 Task: Buy 3 Armature from Ignition Parts section under best seller category for shipping address: Jesus Garcia, 4205 Skips Lane, Phoenix, Arizona 85012, Cell Number 9285042162. Pay from credit card ending with 2005, CVV 3321
Action: Mouse moved to (21, 75)
Screenshot: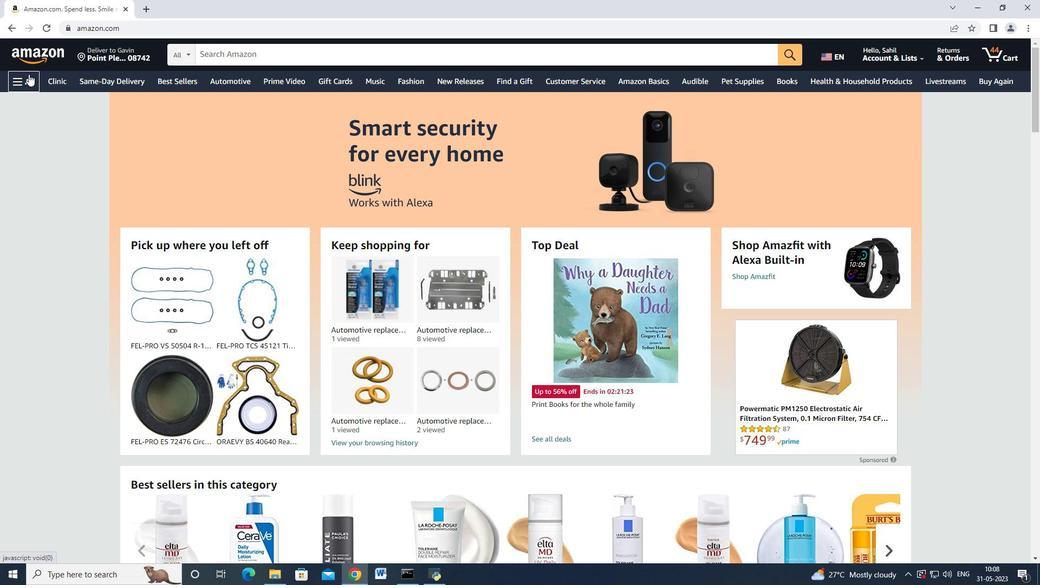 
Action: Mouse pressed left at (21, 75)
Screenshot: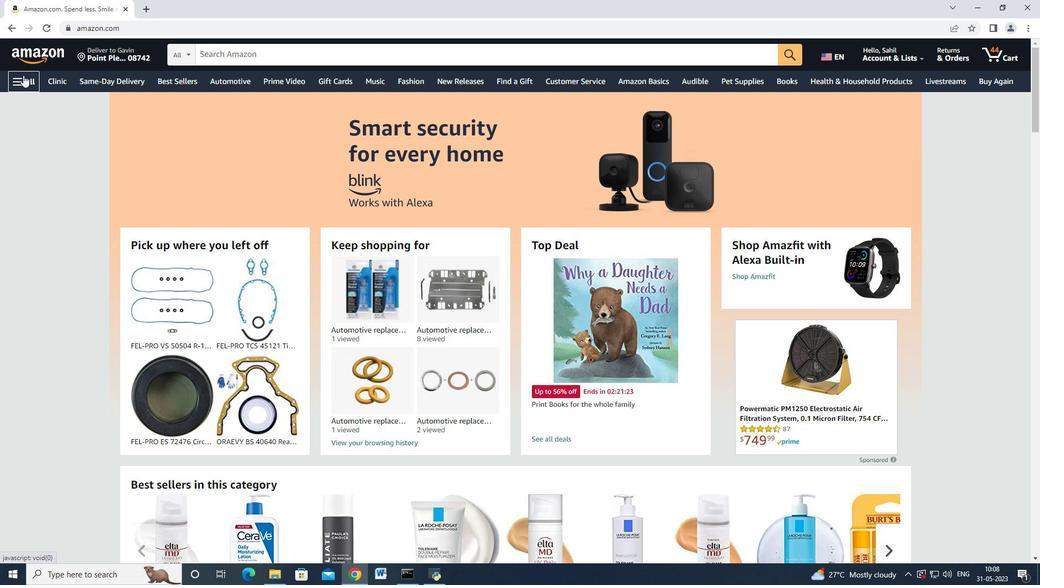 
Action: Mouse moved to (92, 167)
Screenshot: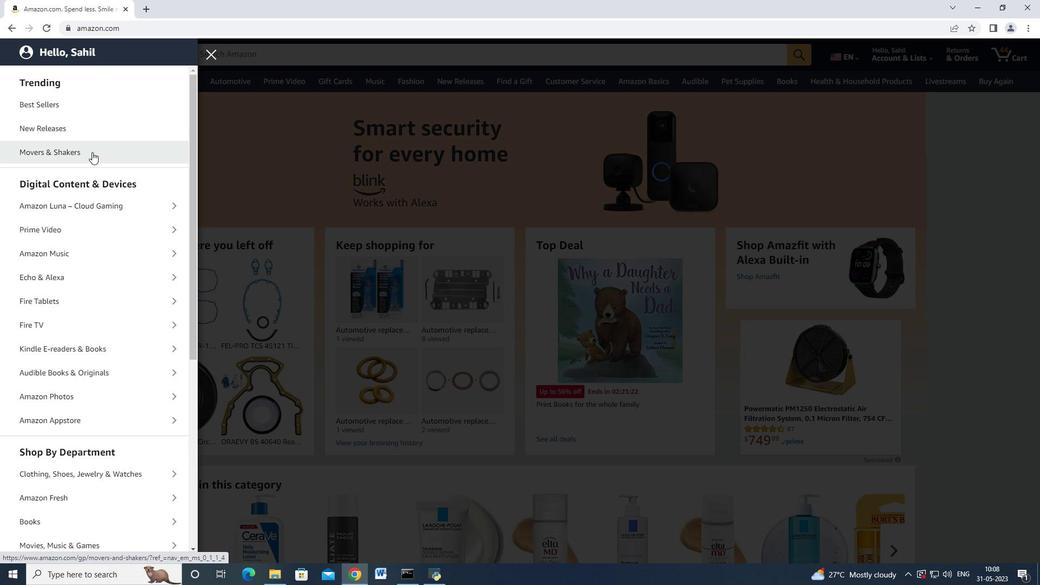 
Action: Mouse scrolled (92, 166) with delta (0, 0)
Screenshot: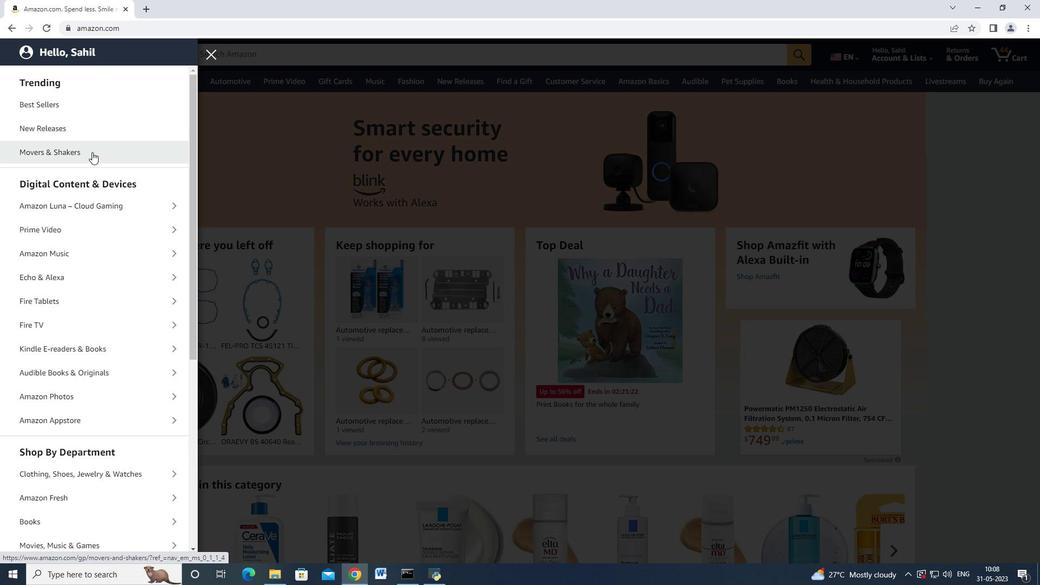 
Action: Mouse moved to (92, 167)
Screenshot: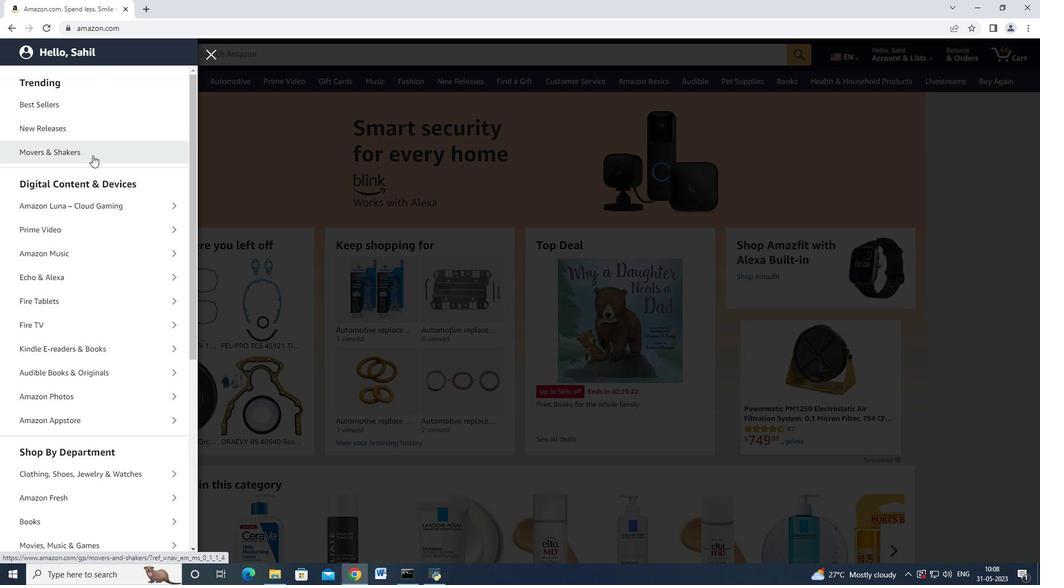 
Action: Mouse scrolled (92, 166) with delta (0, 0)
Screenshot: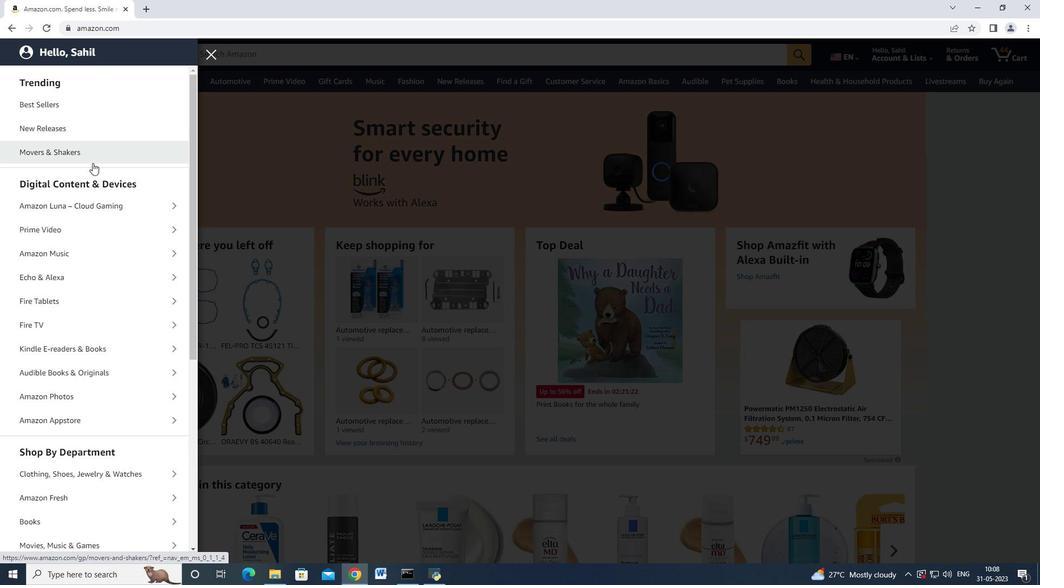 
Action: Mouse moved to (92, 168)
Screenshot: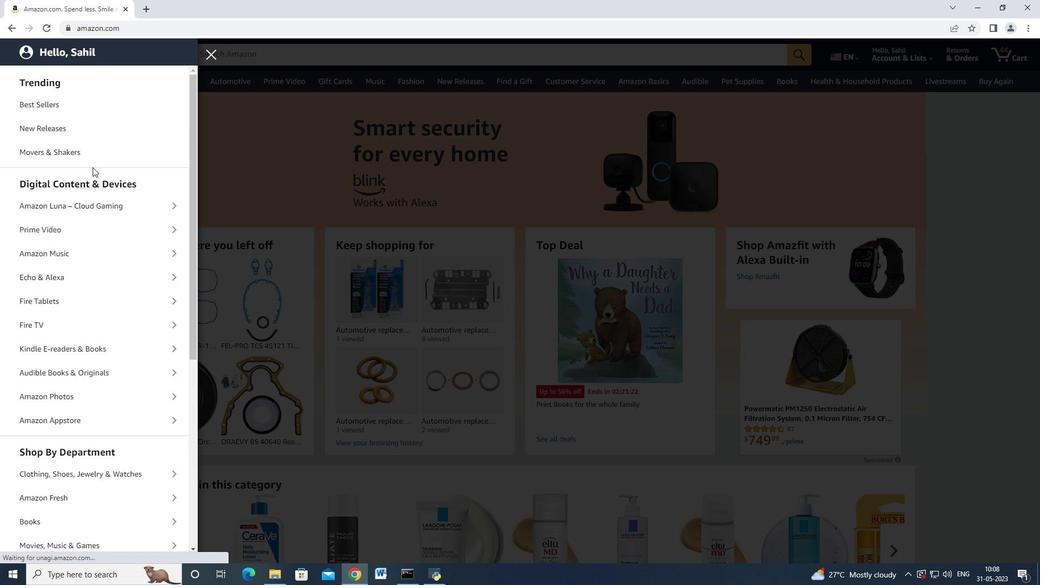 
Action: Mouse scrolled (92, 167) with delta (0, 0)
Screenshot: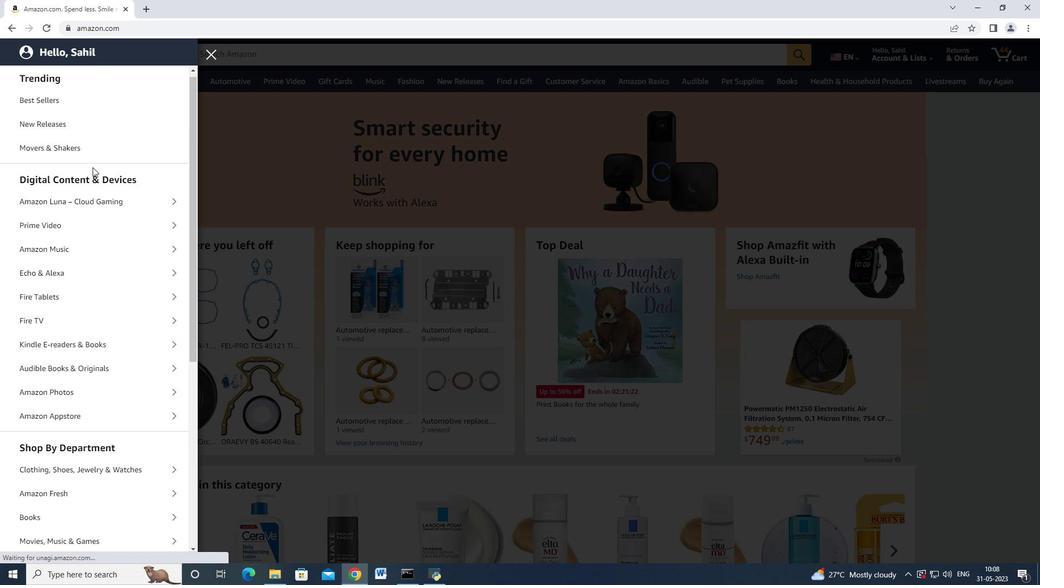 
Action: Mouse moved to (92, 168)
Screenshot: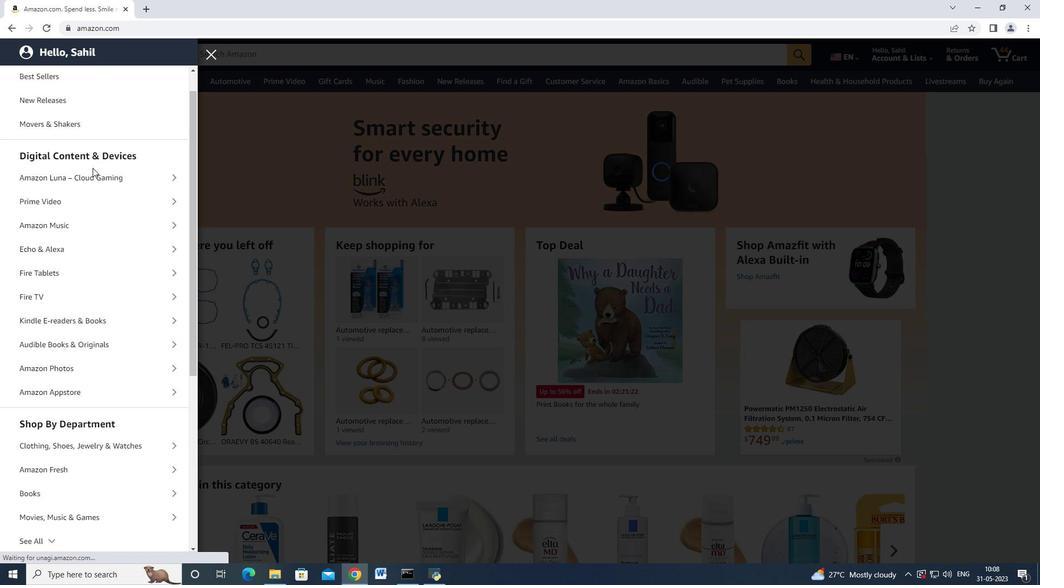 
Action: Mouse scrolled (92, 167) with delta (0, 0)
Screenshot: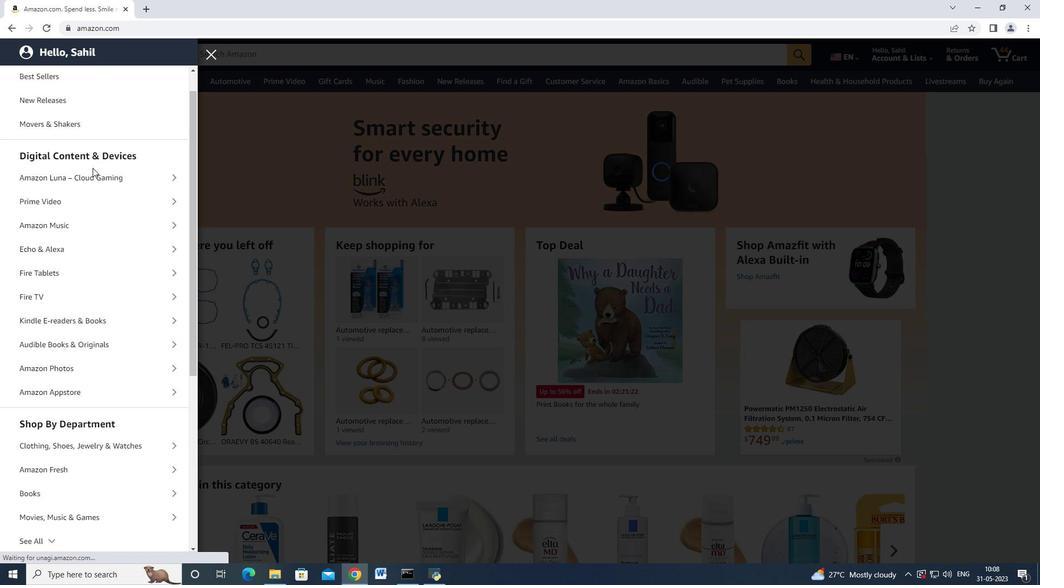 
Action: Mouse moved to (53, 345)
Screenshot: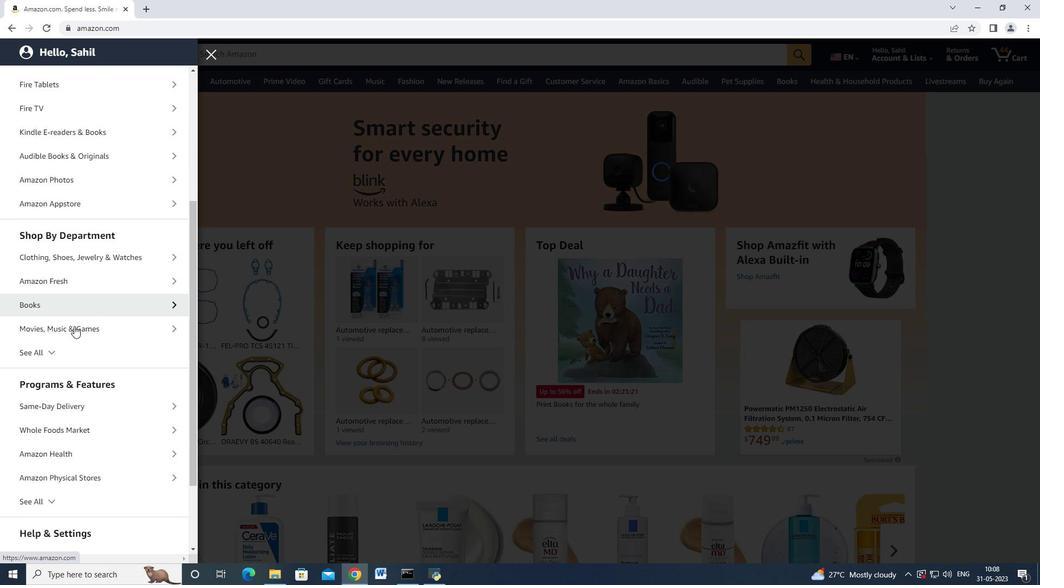 
Action: Mouse pressed left at (53, 345)
Screenshot: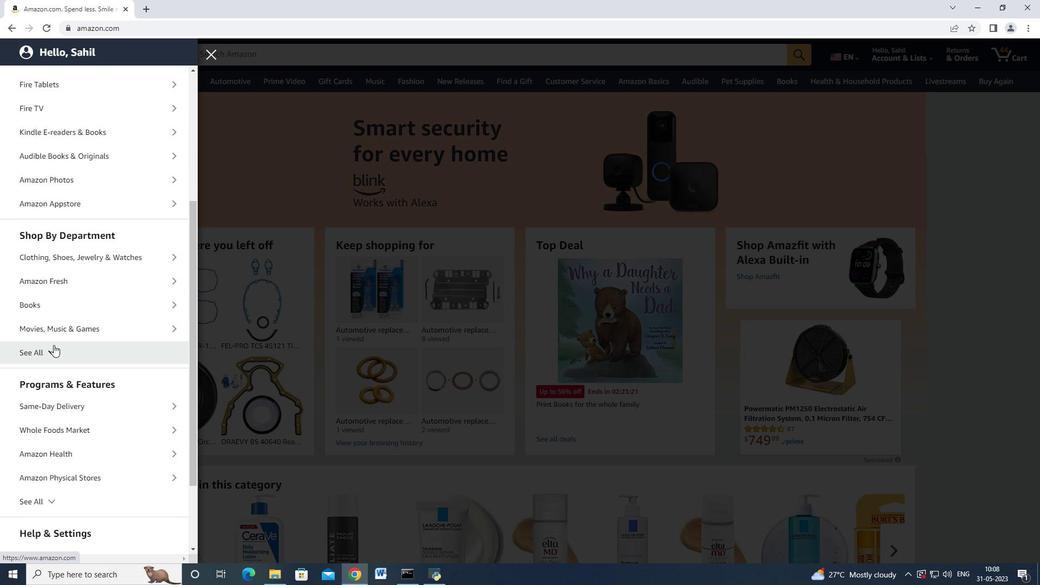 
Action: Mouse moved to (76, 293)
Screenshot: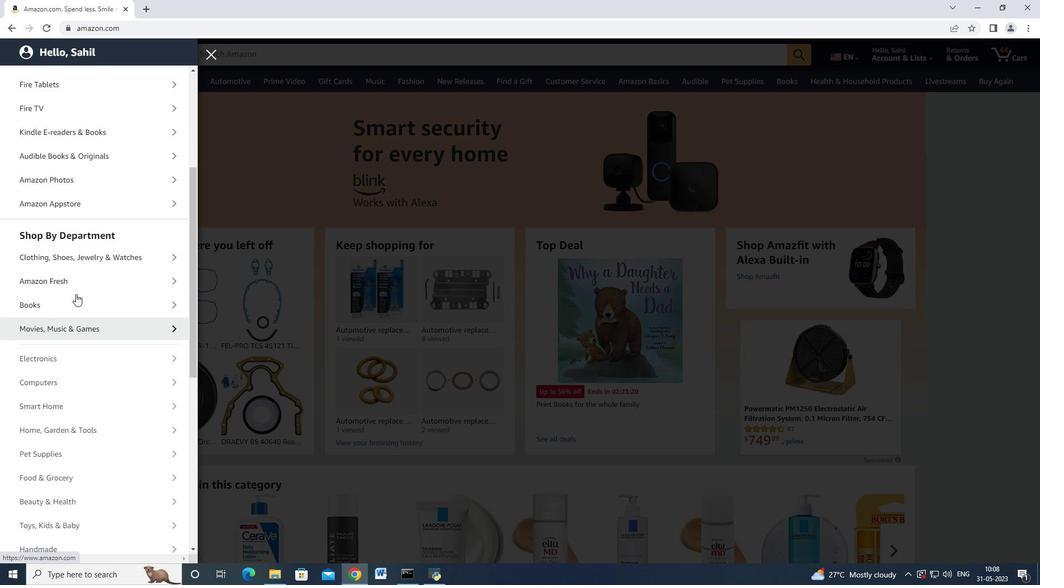 
Action: Mouse scrolled (76, 292) with delta (0, 0)
Screenshot: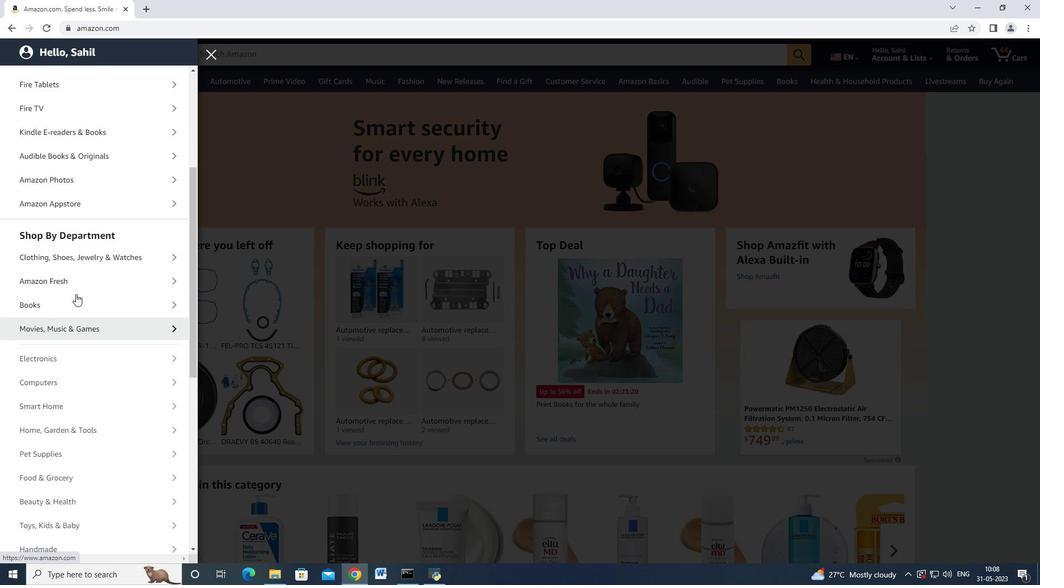 
Action: Mouse moved to (76, 294)
Screenshot: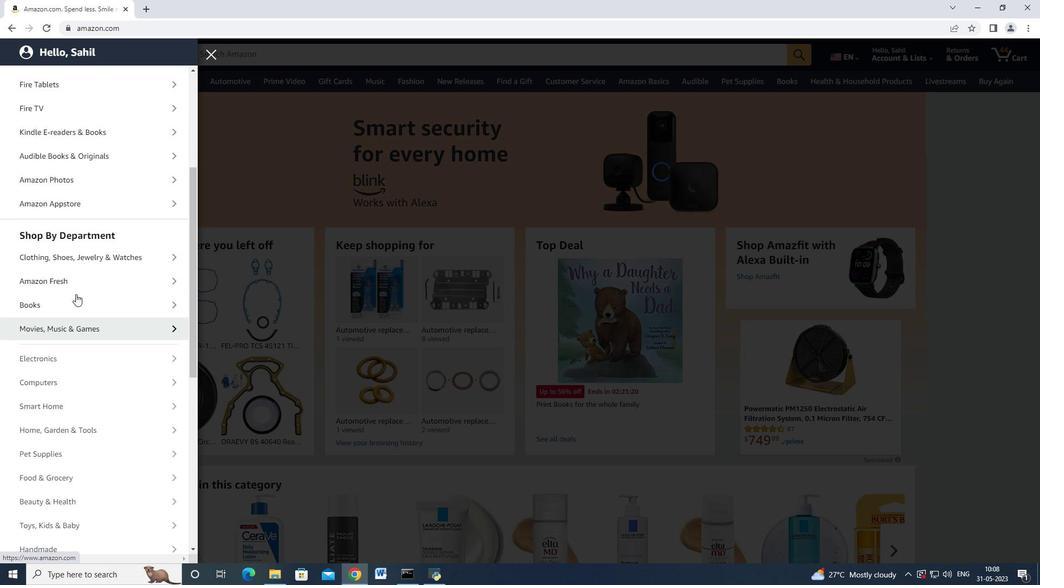 
Action: Mouse scrolled (76, 293) with delta (0, 0)
Screenshot: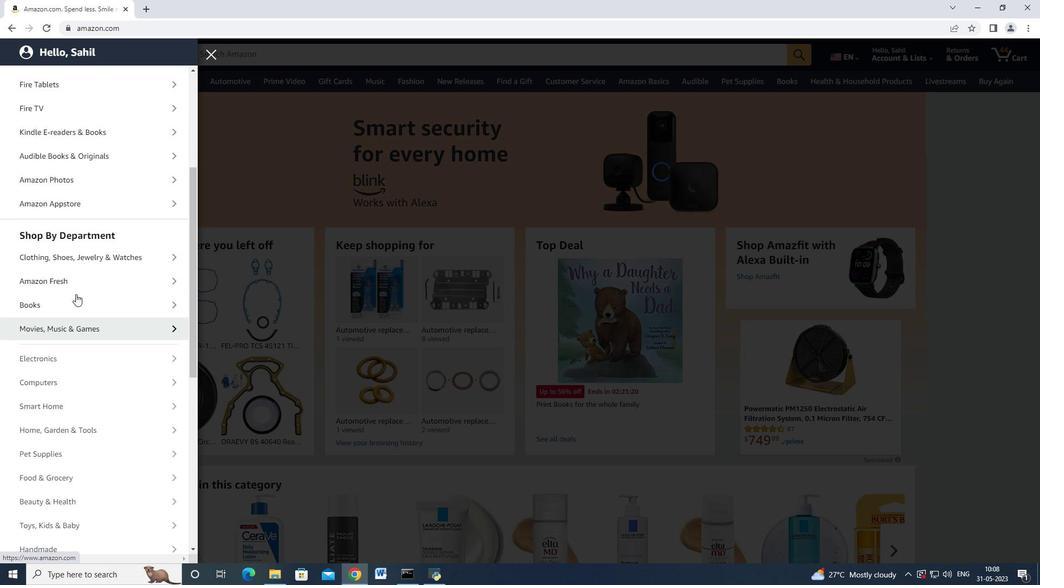 
Action: Mouse moved to (76, 294)
Screenshot: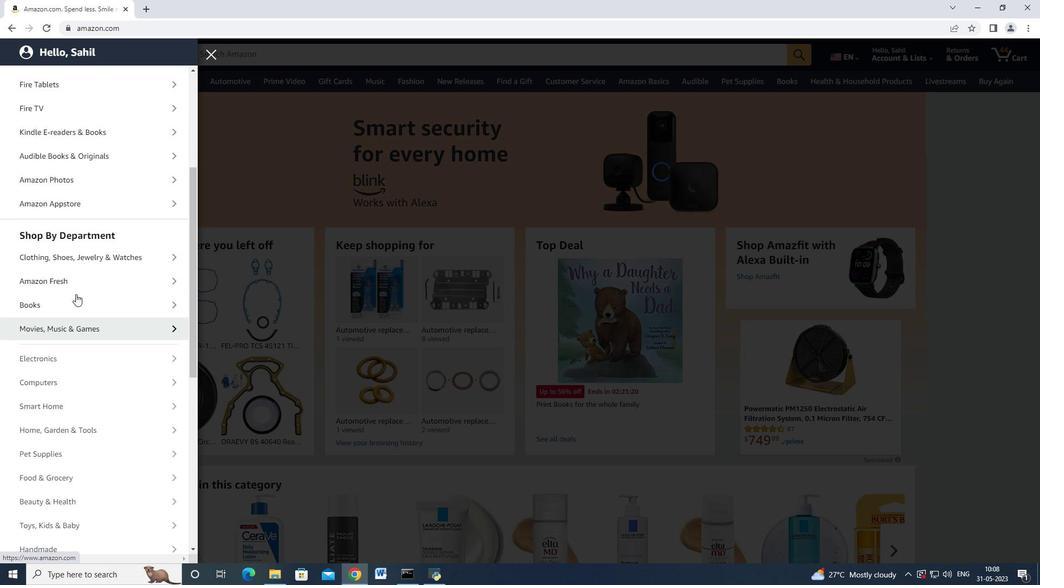 
Action: Mouse scrolled (76, 293) with delta (0, 0)
Screenshot: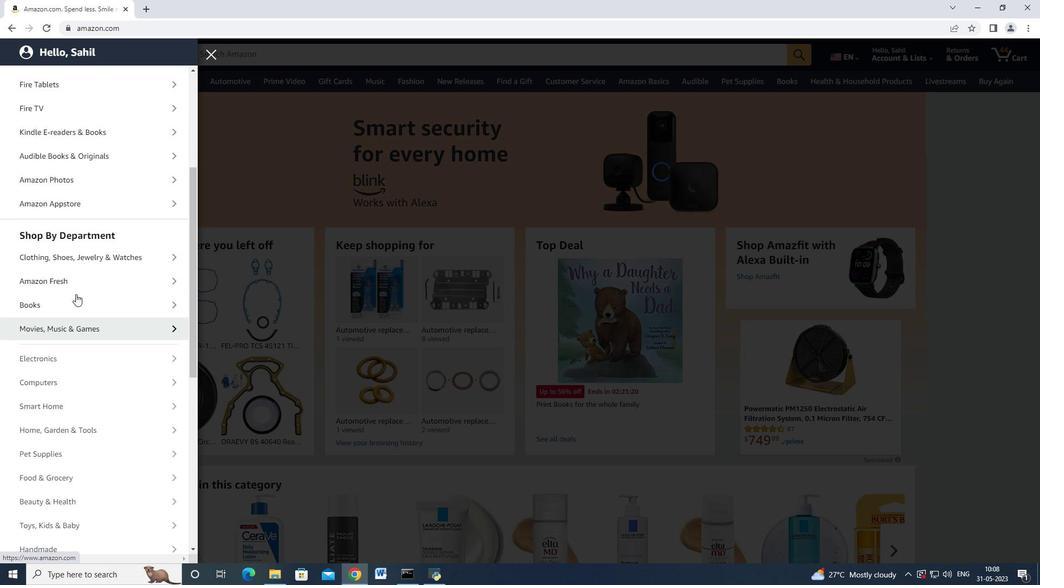 
Action: Mouse moved to (76, 294)
Screenshot: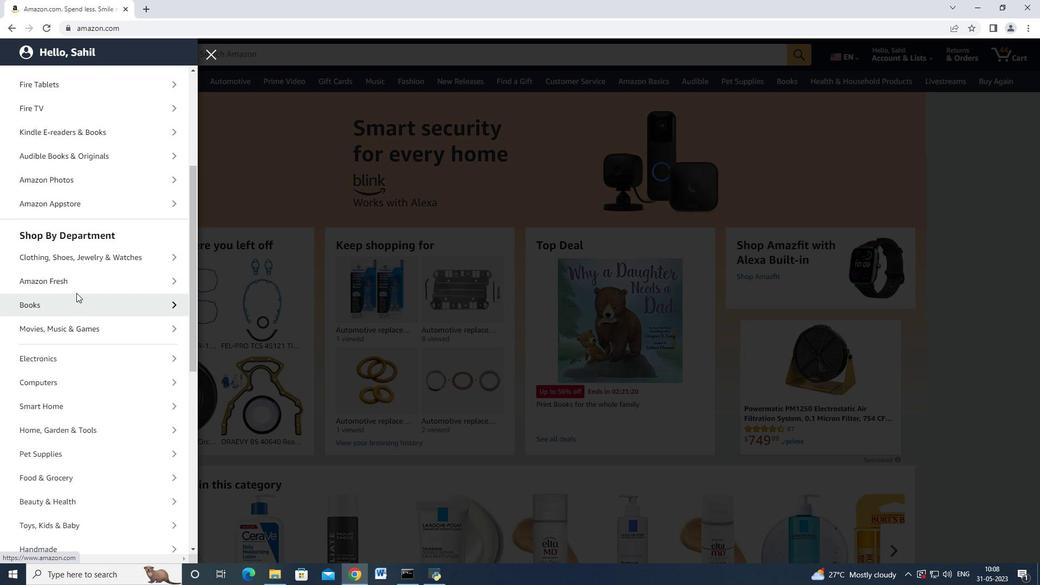 
Action: Mouse scrolled (76, 293) with delta (0, 0)
Screenshot: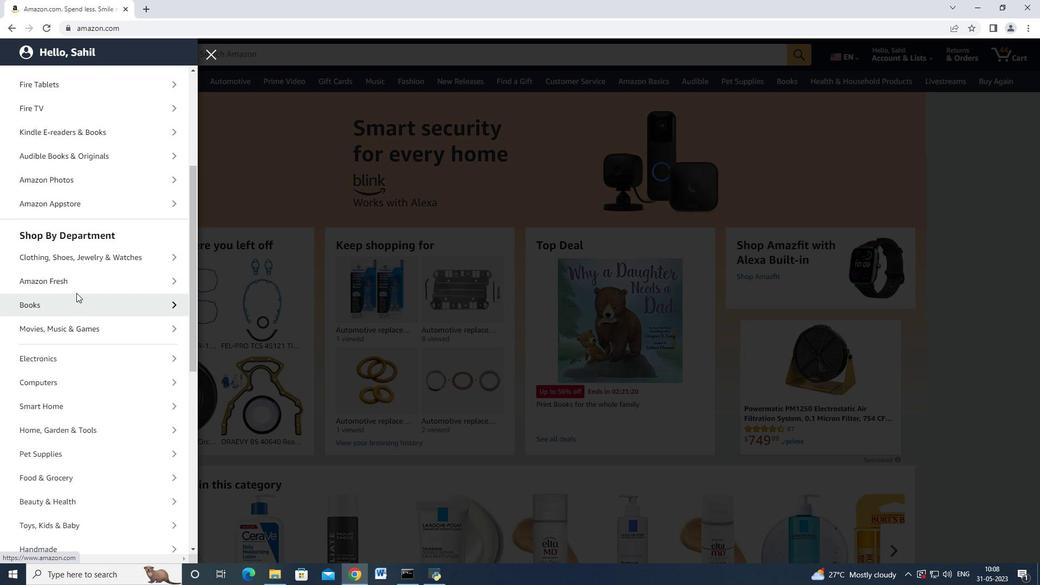 
Action: Mouse moved to (76, 294)
Screenshot: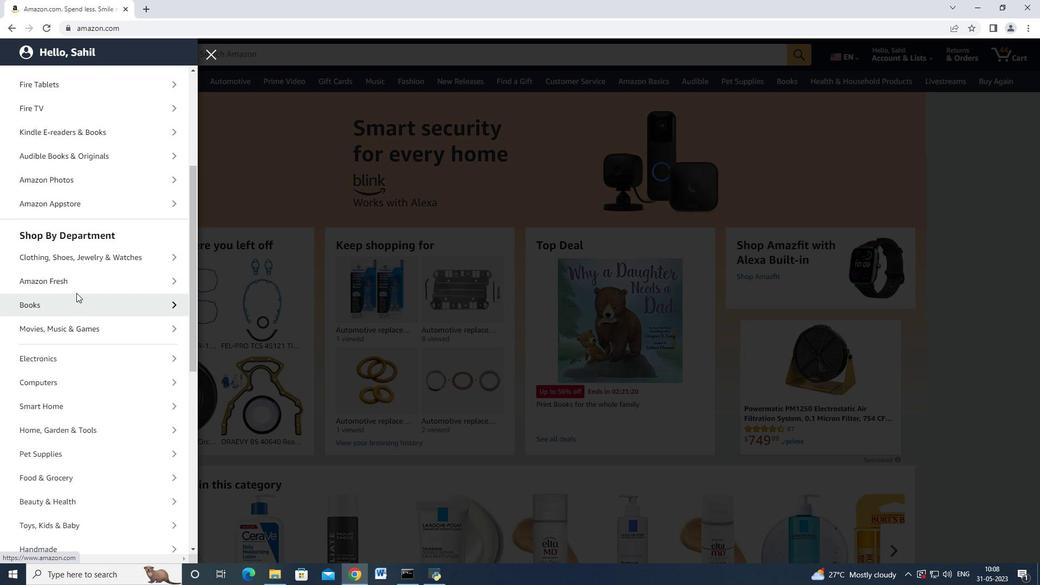 
Action: Mouse scrolled (76, 294) with delta (0, 0)
Screenshot: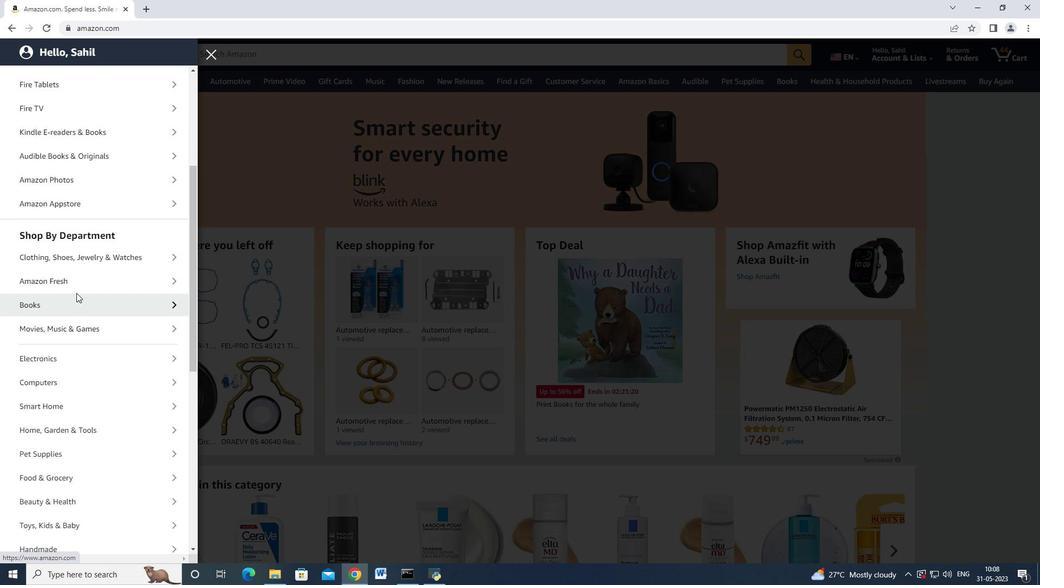 
Action: Mouse scrolled (76, 294) with delta (0, 0)
Screenshot: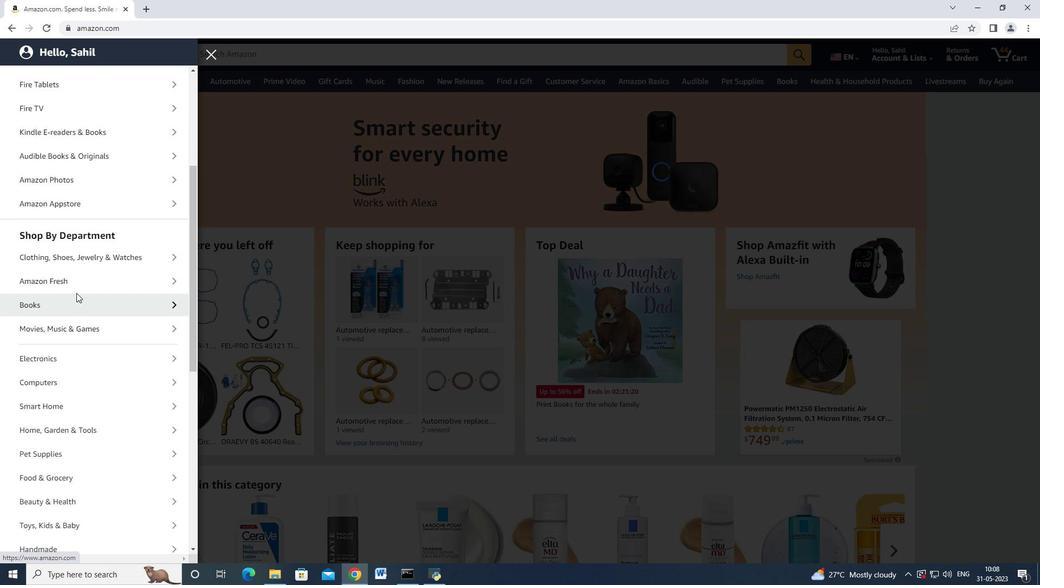 
Action: Mouse moved to (76, 294)
Screenshot: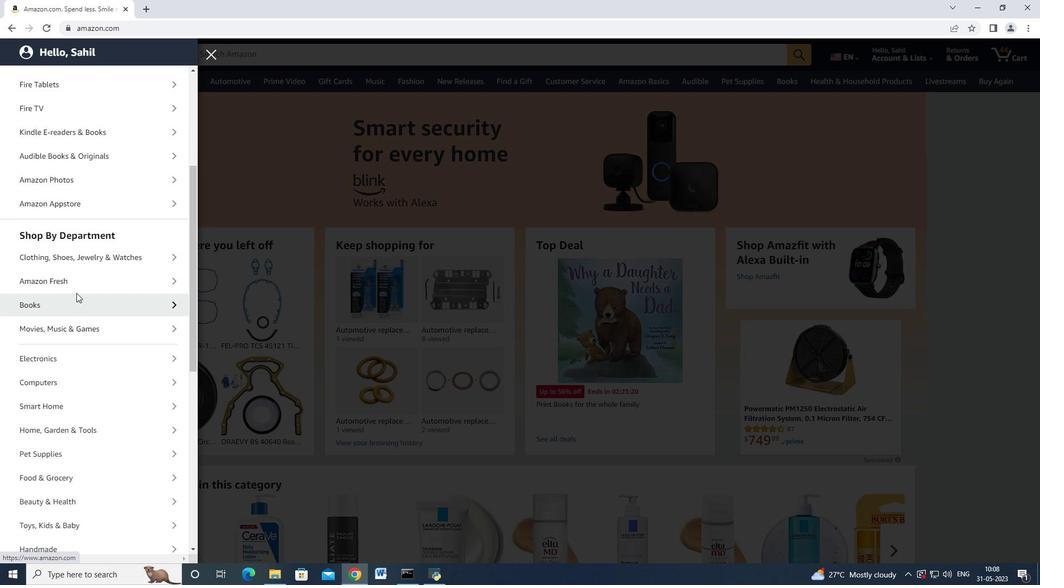 
Action: Mouse scrolled (76, 294) with delta (0, 0)
Screenshot: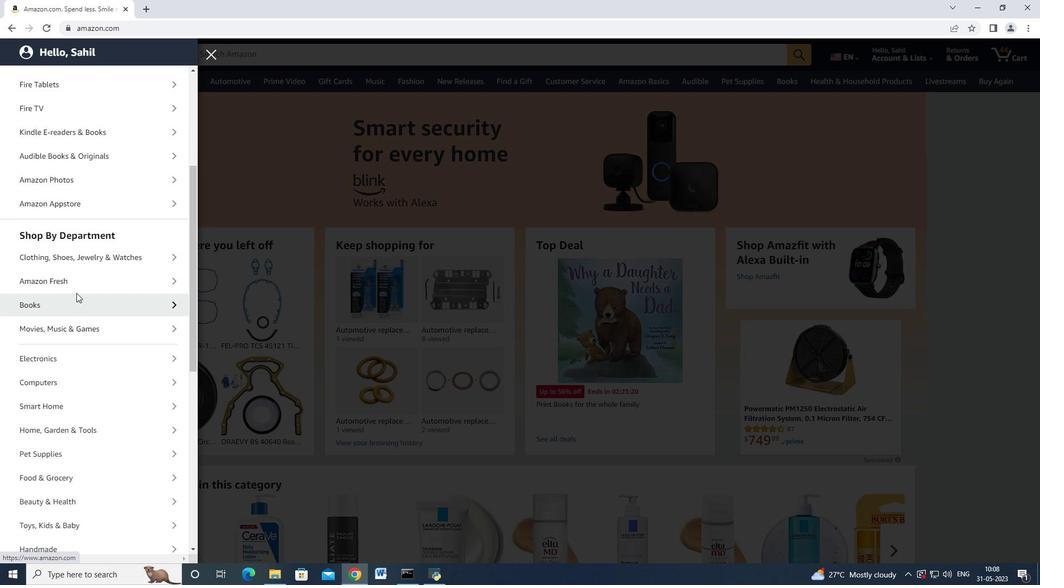 
Action: Mouse moved to (77, 233)
Screenshot: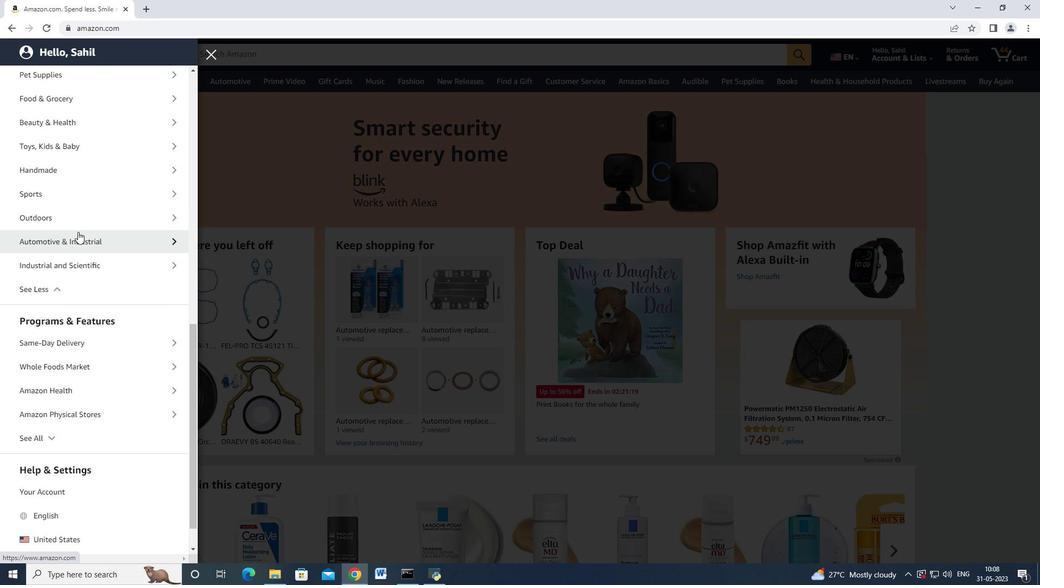 
Action: Mouse pressed left at (77, 233)
Screenshot: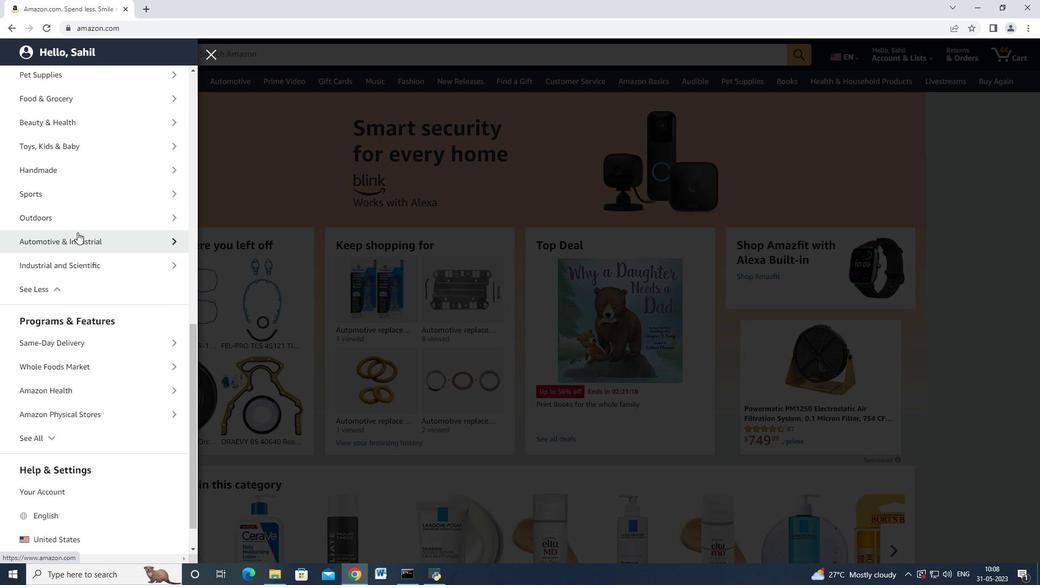 
Action: Mouse moved to (82, 128)
Screenshot: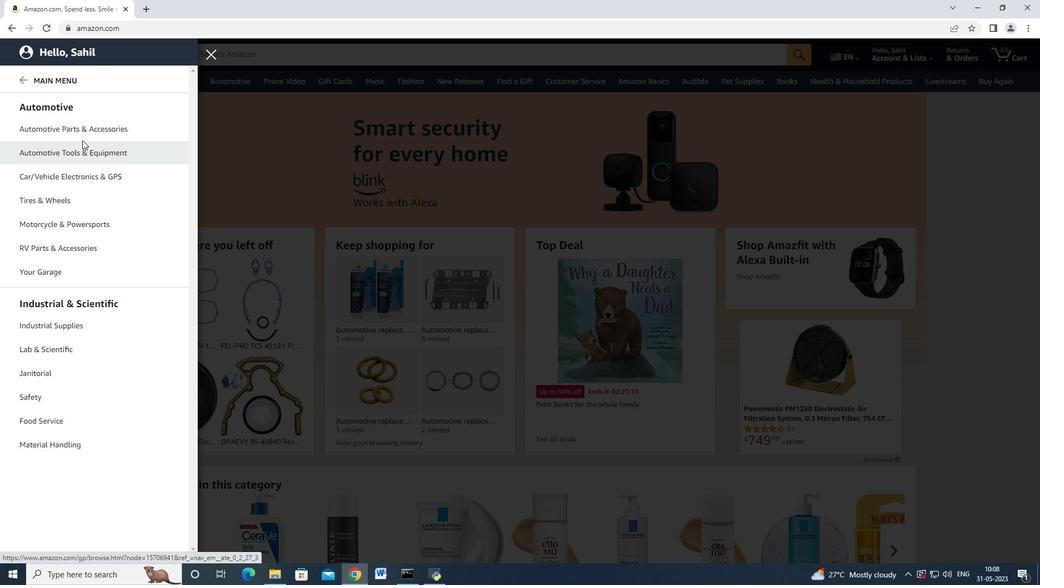 
Action: Mouse pressed left at (82, 128)
Screenshot: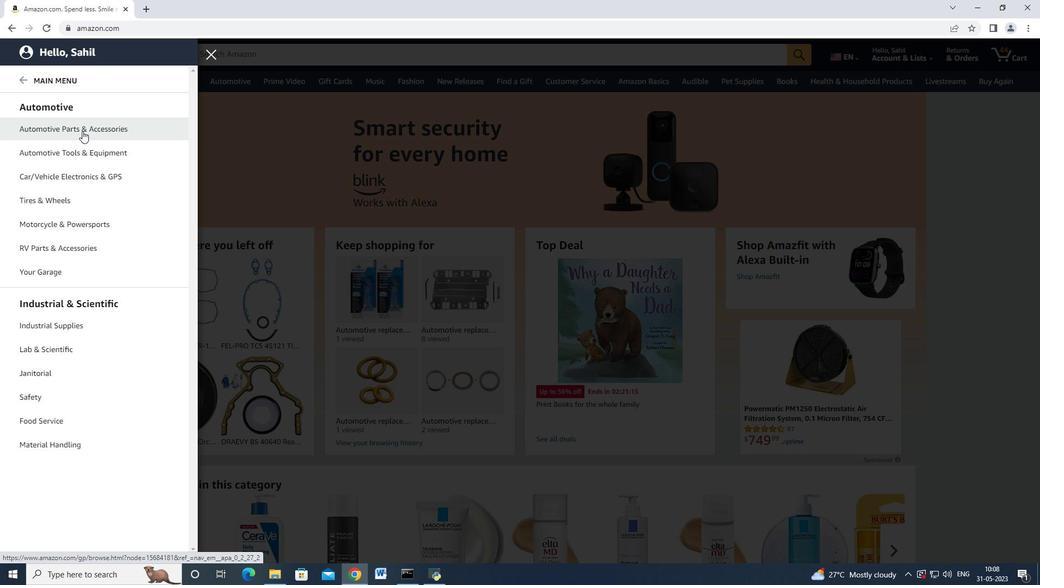 
Action: Mouse moved to (190, 95)
Screenshot: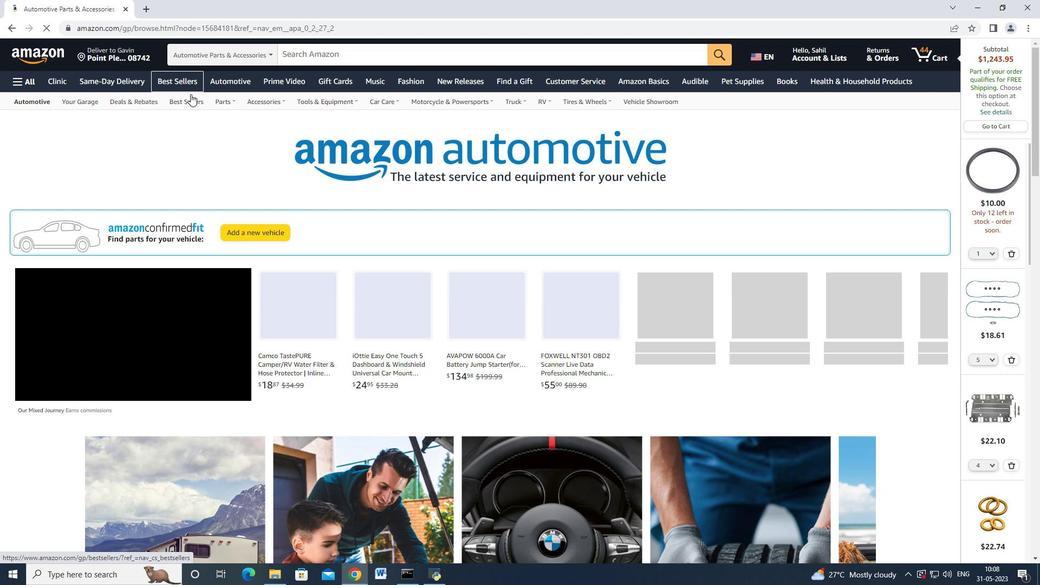 
Action: Mouse pressed left at (190, 95)
Screenshot: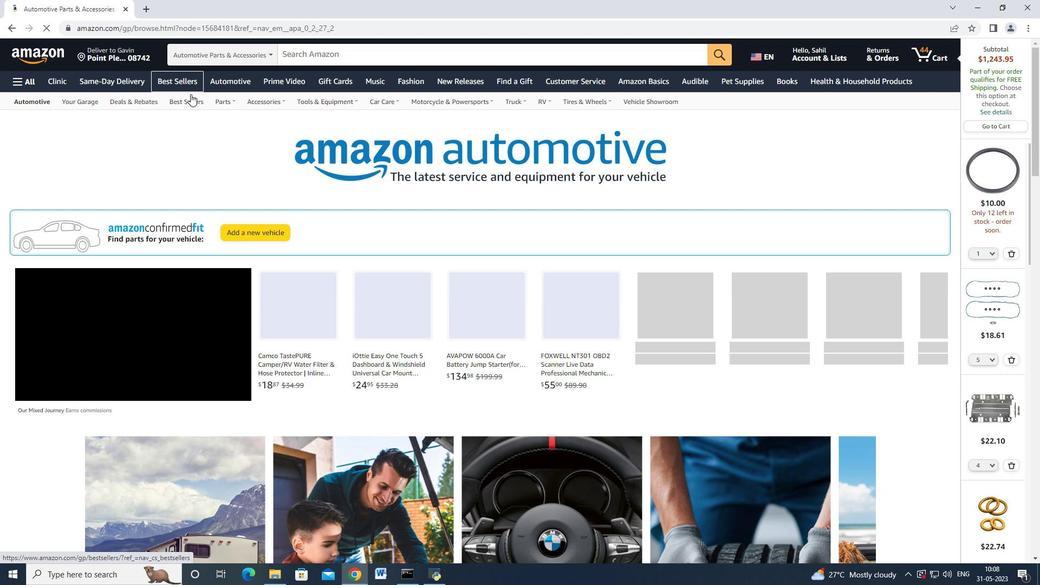 
Action: Mouse moved to (68, 224)
Screenshot: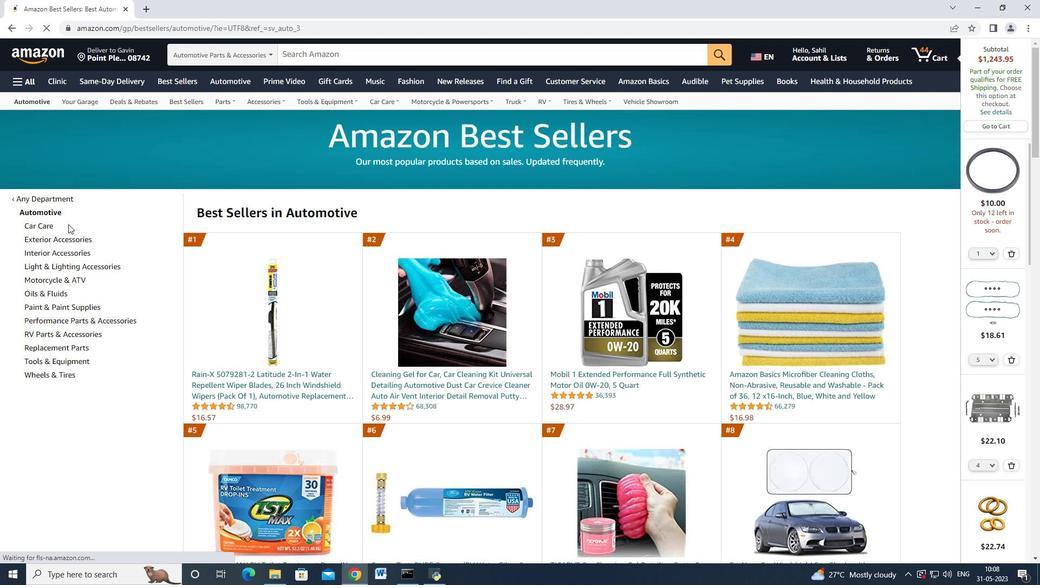 
Action: Mouse scrolled (68, 223) with delta (0, 0)
Screenshot: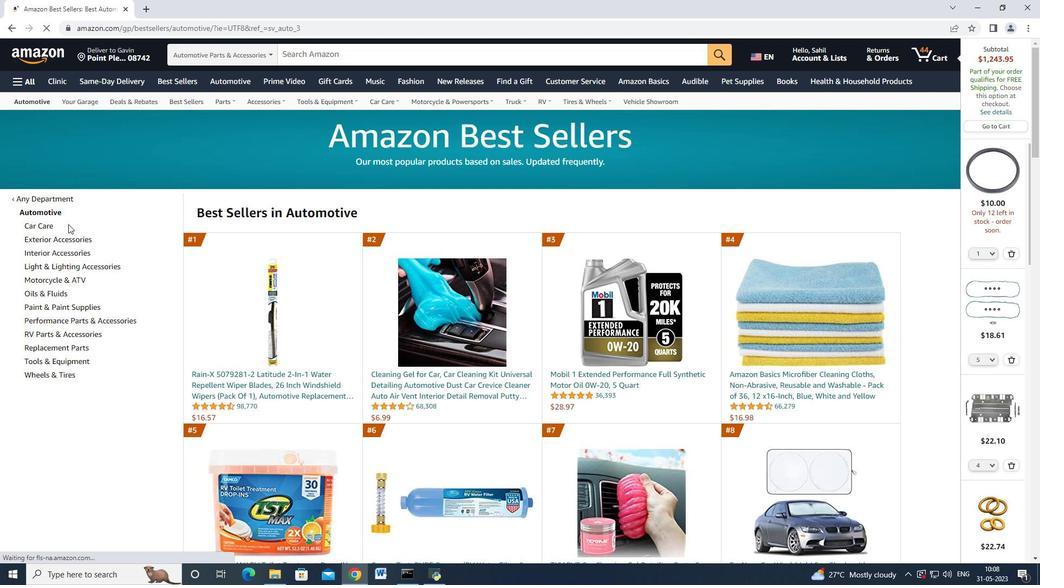 
Action: Mouse moved to (67, 294)
Screenshot: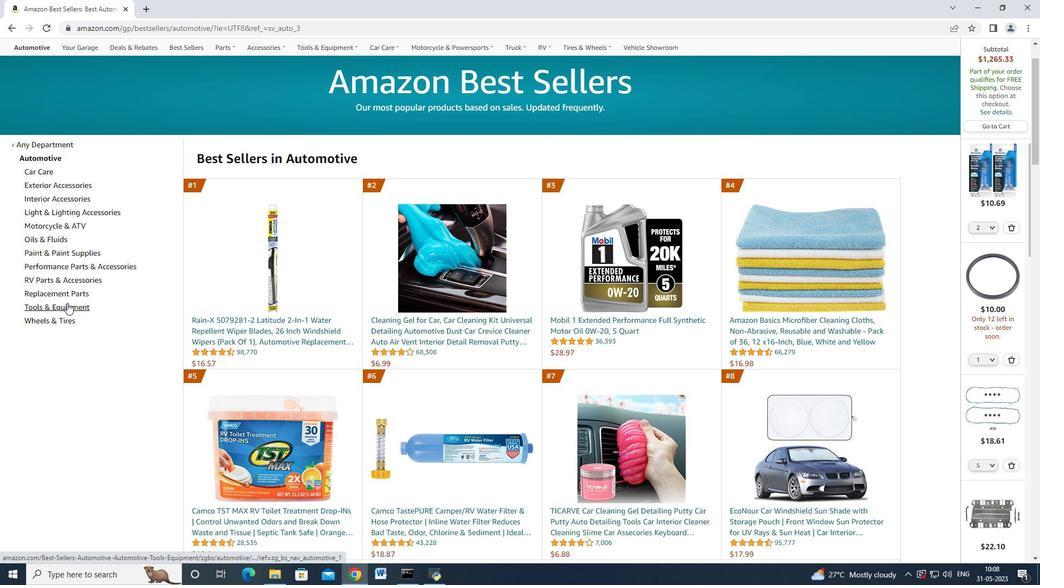 
Action: Mouse pressed left at (67, 294)
Screenshot: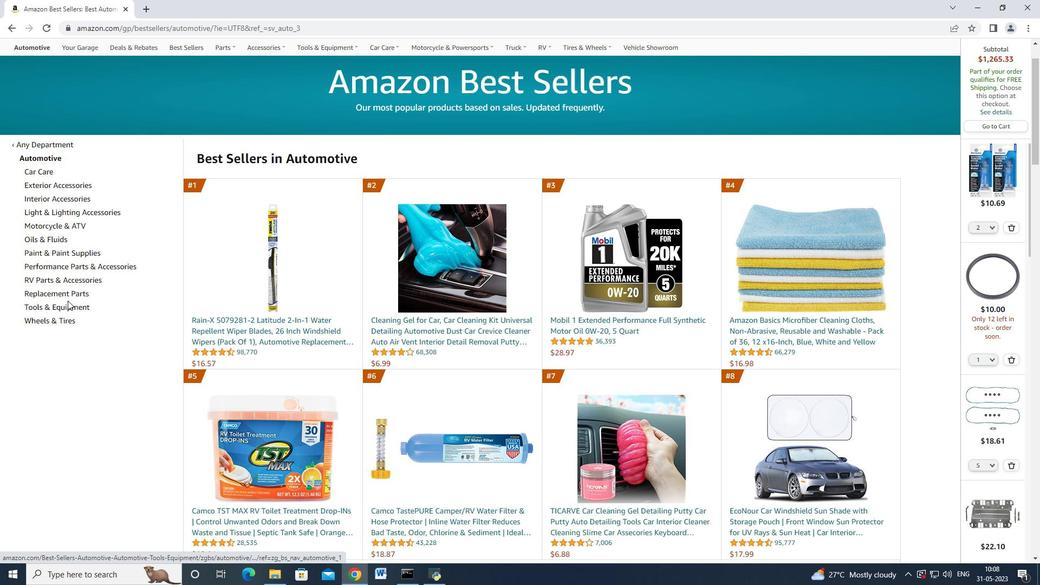 
Action: Mouse moved to (81, 291)
Screenshot: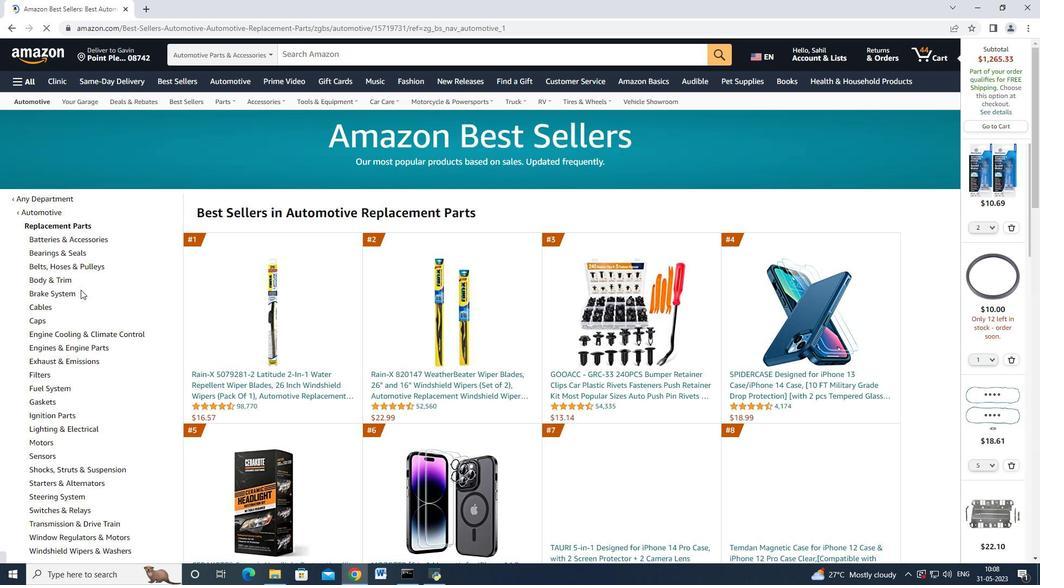 
Action: Mouse scrolled (81, 290) with delta (0, 0)
Screenshot: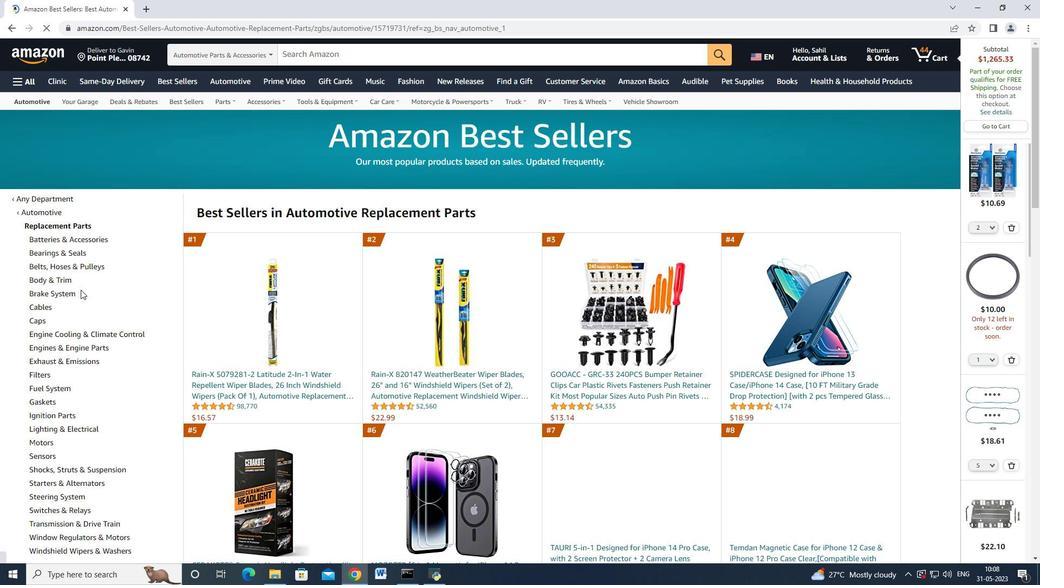 
Action: Mouse moved to (81, 291)
Screenshot: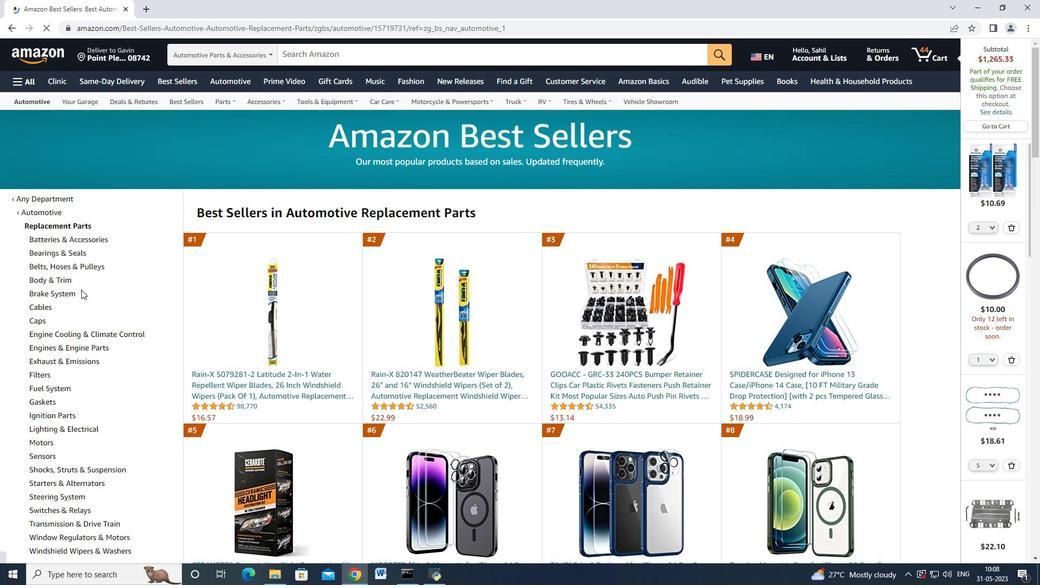 
Action: Mouse scrolled (81, 291) with delta (0, 0)
Screenshot: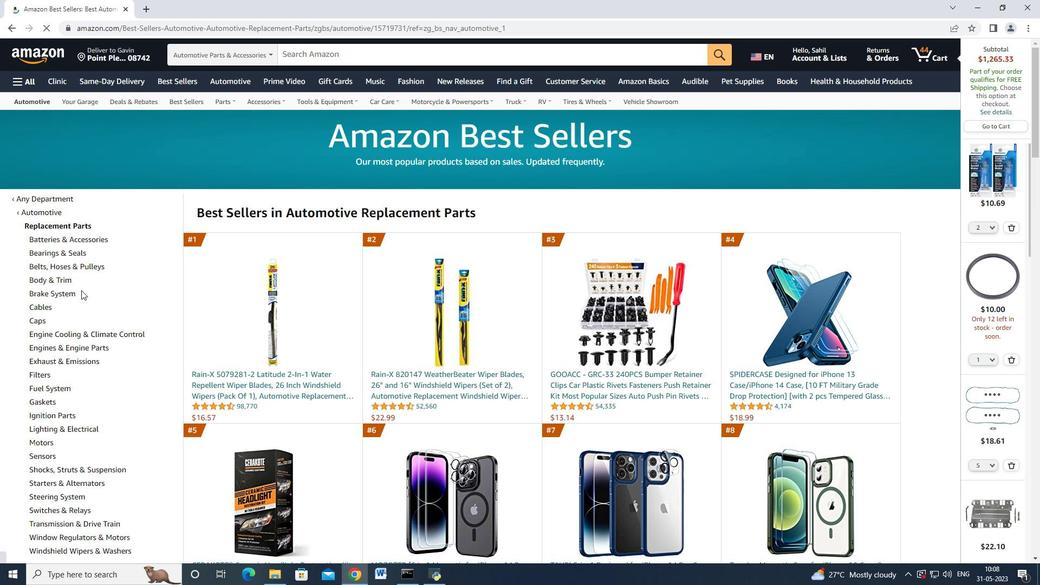 
Action: Mouse moved to (81, 292)
Screenshot: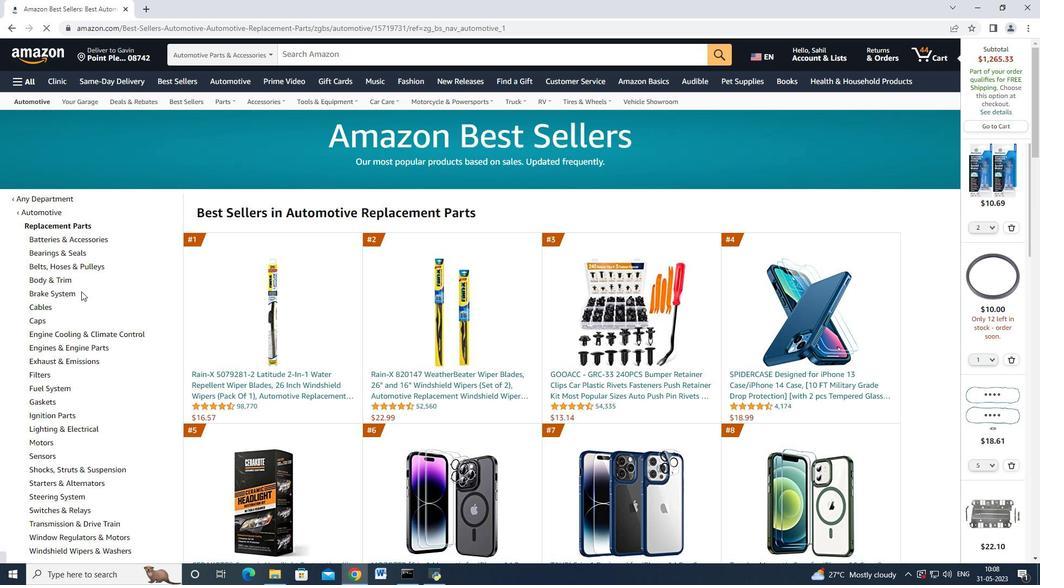 
Action: Mouse scrolled (81, 291) with delta (0, 0)
Screenshot: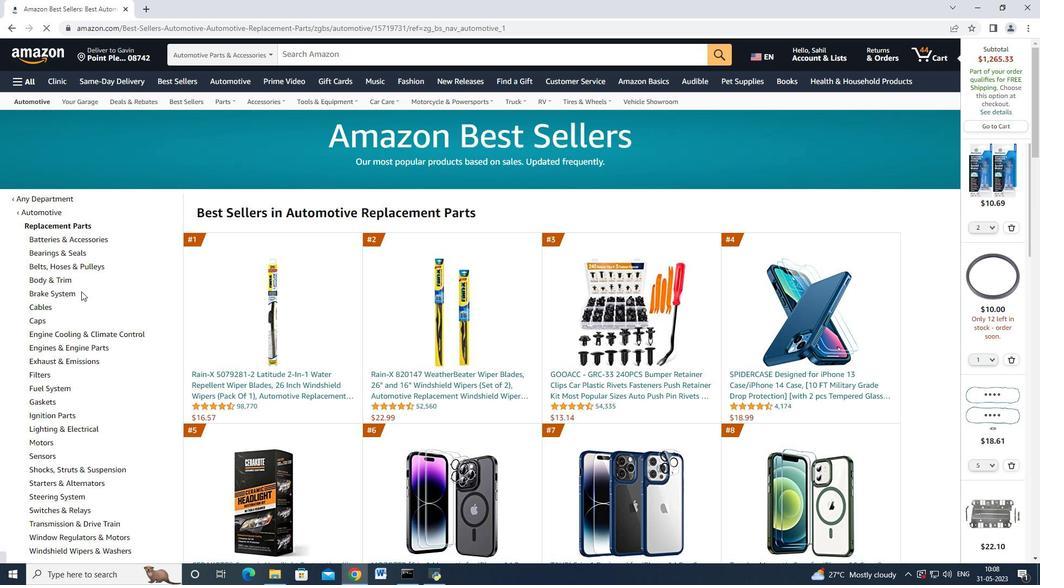 
Action: Mouse moved to (56, 254)
Screenshot: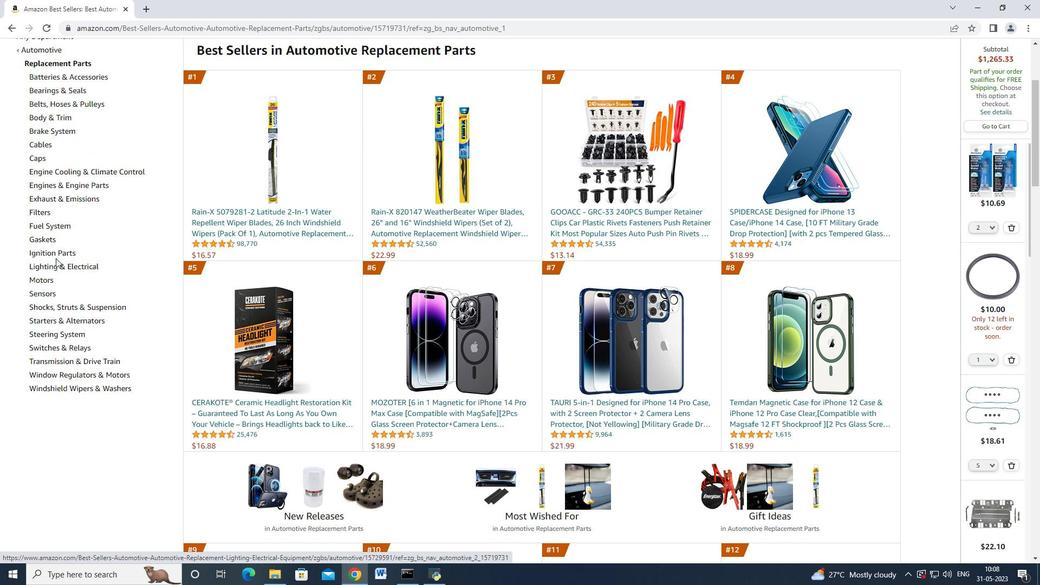 
Action: Mouse pressed left at (56, 254)
Screenshot: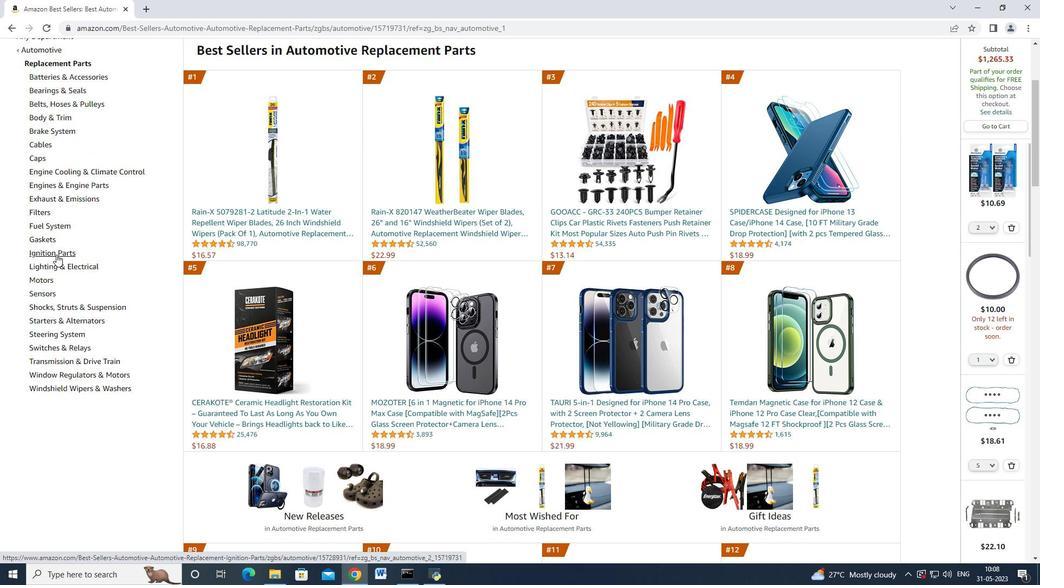 
Action: Mouse moved to (49, 249)
Screenshot: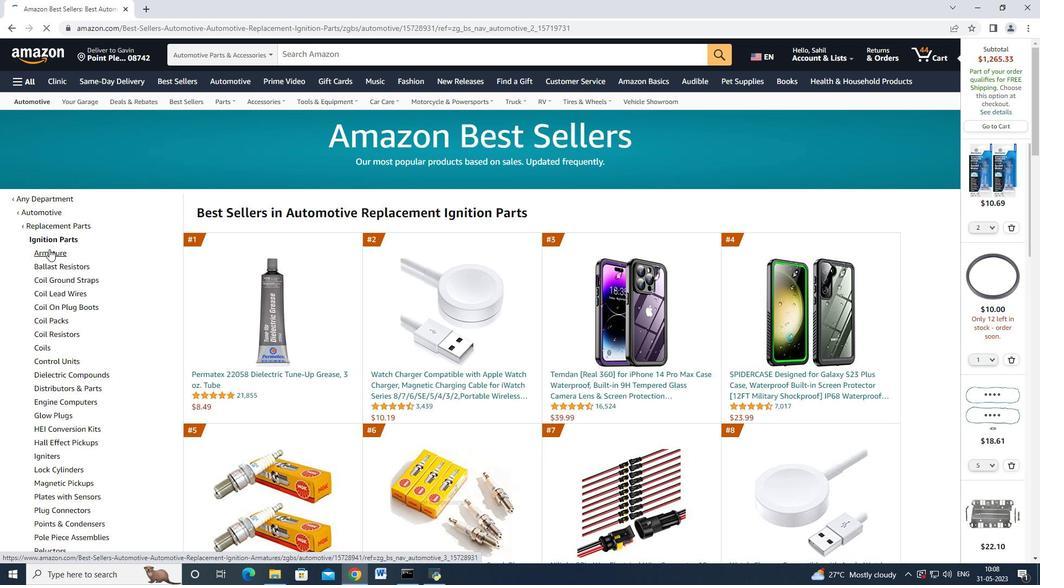 
Action: Mouse pressed left at (49, 249)
Screenshot: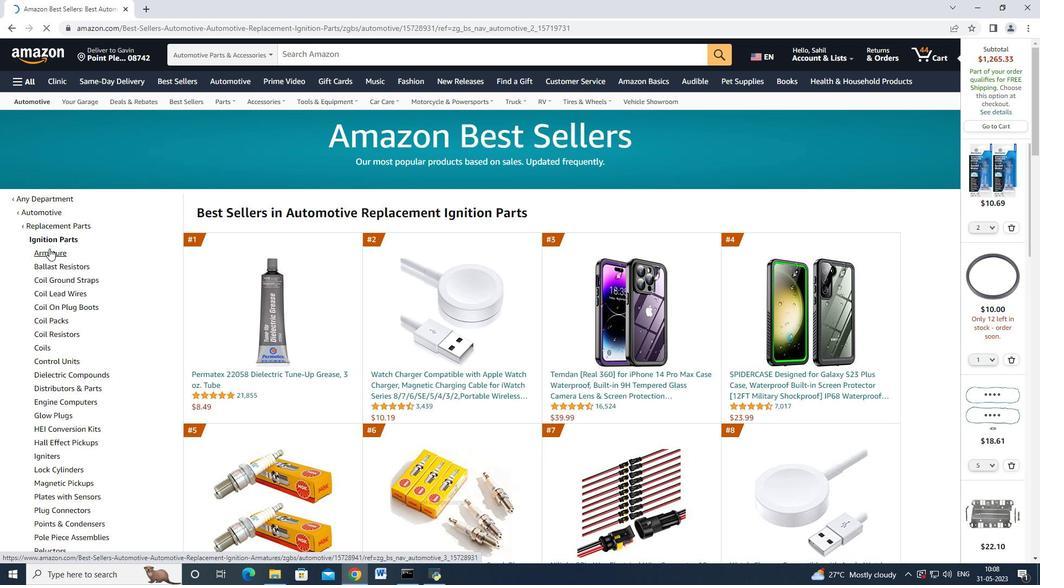 
Action: Mouse moved to (273, 329)
Screenshot: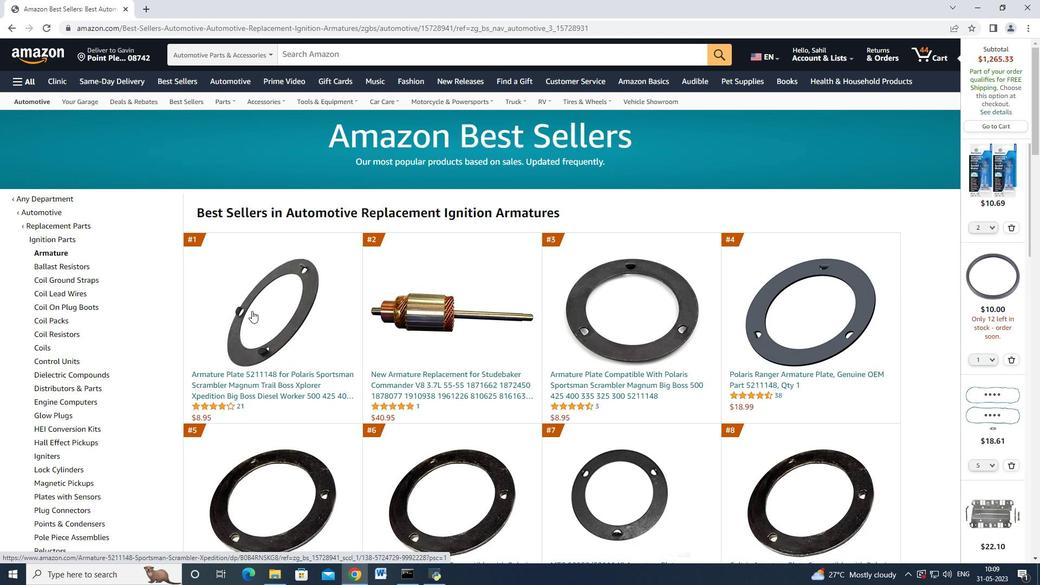 
Action: Mouse scrolled (273, 328) with delta (0, 0)
Screenshot: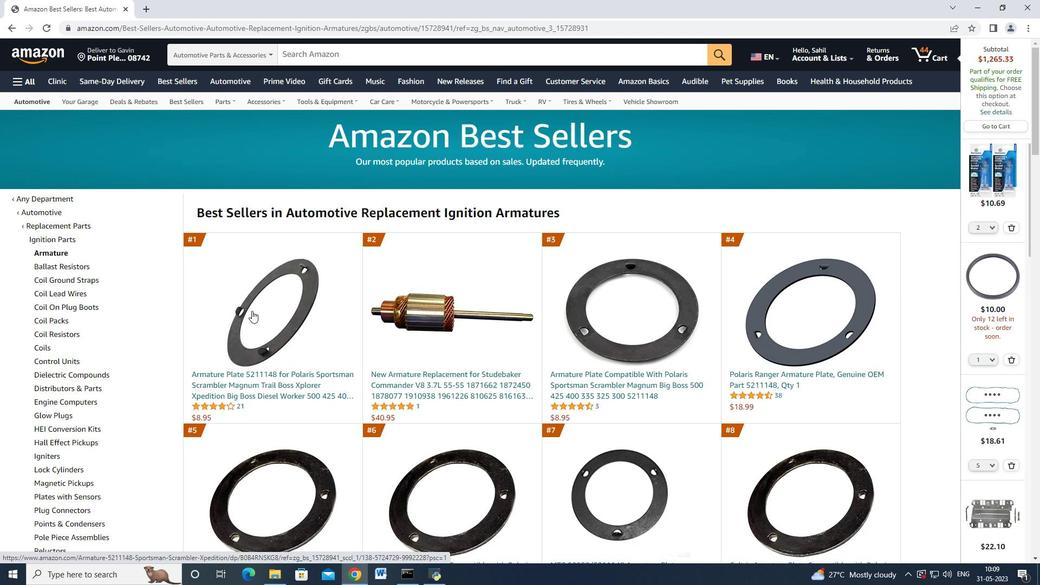 
Action: Mouse scrolled (273, 328) with delta (0, 0)
Screenshot: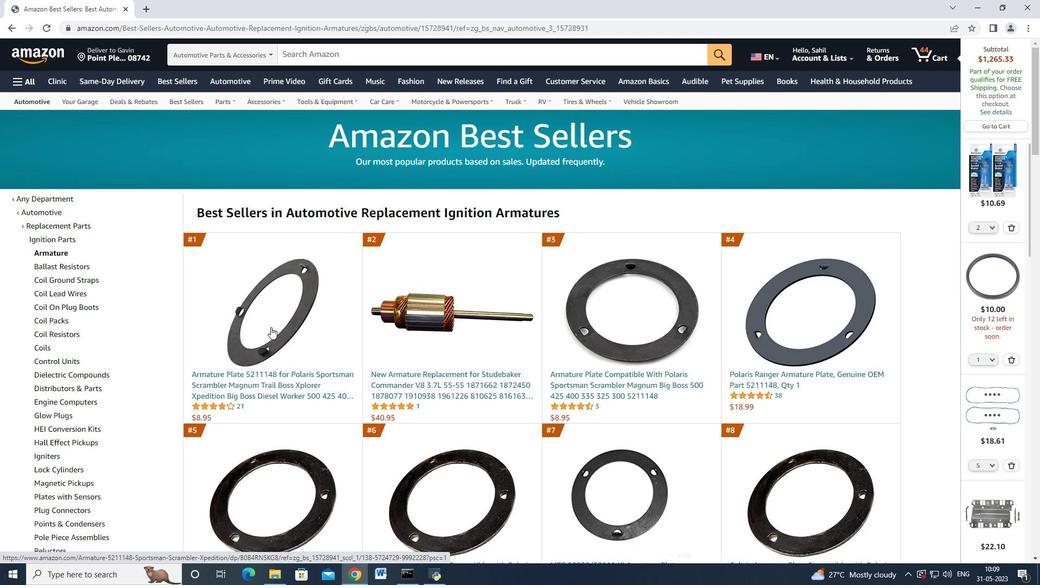 
Action: Mouse moved to (284, 272)
Screenshot: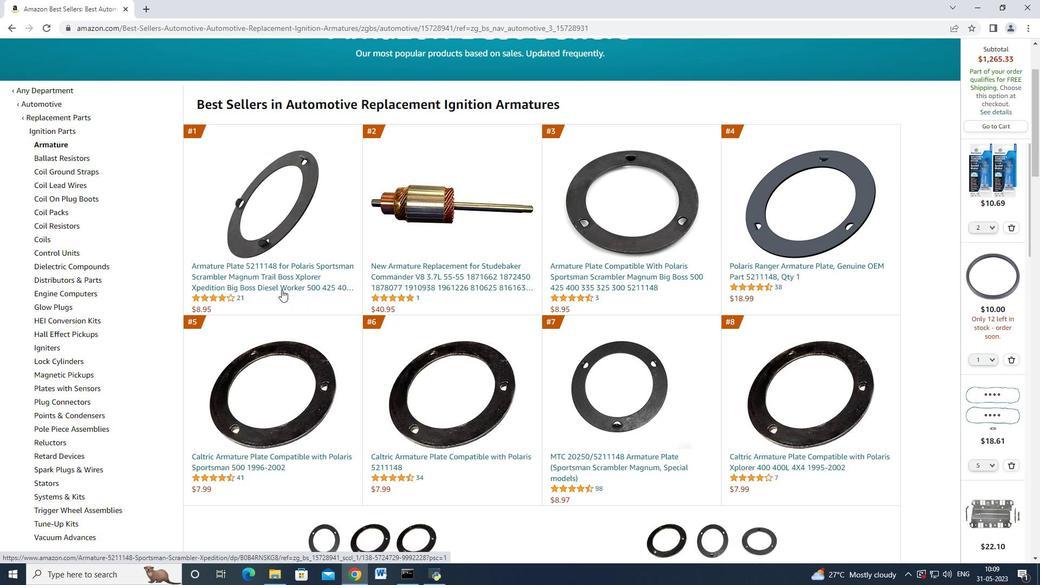
Action: Mouse pressed left at (284, 272)
Screenshot: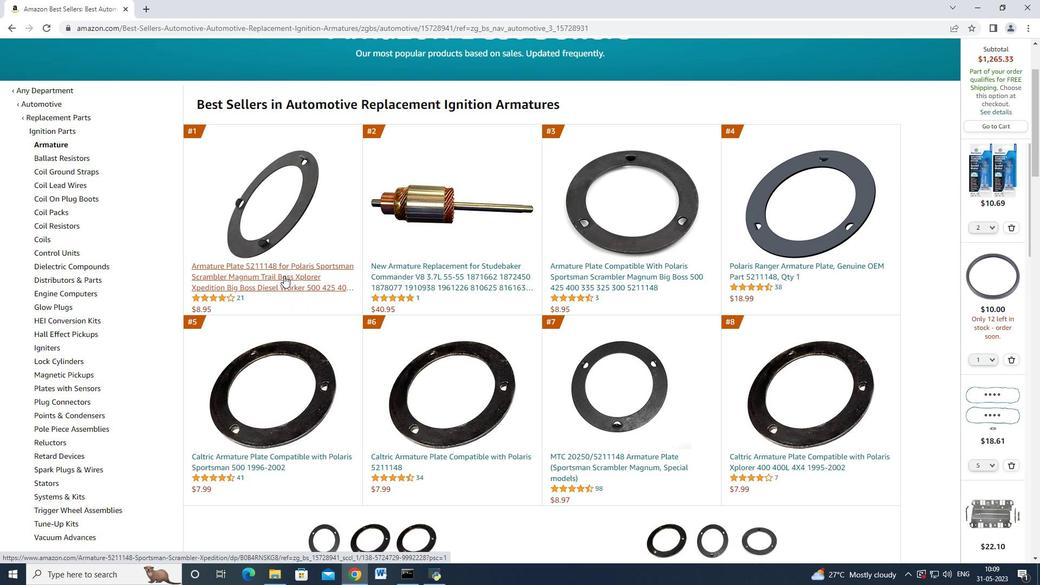
Action: Mouse moved to (807, 341)
Screenshot: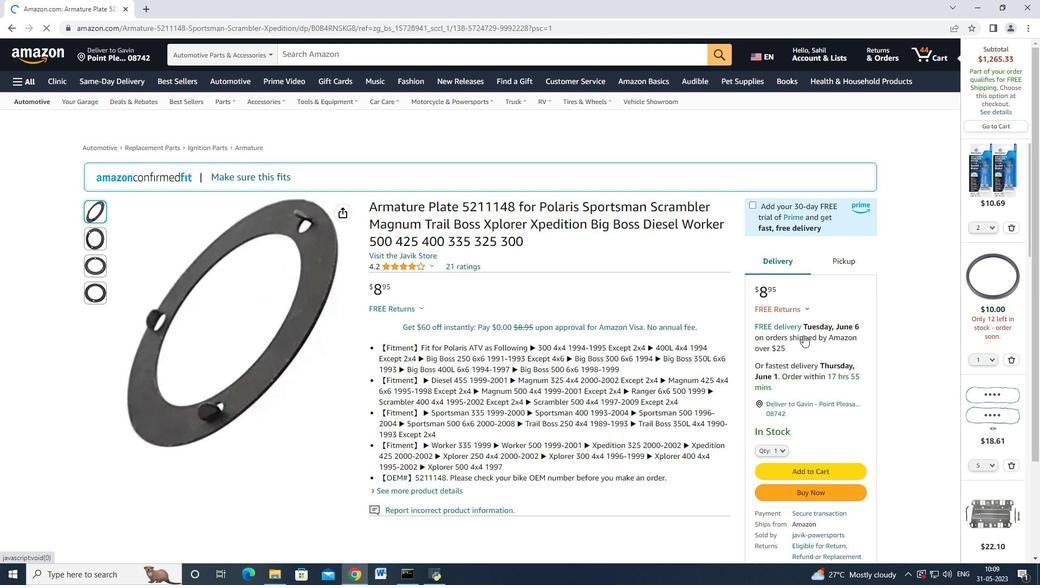 
Action: Mouse scrolled (807, 341) with delta (0, 0)
Screenshot: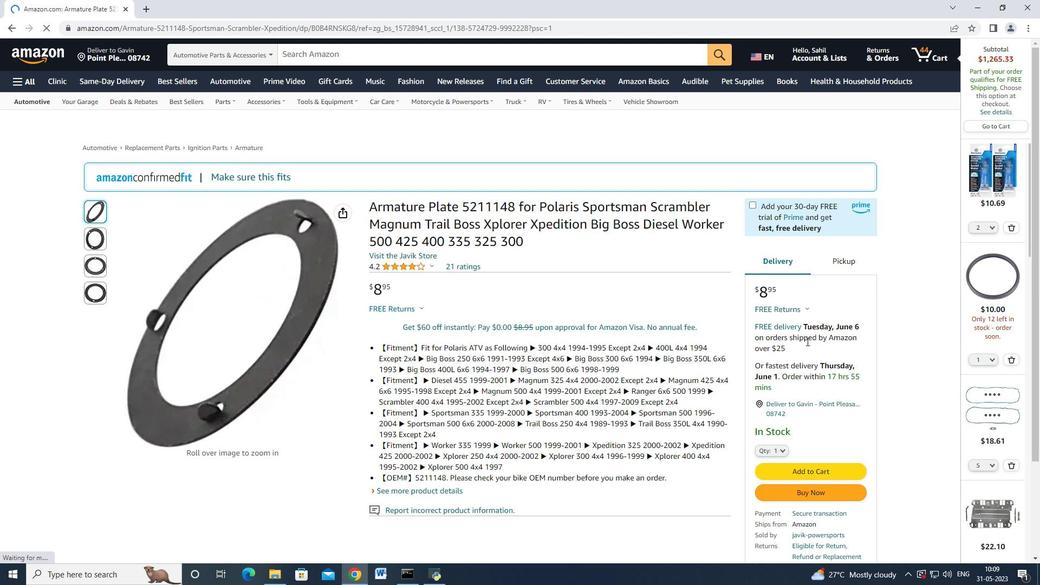 
Action: Mouse scrolled (807, 341) with delta (0, 0)
Screenshot: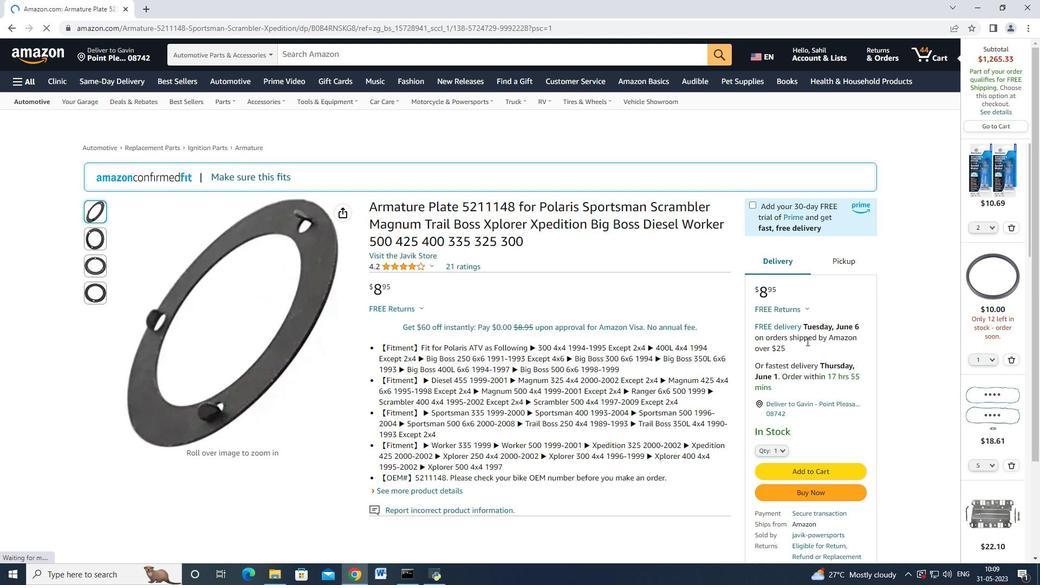 
Action: Mouse moved to (779, 338)
Screenshot: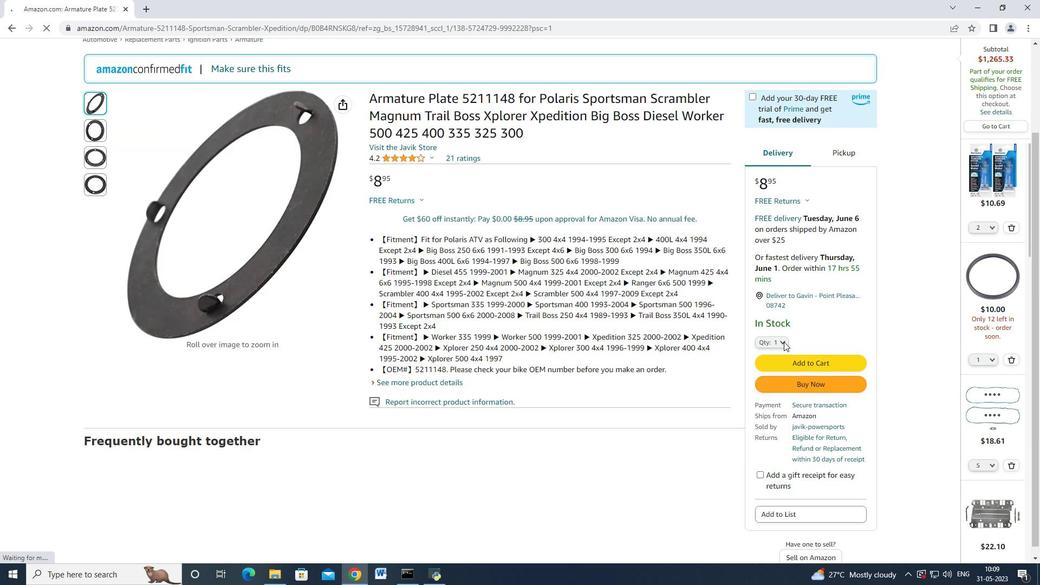 
Action: Mouse pressed left at (779, 338)
Screenshot: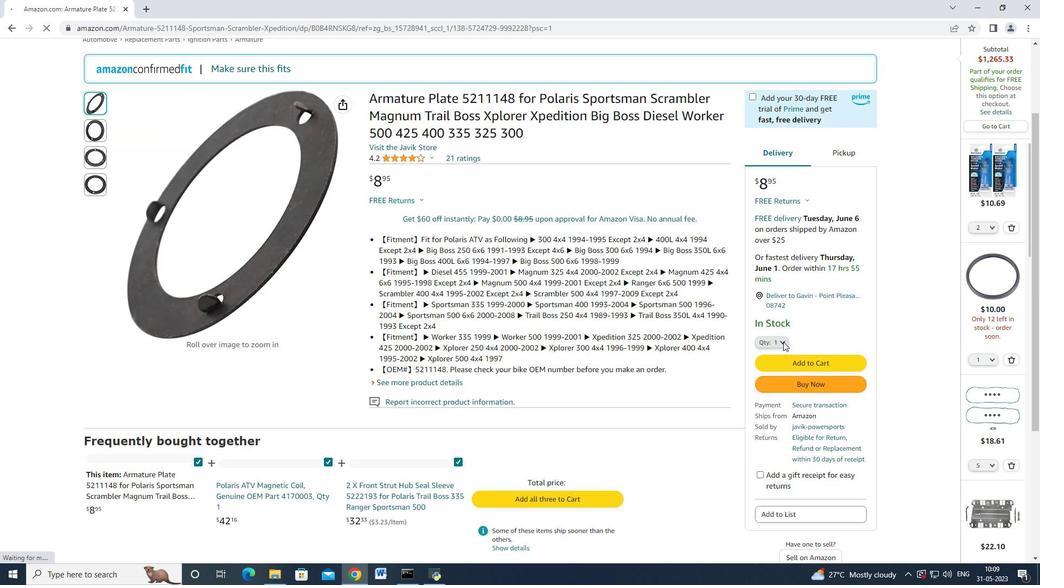 
Action: Mouse moved to (781, 90)
Screenshot: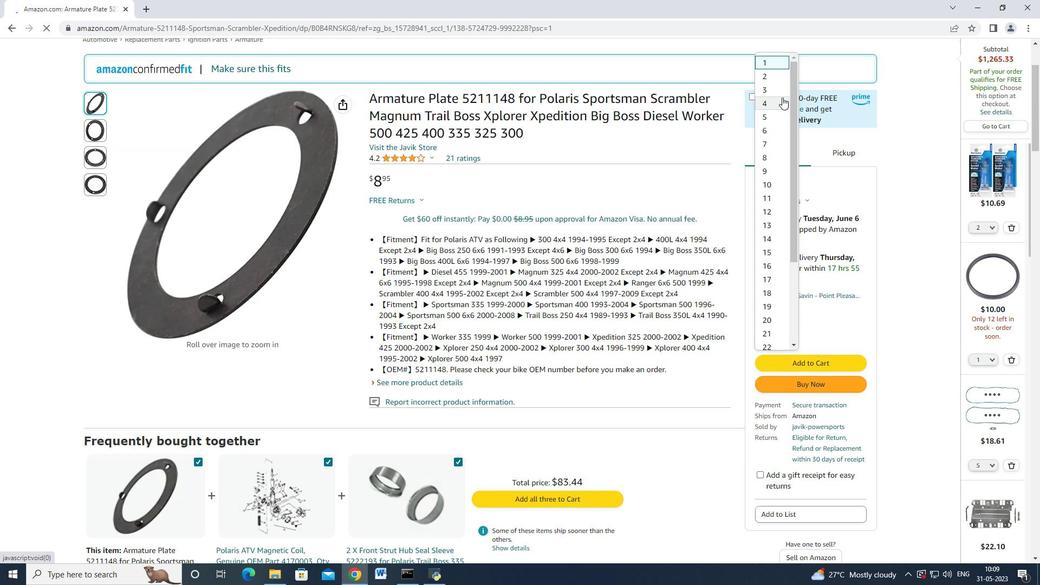 
Action: Mouse pressed left at (781, 90)
Screenshot: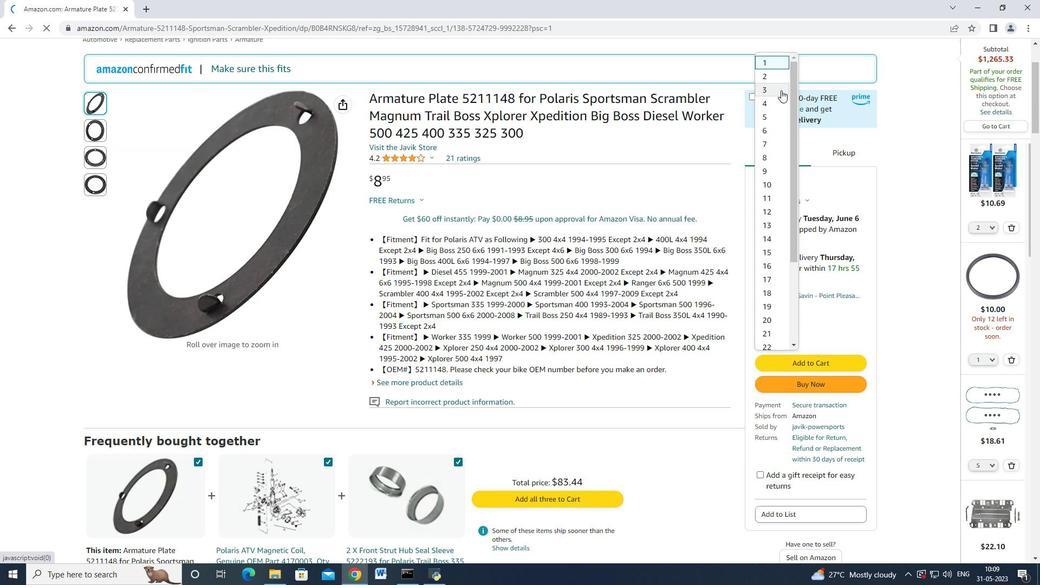 
Action: Mouse moved to (812, 359)
Screenshot: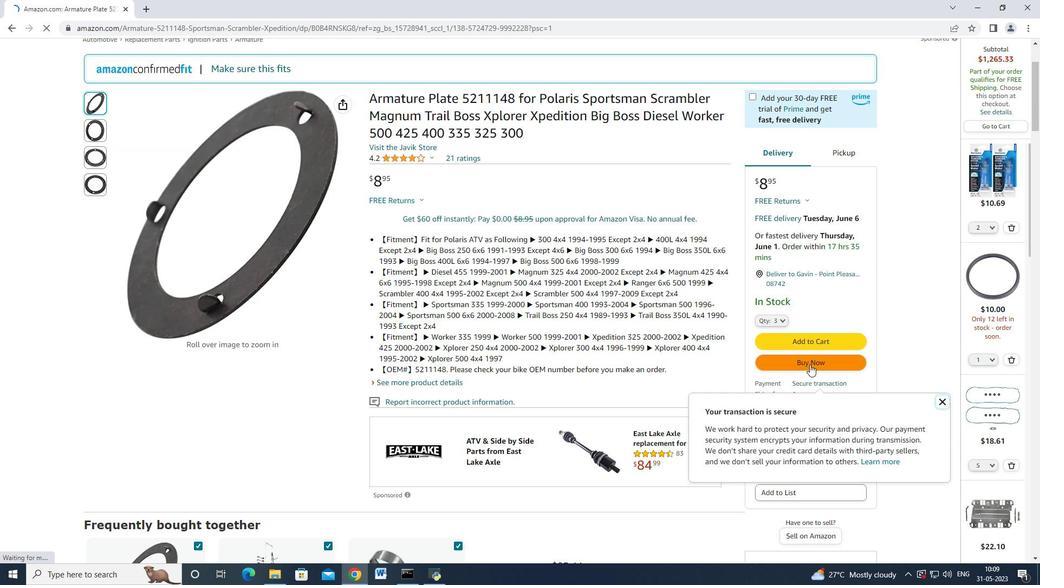 
Action: Mouse pressed left at (812, 359)
Screenshot: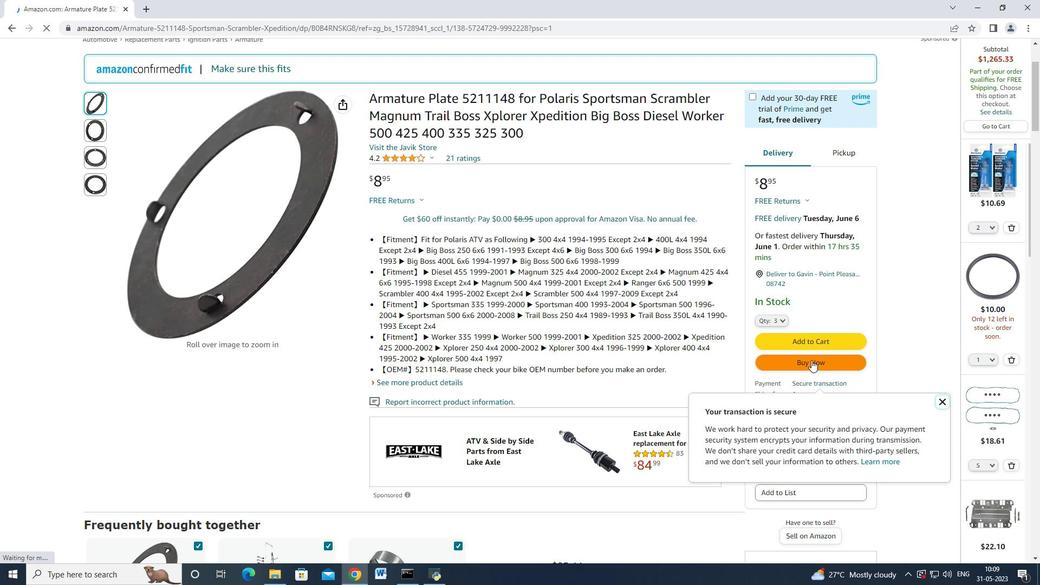 
Action: Mouse moved to (614, 91)
Screenshot: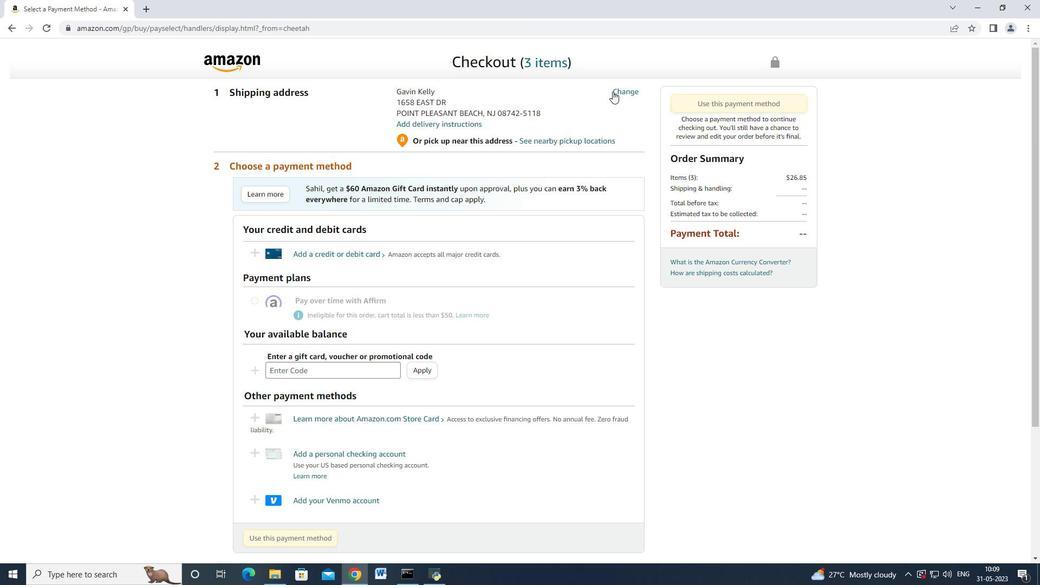 
Action: Mouse pressed left at (614, 91)
Screenshot: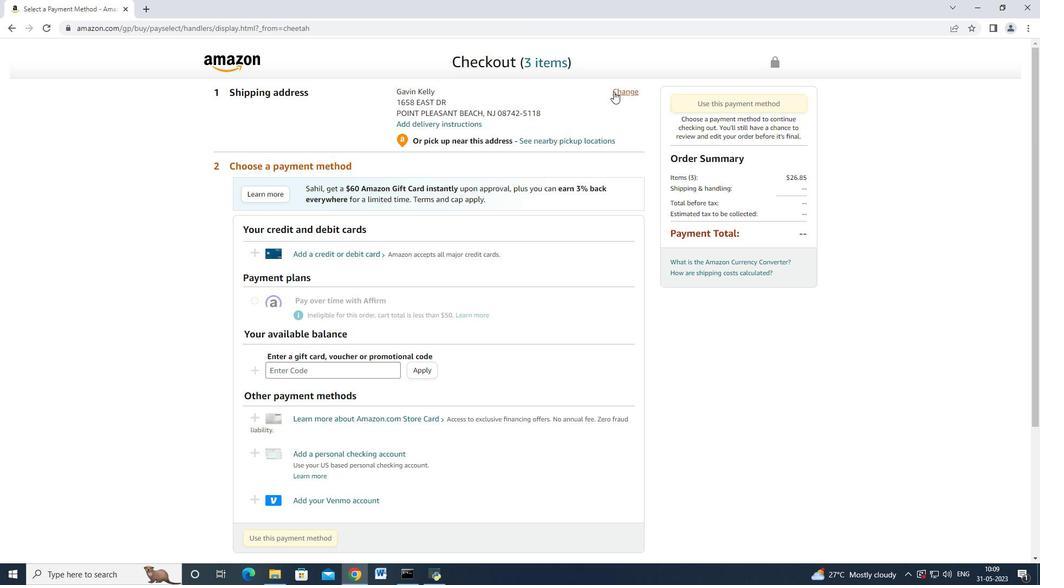 
Action: Mouse moved to (398, 203)
Screenshot: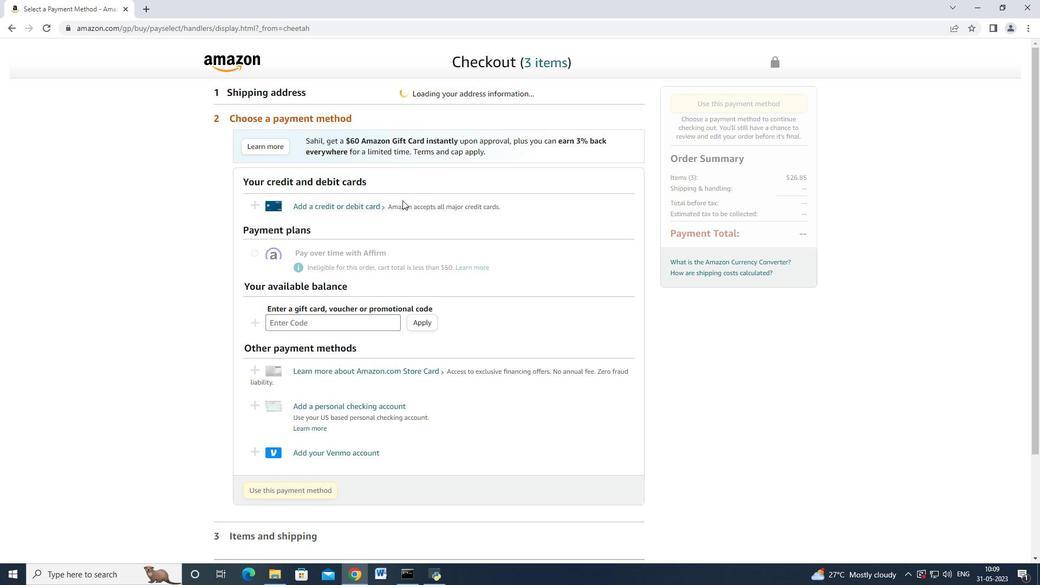 
Action: Mouse scrolled (398, 203) with delta (0, 0)
Screenshot: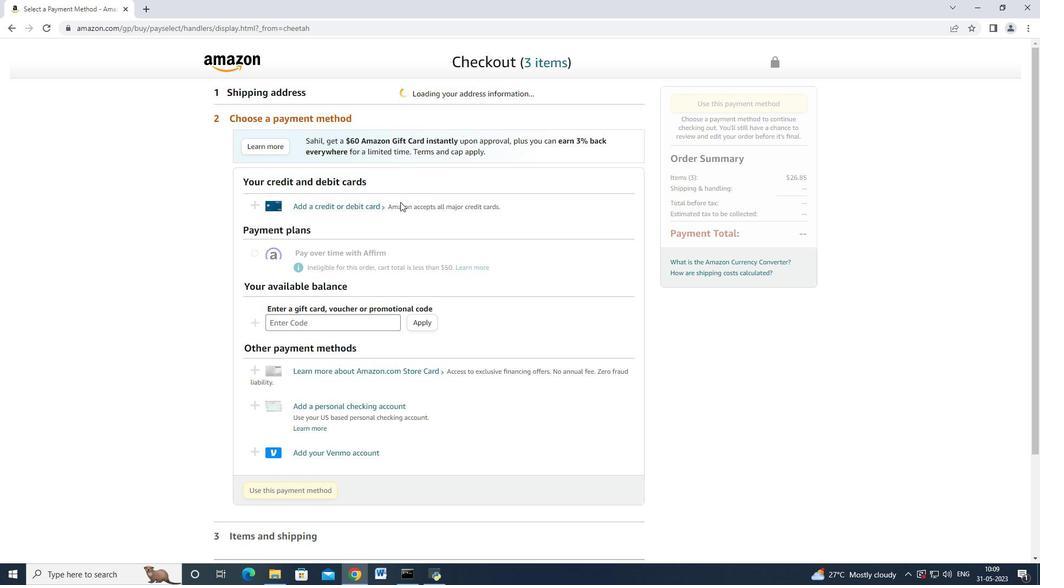 
Action: Mouse scrolled (398, 203) with delta (0, 0)
Screenshot: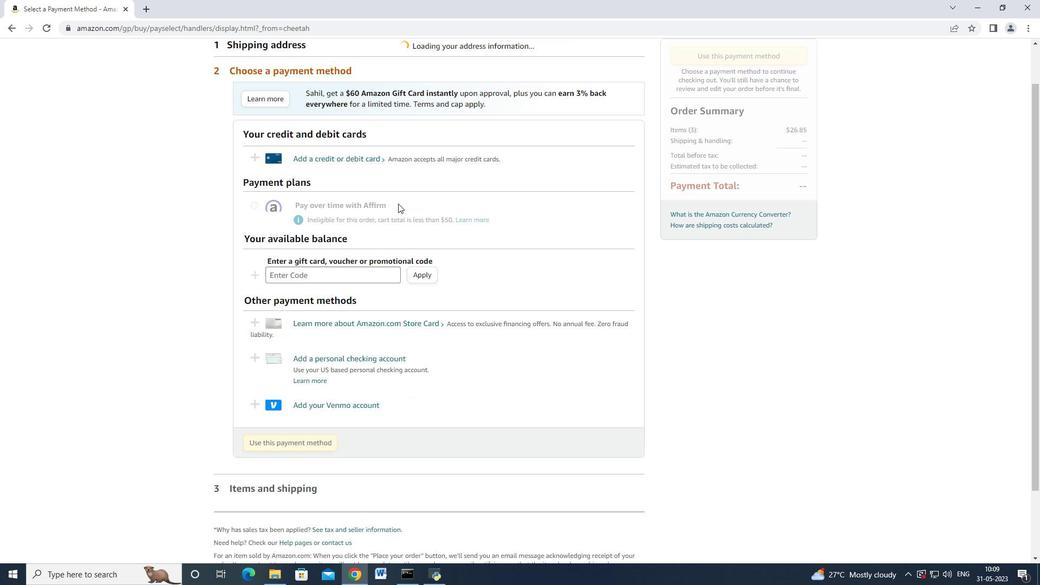 
Action: Mouse scrolled (398, 203) with delta (0, 0)
Screenshot: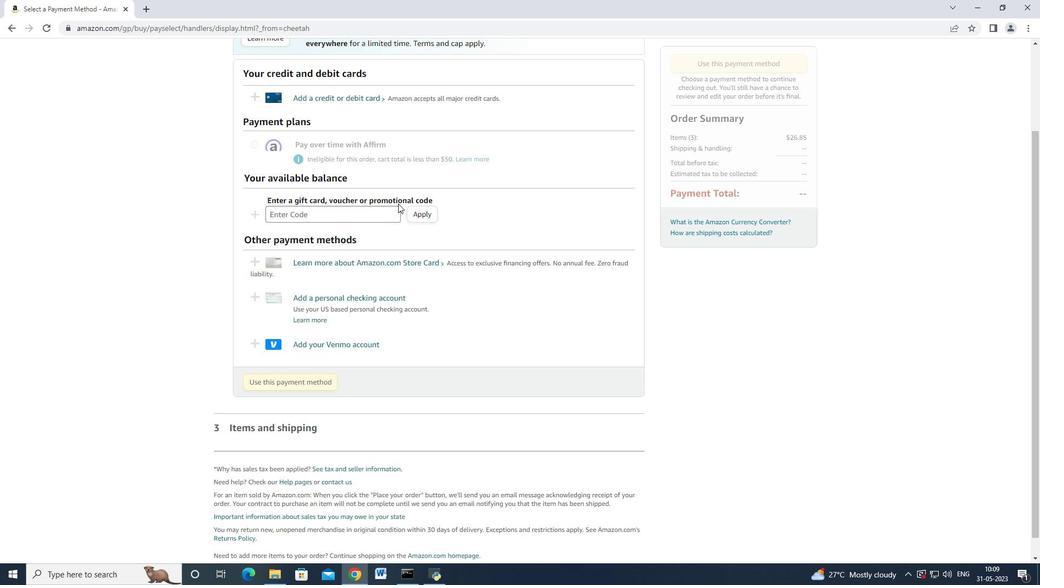 
Action: Mouse scrolled (398, 203) with delta (0, 0)
Screenshot: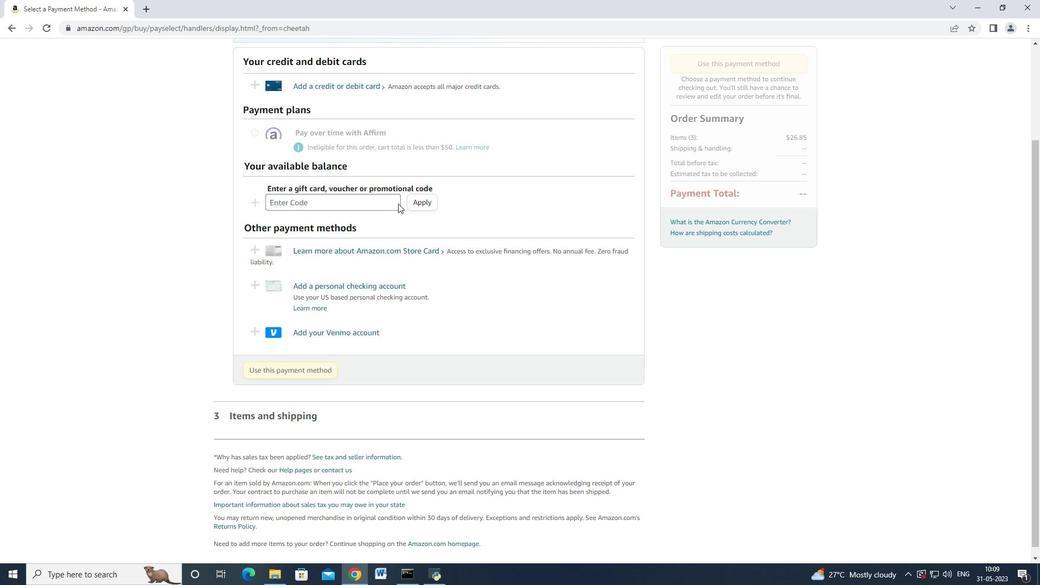 
Action: Mouse scrolled (398, 203) with delta (0, 0)
Screenshot: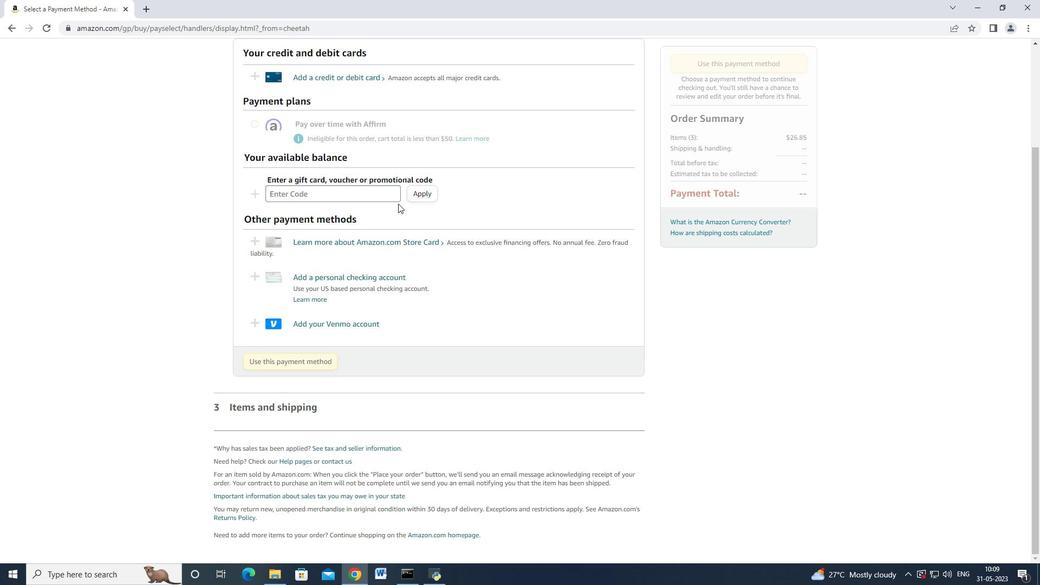 
Action: Mouse scrolled (398, 204) with delta (0, 0)
Screenshot: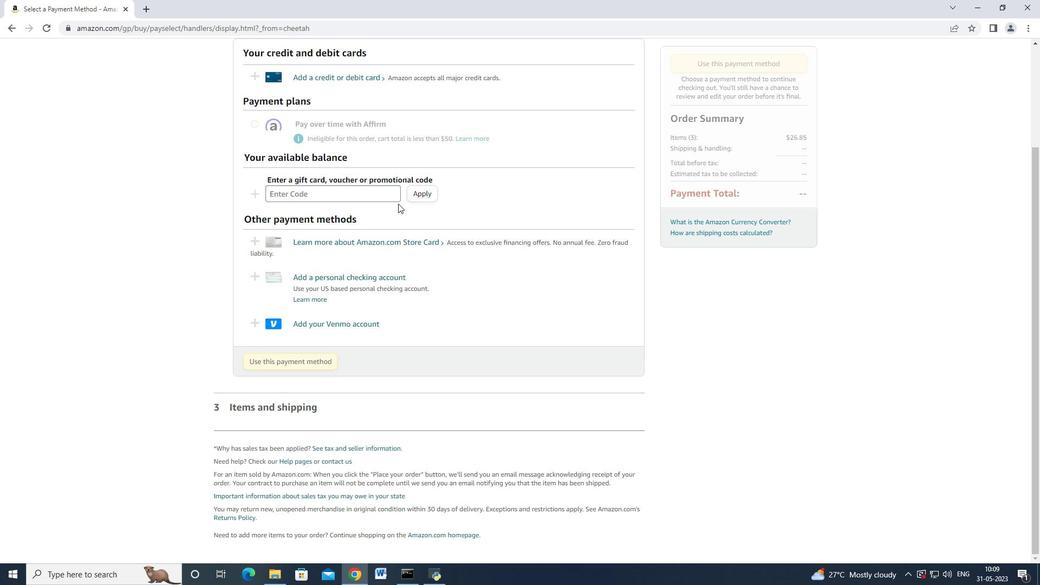 
Action: Mouse scrolled (398, 204) with delta (0, 0)
Screenshot: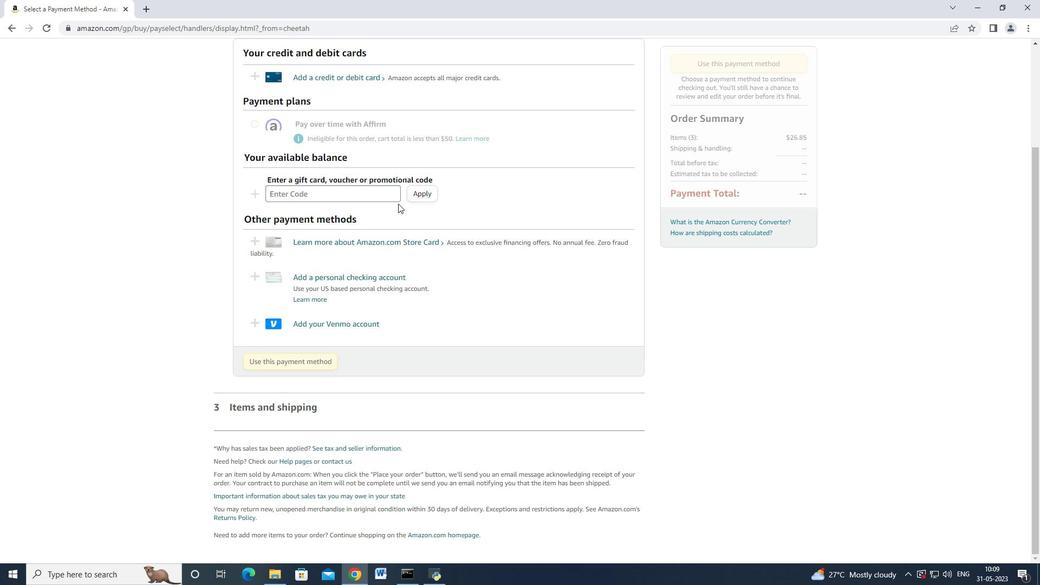 
Action: Mouse scrolled (398, 204) with delta (0, 0)
Screenshot: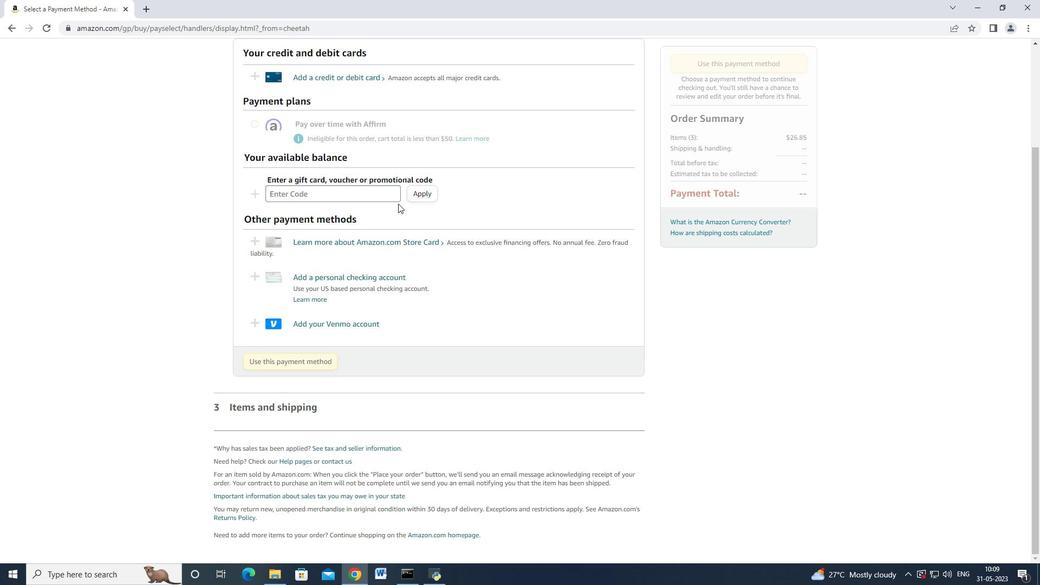 
Action: Mouse scrolled (398, 204) with delta (0, 0)
Screenshot: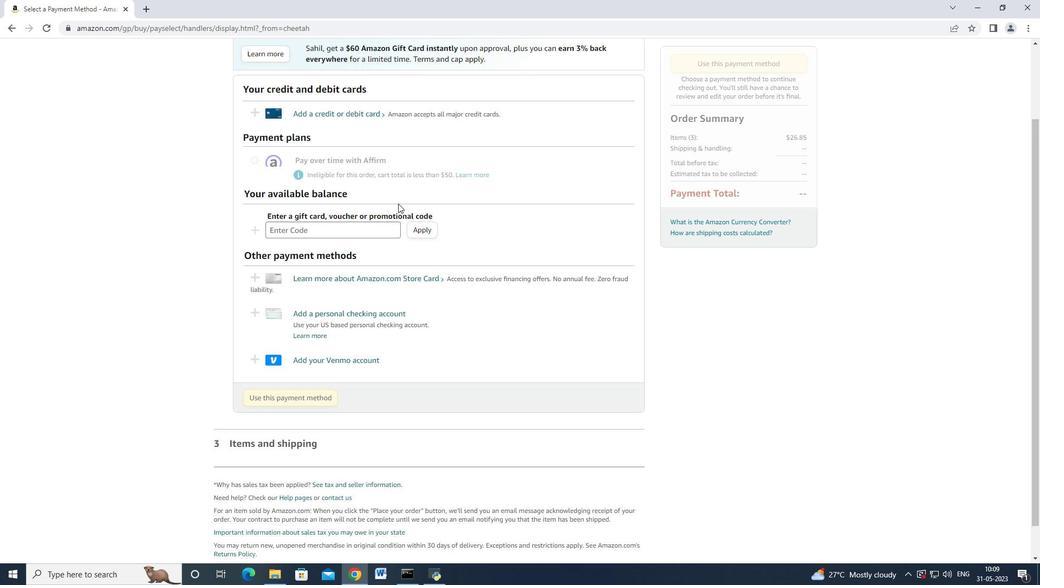 
Action: Mouse scrolled (398, 204) with delta (0, 0)
Screenshot: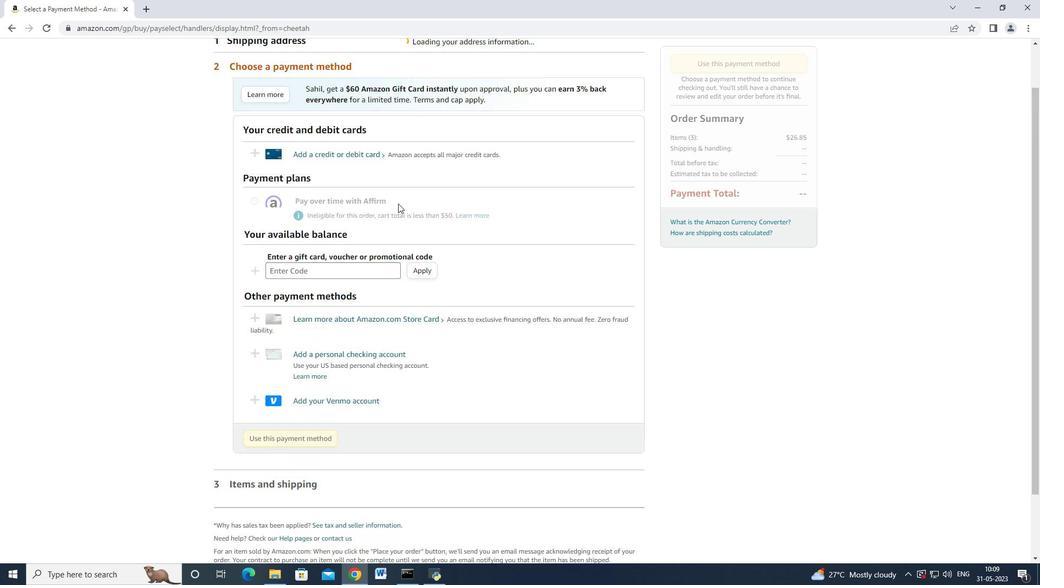 
Action: Mouse moved to (425, 175)
Screenshot: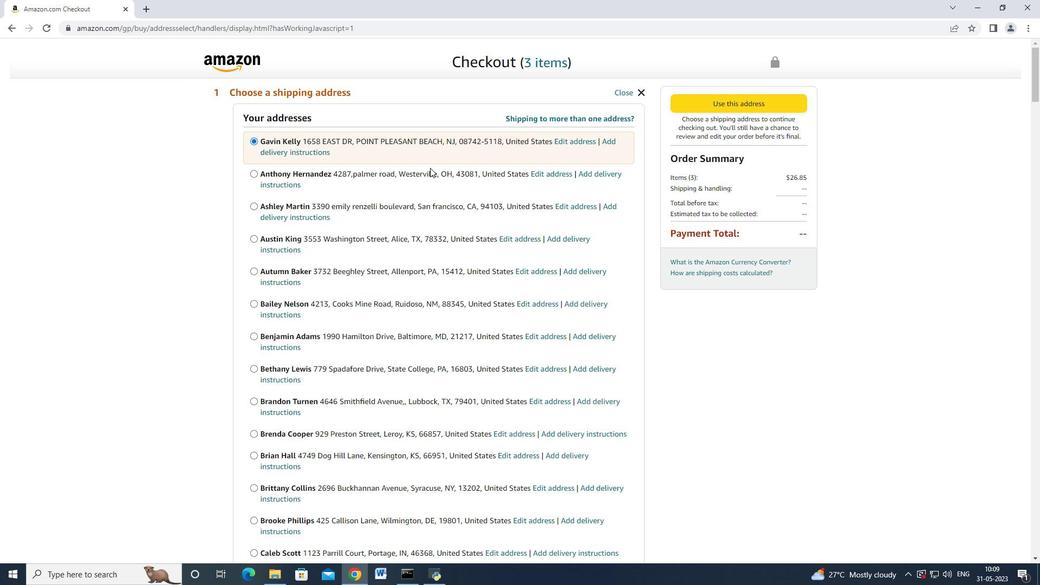 
Action: Mouse scrolled (425, 175) with delta (0, 0)
Screenshot: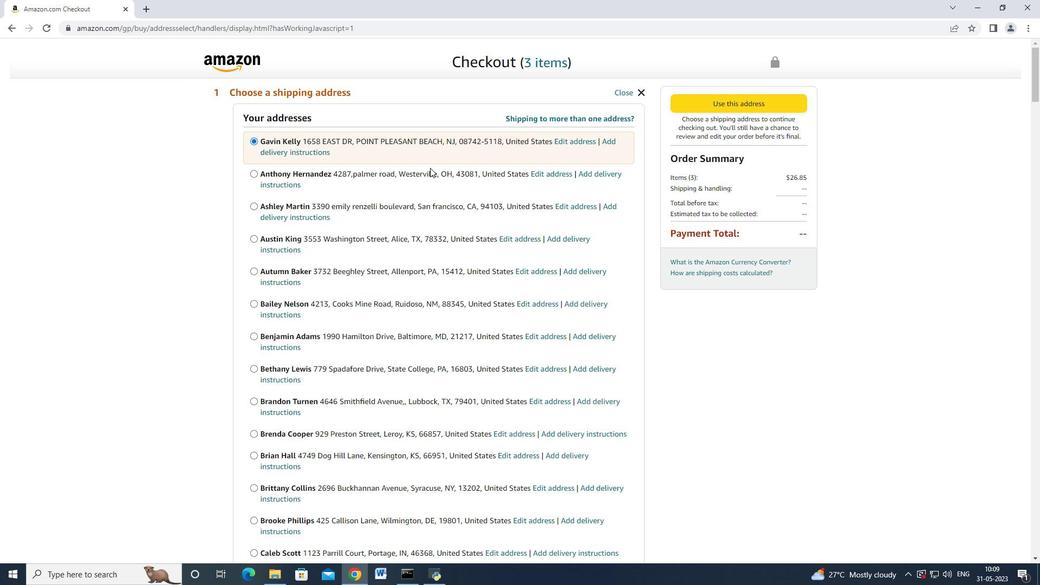 
Action: Mouse moved to (422, 178)
Screenshot: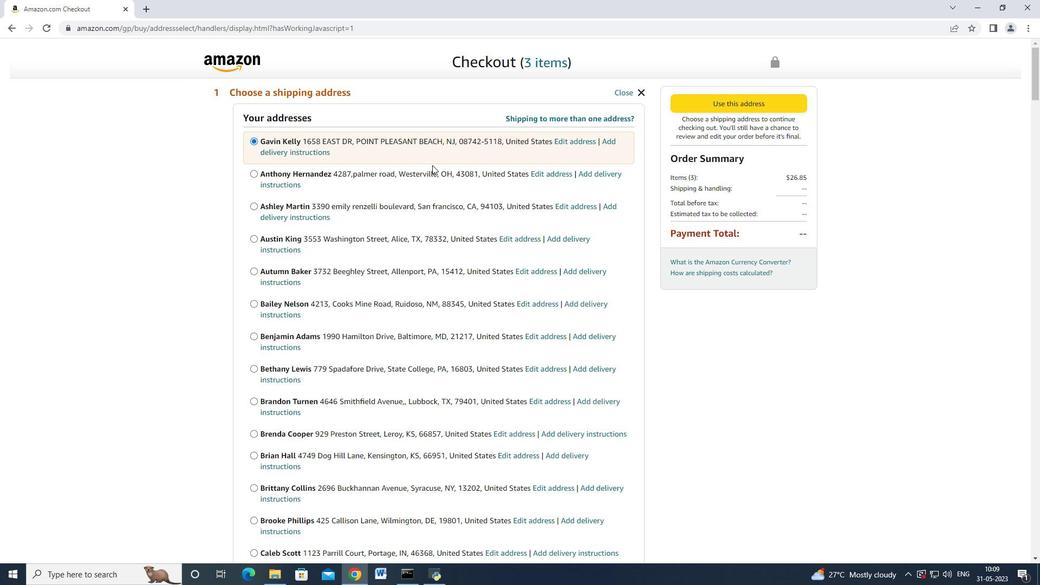 
Action: Mouse scrolled (422, 177) with delta (0, 0)
Screenshot: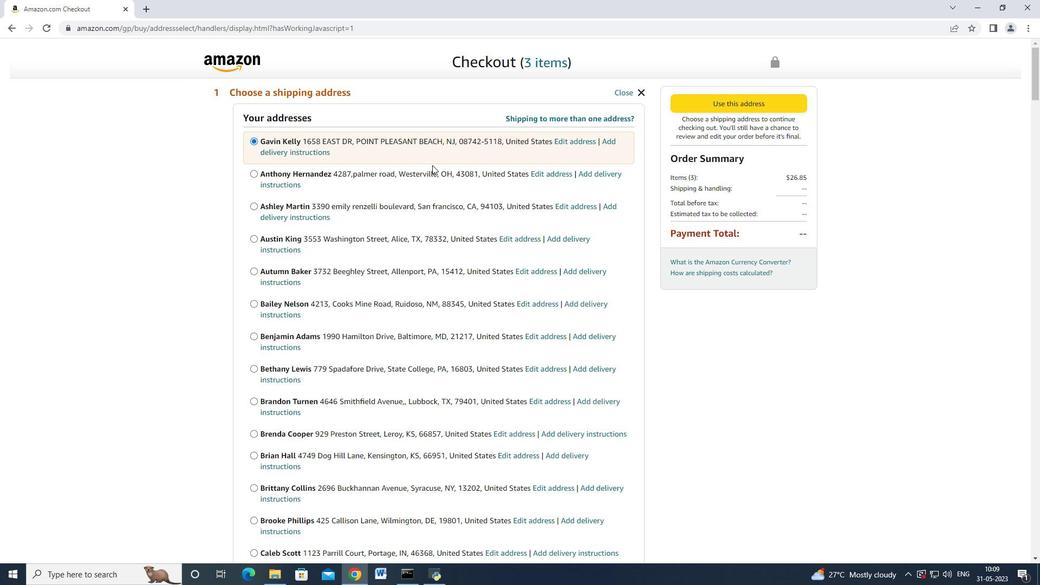 
Action: Mouse moved to (422, 179)
Screenshot: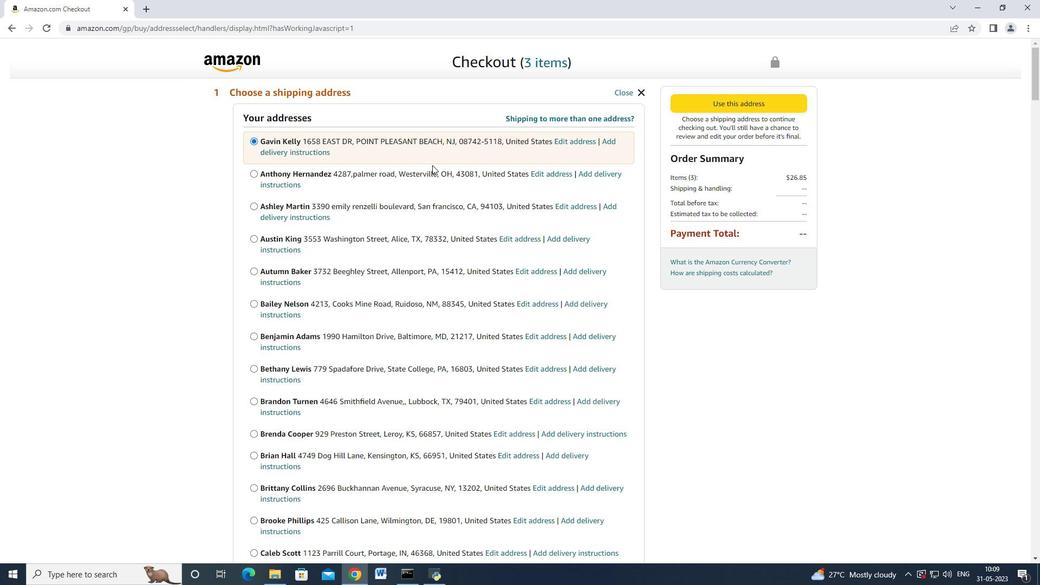 
Action: Mouse scrolled (422, 178) with delta (0, 0)
Screenshot: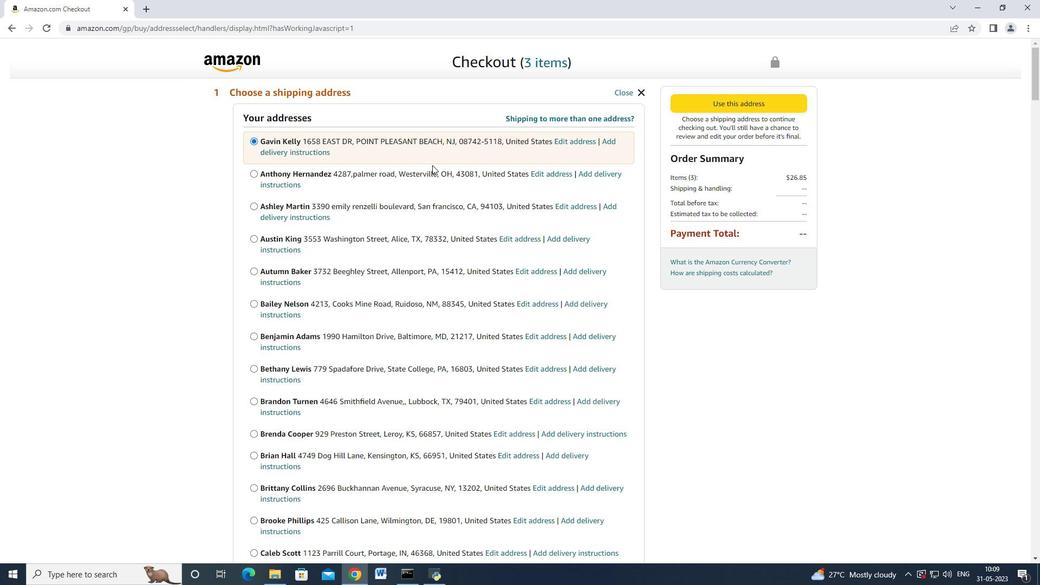 
Action: Mouse moved to (419, 182)
Screenshot: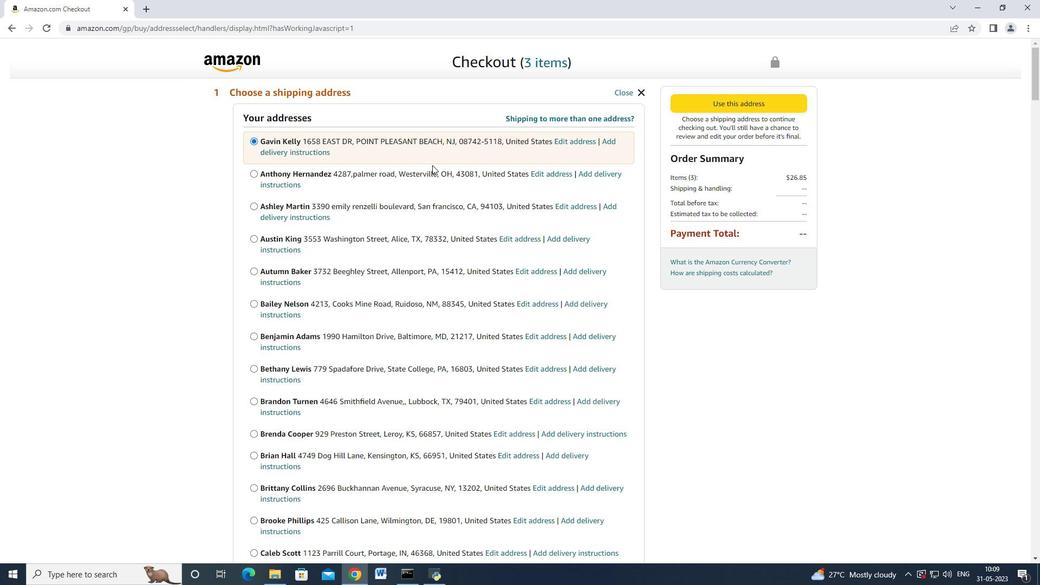 
Action: Mouse scrolled (419, 181) with delta (0, 0)
Screenshot: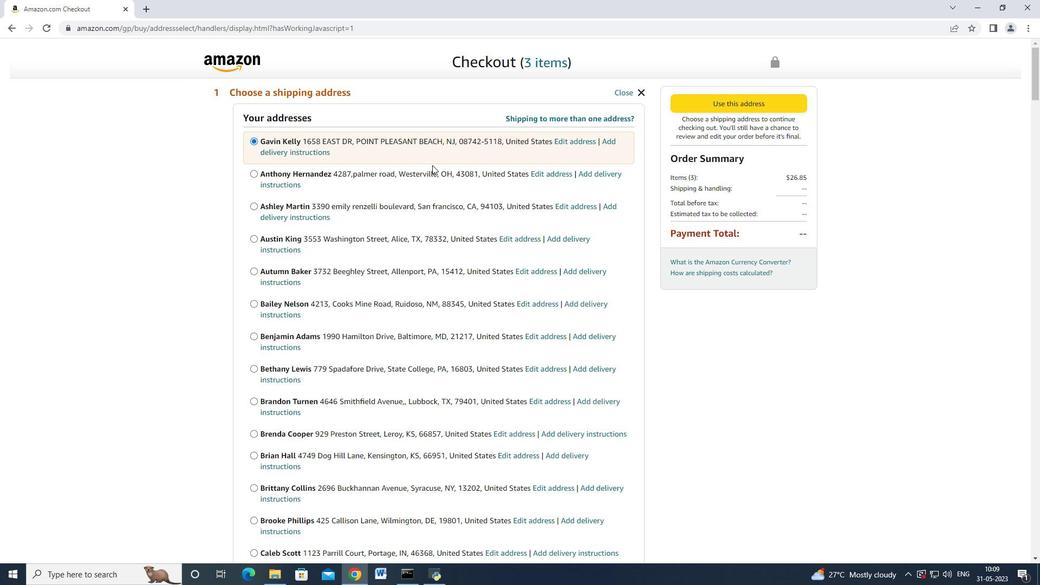 
Action: Mouse moved to (418, 183)
Screenshot: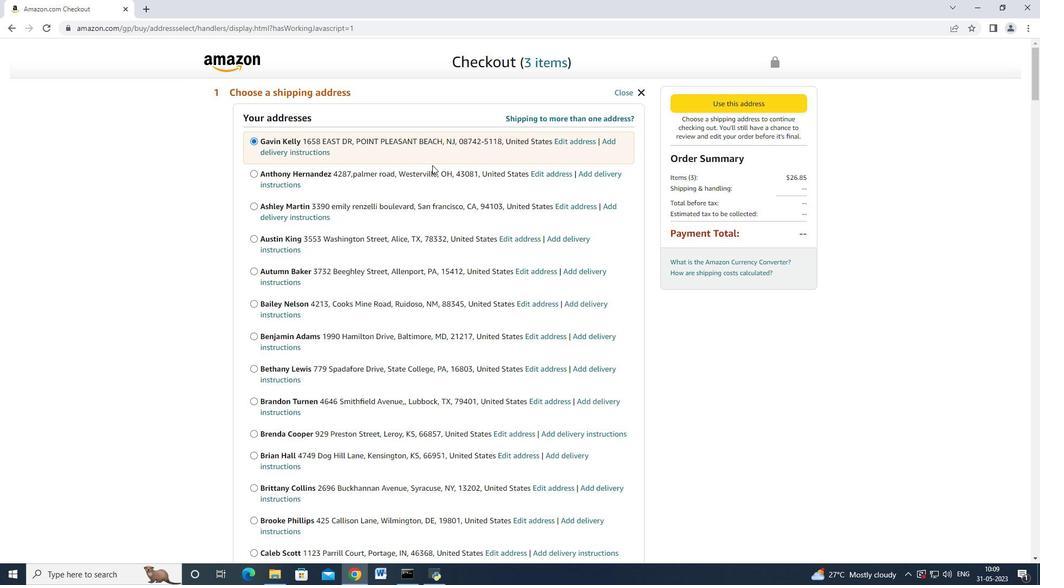 
Action: Mouse scrolled (418, 182) with delta (0, 0)
Screenshot: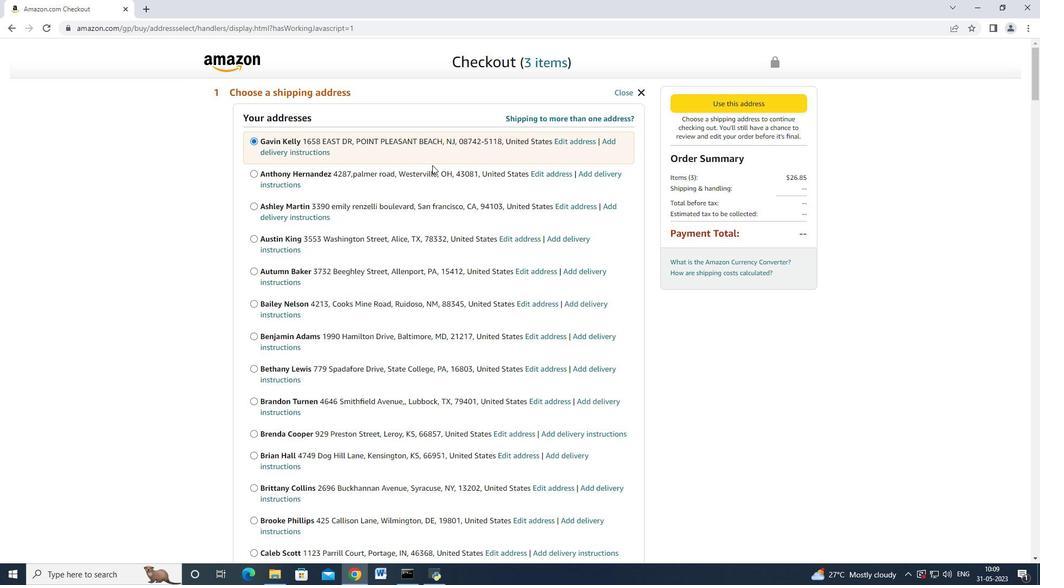 
Action: Mouse moved to (397, 207)
Screenshot: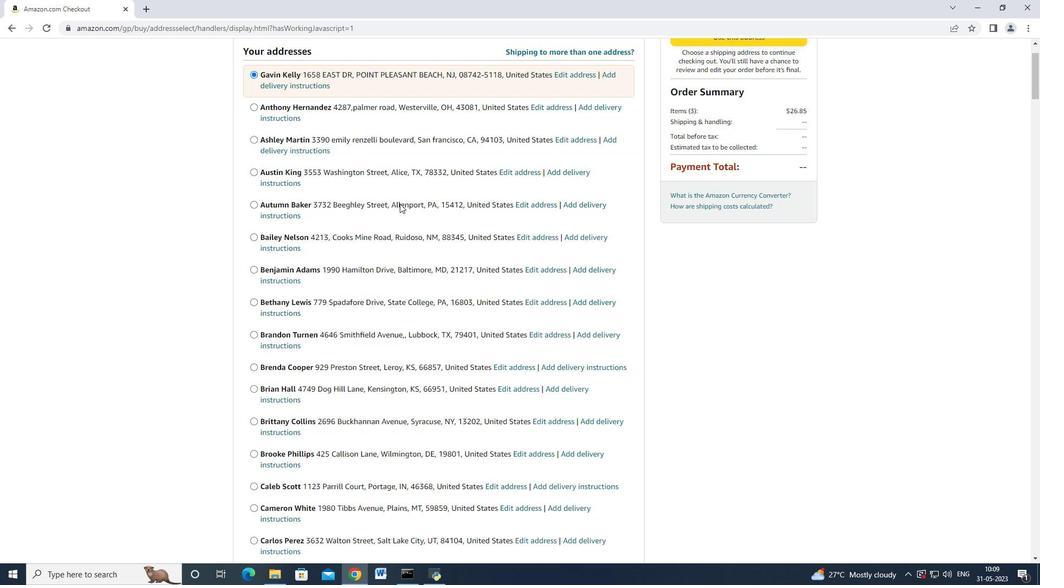 
Action: Mouse scrolled (397, 207) with delta (0, 0)
Screenshot: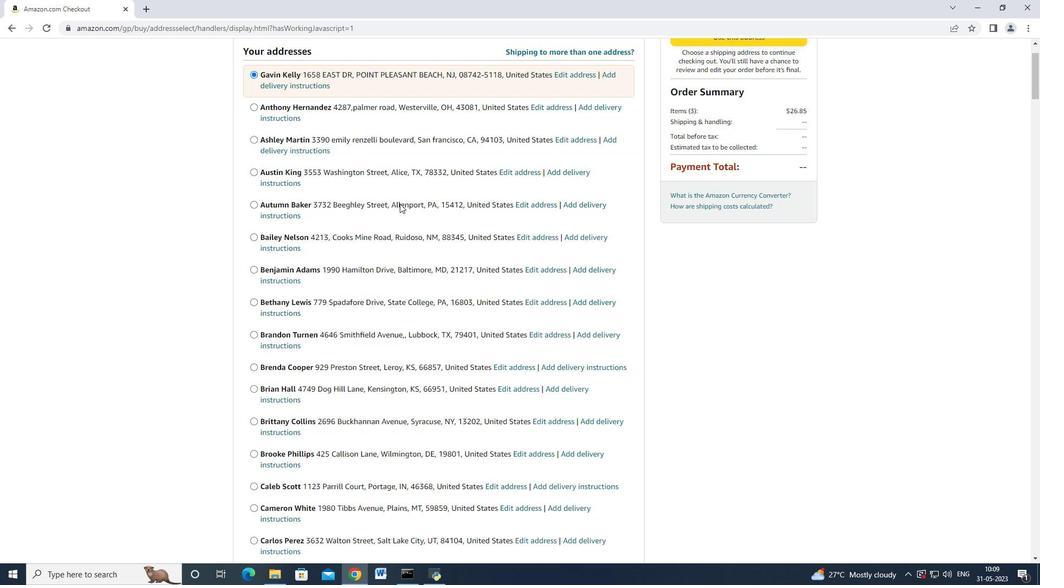 
Action: Mouse scrolled (397, 207) with delta (0, 0)
Screenshot: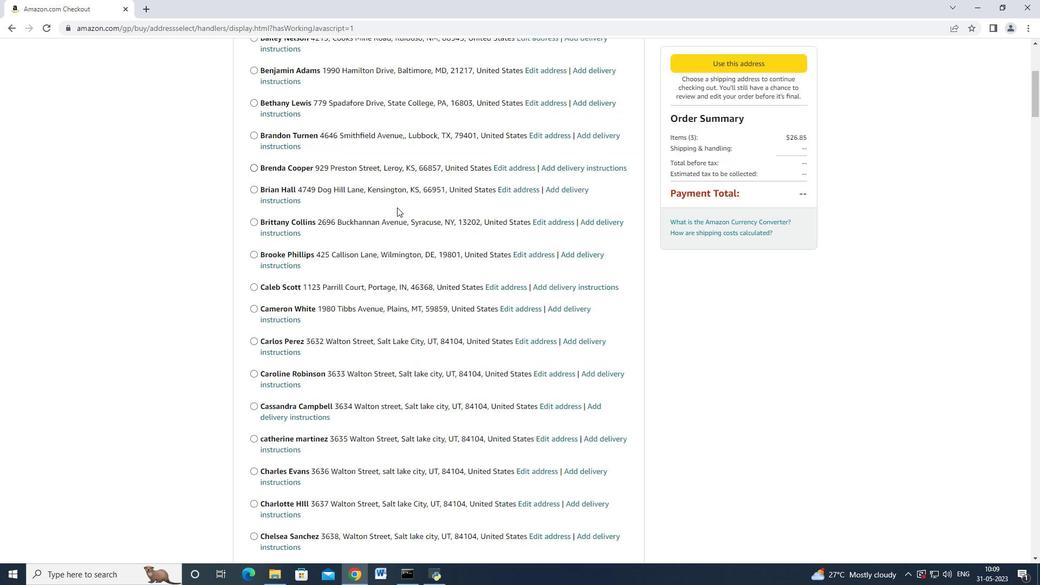 
Action: Mouse scrolled (397, 207) with delta (0, 0)
Screenshot: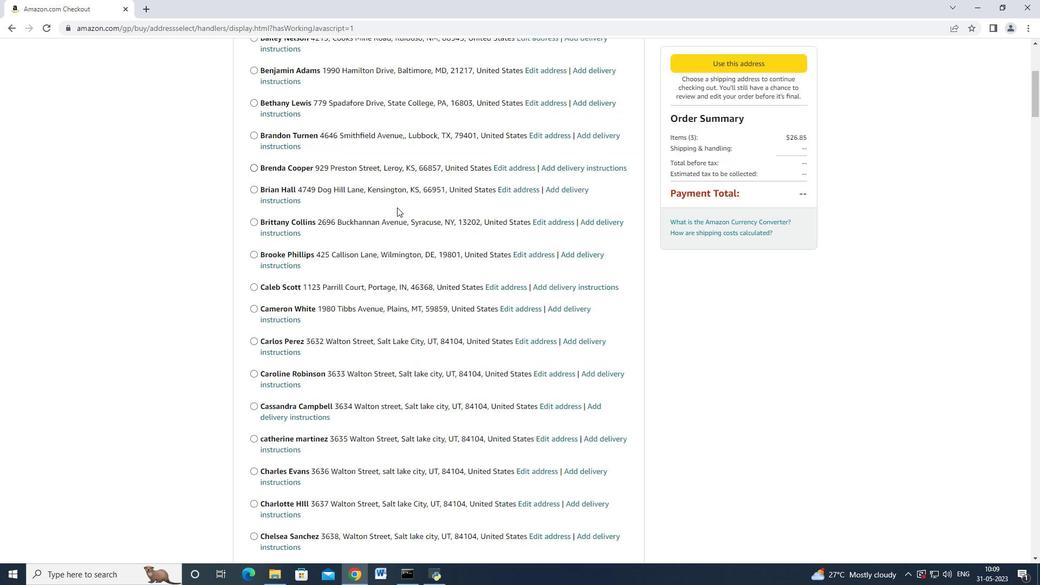 
Action: Mouse scrolled (397, 207) with delta (0, 0)
Screenshot: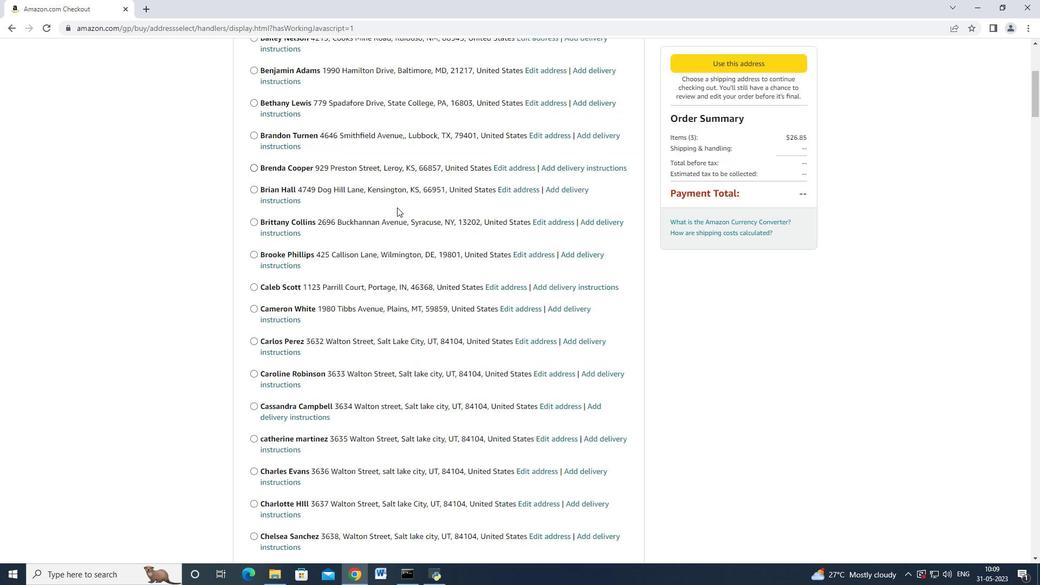 
Action: Mouse scrolled (397, 207) with delta (0, 0)
Screenshot: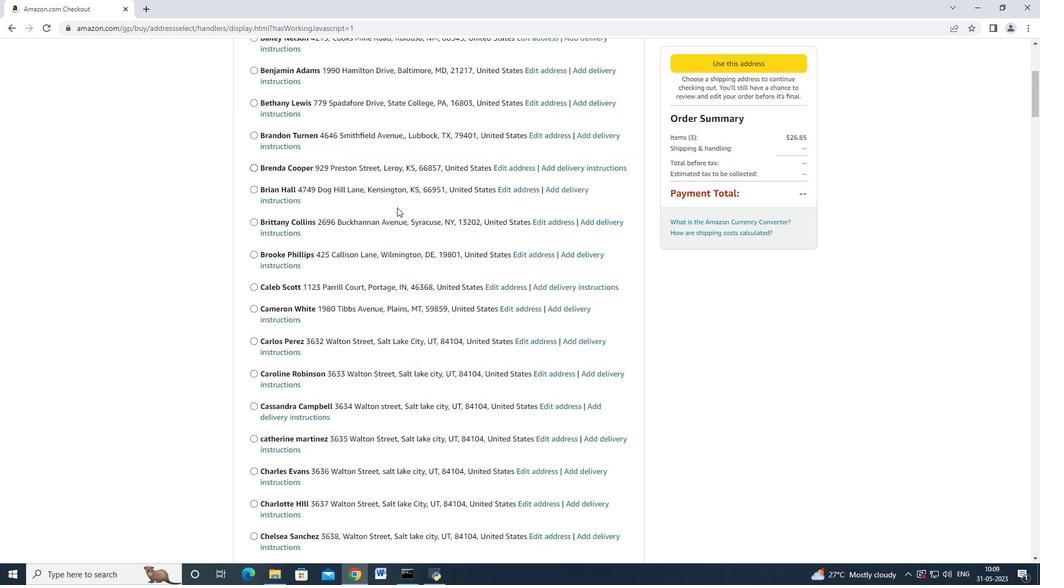 
Action: Mouse scrolled (397, 207) with delta (0, 0)
Screenshot: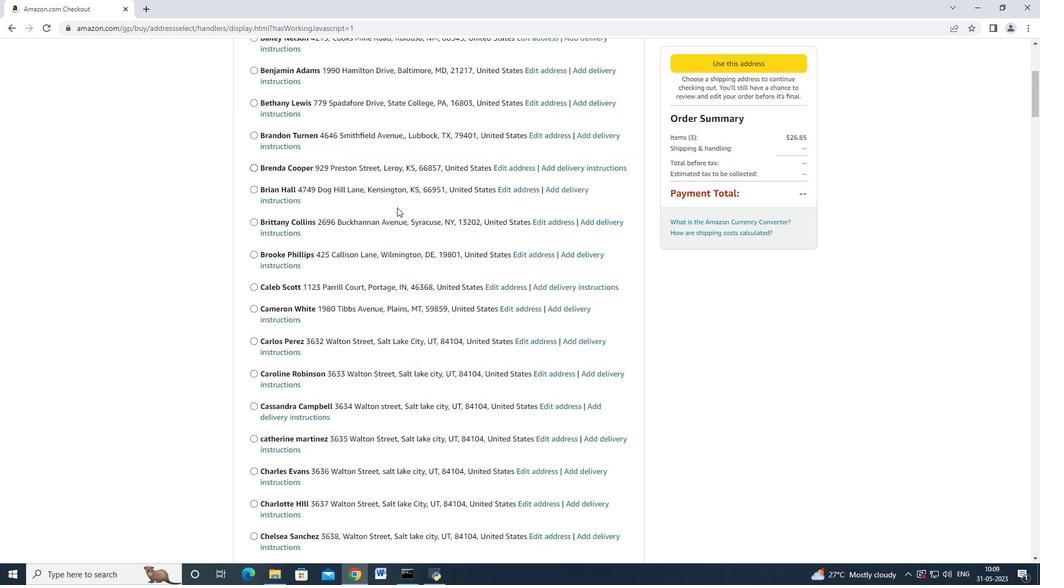 
Action: Mouse scrolled (397, 207) with delta (0, 0)
Screenshot: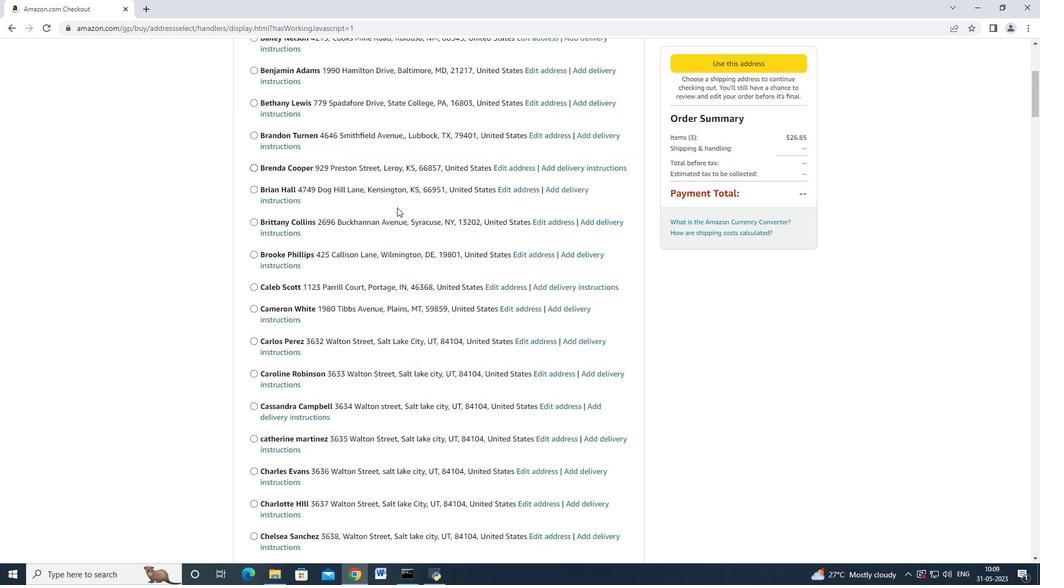 
Action: Mouse moved to (396, 207)
Screenshot: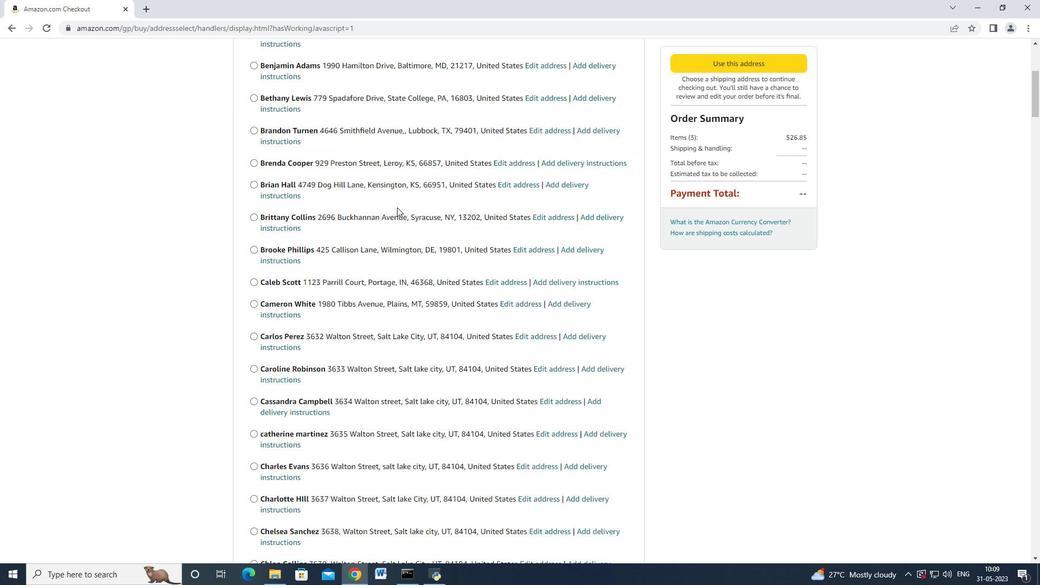 
Action: Mouse scrolled (396, 207) with delta (0, 0)
Screenshot: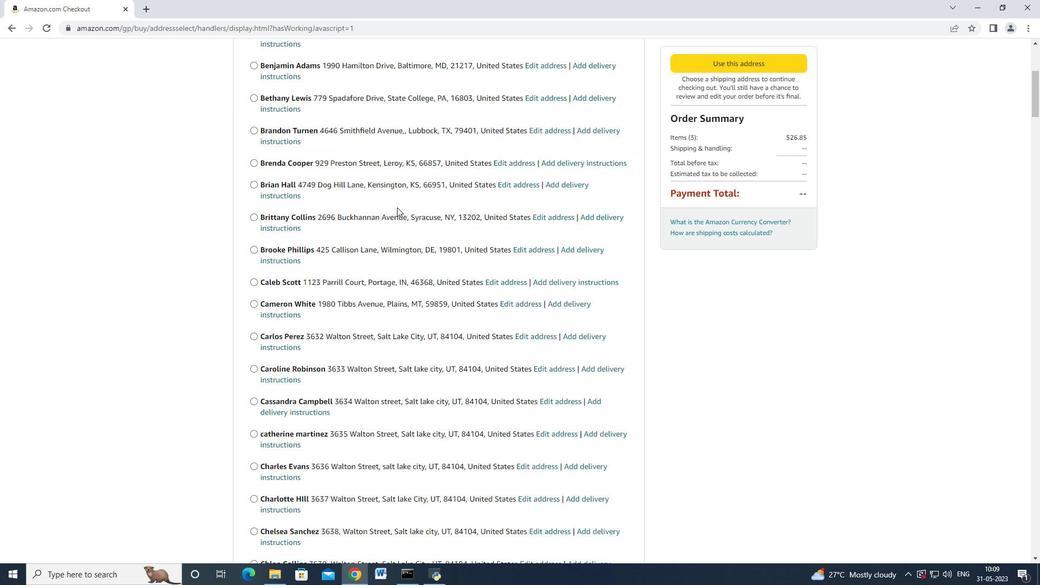 
Action: Mouse moved to (396, 207)
Screenshot: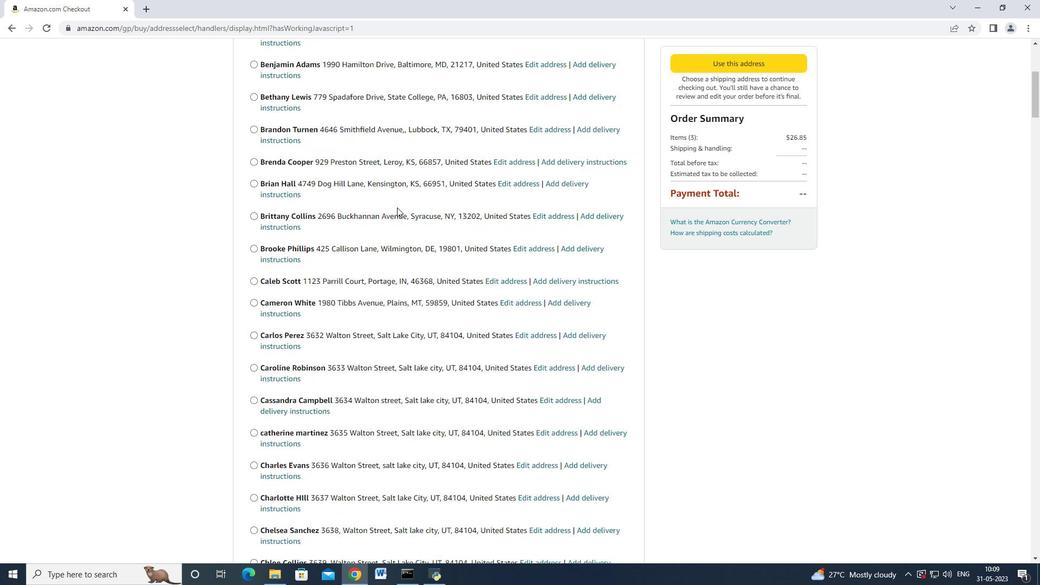
Action: Mouse scrolled (396, 206) with delta (0, 0)
Screenshot: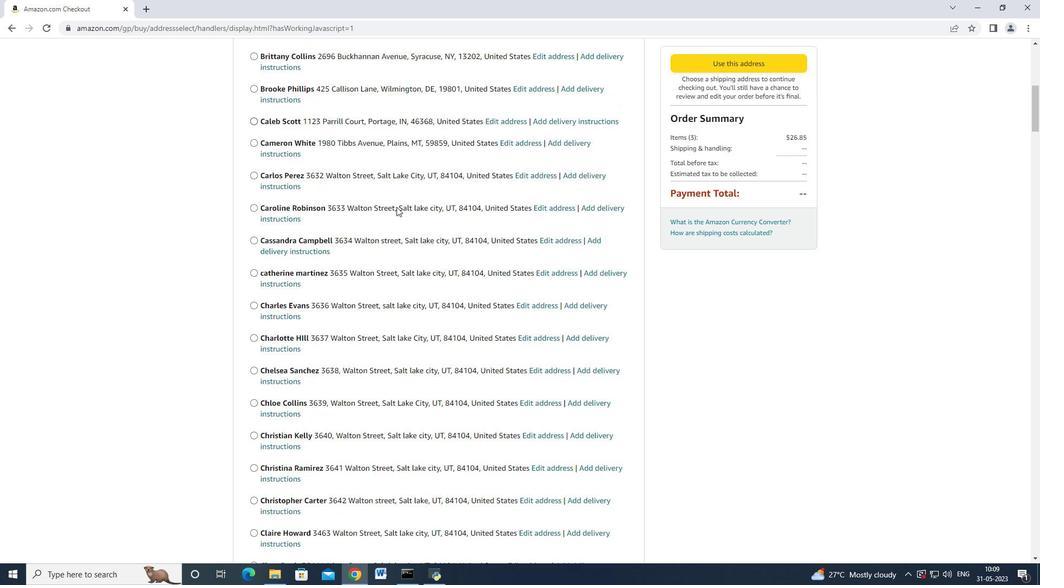 
Action: Mouse moved to (395, 207)
Screenshot: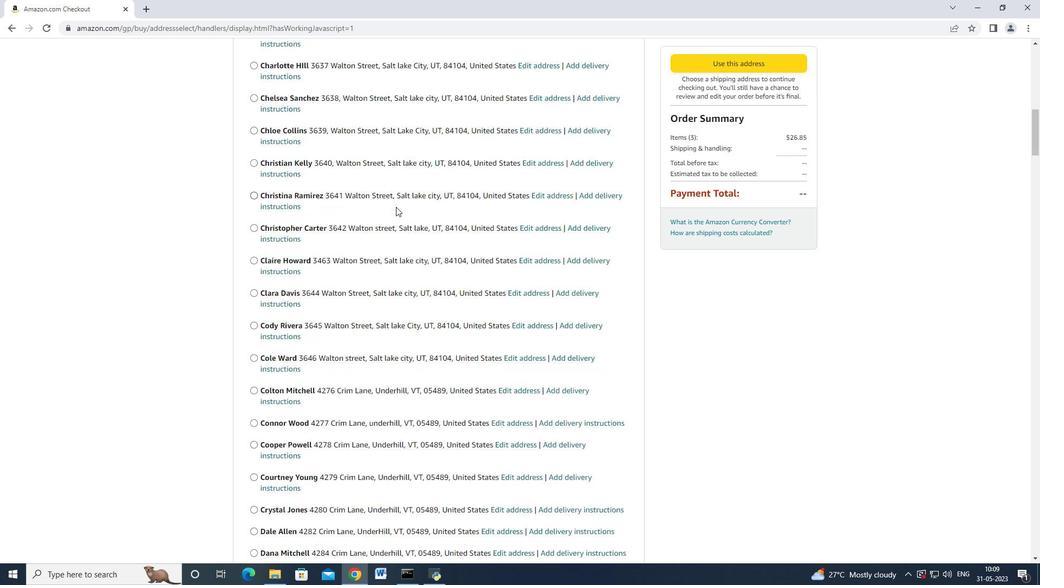 
Action: Mouse scrolled (395, 206) with delta (0, 0)
Screenshot: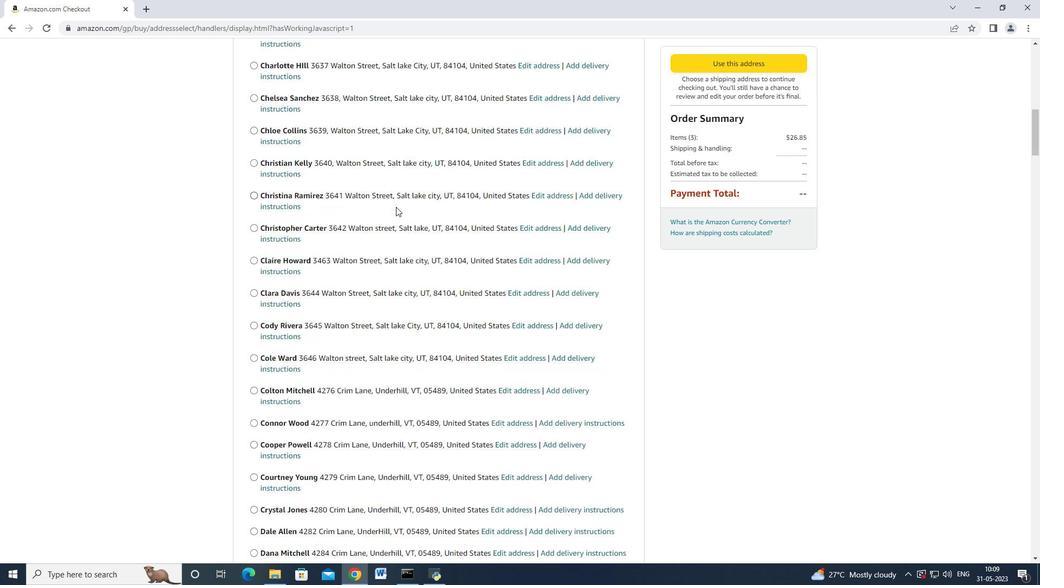 
Action: Mouse moved to (395, 207)
Screenshot: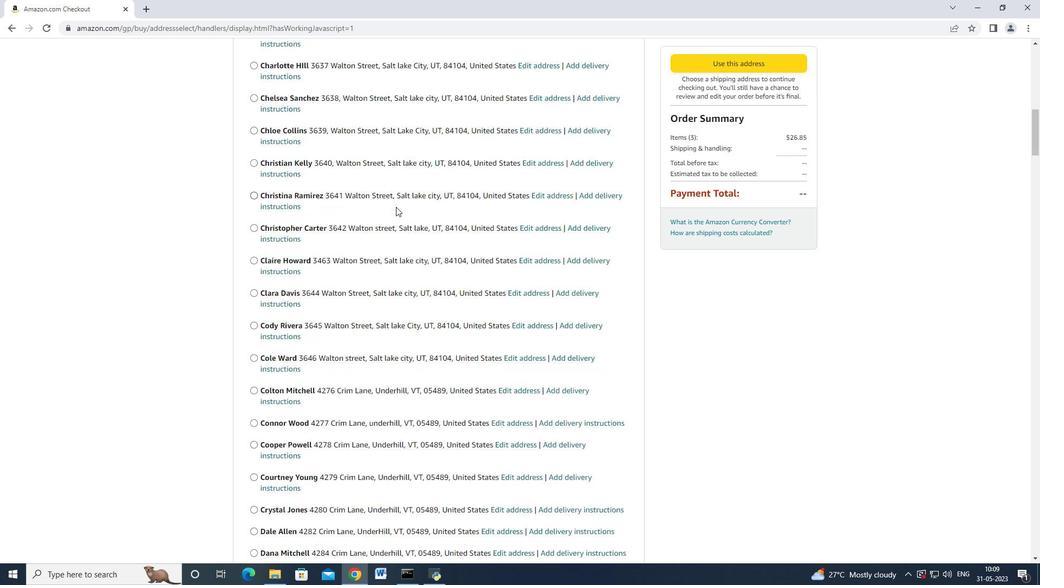 
Action: Mouse scrolled (395, 206) with delta (0, 0)
Screenshot: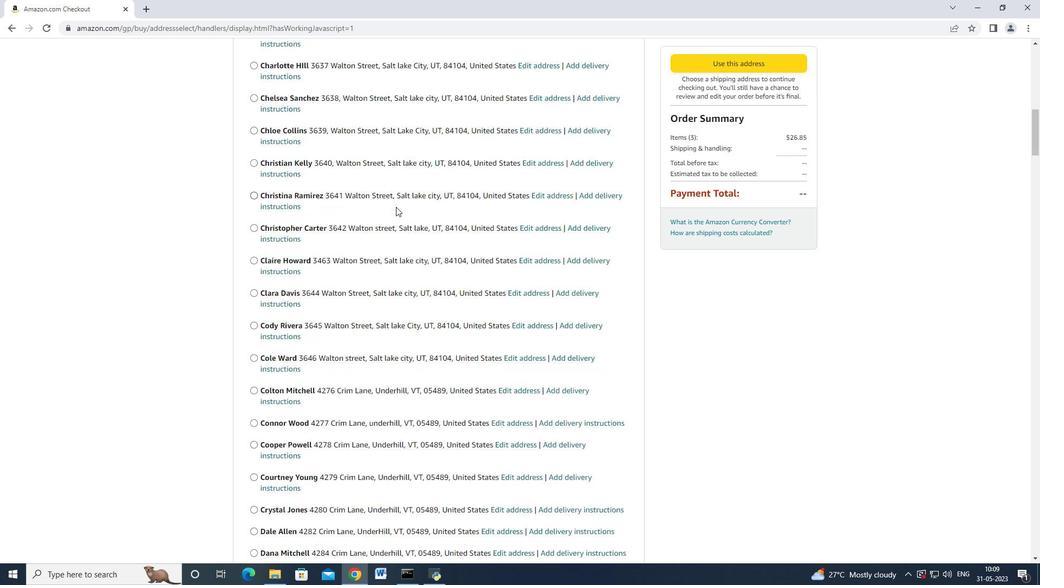 
Action: Mouse moved to (395, 207)
Screenshot: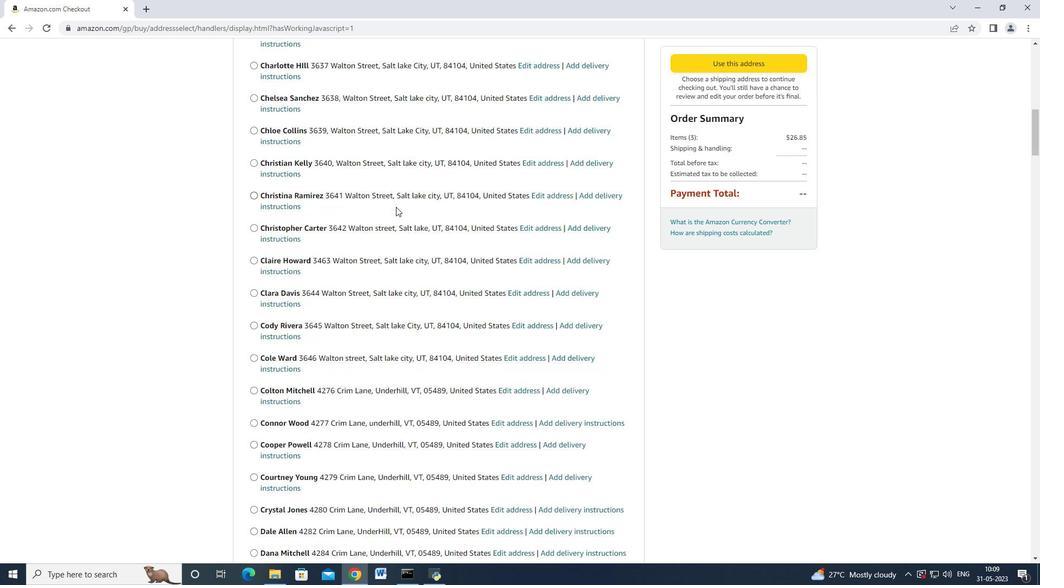 
Action: Mouse scrolled (395, 207) with delta (0, 0)
Screenshot: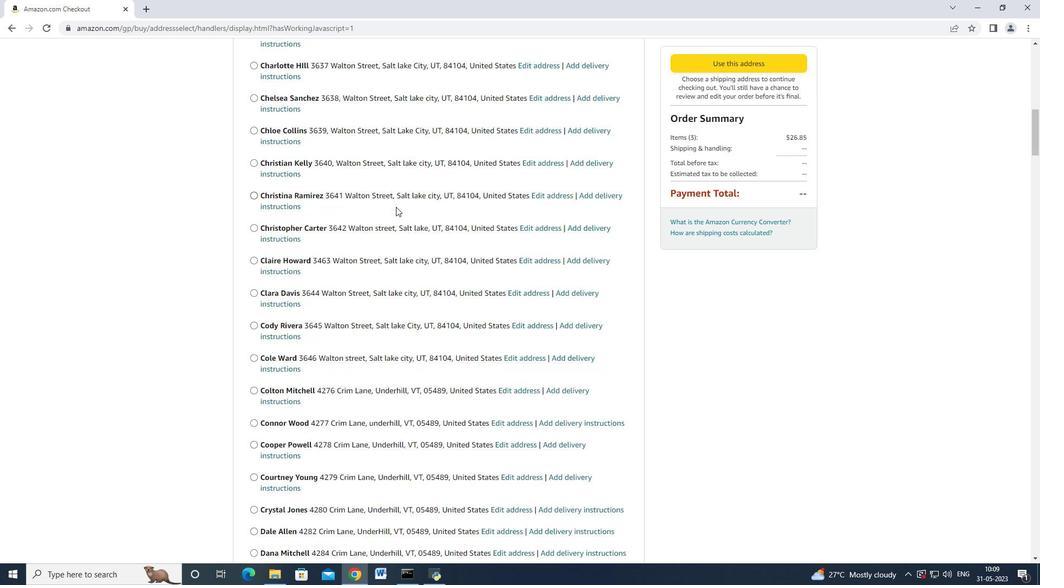 
Action: Mouse scrolled (395, 207) with delta (0, 0)
Screenshot: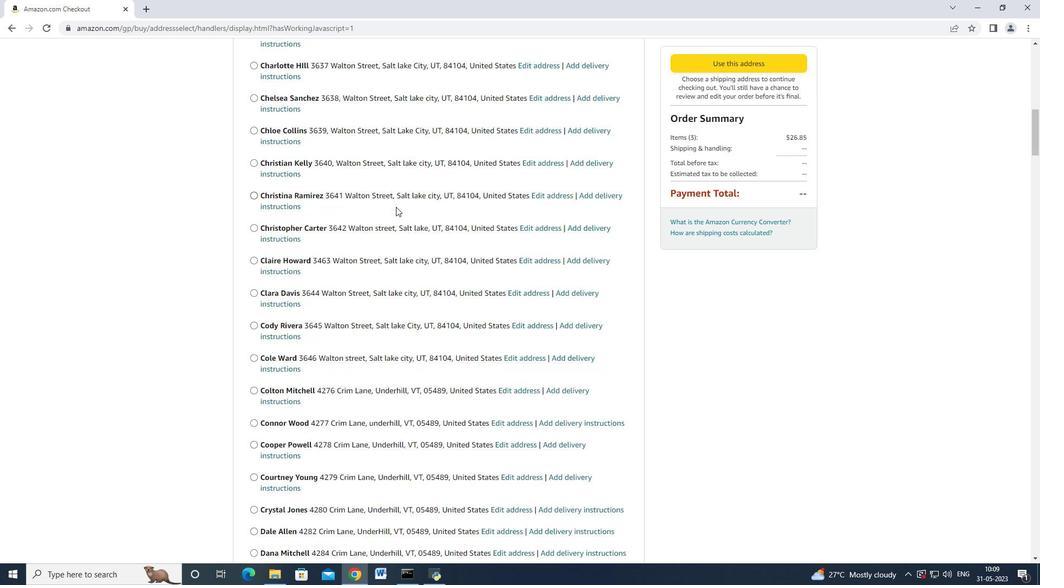 
Action: Mouse scrolled (395, 207) with delta (0, 0)
Screenshot: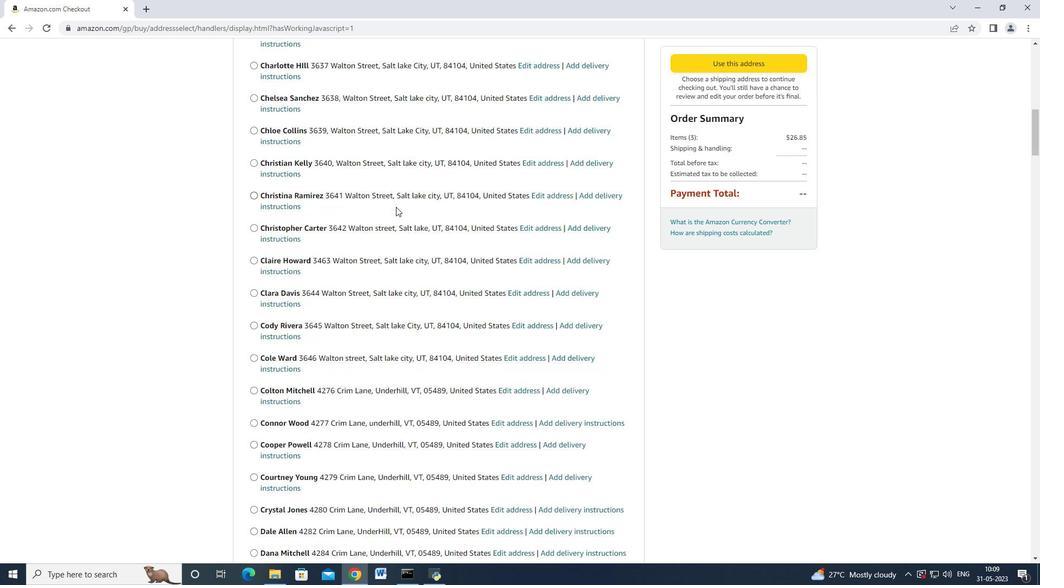 
Action: Mouse scrolled (395, 207) with delta (0, 0)
Screenshot: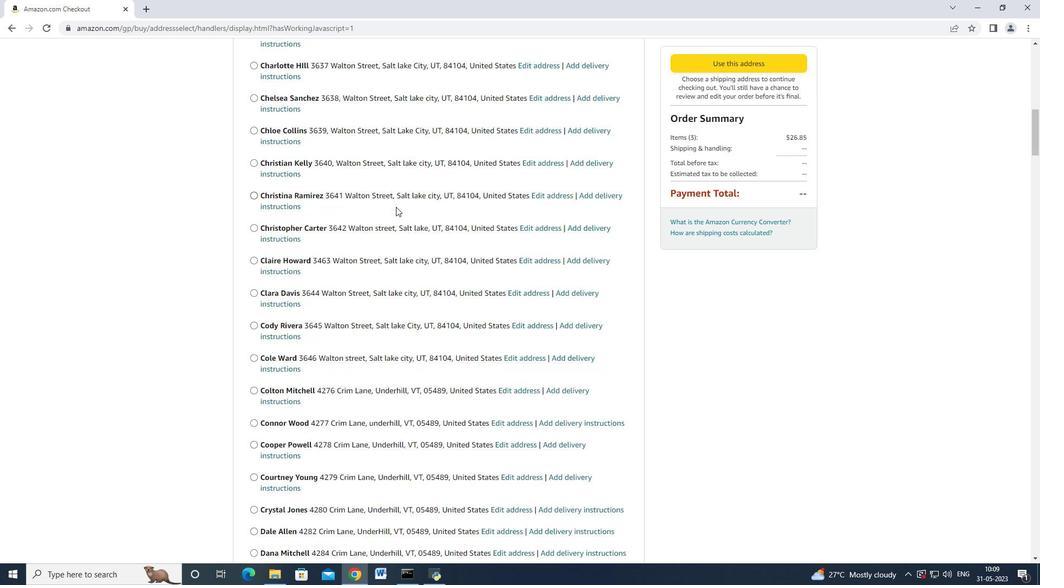 
Action: Mouse scrolled (395, 207) with delta (0, 0)
Screenshot: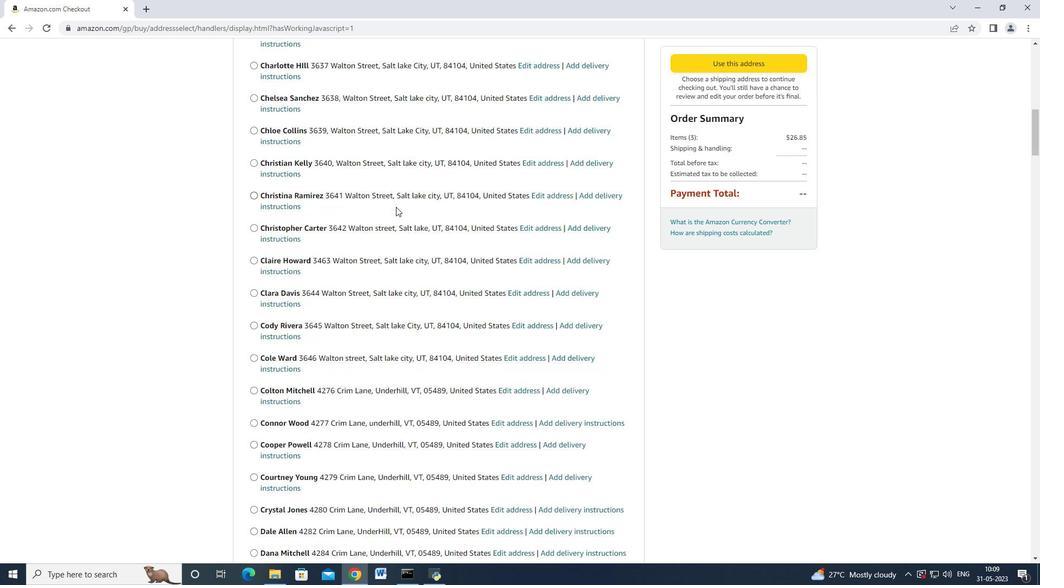 
Action: Mouse moved to (395, 207)
Screenshot: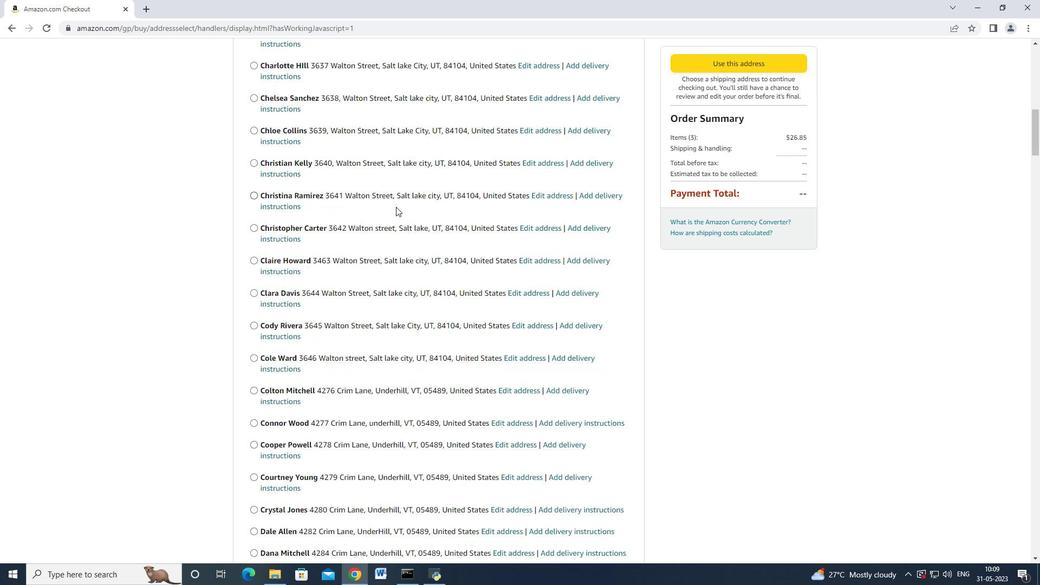 
Action: Mouse scrolled (395, 207) with delta (0, 0)
Screenshot: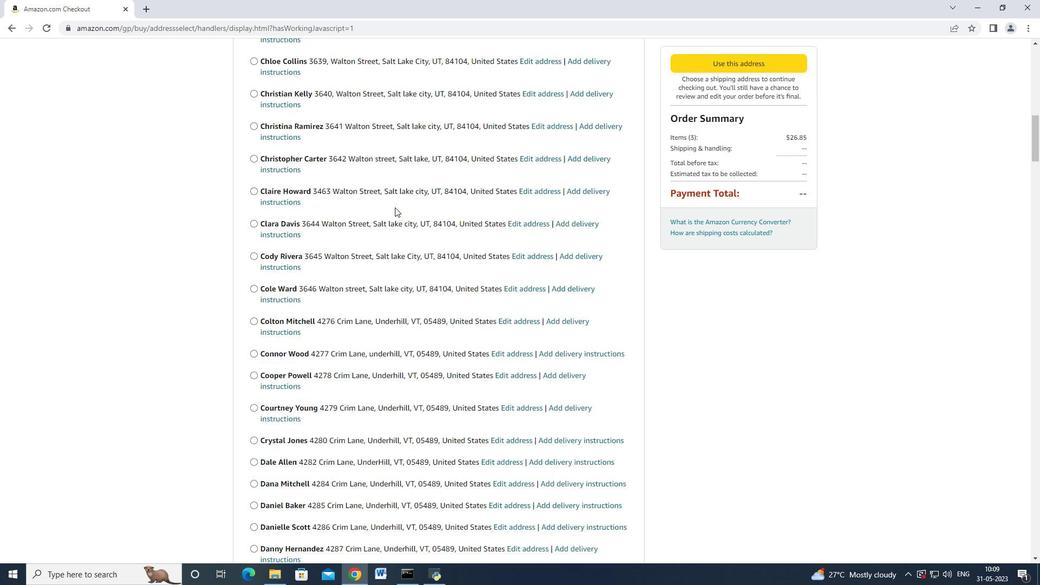 
Action: Mouse moved to (395, 208)
Screenshot: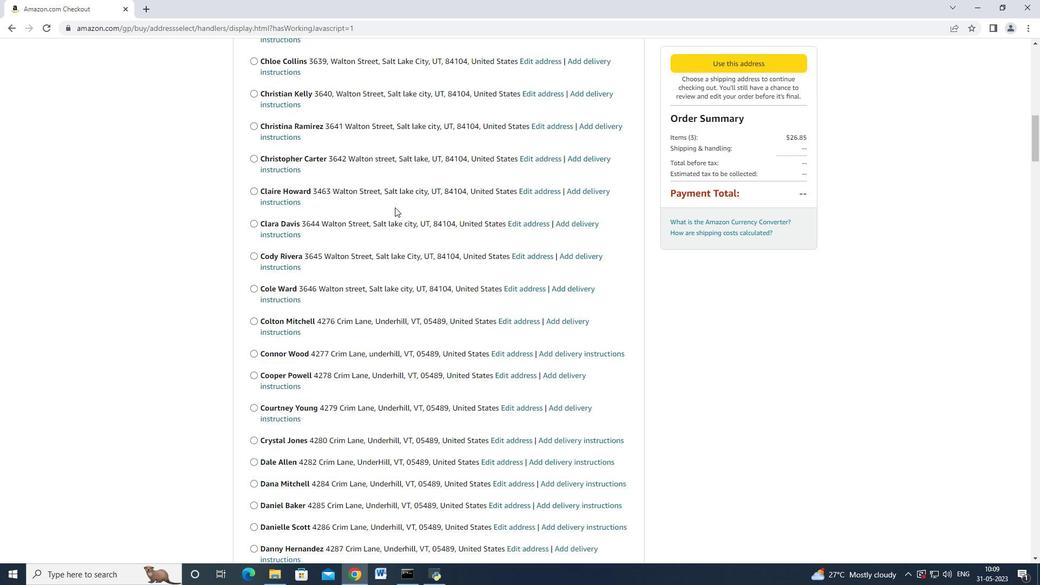 
Action: Mouse scrolled (395, 207) with delta (0, 0)
Screenshot: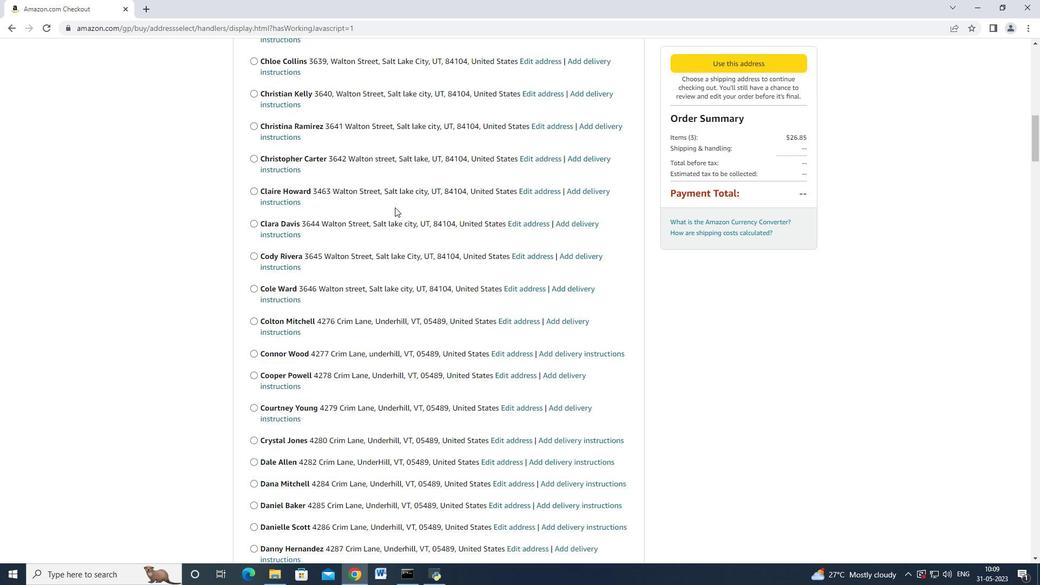 
Action: Mouse moved to (395, 208)
Screenshot: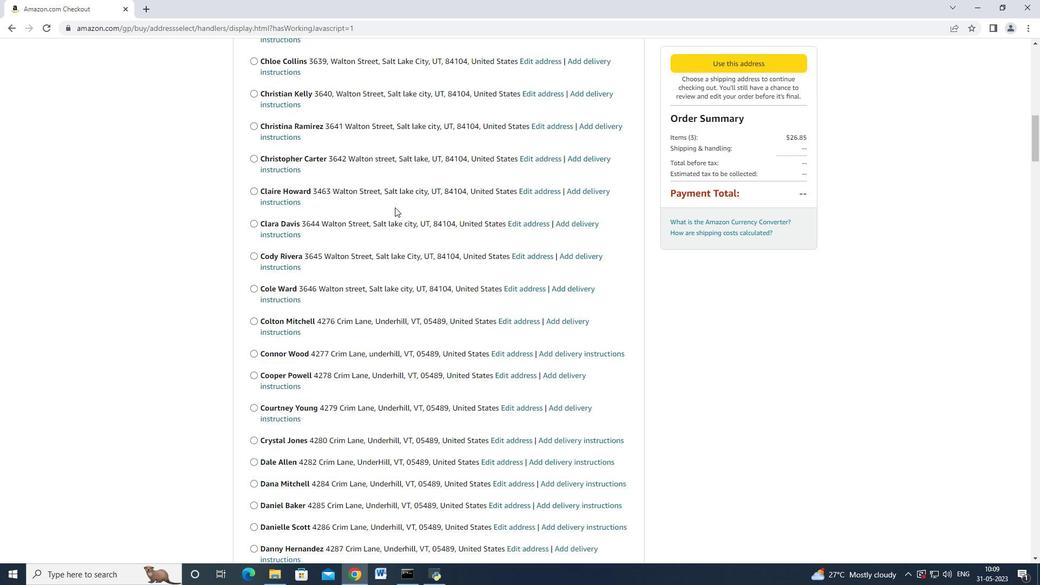 
Action: Mouse scrolled (395, 207) with delta (0, 0)
Screenshot: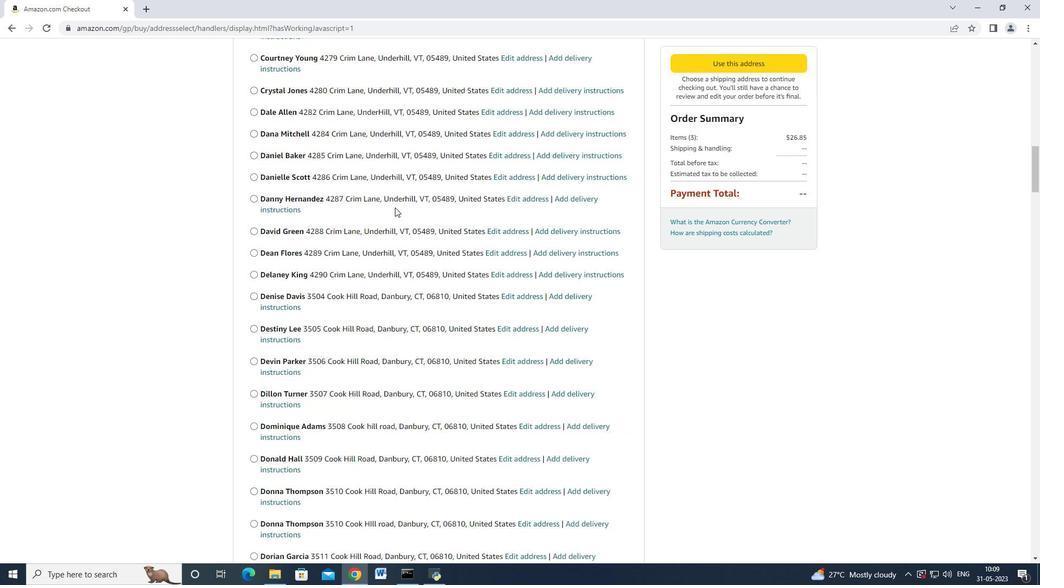 
Action: Mouse moved to (395, 208)
Screenshot: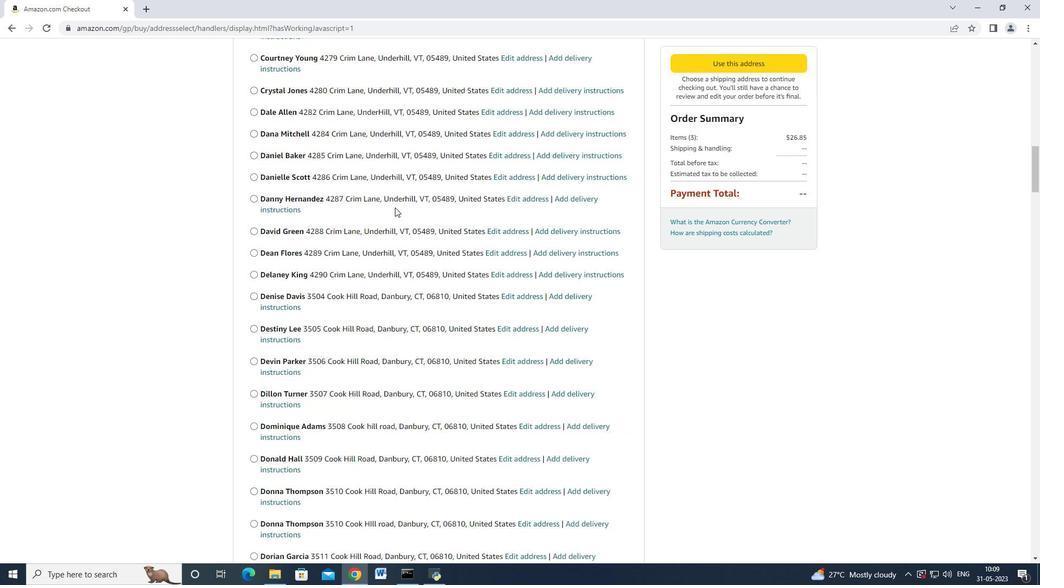 
Action: Mouse scrolled (395, 207) with delta (0, 0)
Screenshot: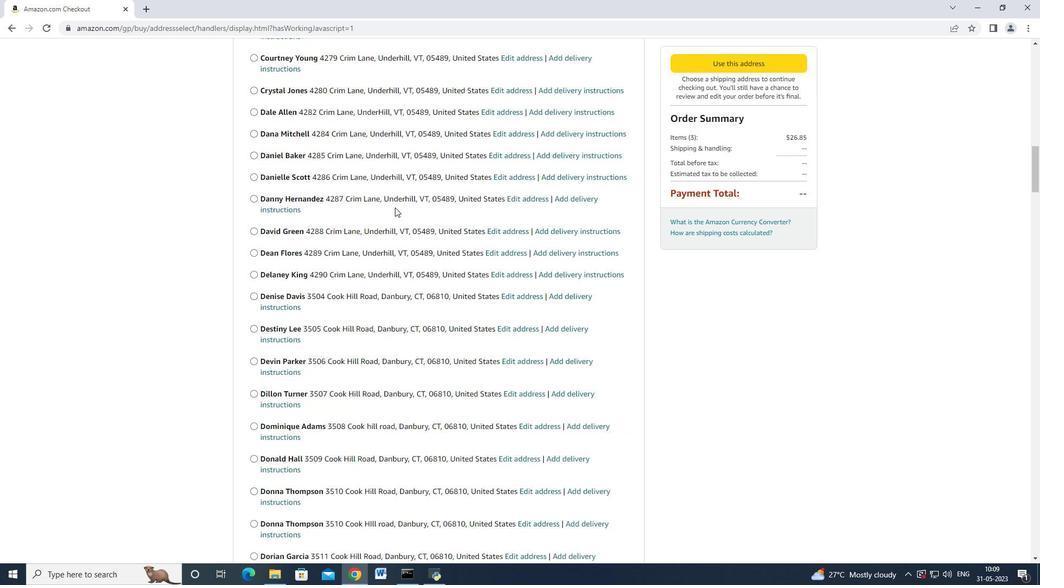 
Action: Mouse scrolled (395, 207) with delta (0, 0)
Screenshot: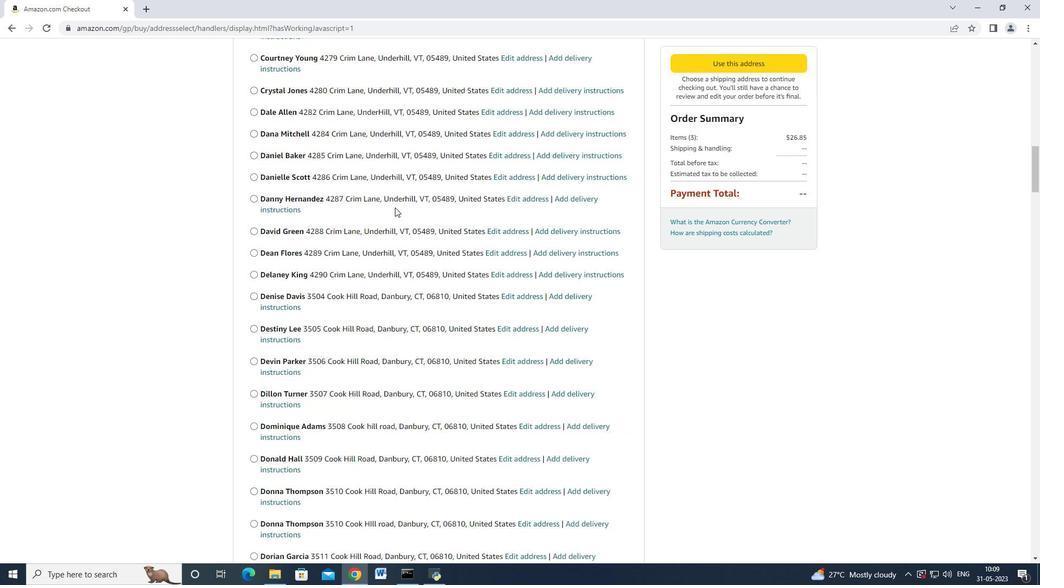 
Action: Mouse scrolled (395, 207) with delta (0, 0)
Screenshot: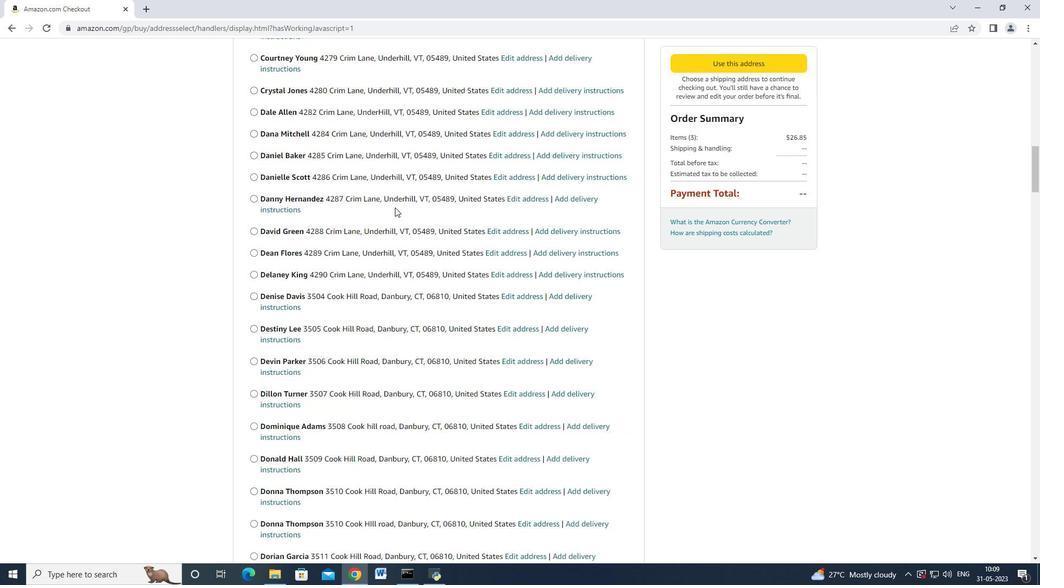 
Action: Mouse moved to (394, 208)
Screenshot: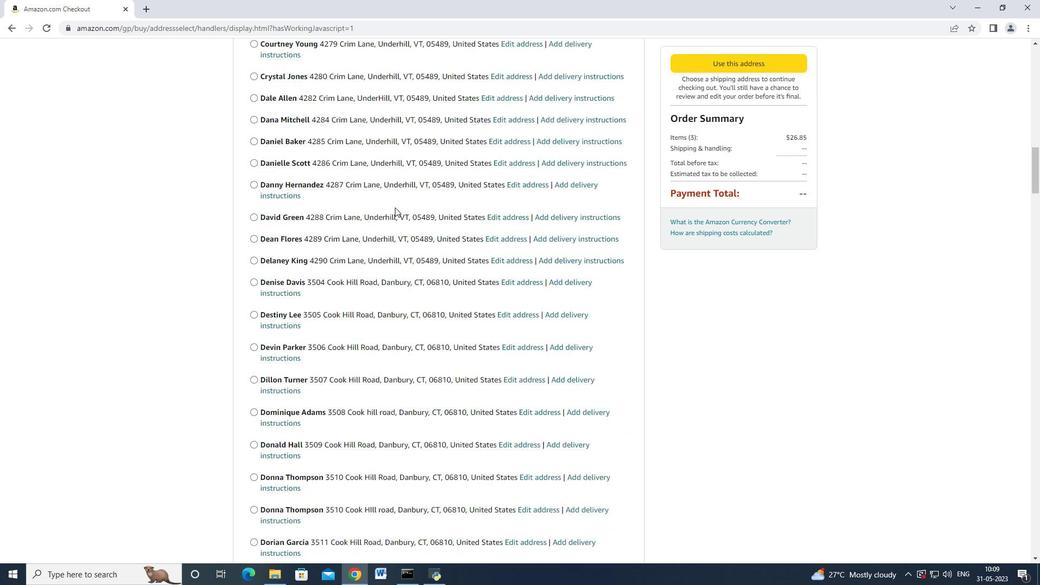 
Action: Mouse scrolled (395, 207) with delta (0, 0)
Screenshot: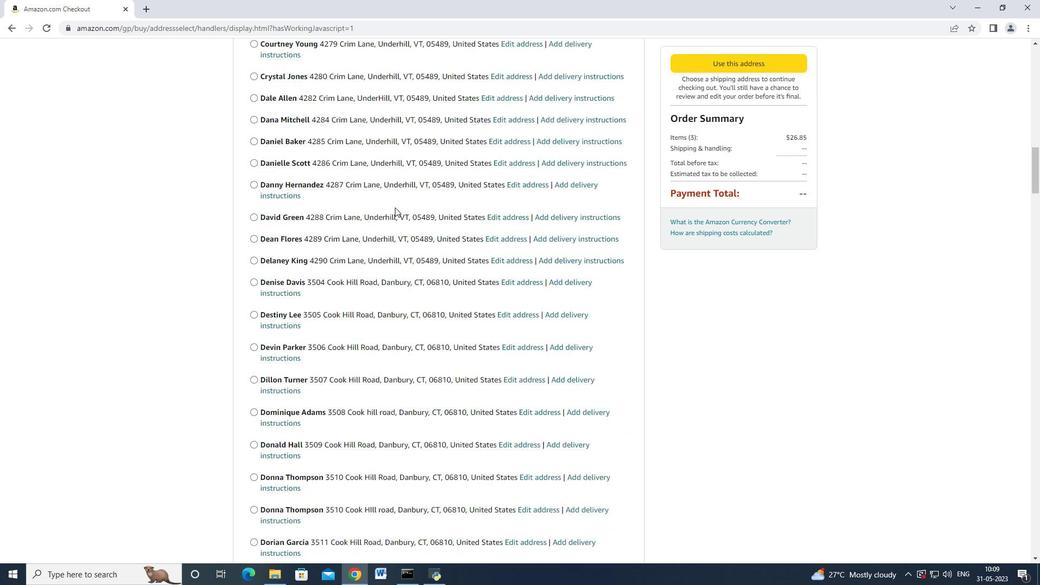 
Action: Mouse scrolled (394, 207) with delta (0, 0)
Screenshot: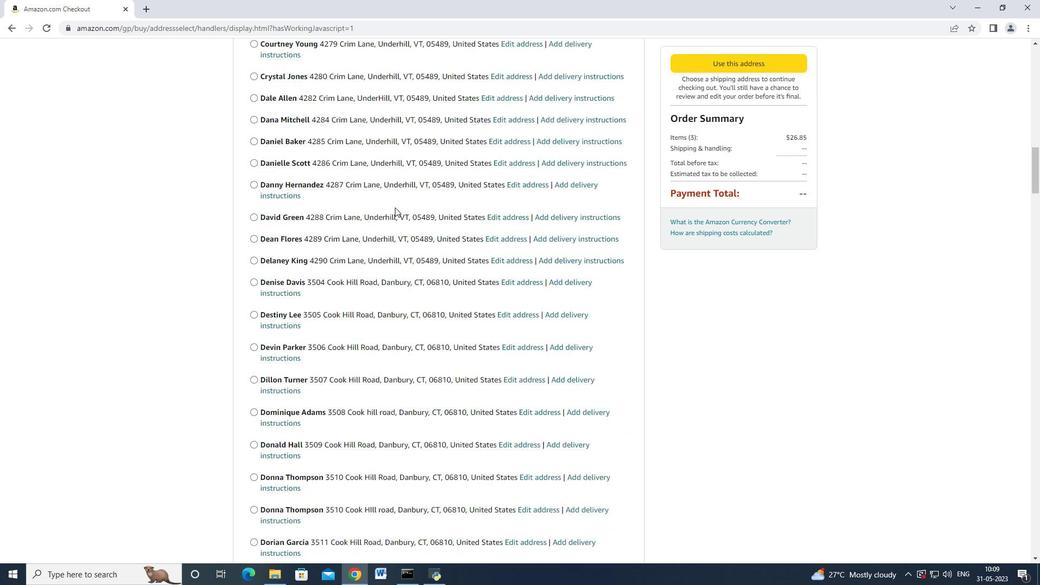 
Action: Mouse scrolled (394, 207) with delta (0, 0)
Screenshot: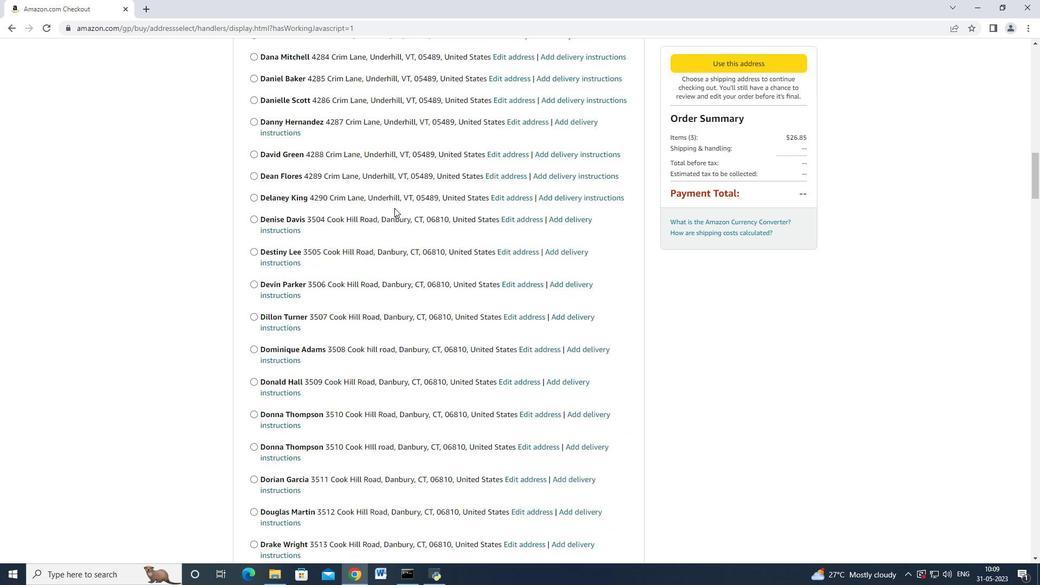 
Action: Mouse moved to (394, 208)
Screenshot: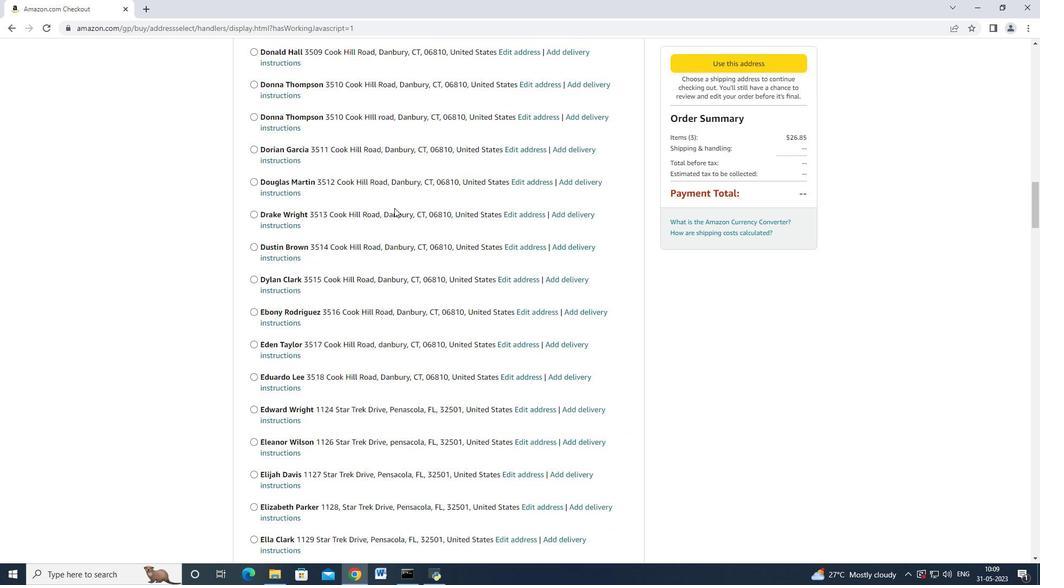 
Action: Mouse scrolled (394, 207) with delta (0, 0)
Screenshot: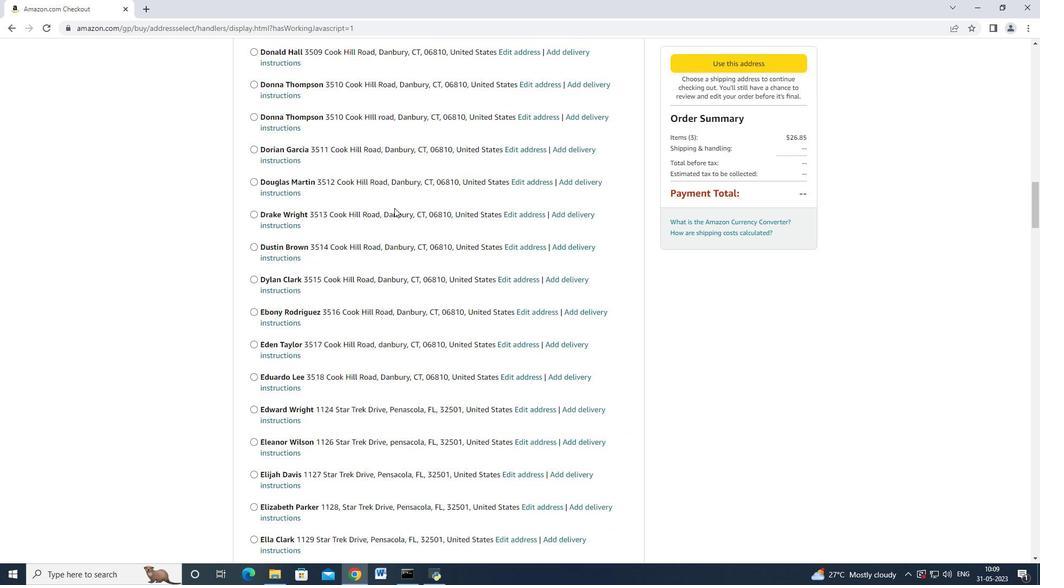
Action: Mouse moved to (394, 208)
Screenshot: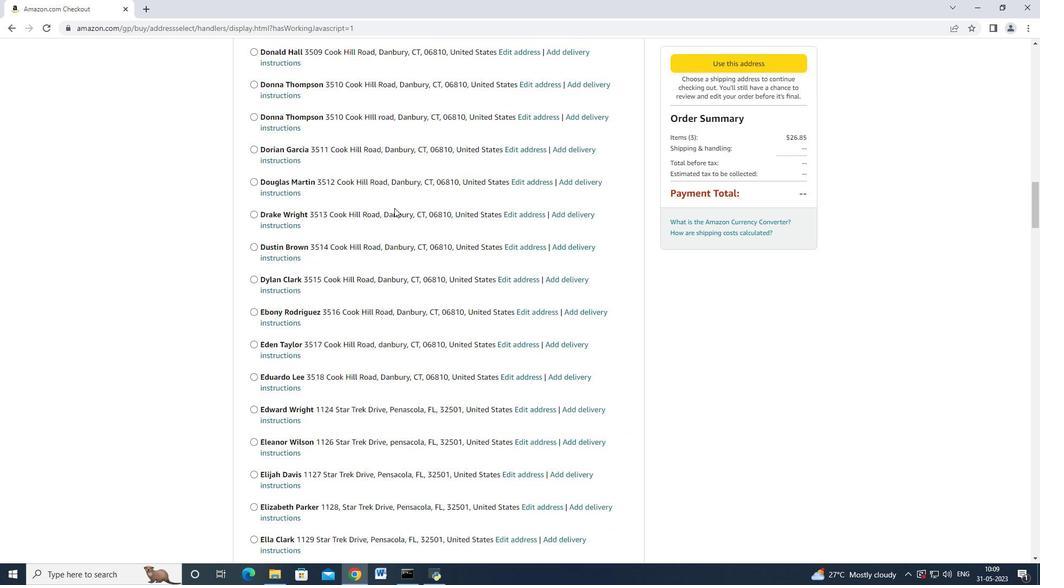 
Action: Mouse scrolled (394, 208) with delta (0, 0)
Screenshot: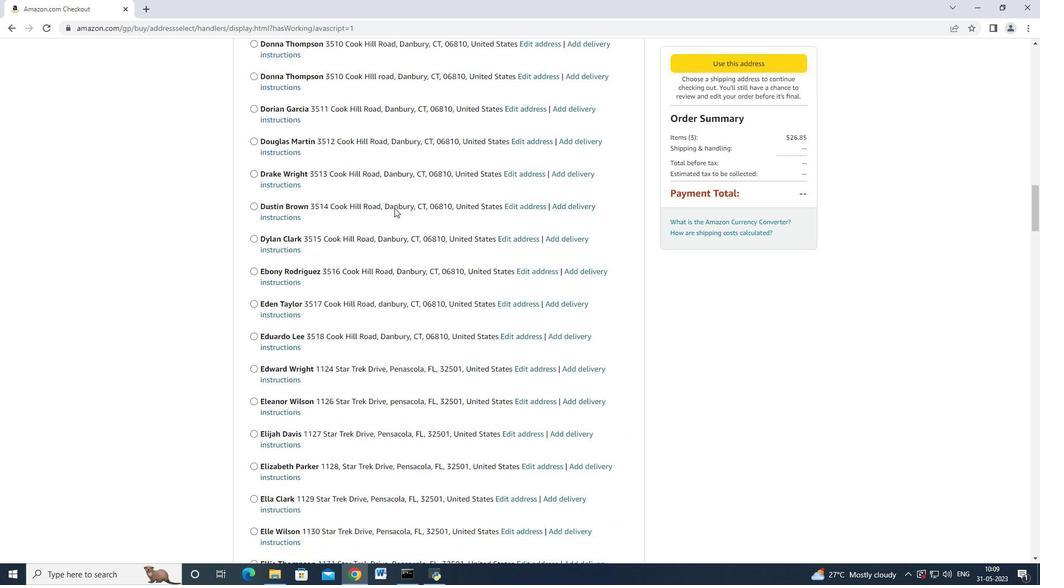 
Action: Mouse moved to (394, 208)
Screenshot: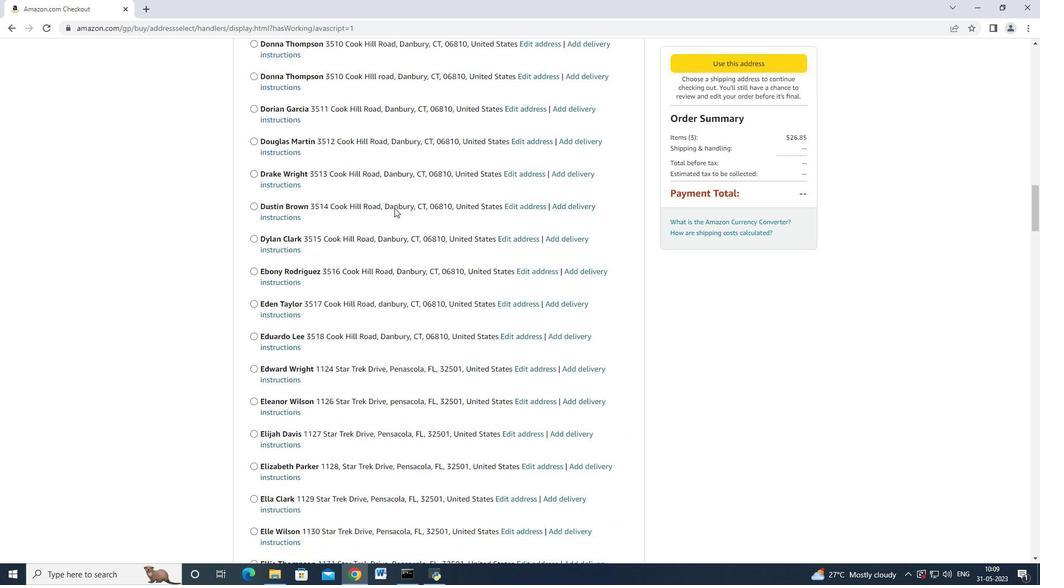 
Action: Mouse scrolled (394, 208) with delta (0, 0)
Screenshot: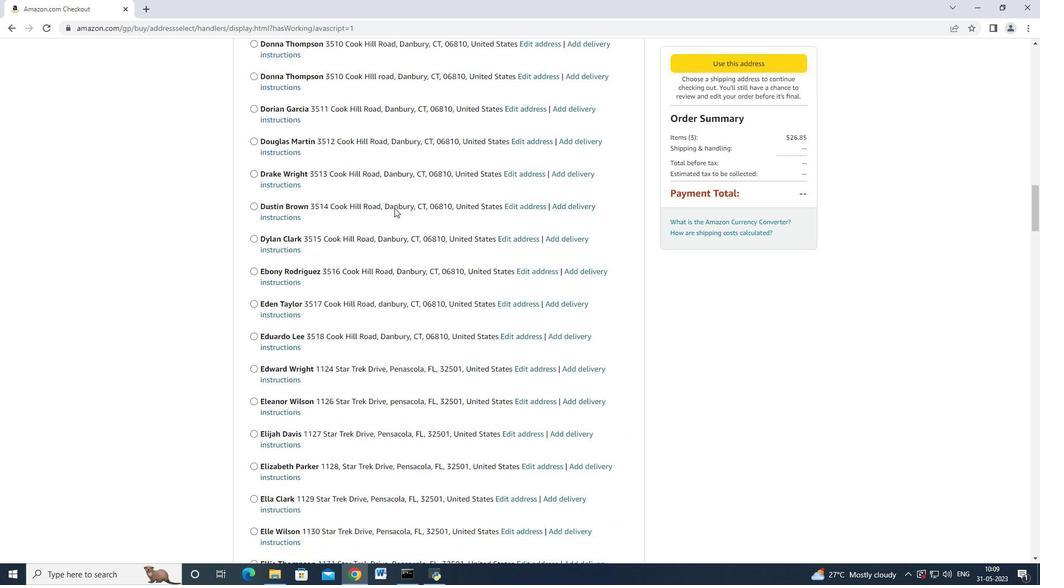 
Action: Mouse moved to (393, 208)
Screenshot: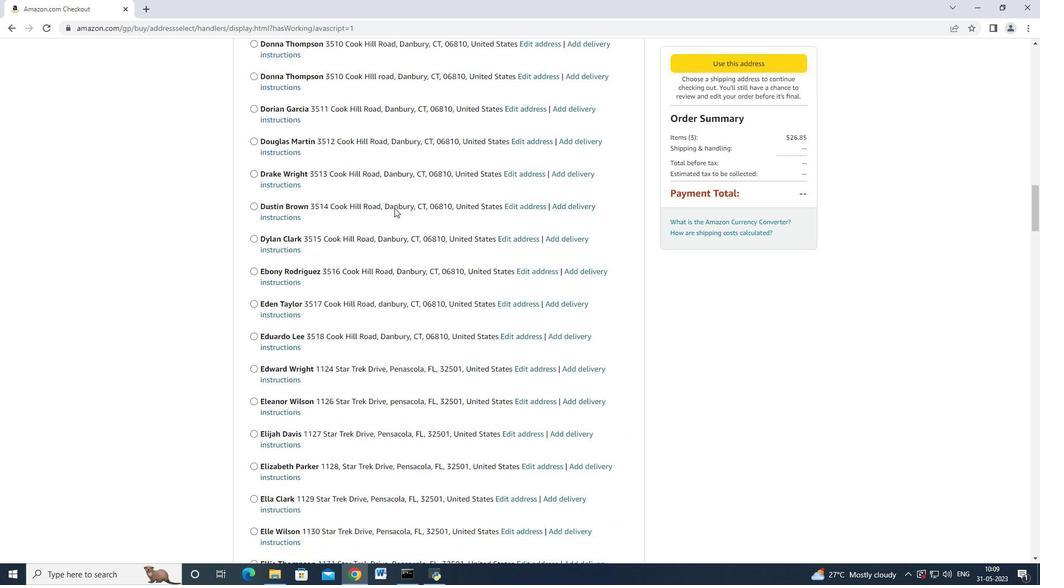 
Action: Mouse scrolled (394, 207) with delta (0, -1)
Screenshot: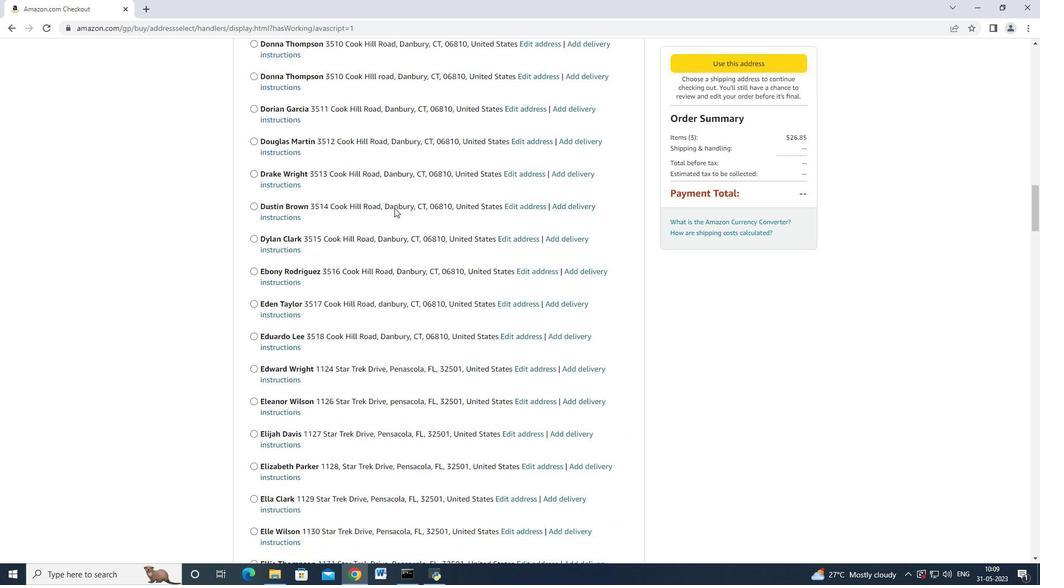 
Action: Mouse moved to (393, 208)
Screenshot: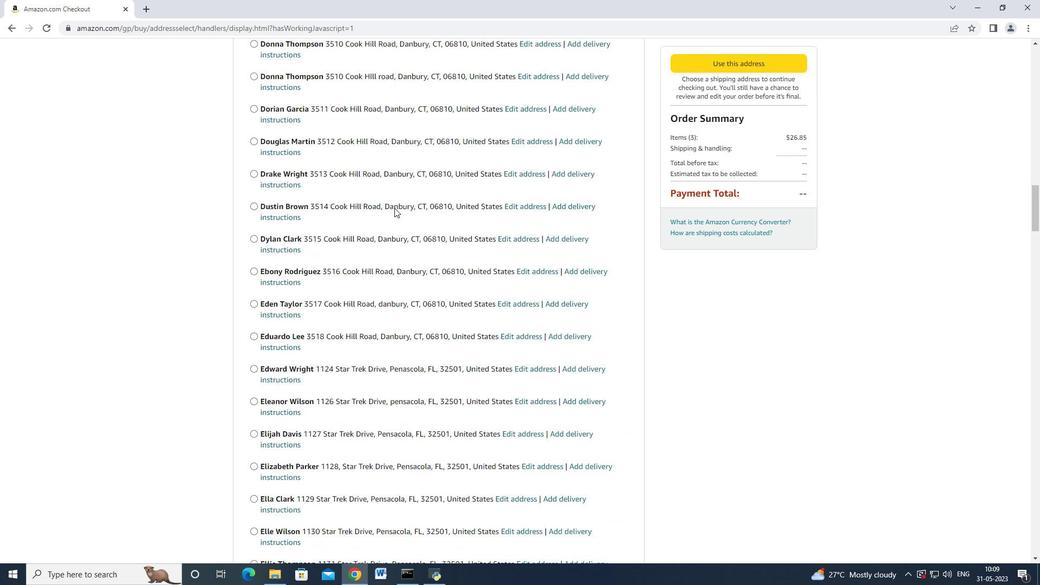 
Action: Mouse scrolled (394, 208) with delta (0, 0)
Screenshot: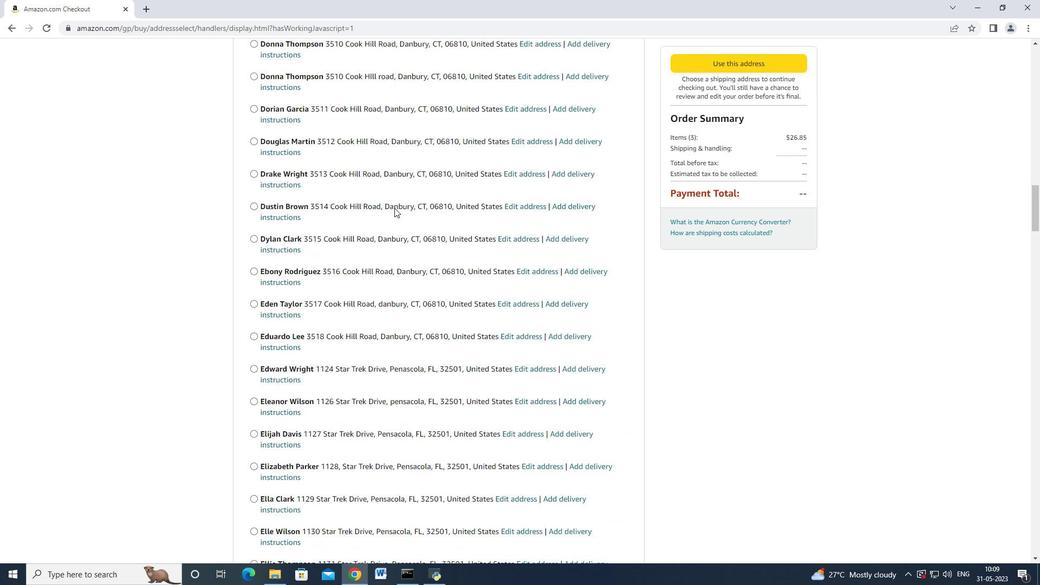 
Action: Mouse scrolled (393, 208) with delta (0, 0)
Screenshot: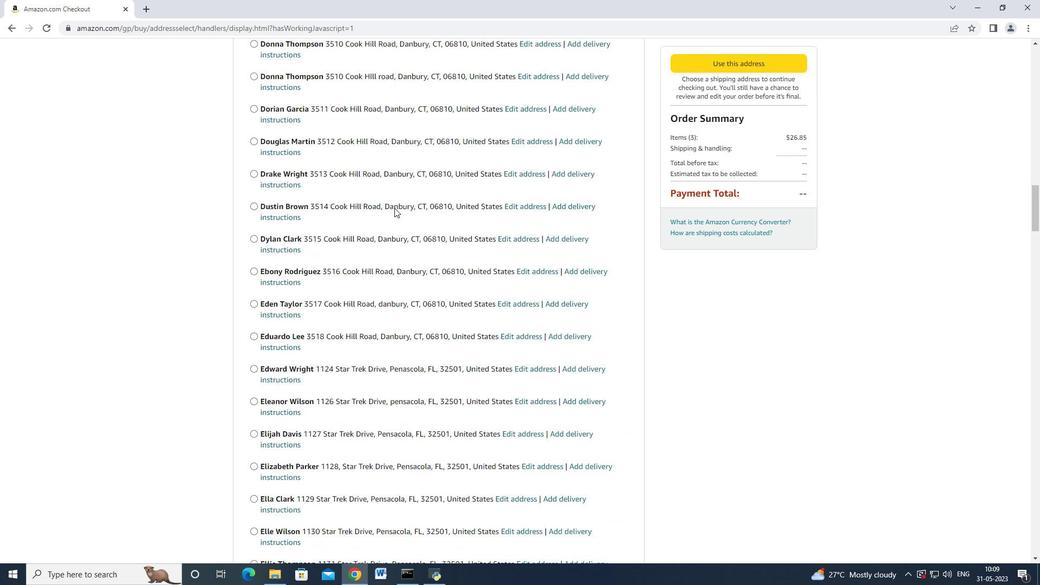 
Action: Mouse scrolled (393, 208) with delta (0, 0)
Screenshot: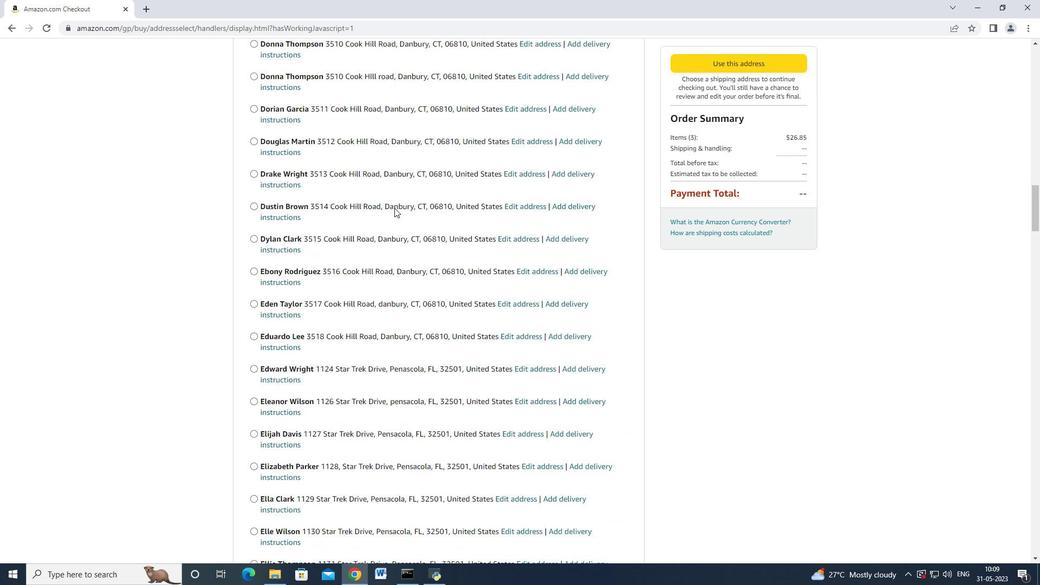 
Action: Mouse scrolled (393, 208) with delta (0, 0)
Screenshot: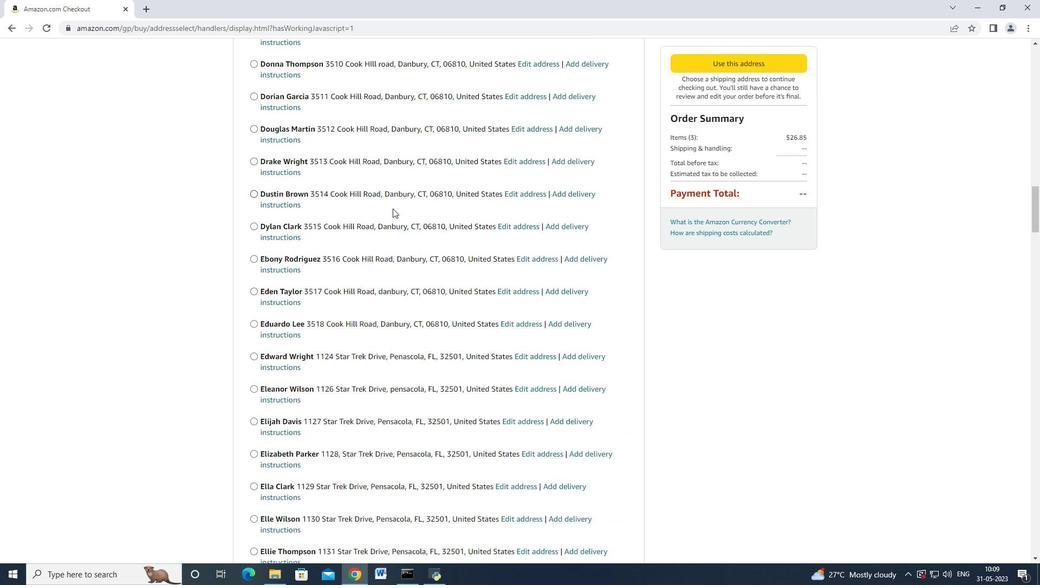 
Action: Mouse scrolled (393, 208) with delta (0, 0)
Screenshot: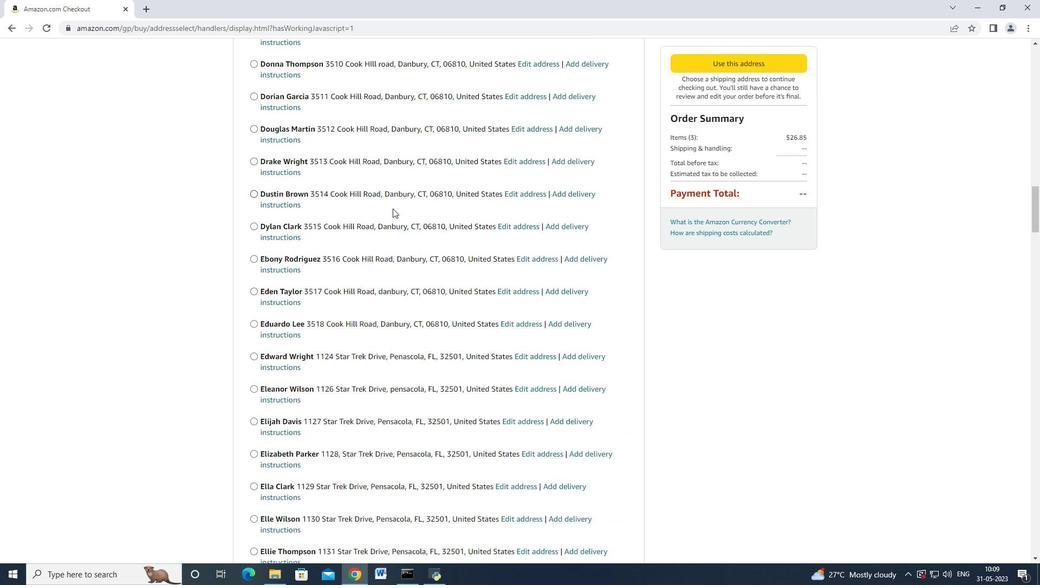 
Action: Mouse scrolled (393, 208) with delta (0, 0)
Screenshot: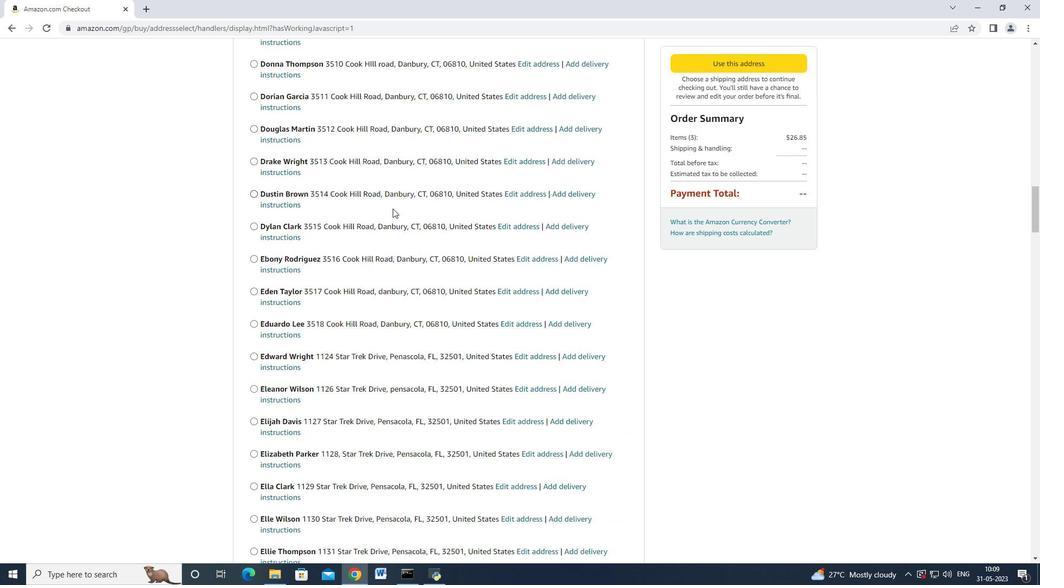 
Action: Mouse scrolled (393, 207) with delta (0, -1)
Screenshot: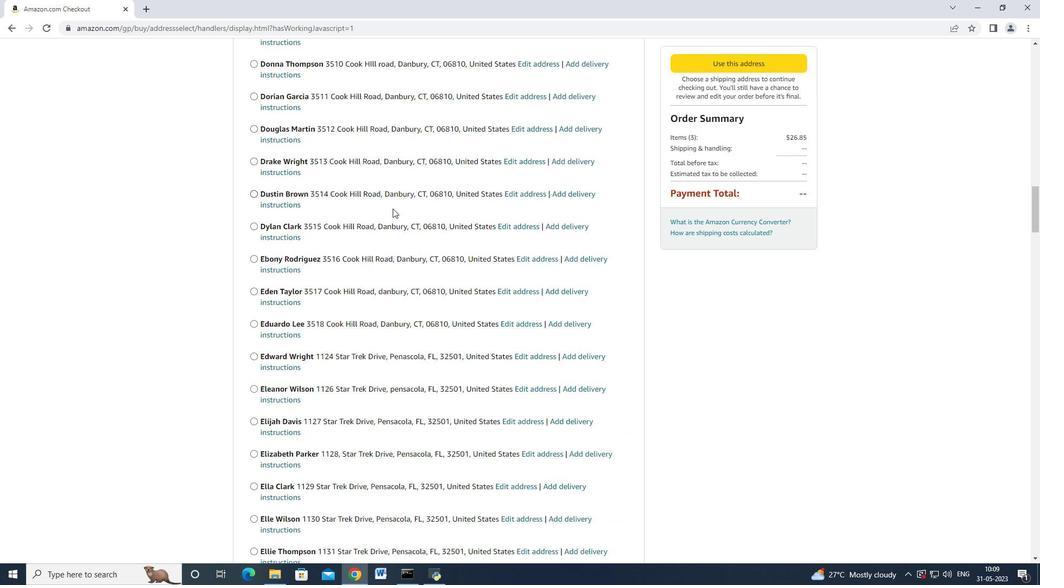 
Action: Mouse scrolled (393, 207) with delta (0, -1)
Screenshot: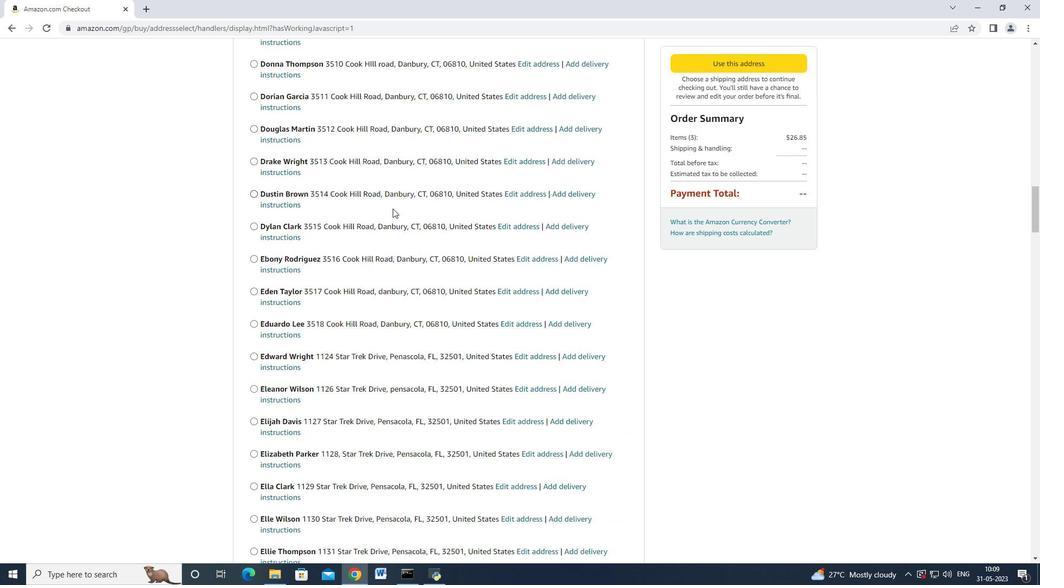 
Action: Mouse scrolled (393, 208) with delta (0, 0)
Screenshot: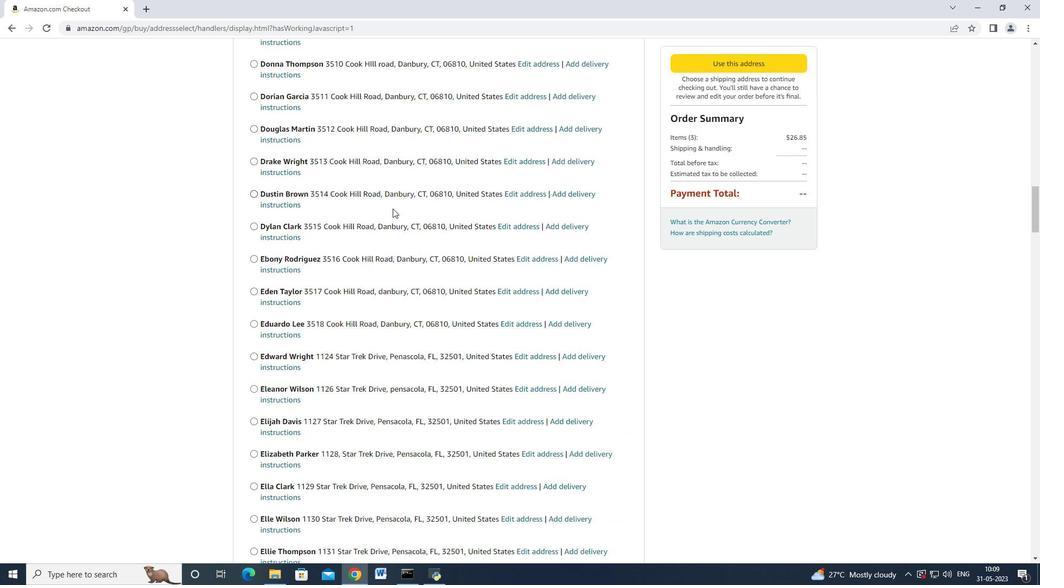 
Action: Mouse scrolled (393, 208) with delta (0, 0)
Screenshot: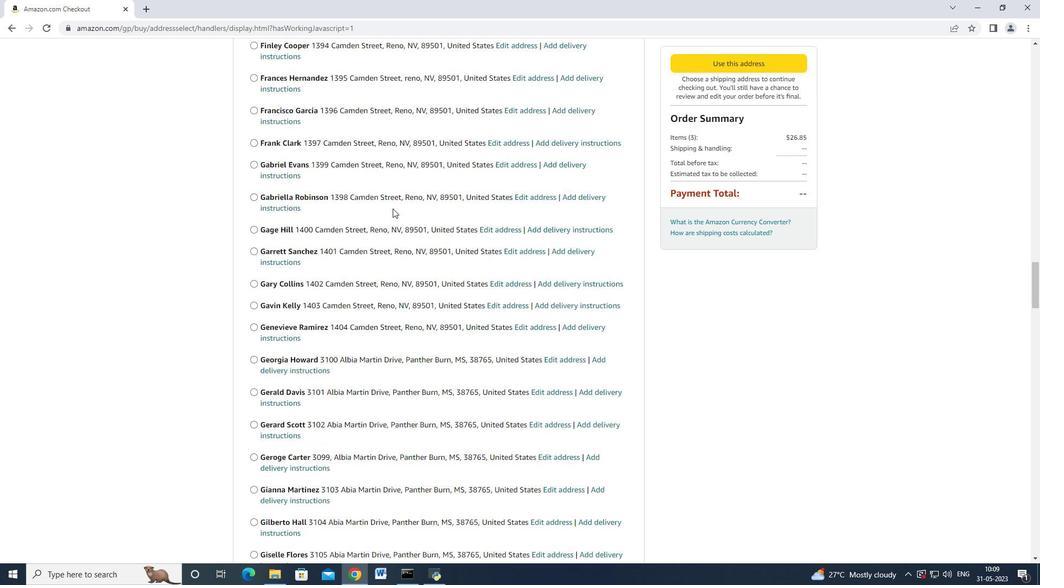 
Action: Mouse scrolled (393, 208) with delta (0, 0)
Screenshot: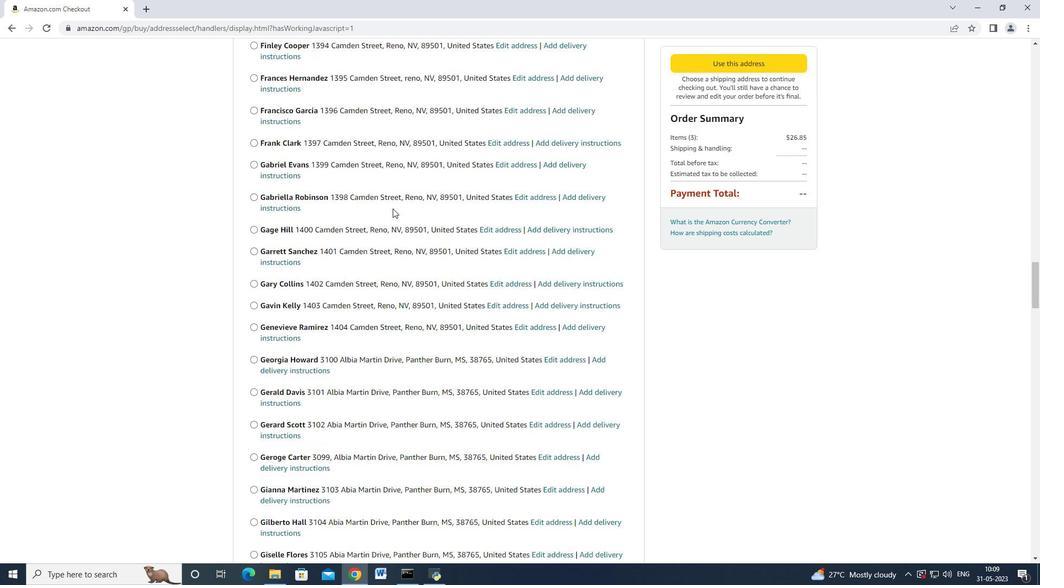 
Action: Mouse scrolled (393, 208) with delta (0, 0)
Screenshot: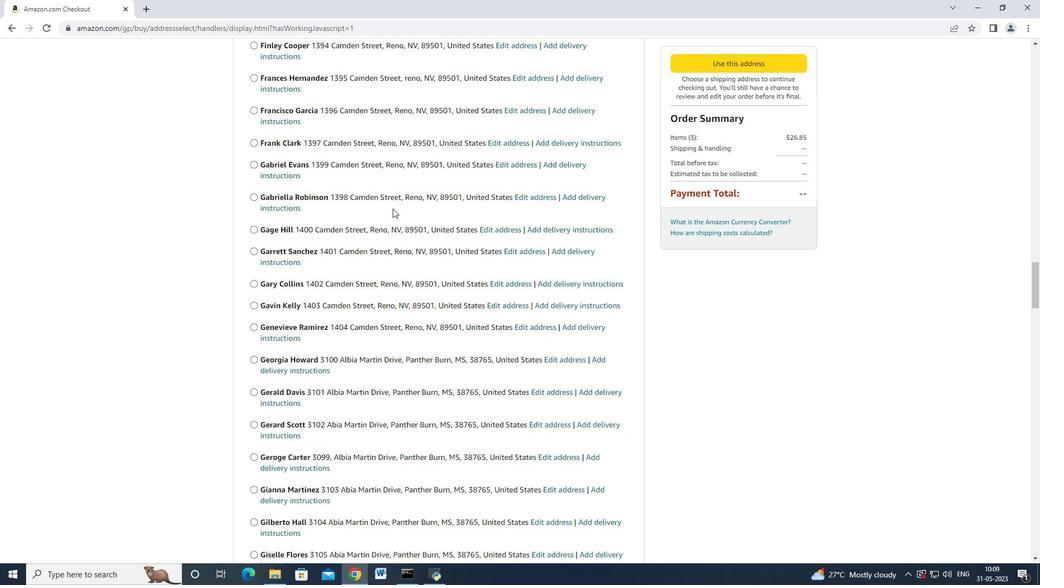 
Action: Mouse scrolled (393, 208) with delta (0, 0)
Screenshot: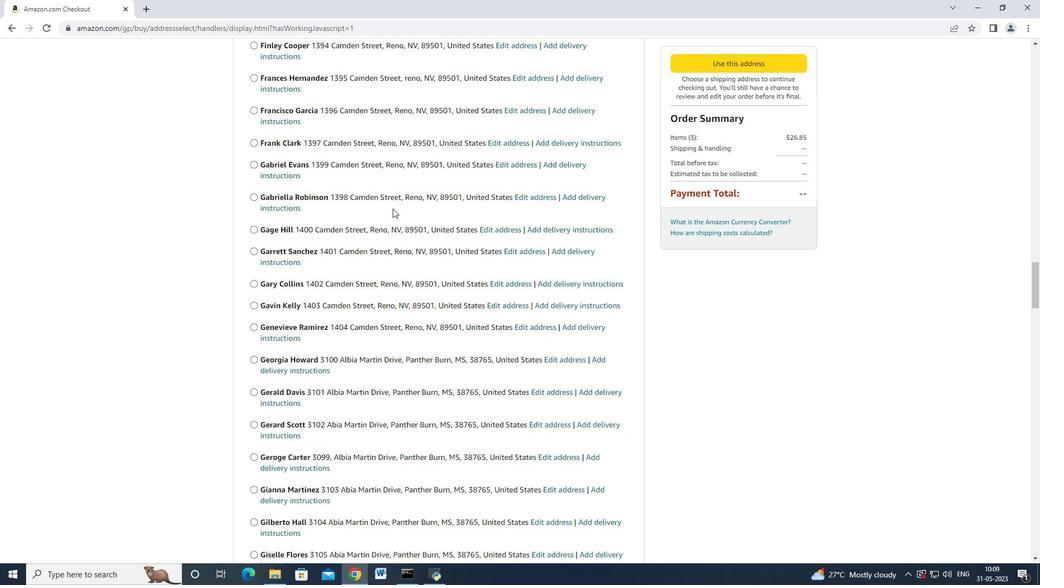 
Action: Mouse scrolled (393, 207) with delta (0, -1)
Screenshot: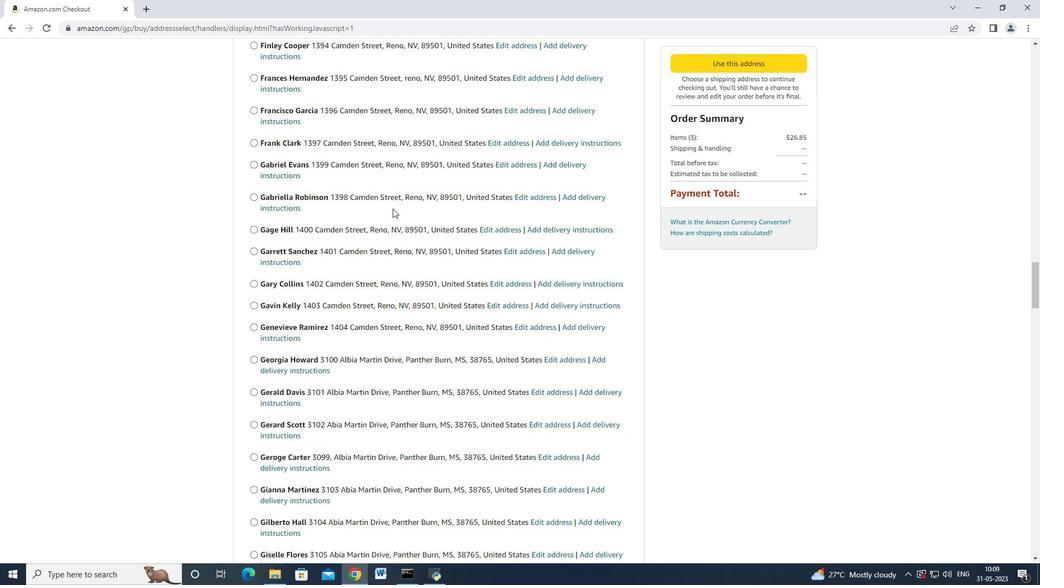
Action: Mouse scrolled (393, 208) with delta (0, 0)
Screenshot: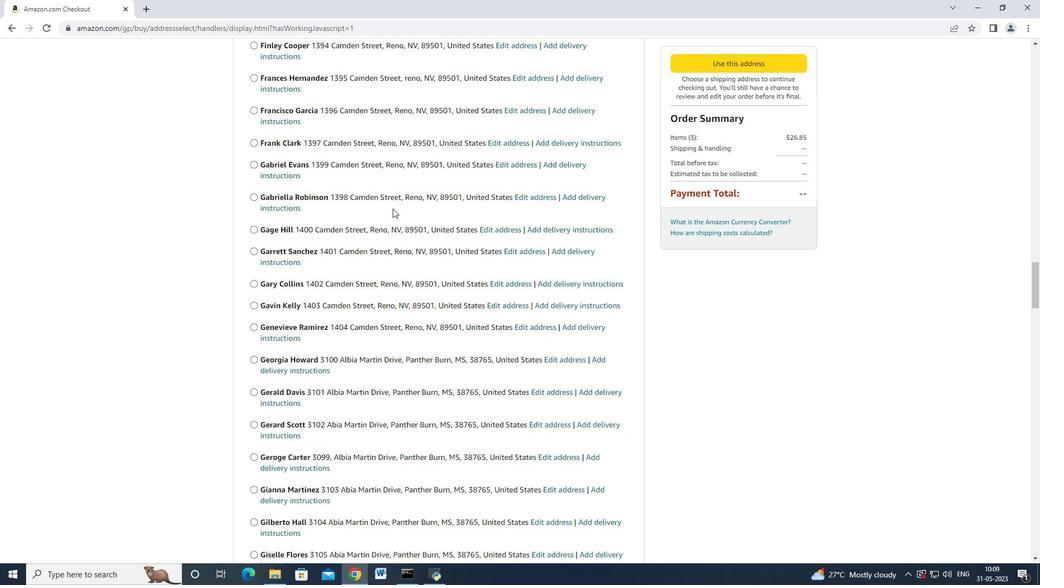 
Action: Mouse scrolled (393, 208) with delta (0, 0)
Screenshot: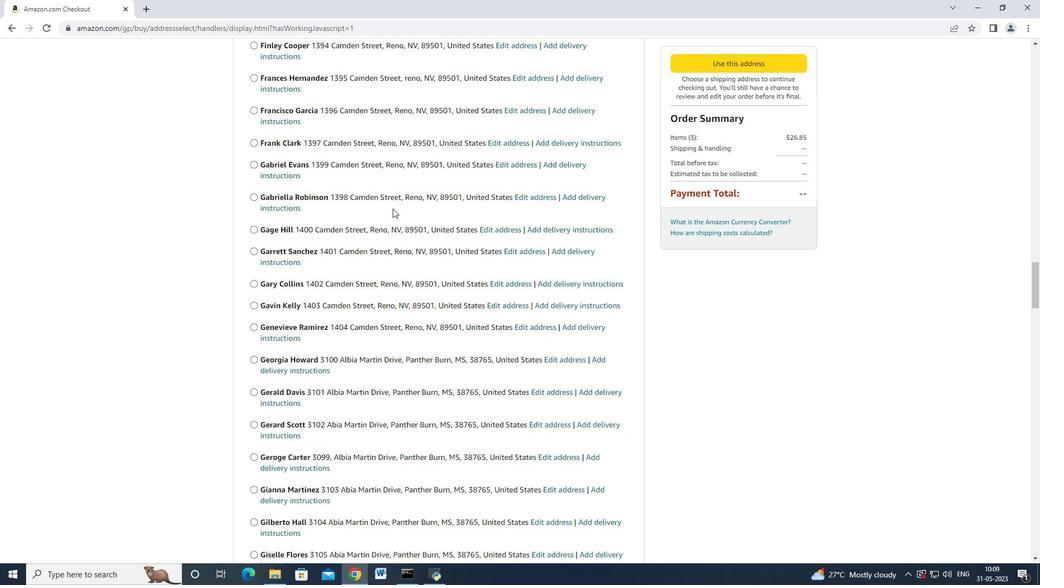 
Action: Mouse moved to (392, 208)
Screenshot: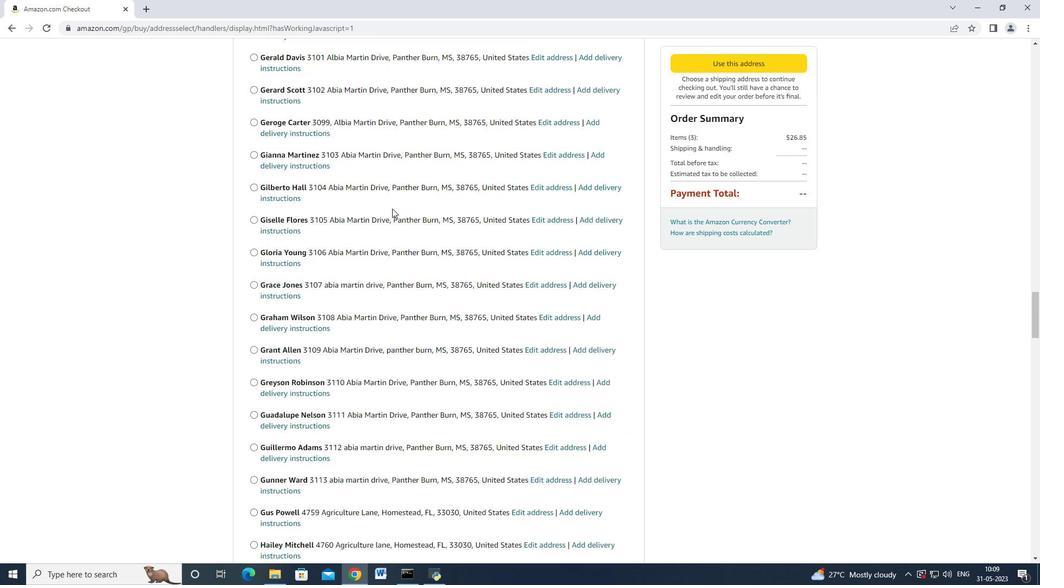 
Action: Mouse scrolled (392, 208) with delta (0, 0)
Screenshot: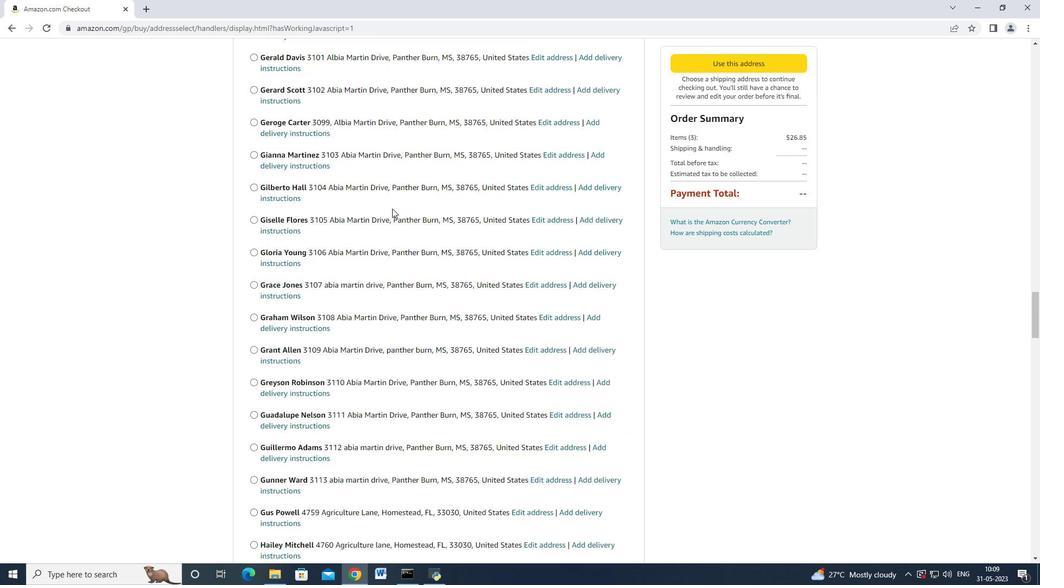 
Action: Mouse moved to (391, 210)
Screenshot: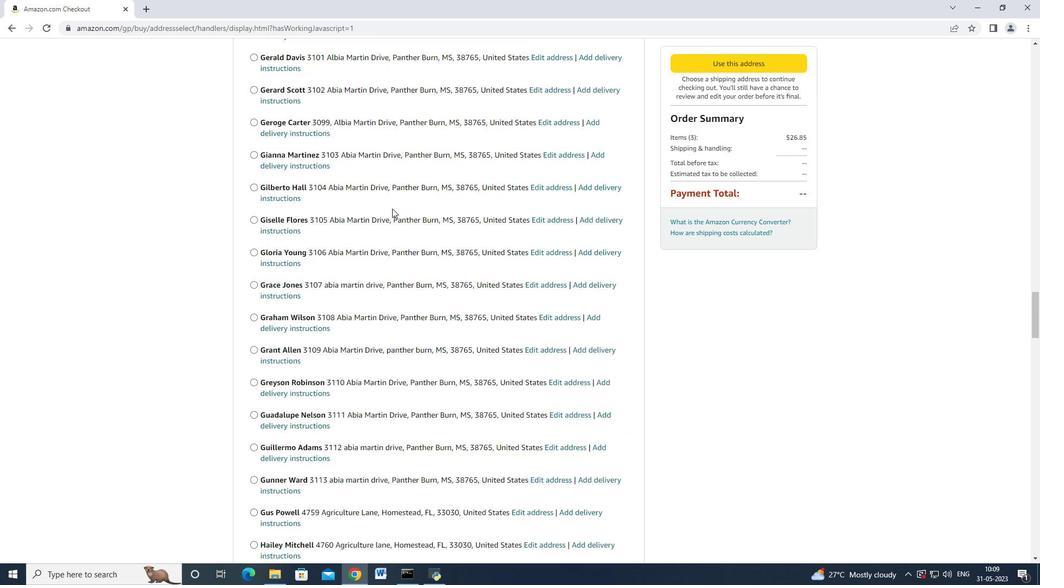 
Action: Mouse scrolled (391, 209) with delta (0, 0)
Screenshot: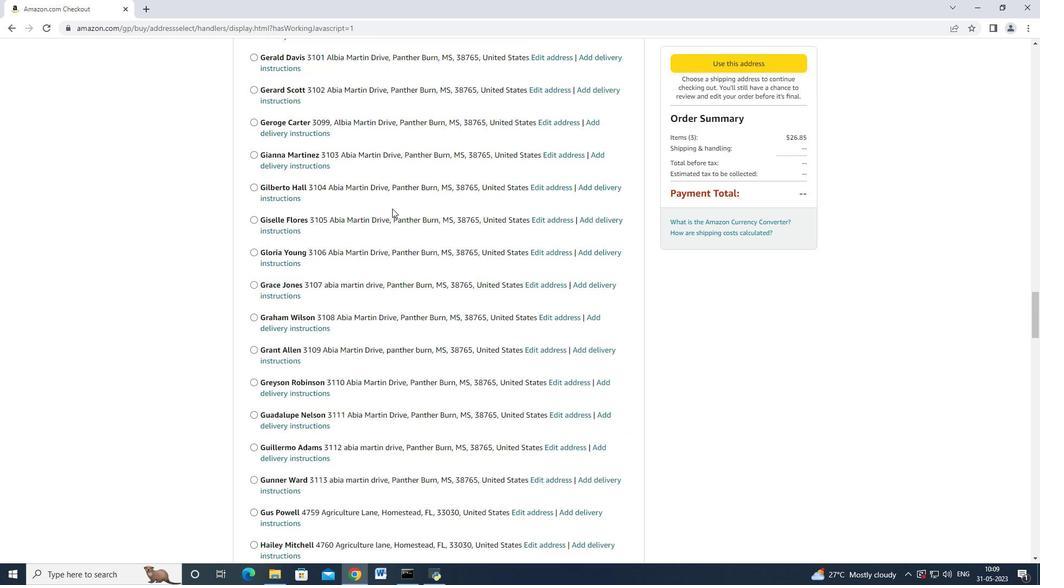 
Action: Mouse moved to (391, 210)
Screenshot: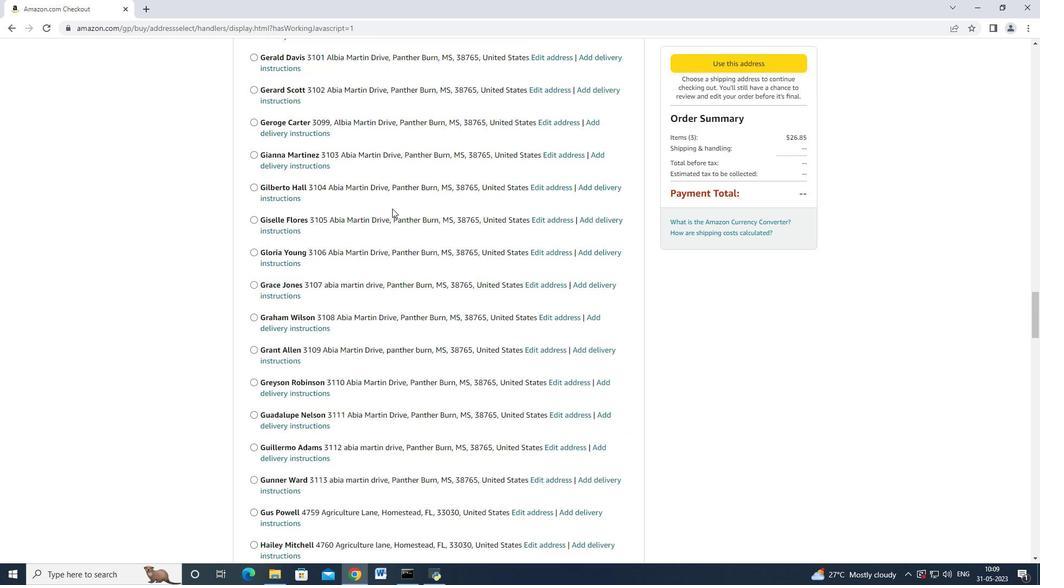 
Action: Mouse scrolled (391, 209) with delta (0, 0)
Screenshot: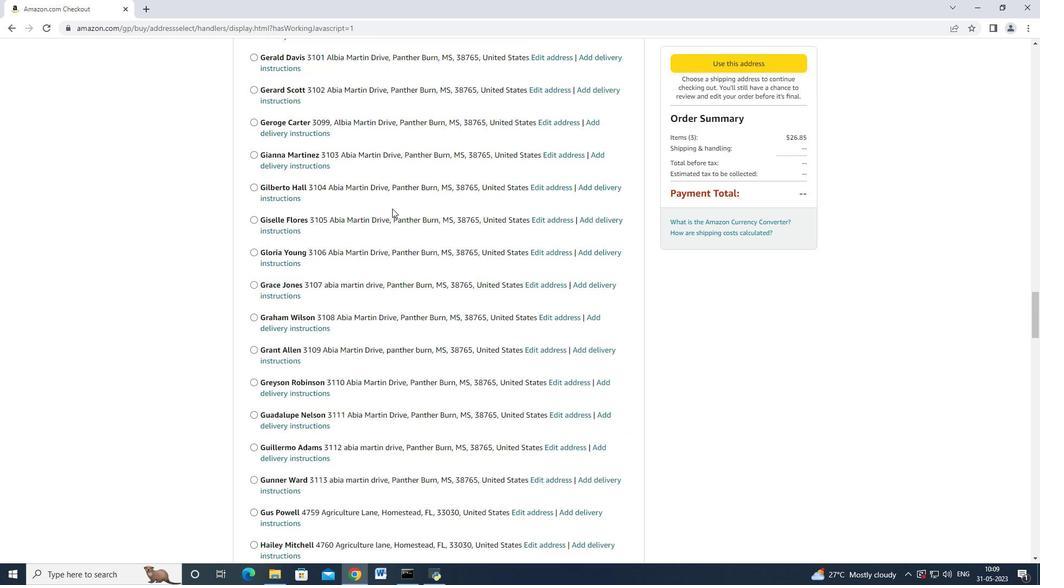 
Action: Mouse scrolled (391, 209) with delta (0, 0)
Screenshot: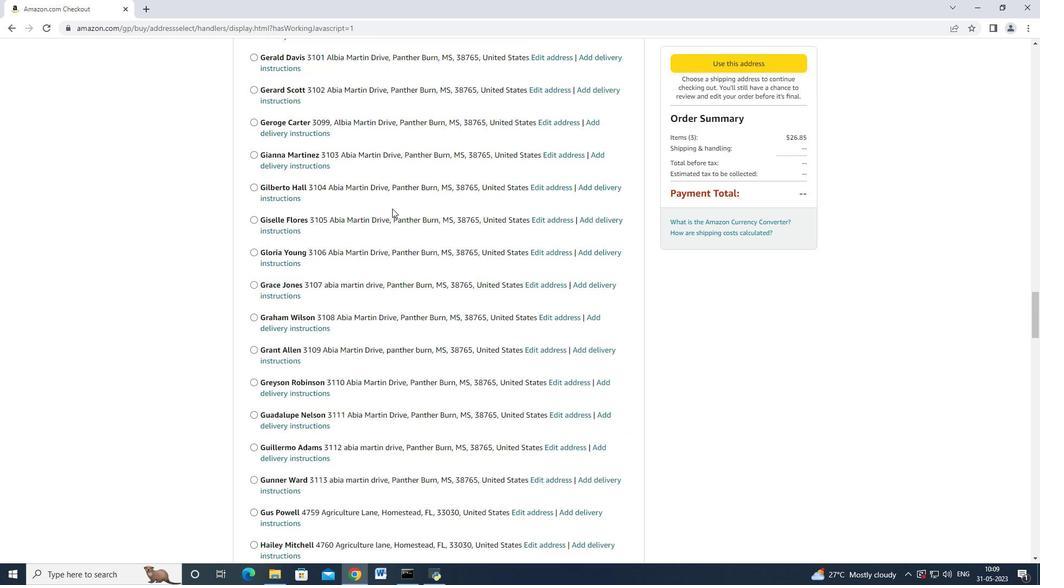 
Action: Mouse moved to (391, 210)
Screenshot: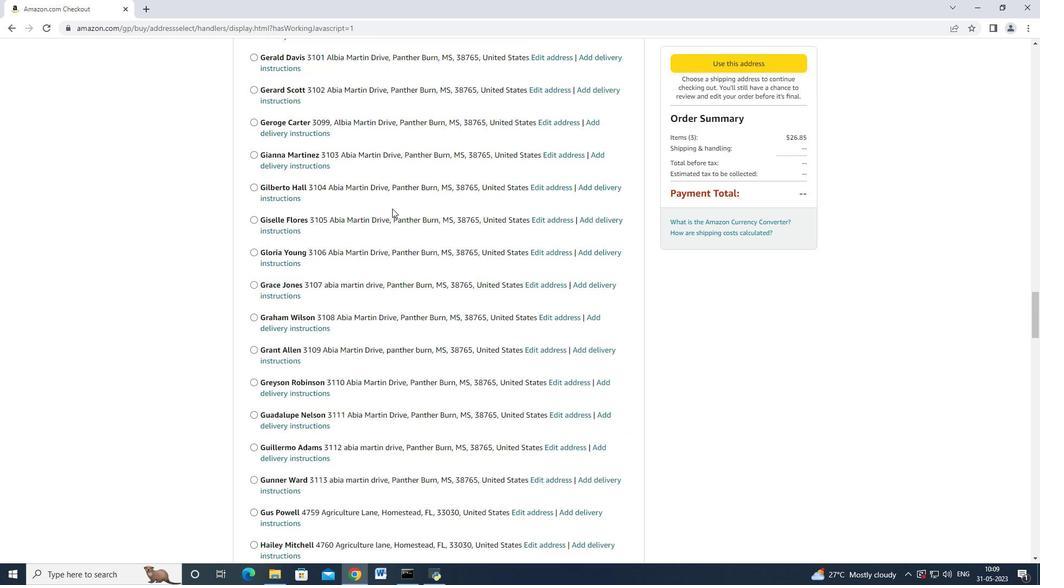 
Action: Mouse scrolled (391, 209) with delta (0, -1)
Screenshot: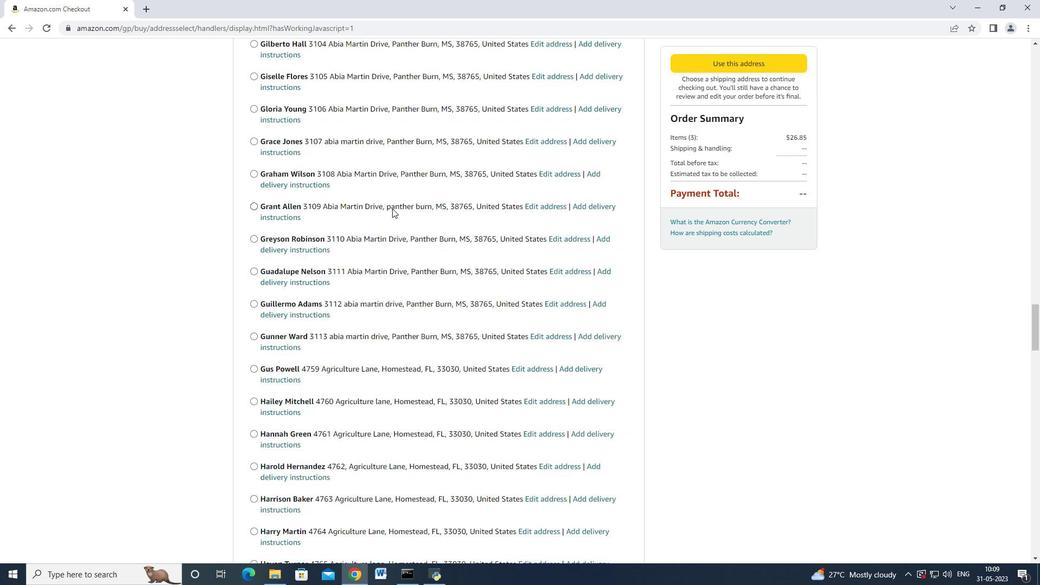 
Action: Mouse moved to (390, 210)
Screenshot: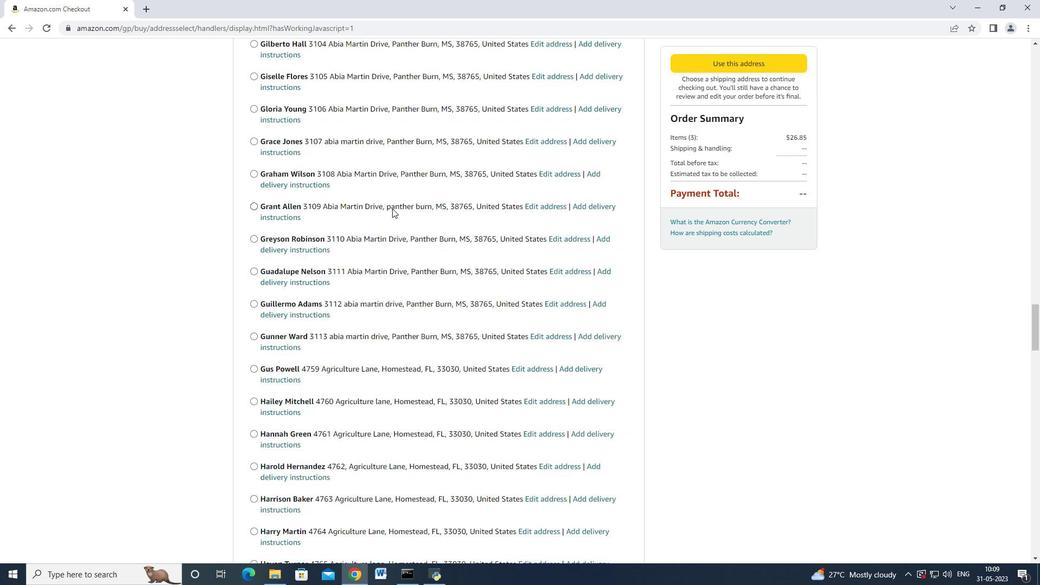 
Action: Mouse scrolled (391, 210) with delta (0, 0)
Screenshot: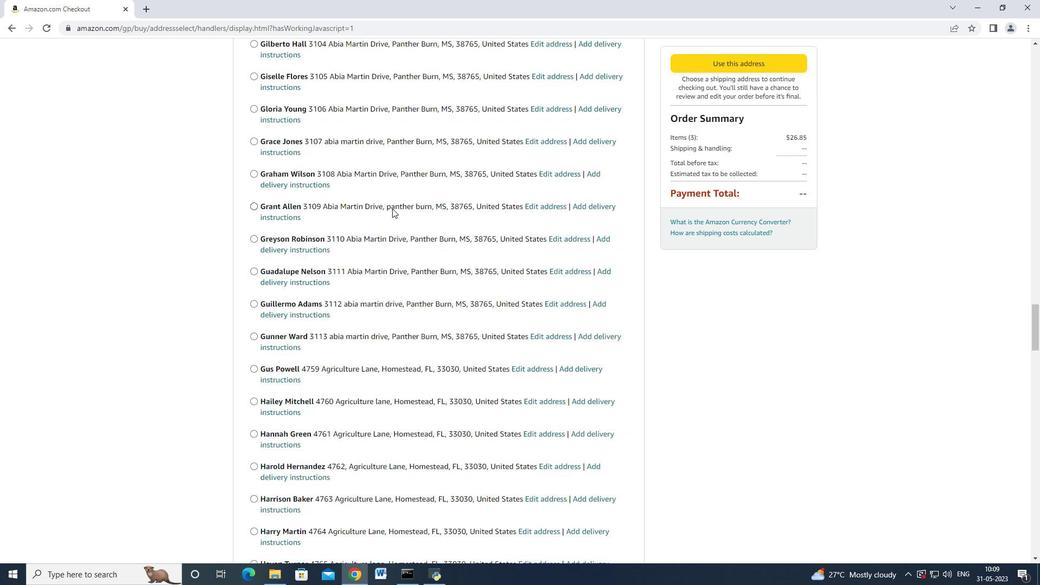 
Action: Mouse moved to (390, 210)
Screenshot: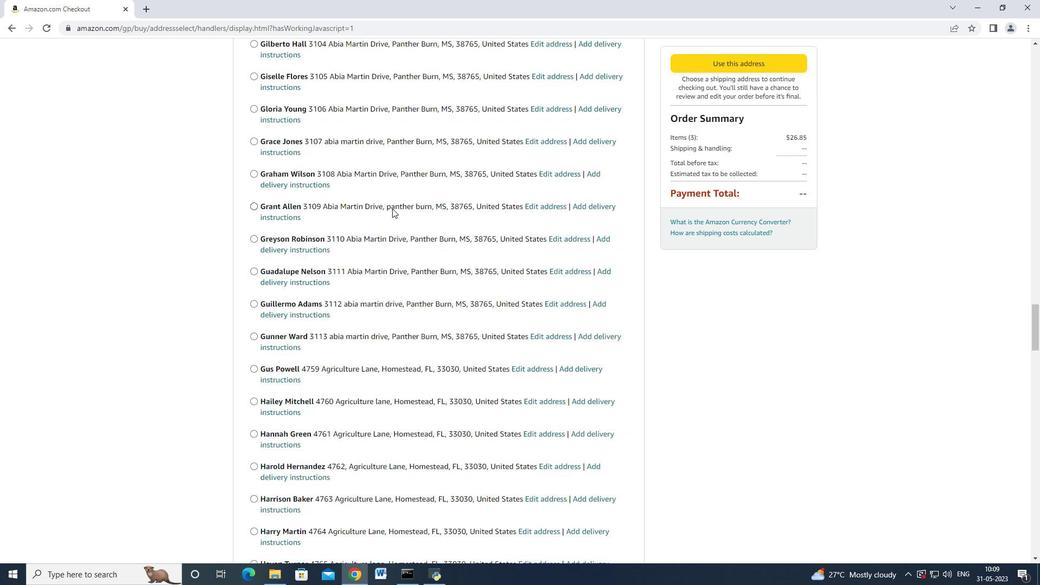 
Action: Mouse scrolled (390, 210) with delta (0, 0)
Screenshot: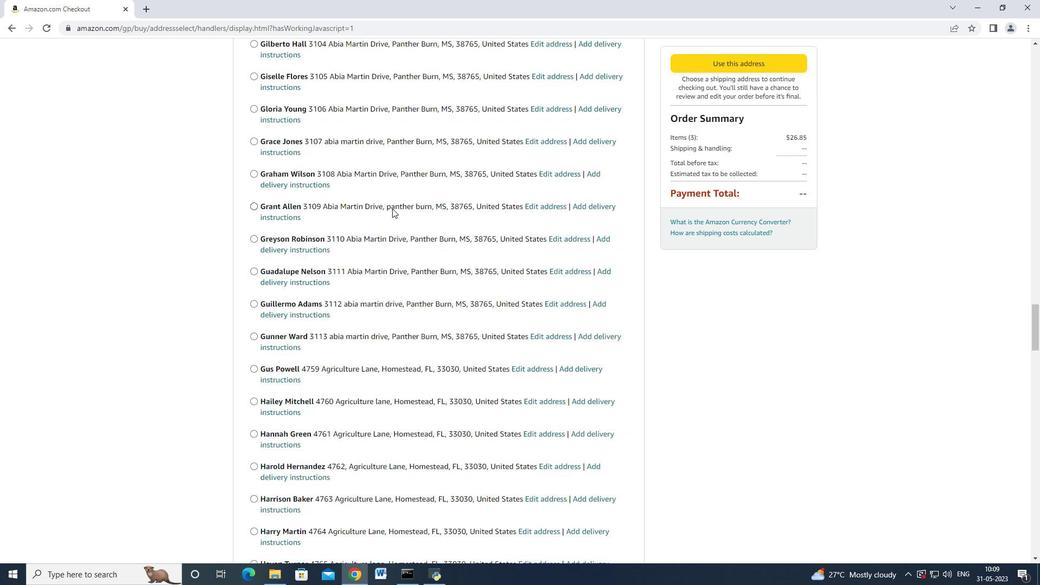 
Action: Mouse moved to (380, 210)
Screenshot: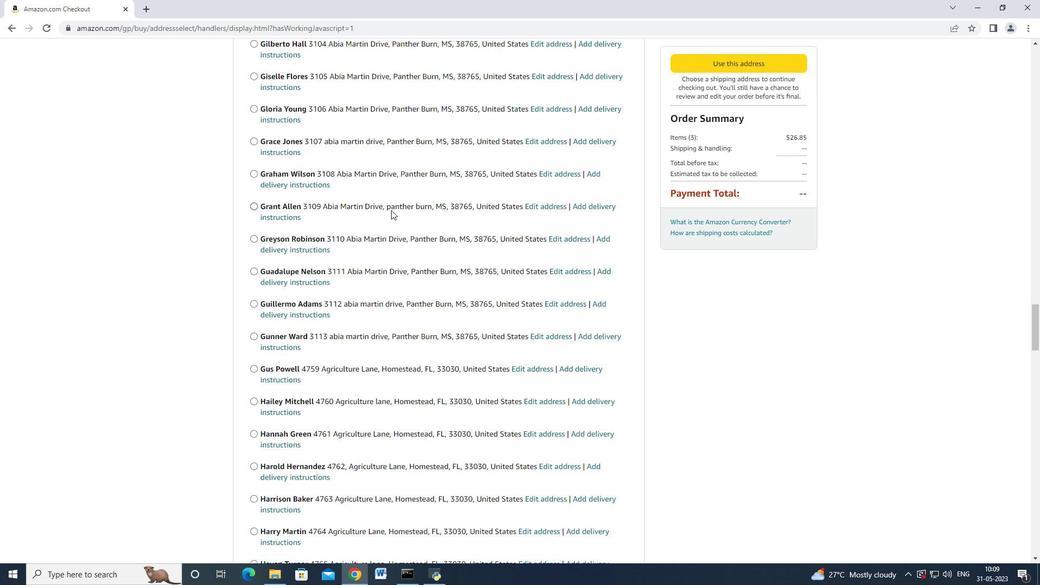 
Action: Mouse scrolled (380, 209) with delta (0, 0)
Screenshot: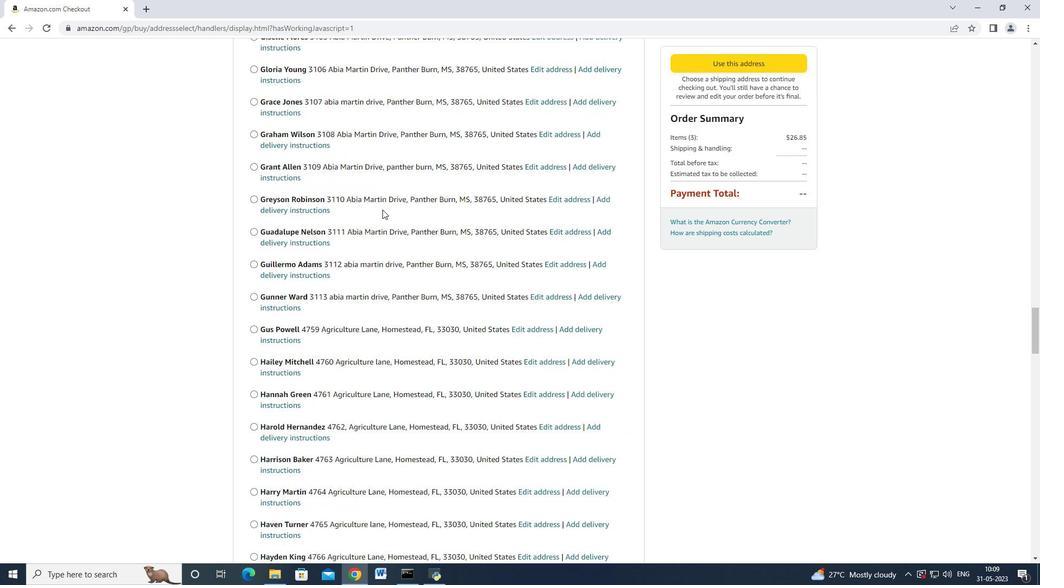 
Action: Mouse moved to (379, 210)
Screenshot: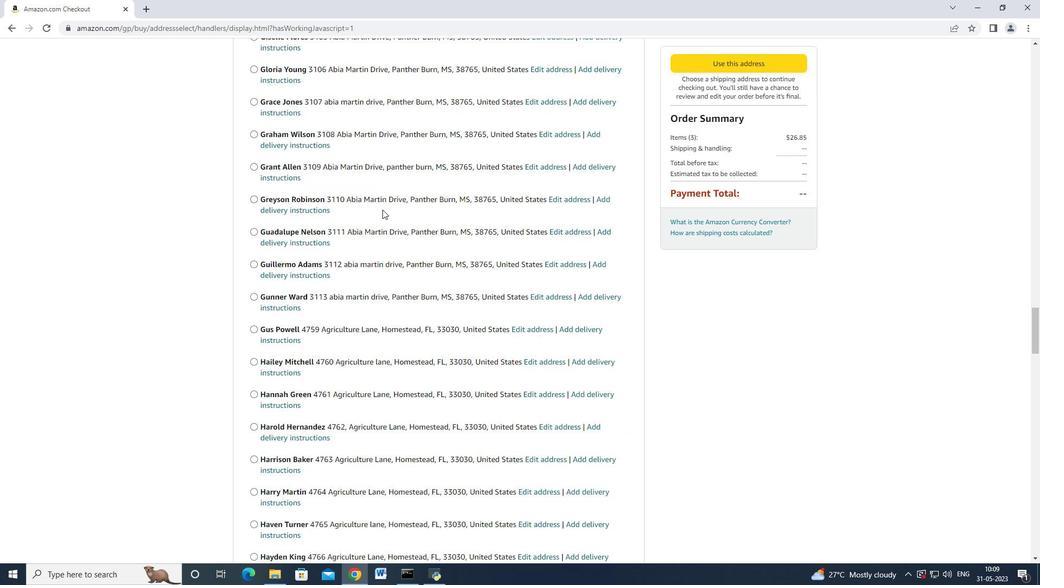 
Action: Mouse scrolled (379, 210) with delta (0, 0)
Screenshot: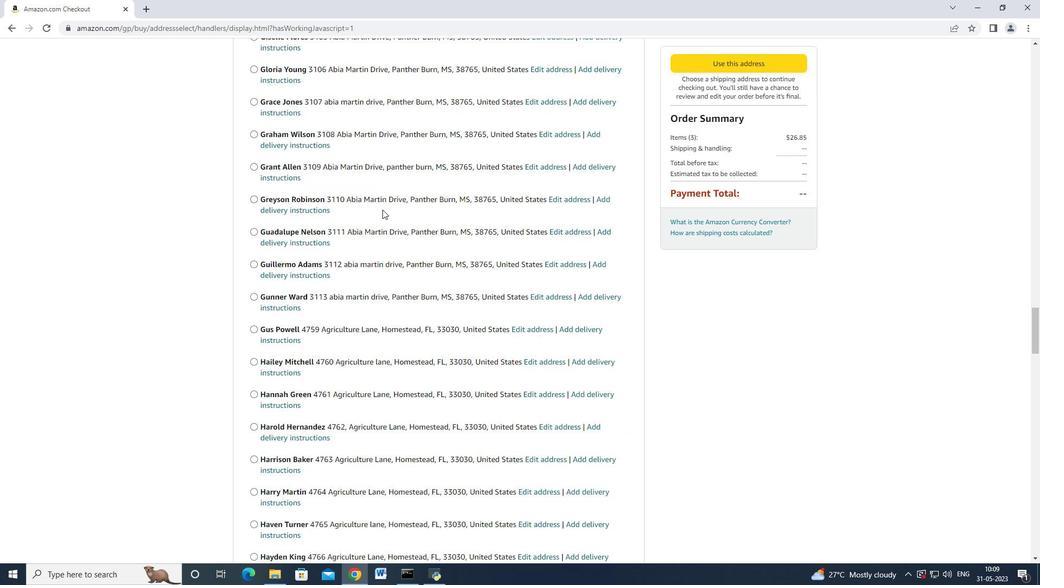 
Action: Mouse moved to (379, 210)
Screenshot: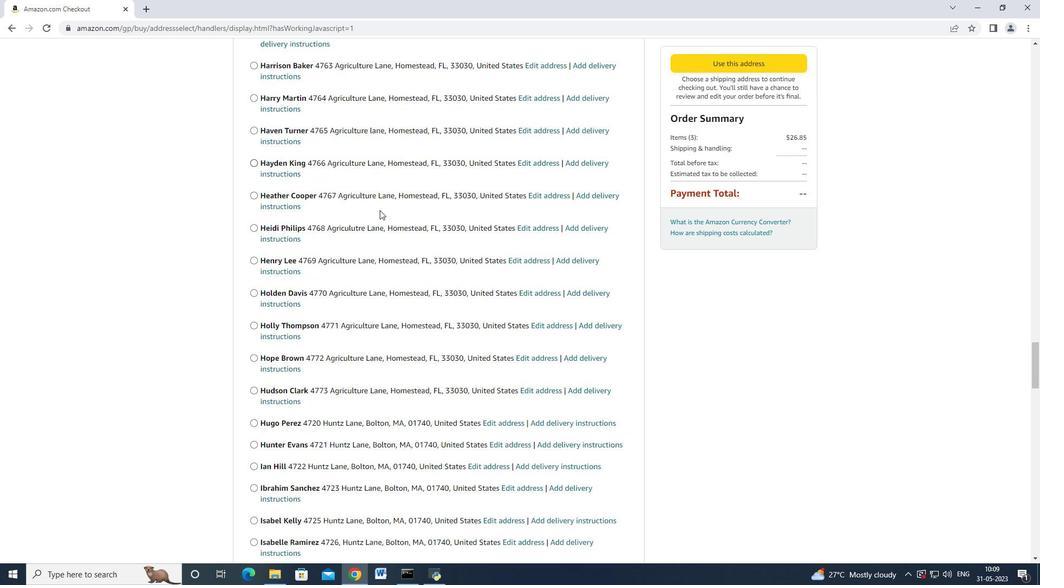 
Action: Mouse scrolled (379, 210) with delta (0, 0)
Screenshot: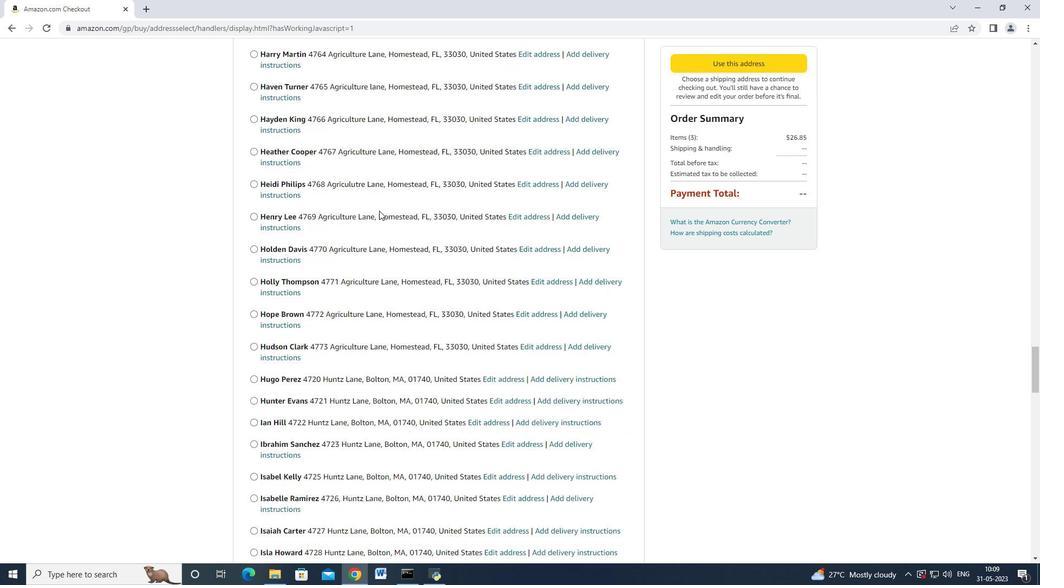 
Action: Mouse moved to (379, 209)
Screenshot: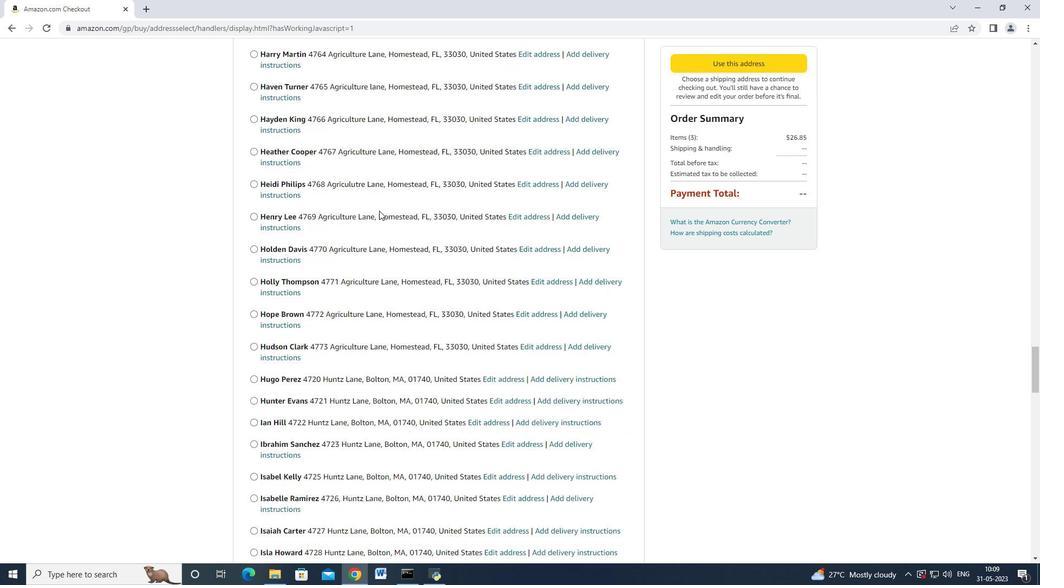 
Action: Mouse scrolled (379, 210) with delta (0, 0)
Screenshot: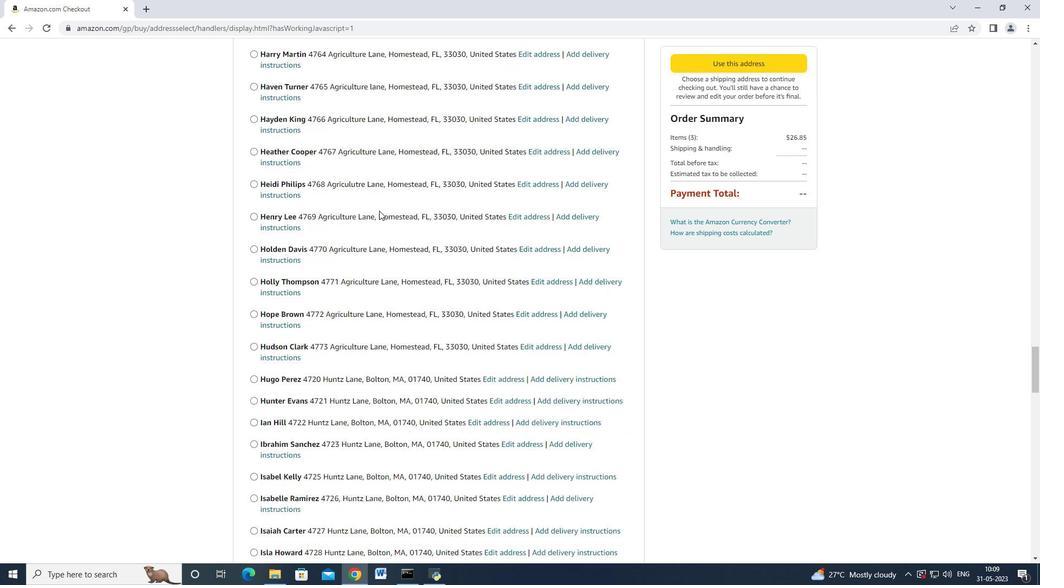 
Action: Mouse moved to (379, 209)
Screenshot: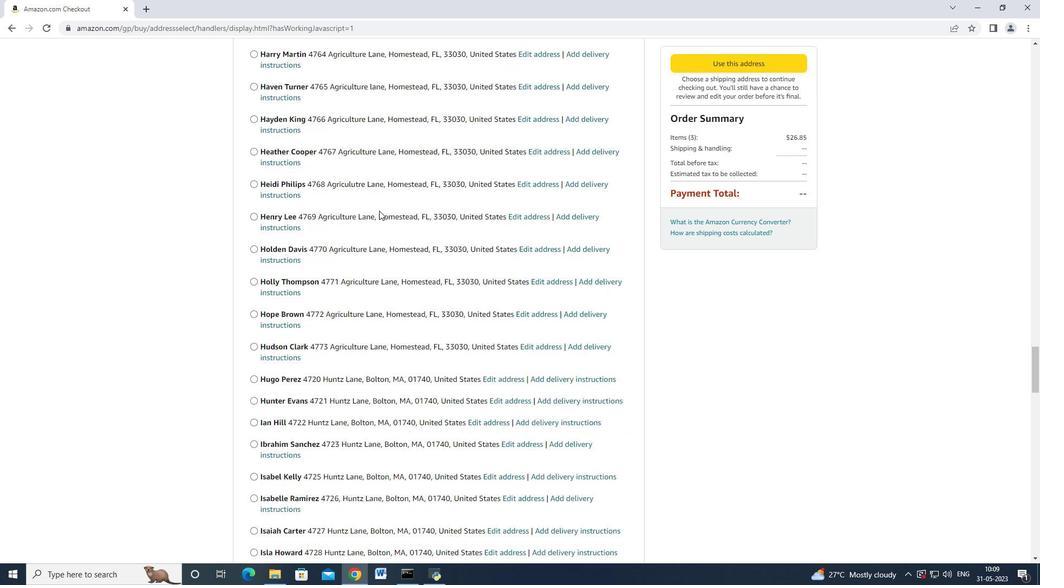 
Action: Mouse scrolled (379, 210) with delta (0, 0)
Screenshot: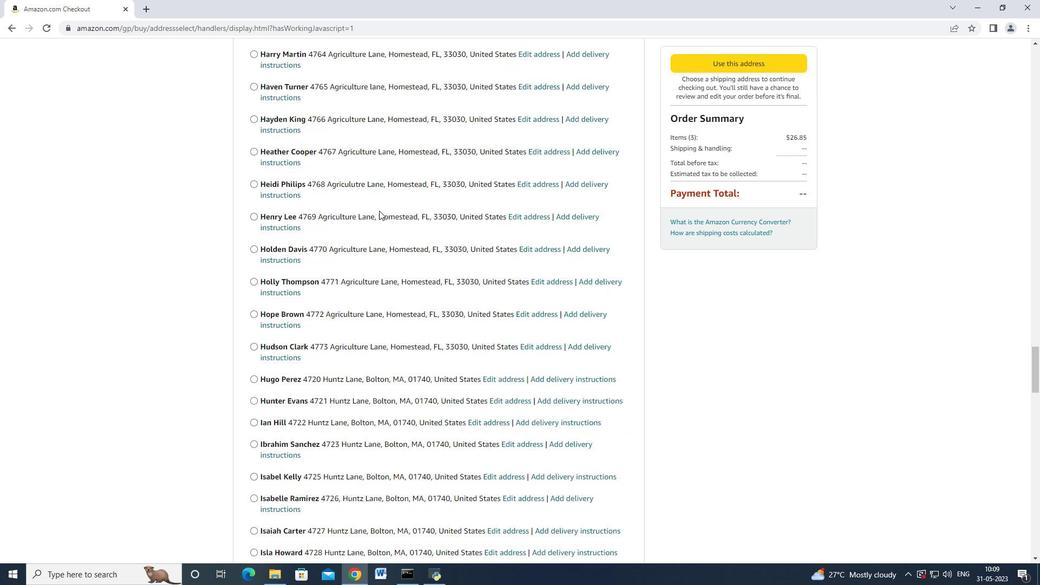 
Action: Mouse moved to (379, 210)
Screenshot: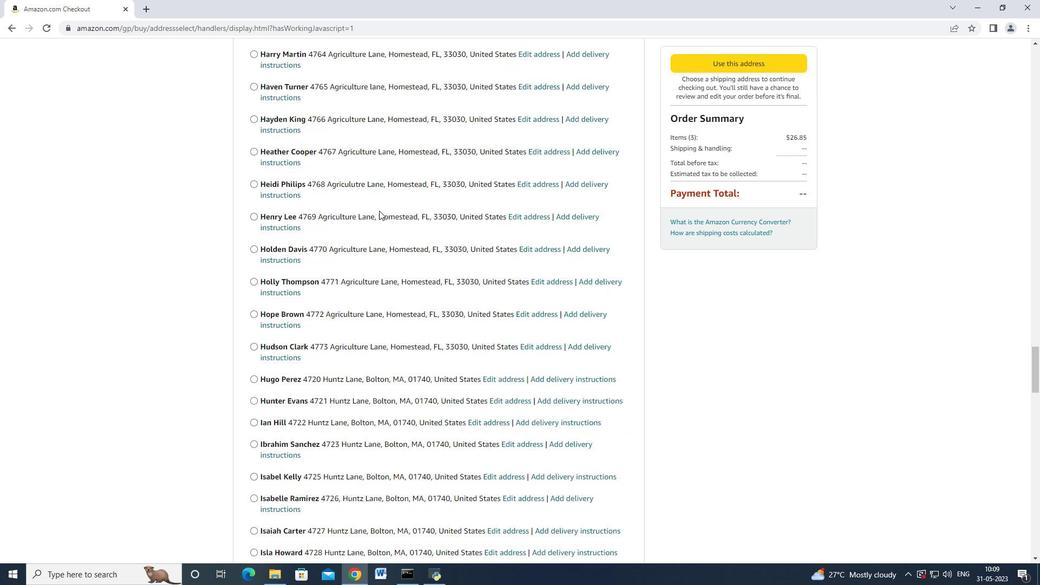 
Action: Mouse scrolled (379, 210) with delta (0, 0)
Screenshot: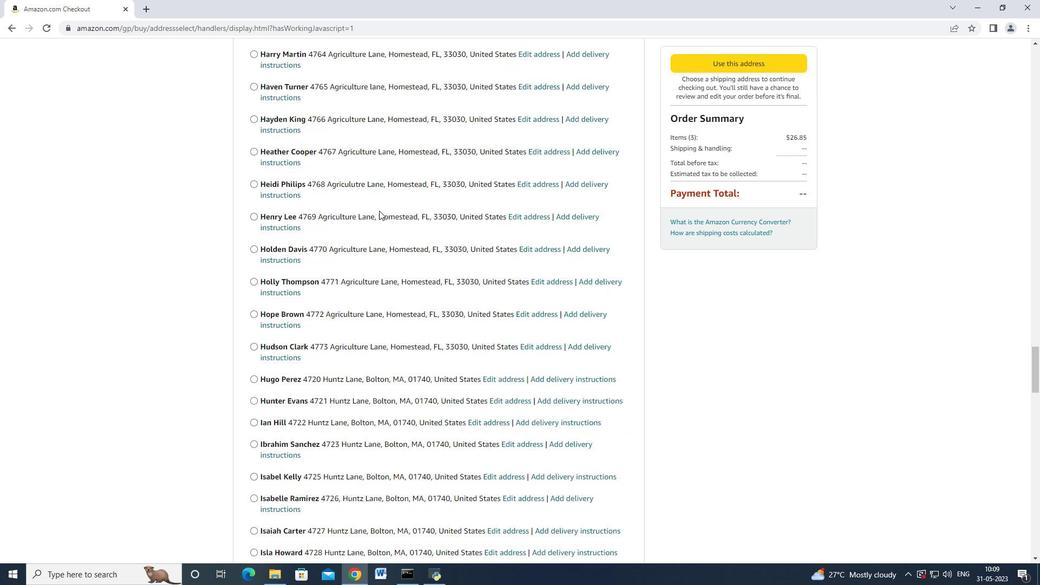 
Action: Mouse moved to (379, 210)
Screenshot: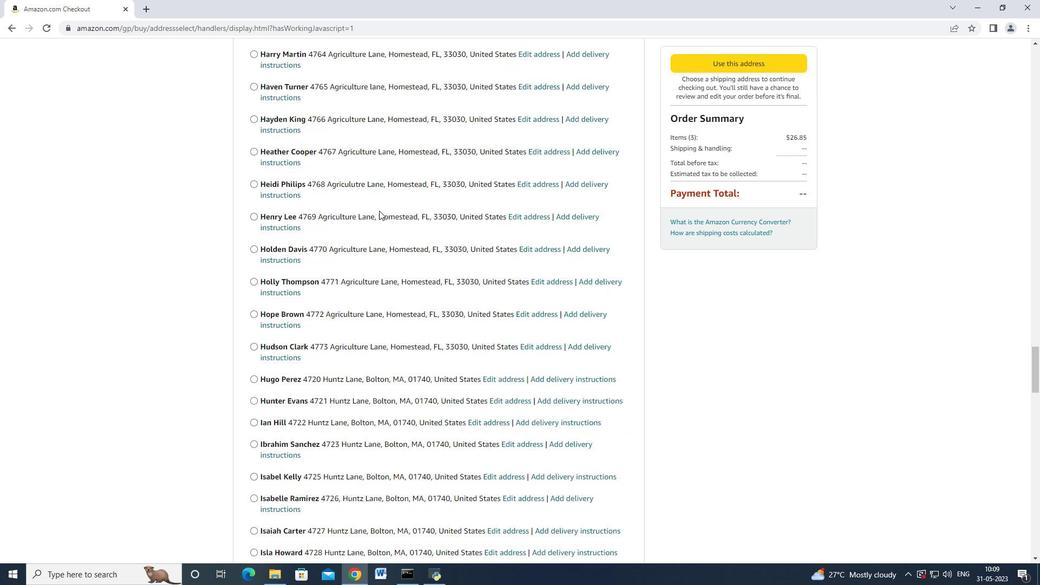 
Action: Mouse scrolled (379, 210) with delta (0, 0)
Screenshot: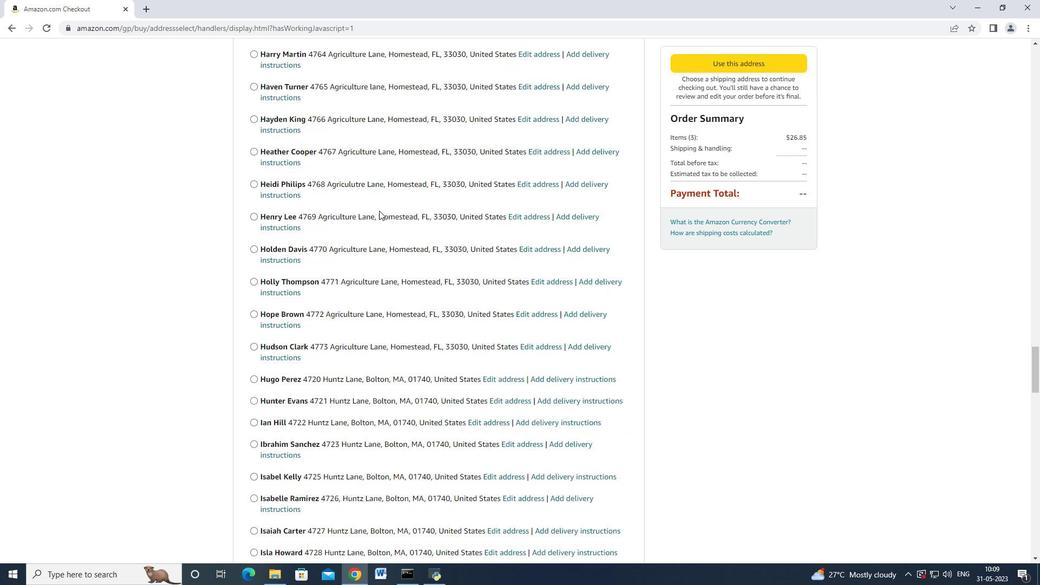 
Action: Mouse moved to (379, 210)
Screenshot: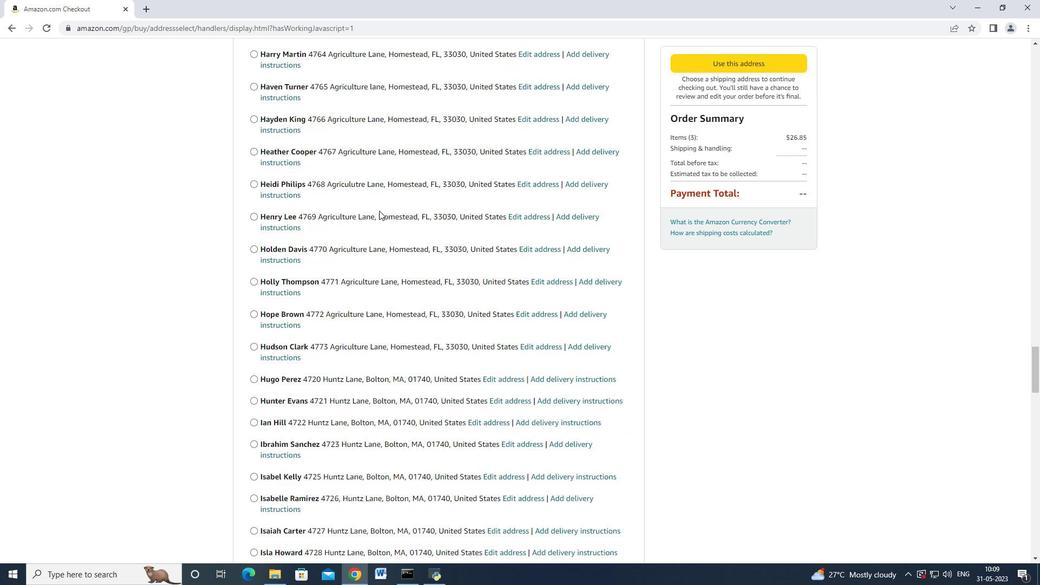 
Action: Mouse scrolled (379, 210) with delta (0, 0)
Screenshot: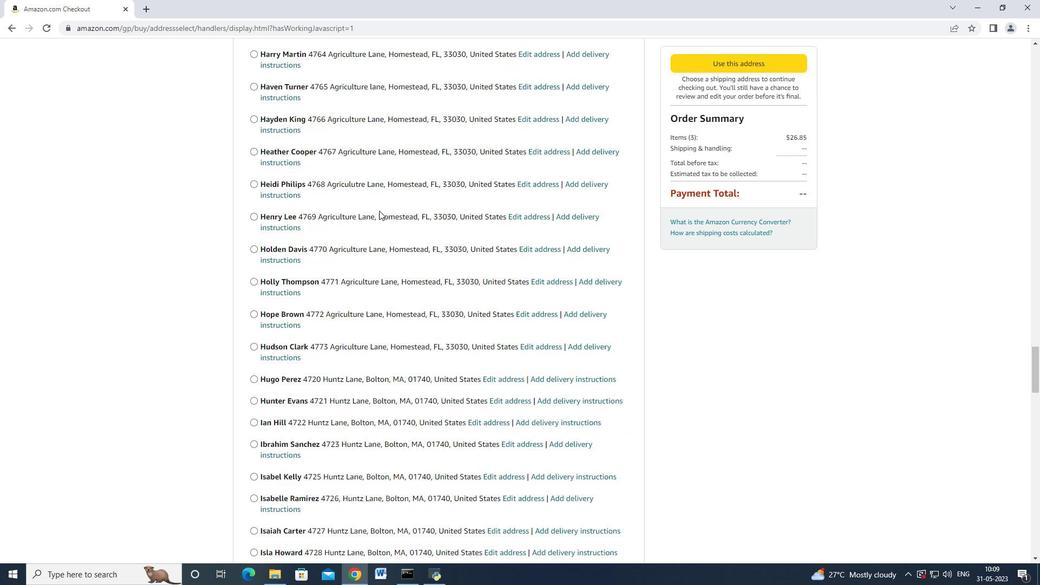 
Action: Mouse scrolled (379, 209) with delta (0, 0)
Screenshot: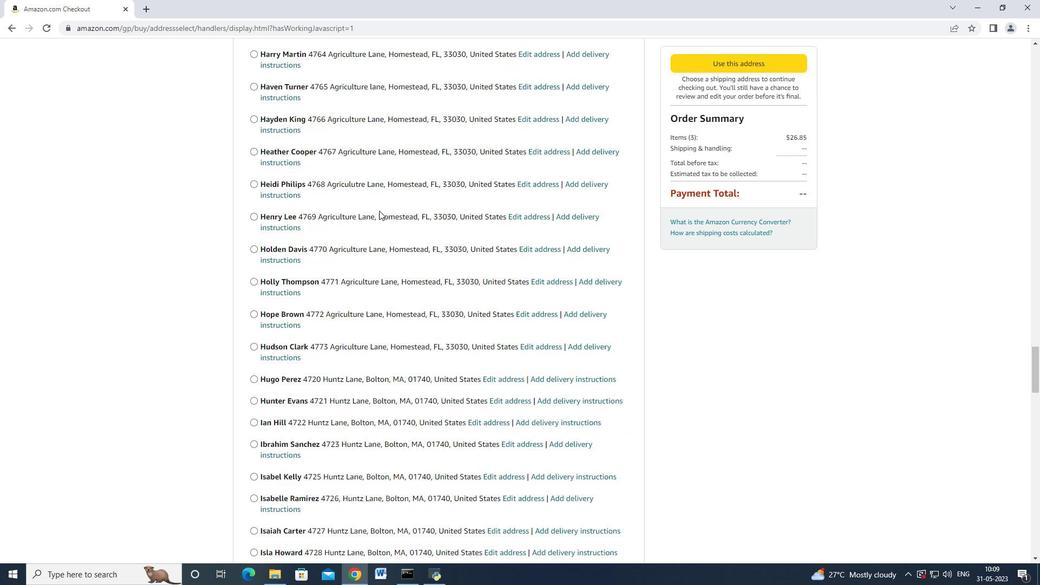 
Action: Mouse scrolled (379, 209) with delta (0, 0)
Screenshot: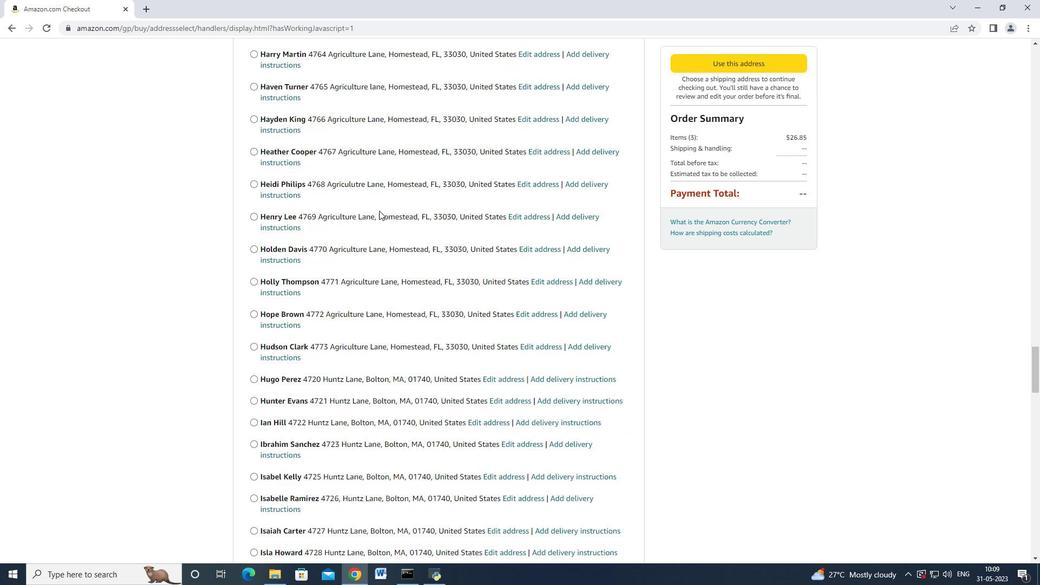 
Action: Mouse scrolled (379, 209) with delta (0, 0)
Screenshot: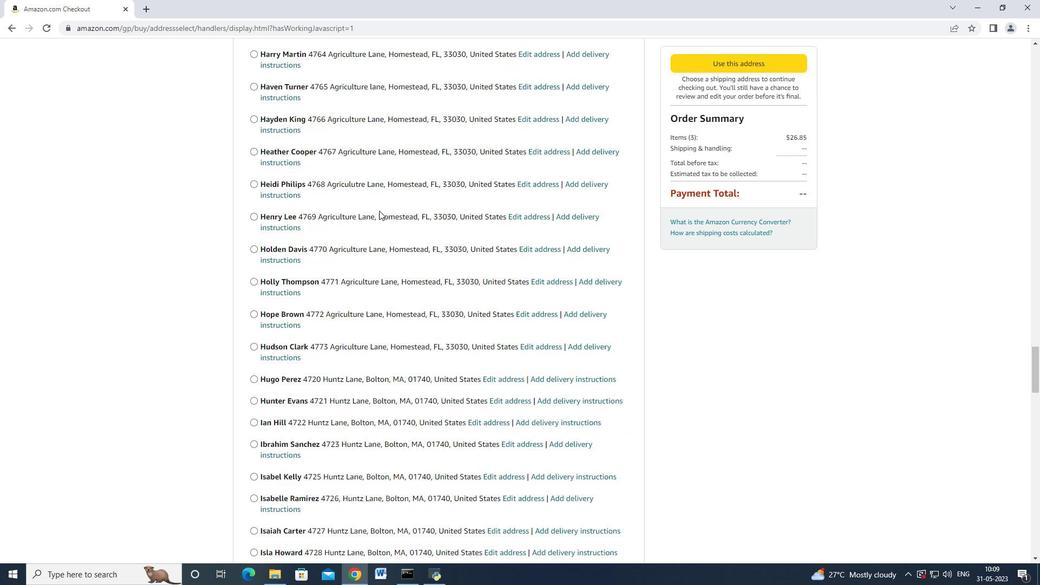 
Action: Mouse scrolled (379, 209) with delta (0, 0)
Screenshot: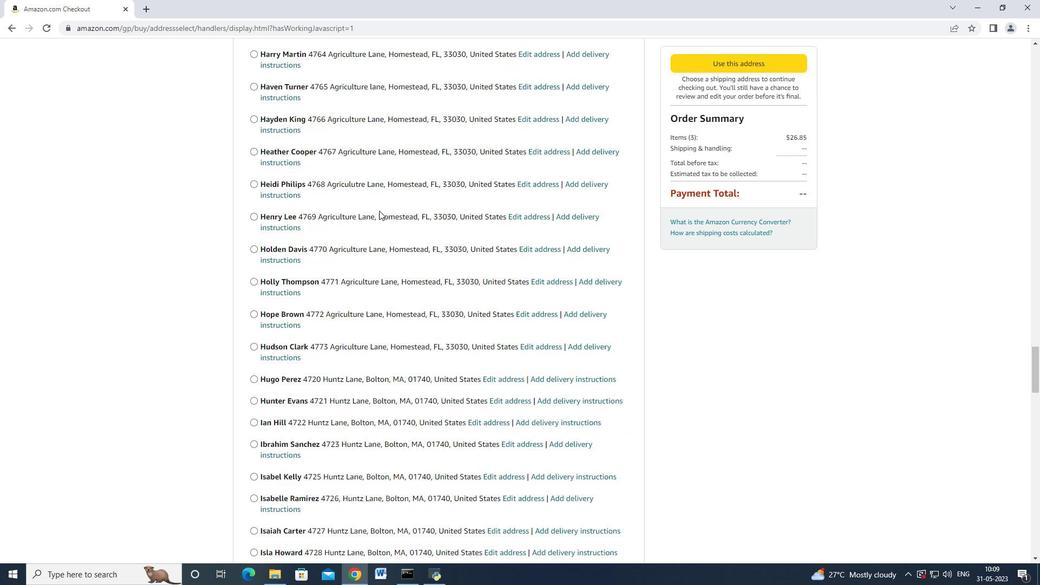 
Action: Mouse moved to (379, 210)
Screenshot: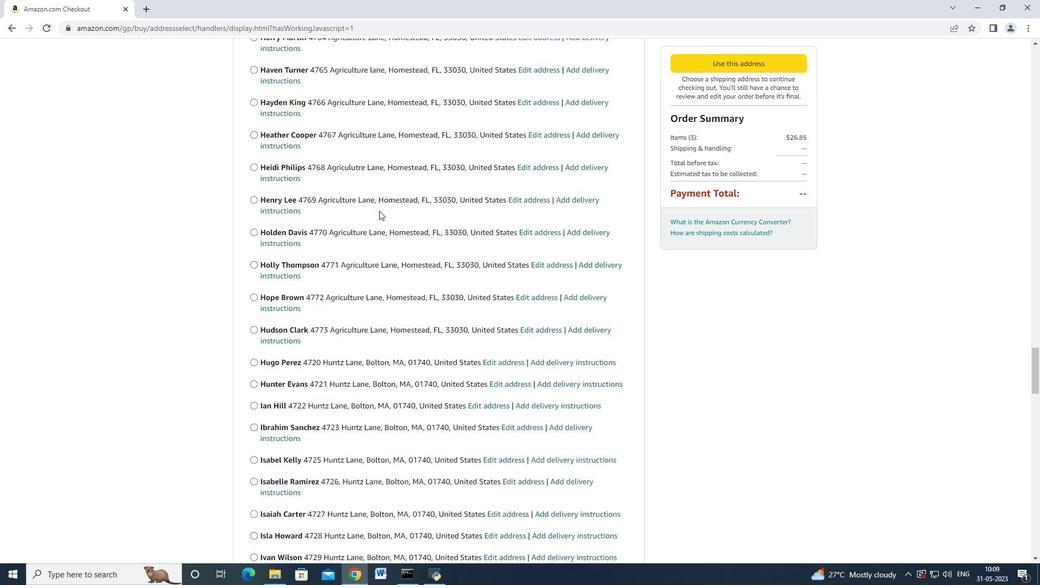 
Action: Mouse scrolled (379, 209) with delta (0, -1)
Screenshot: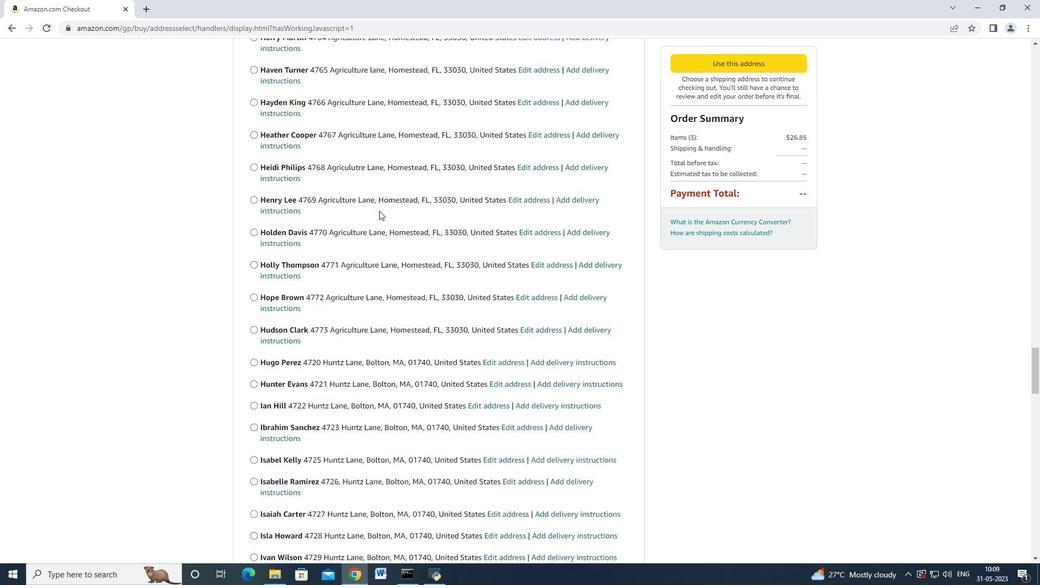 
Action: Mouse scrolled (379, 209) with delta (0, 0)
Screenshot: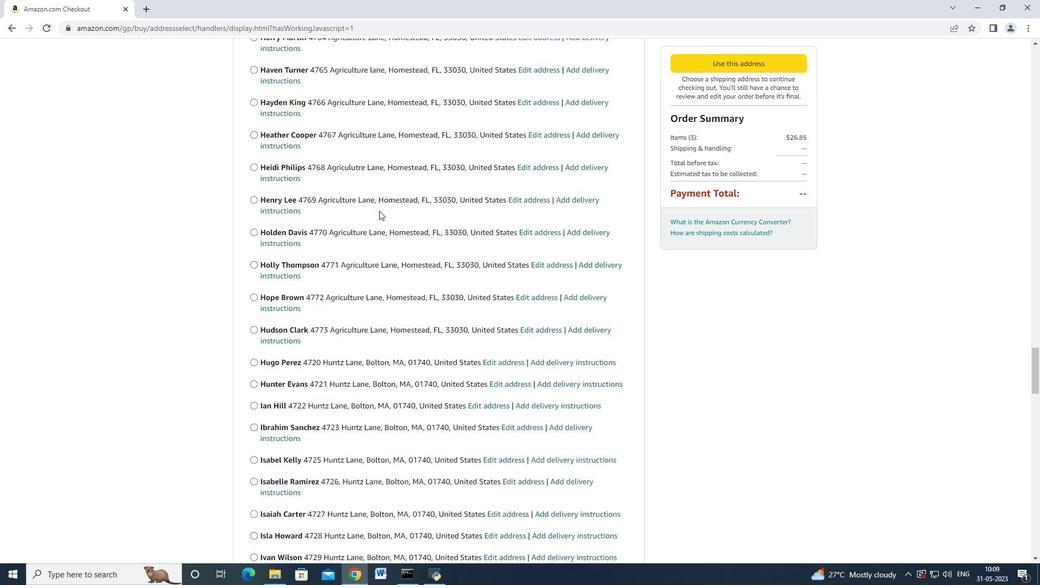 
Action: Mouse scrolled (379, 209) with delta (0, 0)
Screenshot: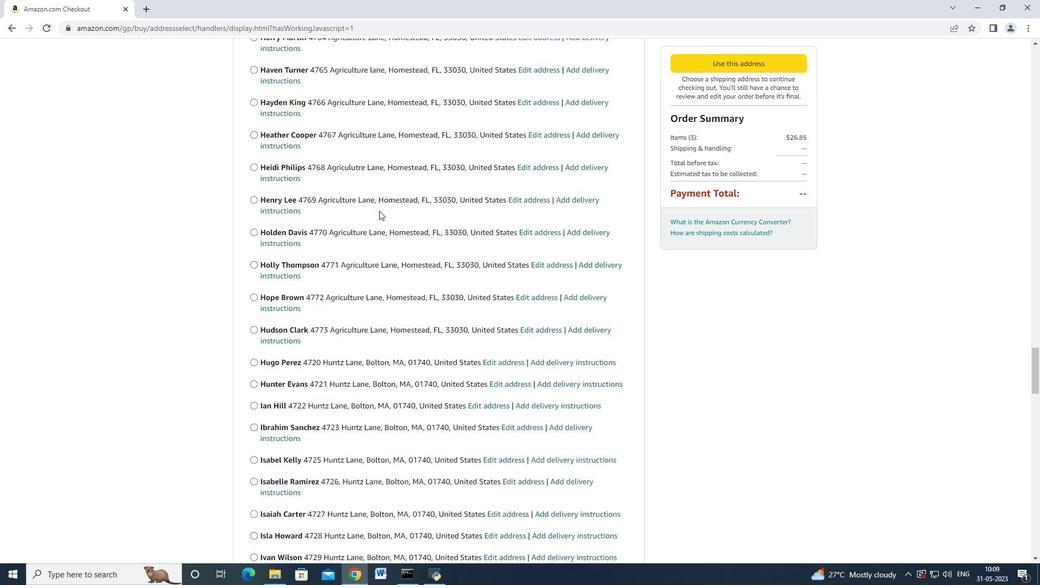 
Action: Mouse moved to (378, 210)
Screenshot: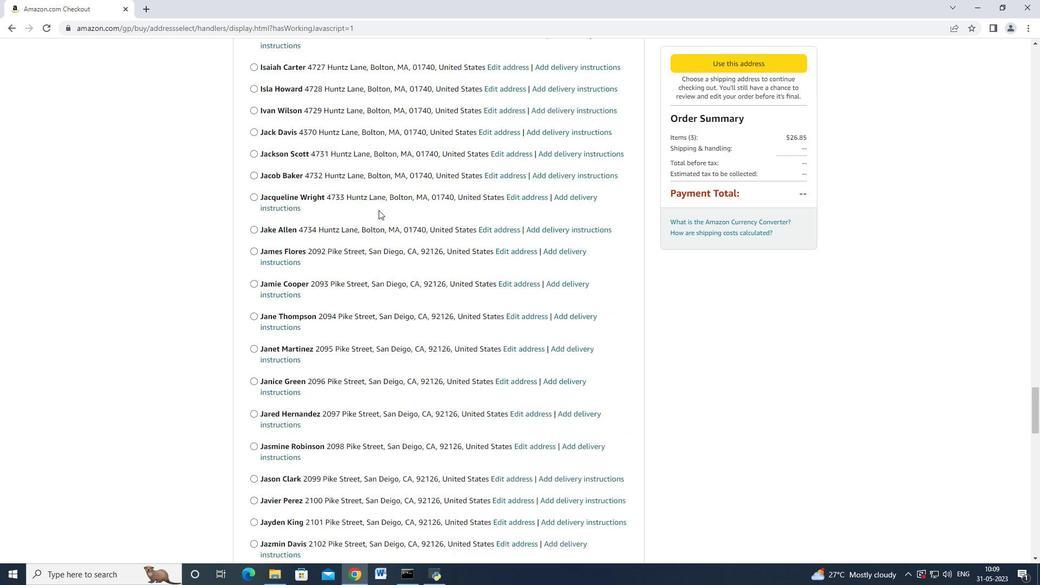 
Action: Mouse scrolled (378, 209) with delta (0, 0)
Screenshot: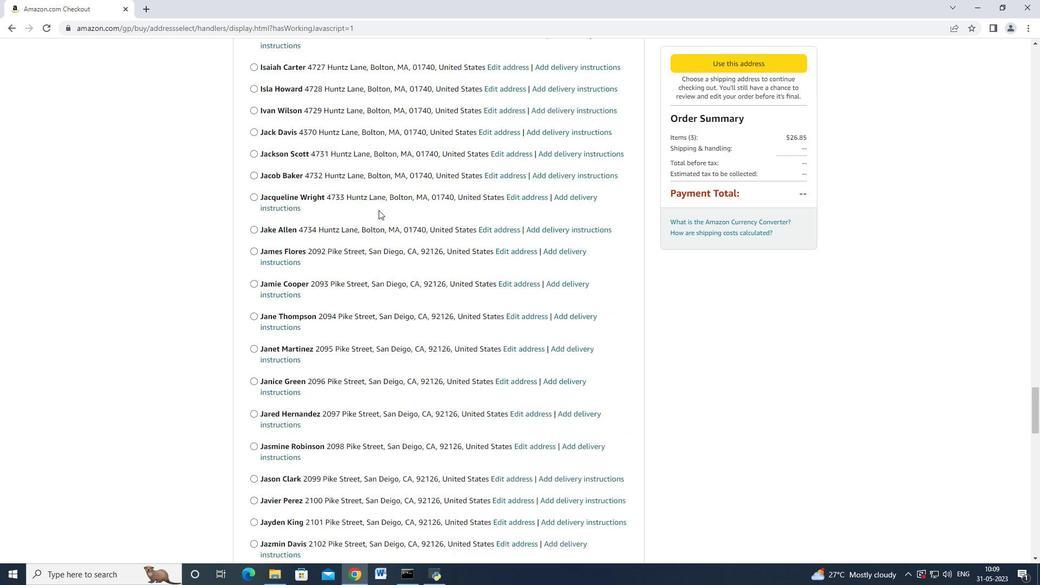 
Action: Mouse scrolled (378, 209) with delta (0, 0)
Screenshot: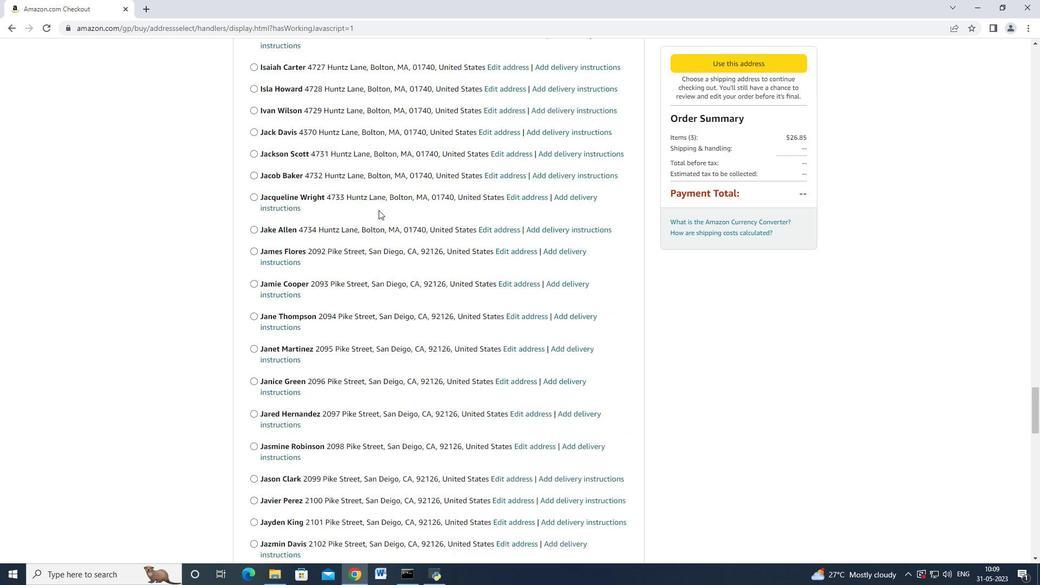 
Action: Mouse scrolled (378, 209) with delta (0, 0)
Screenshot: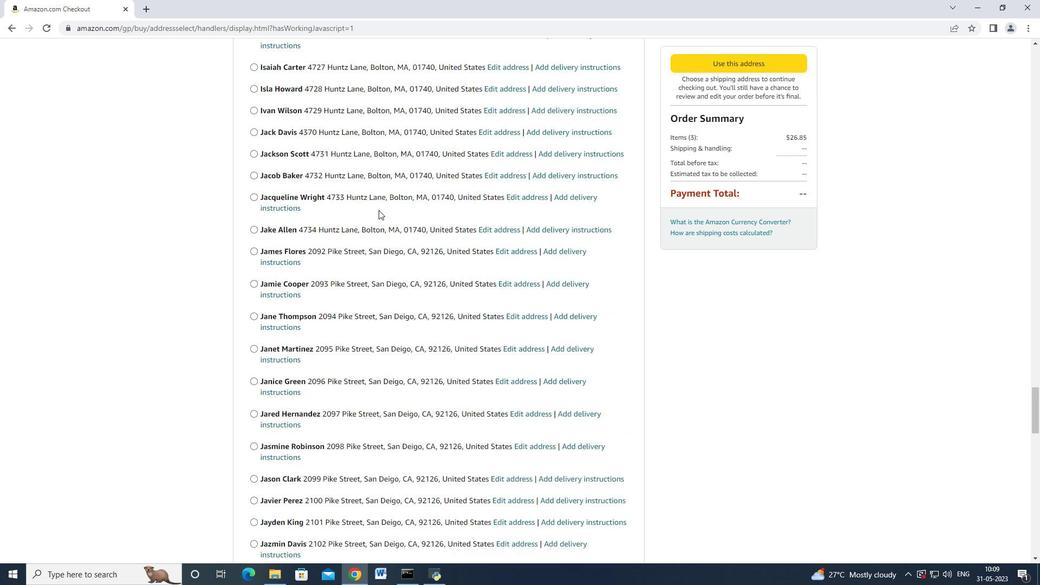 
Action: Mouse scrolled (378, 209) with delta (0, 0)
Screenshot: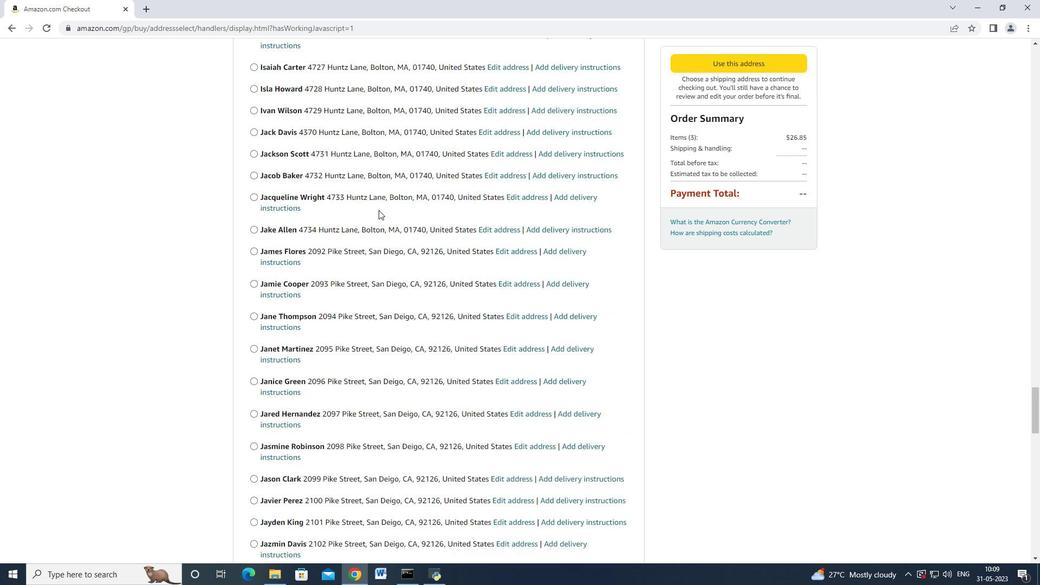 
Action: Mouse scrolled (378, 209) with delta (0, 0)
Screenshot: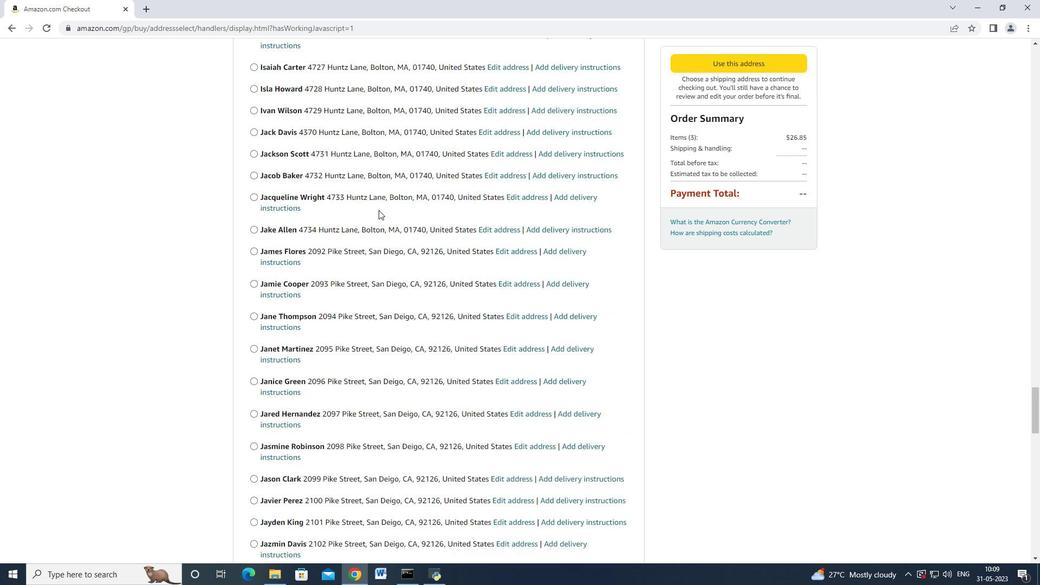 
Action: Mouse scrolled (378, 209) with delta (0, 0)
Screenshot: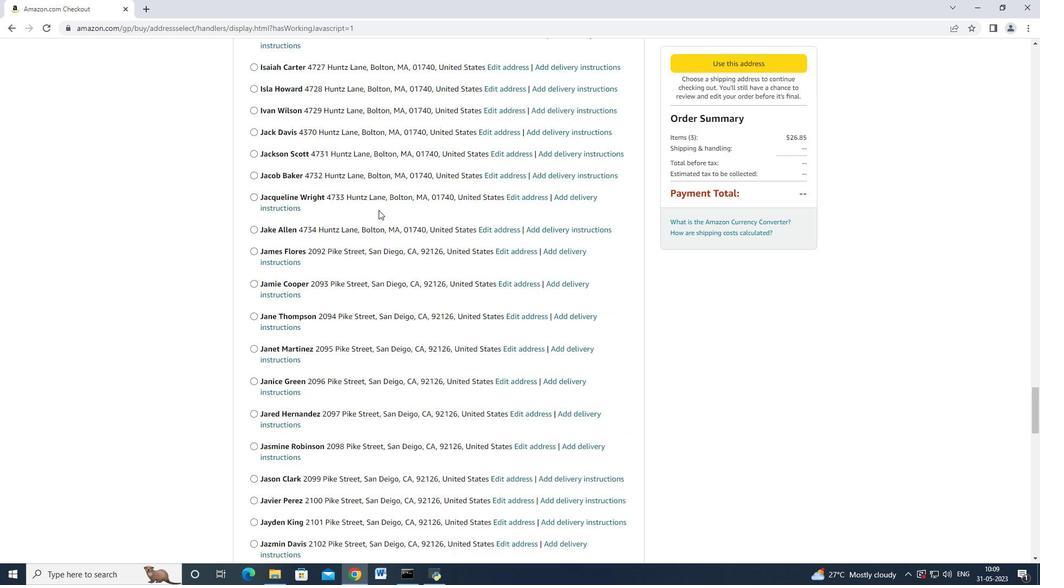 
Action: Mouse scrolled (378, 209) with delta (0, 0)
Screenshot: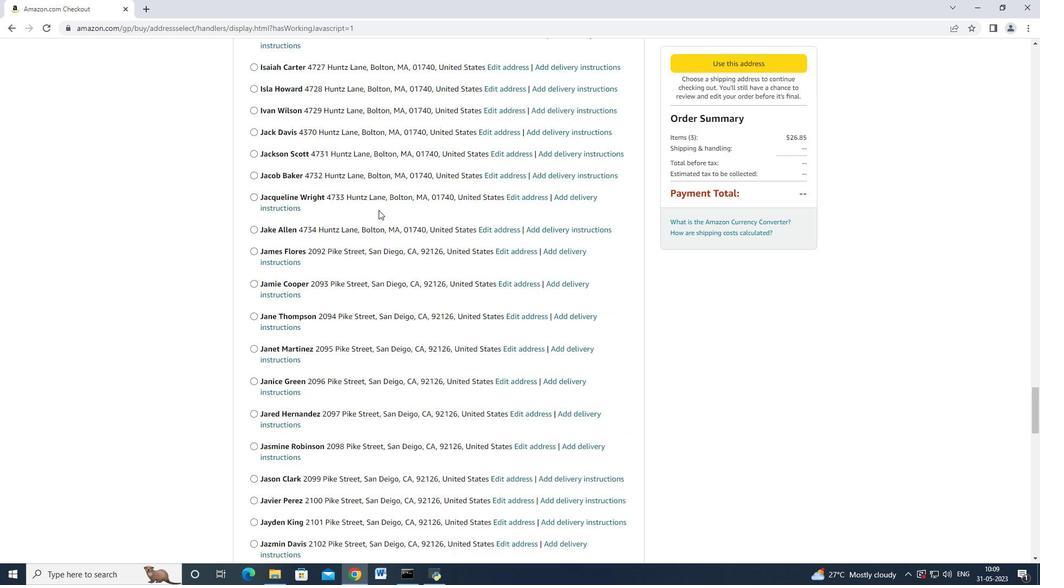 
Action: Mouse moved to (378, 210)
Screenshot: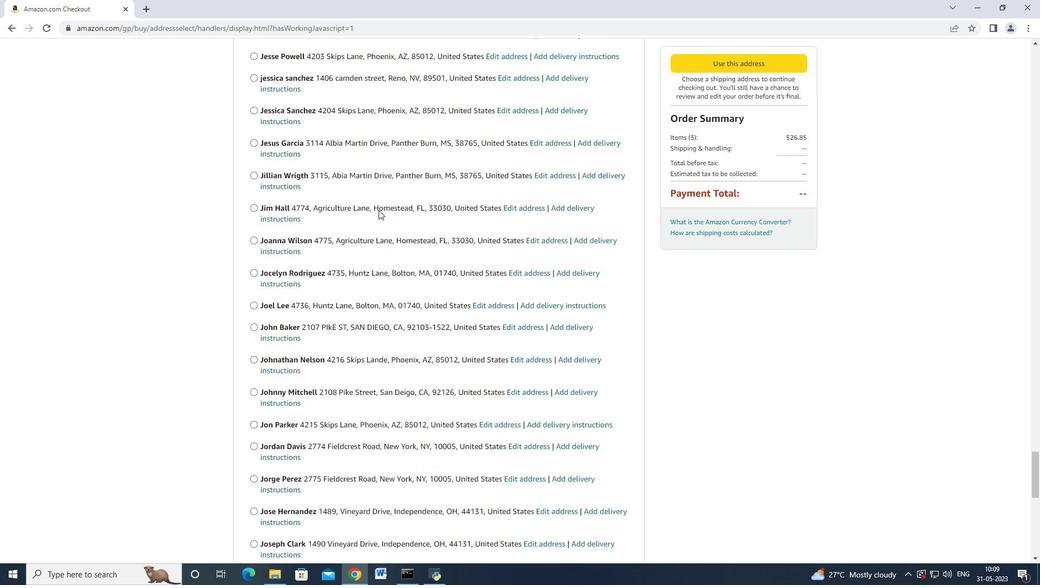 
Action: Mouse scrolled (378, 210) with delta (0, 0)
Screenshot: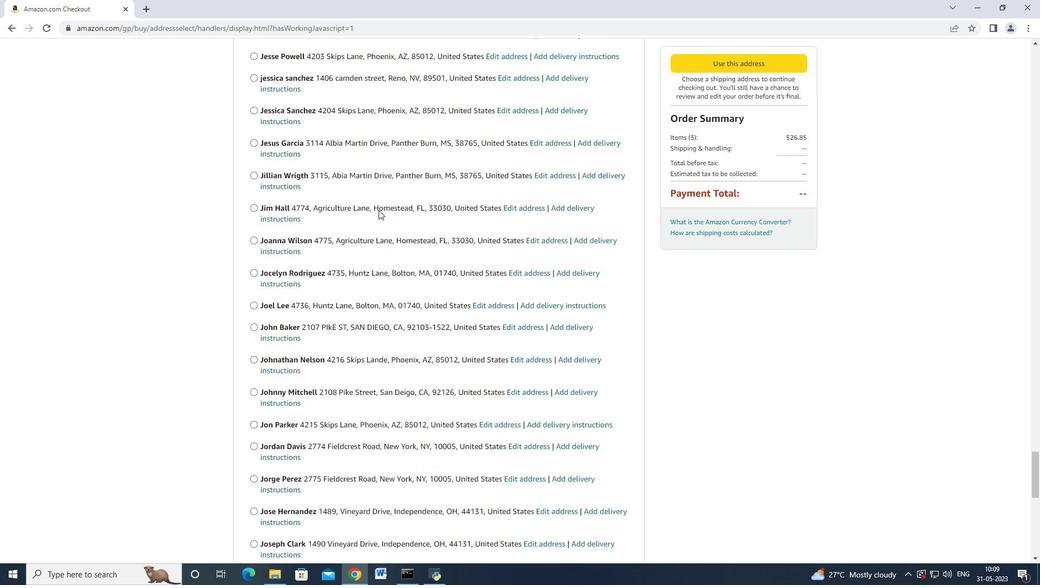 
Action: Mouse scrolled (378, 210) with delta (0, 0)
Screenshot: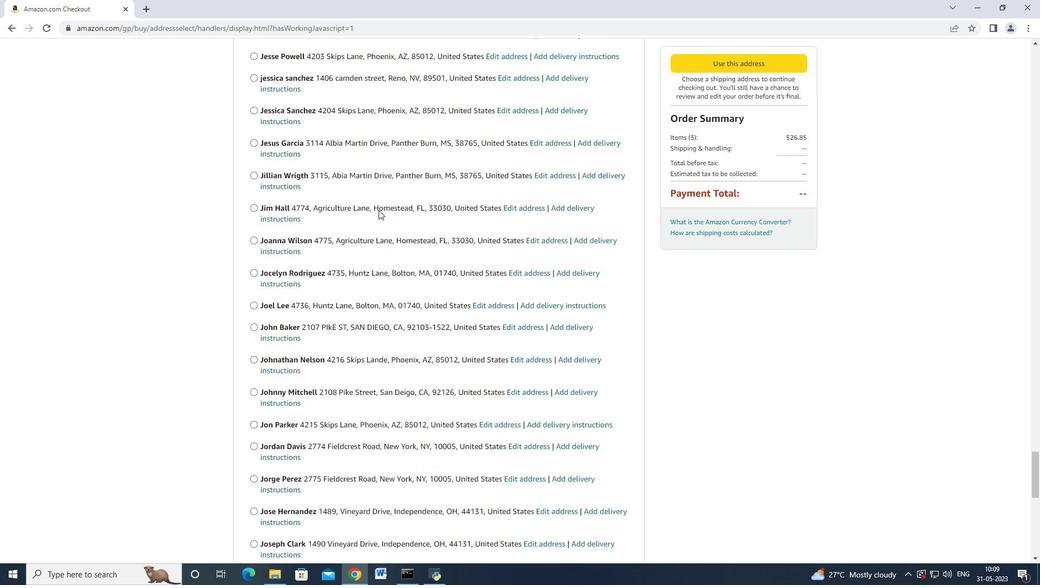 
Action: Mouse scrolled (378, 210) with delta (0, 0)
Screenshot: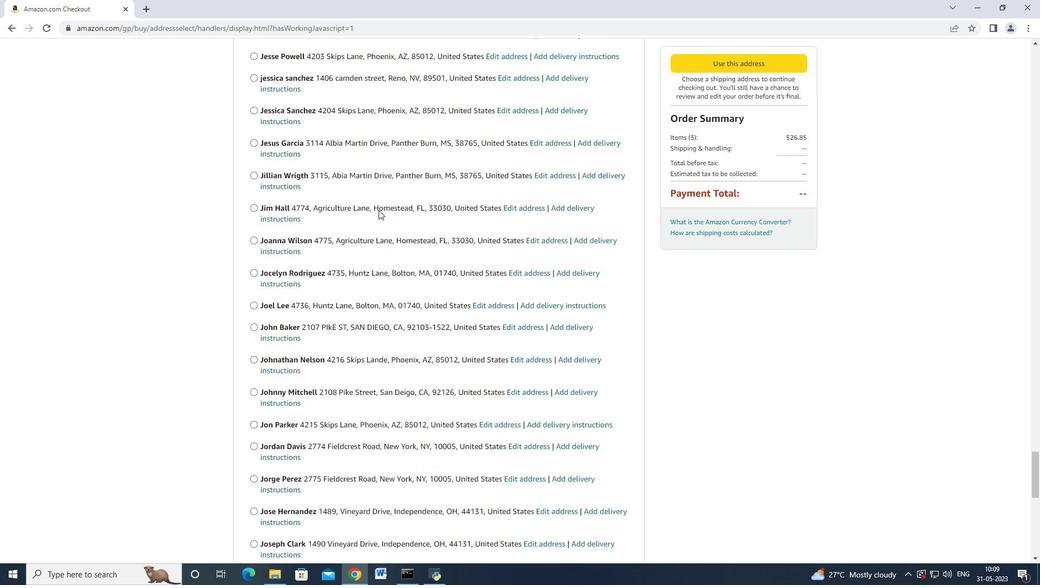 
Action: Mouse moved to (378, 210)
Screenshot: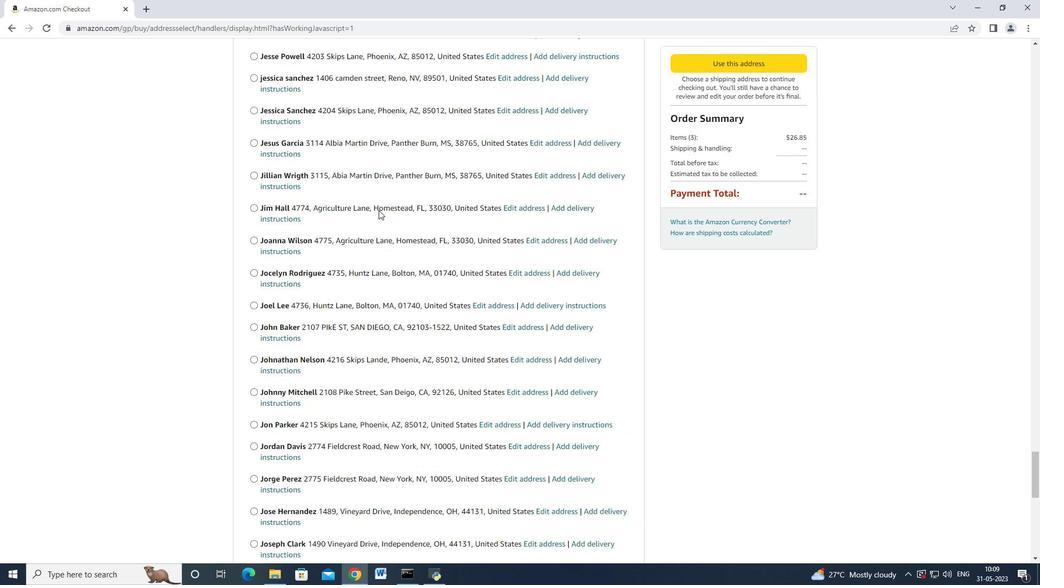 
Action: Mouse scrolled (378, 210) with delta (0, 0)
Screenshot: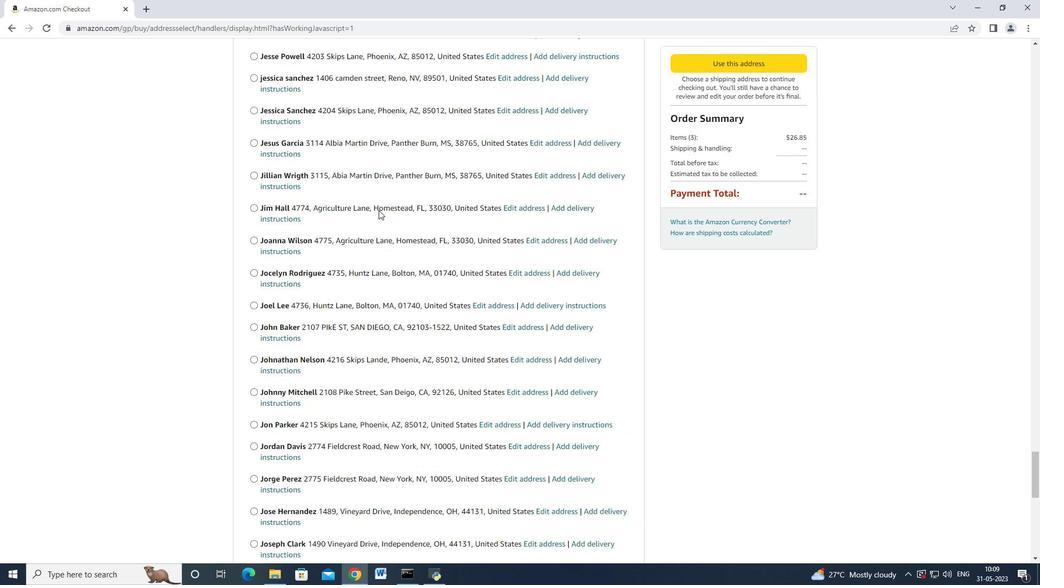 
Action: Mouse moved to (378, 211)
Screenshot: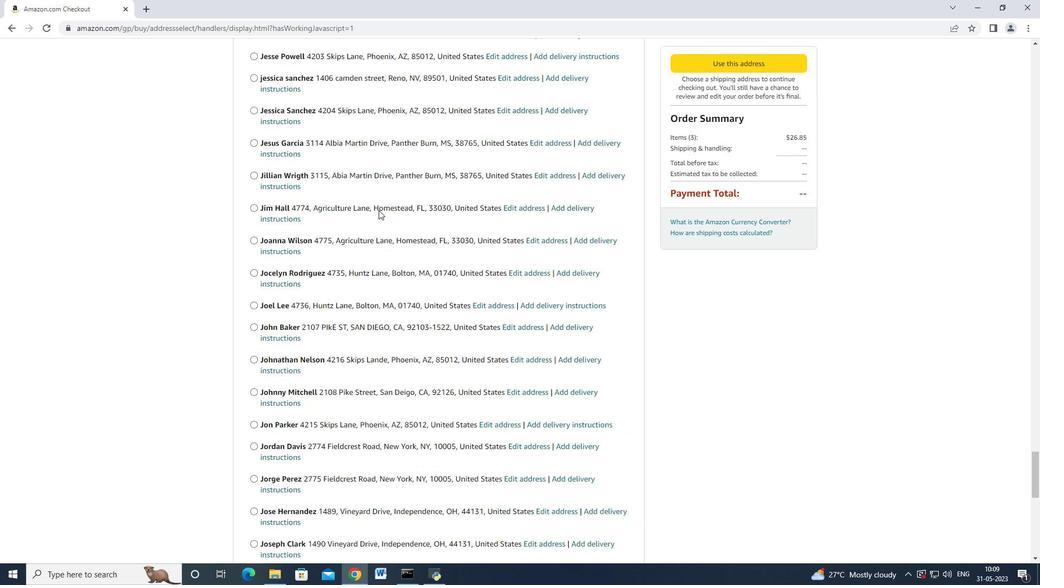 
Action: Mouse scrolled (378, 210) with delta (0, 0)
Screenshot: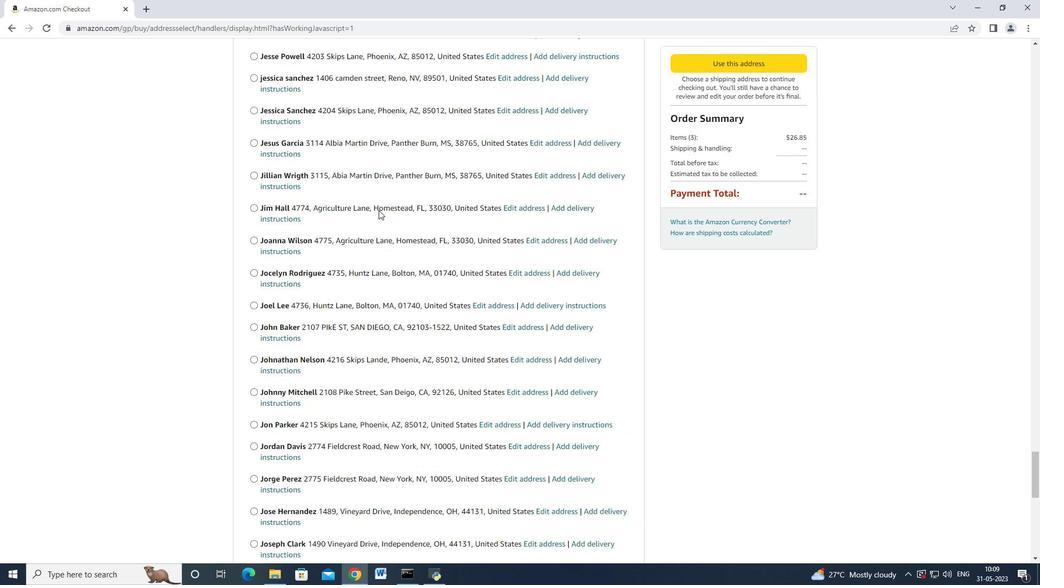 
Action: Mouse scrolled (378, 210) with delta (0, 0)
Screenshot: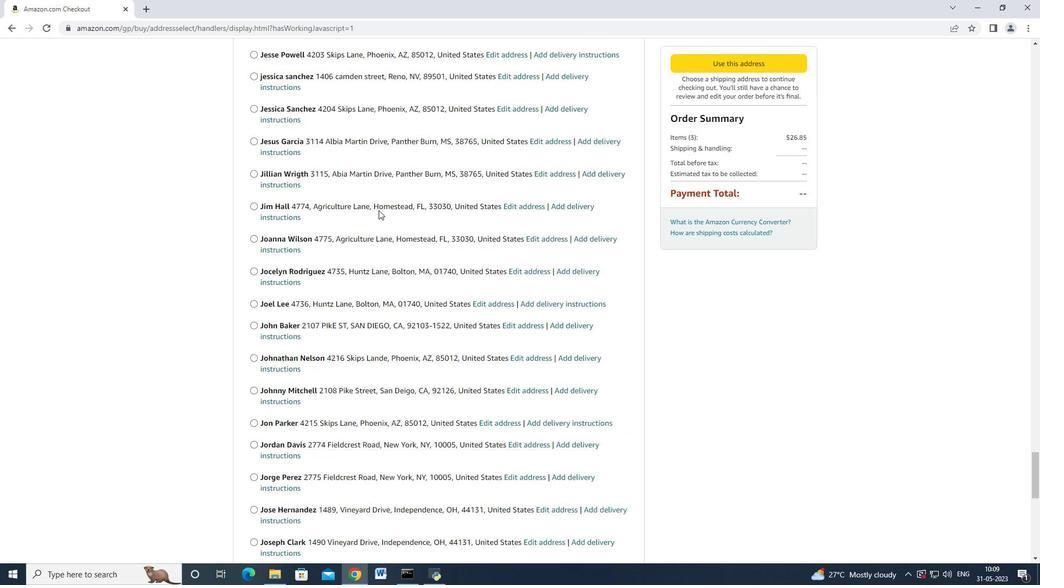 
Action: Mouse scrolled (378, 210) with delta (0, 0)
Screenshot: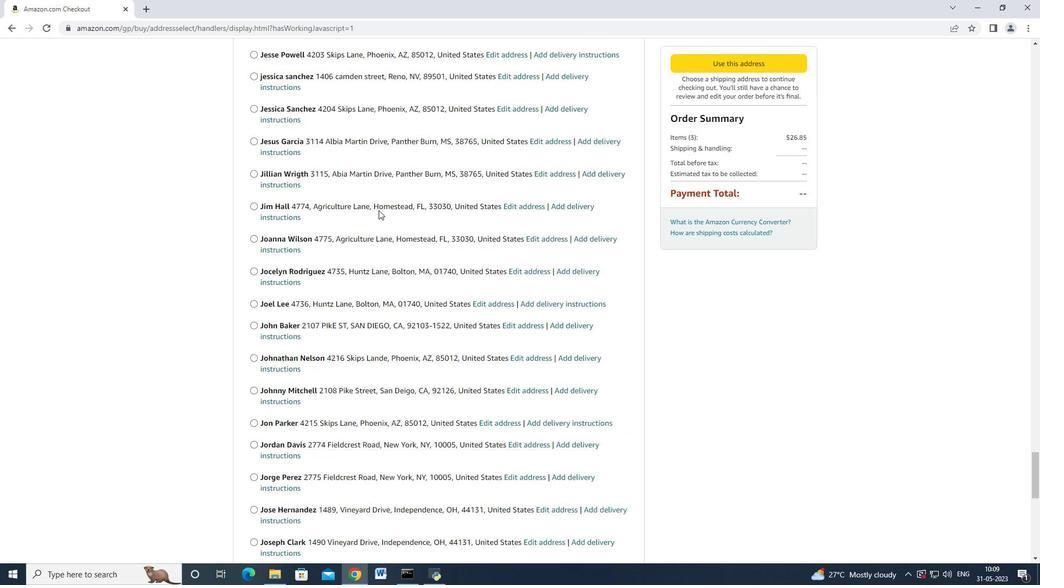 
Action: Mouse moved to (378, 210)
Screenshot: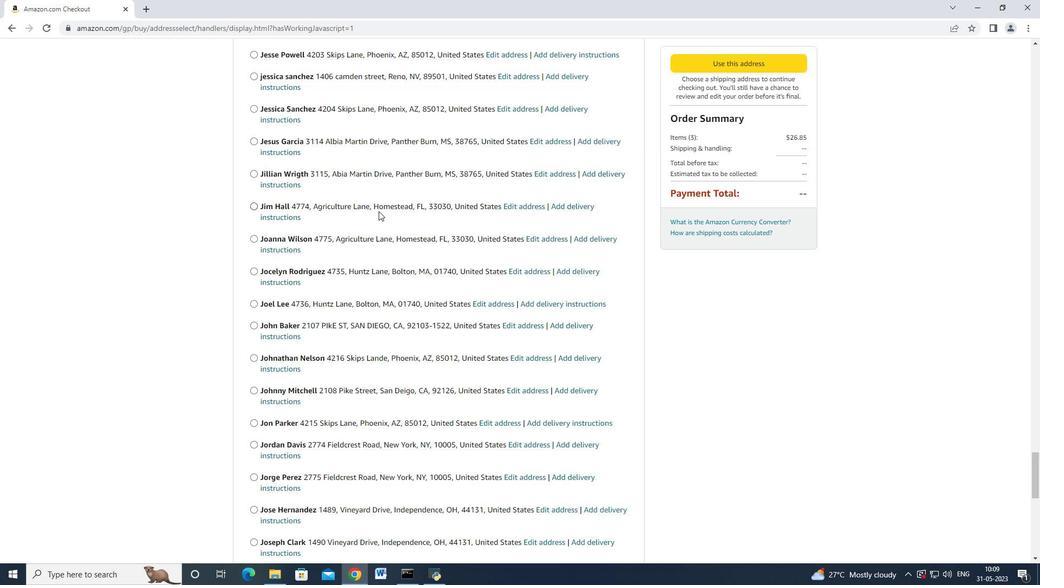 
Action: Mouse scrolled (378, 209) with delta (0, 0)
Screenshot: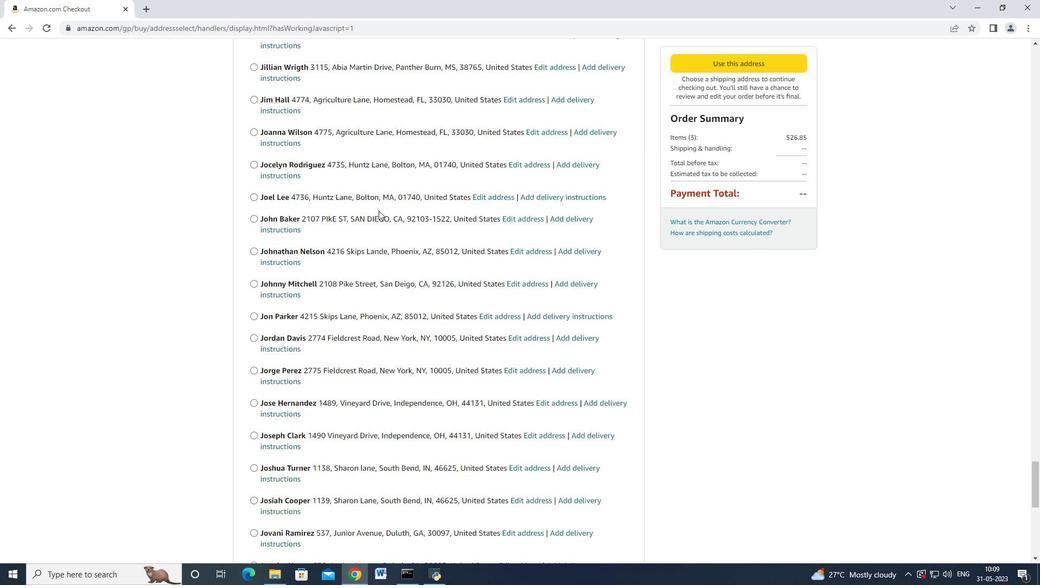 
Action: Mouse moved to (378, 210)
Screenshot: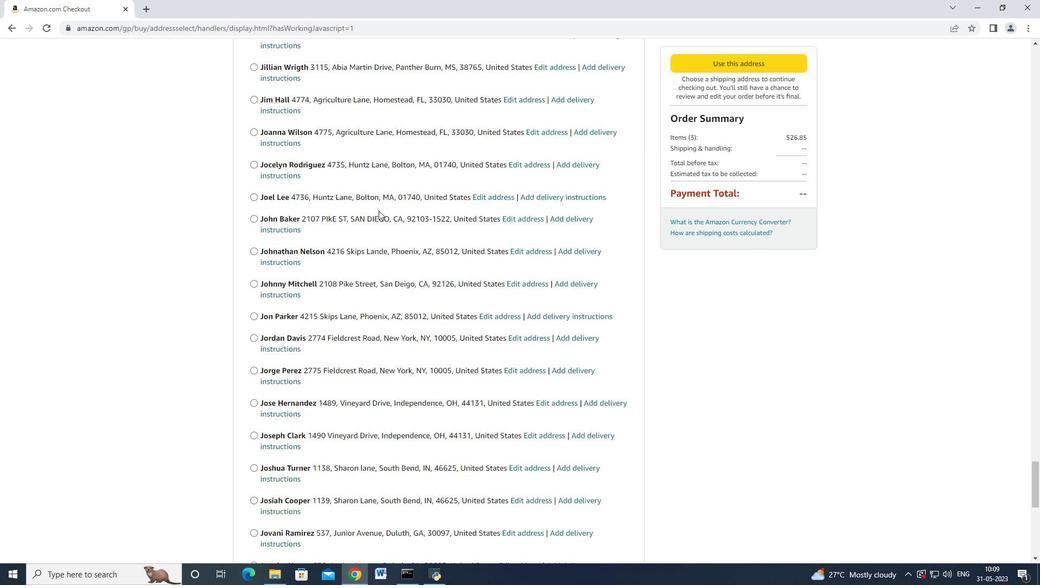 
Action: Mouse scrolled (378, 209) with delta (0, 0)
Screenshot: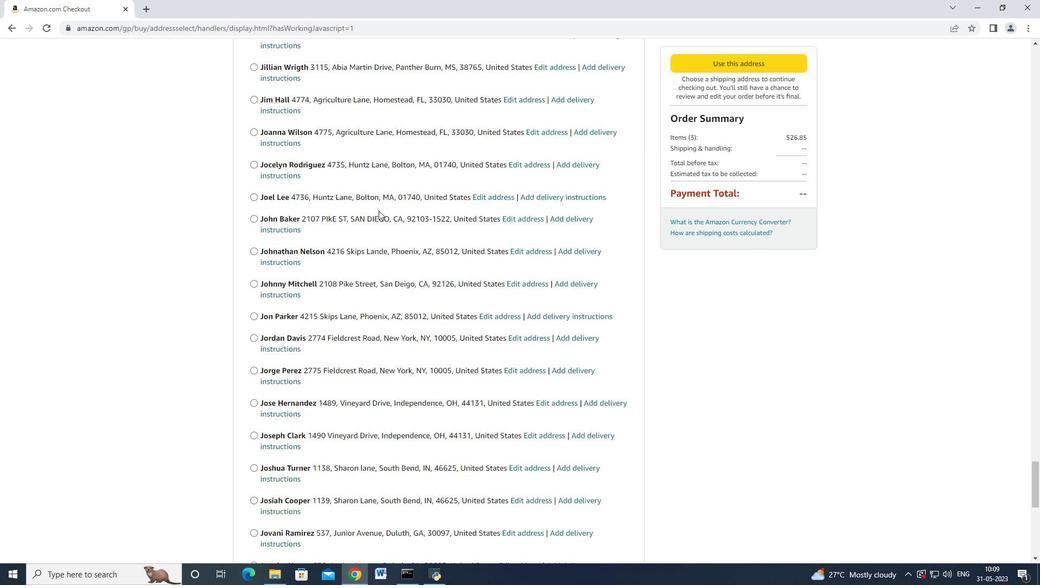 
Action: Mouse scrolled (378, 209) with delta (0, 0)
Screenshot: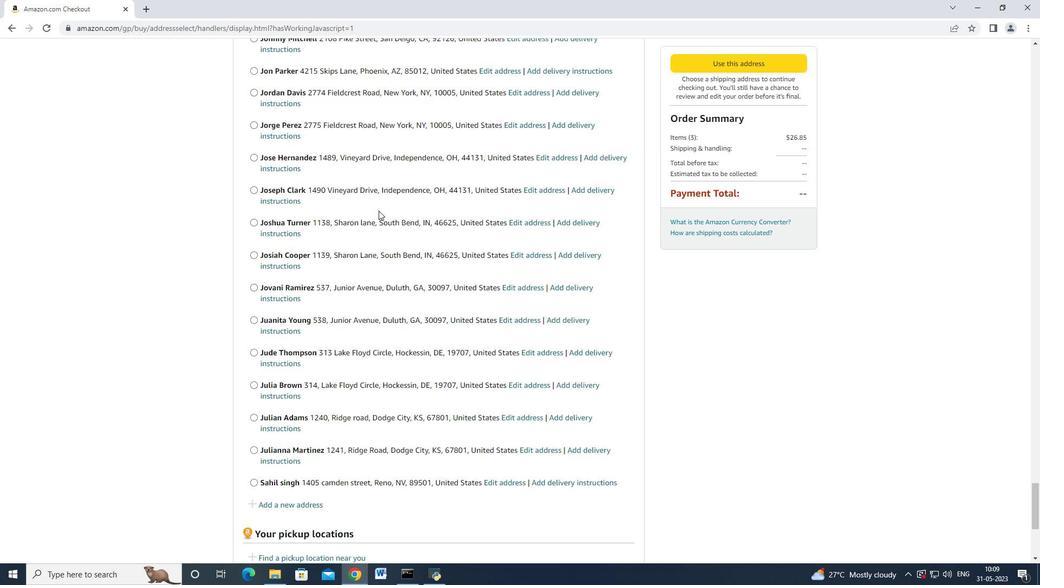 
Action: Mouse moved to (378, 210)
Screenshot: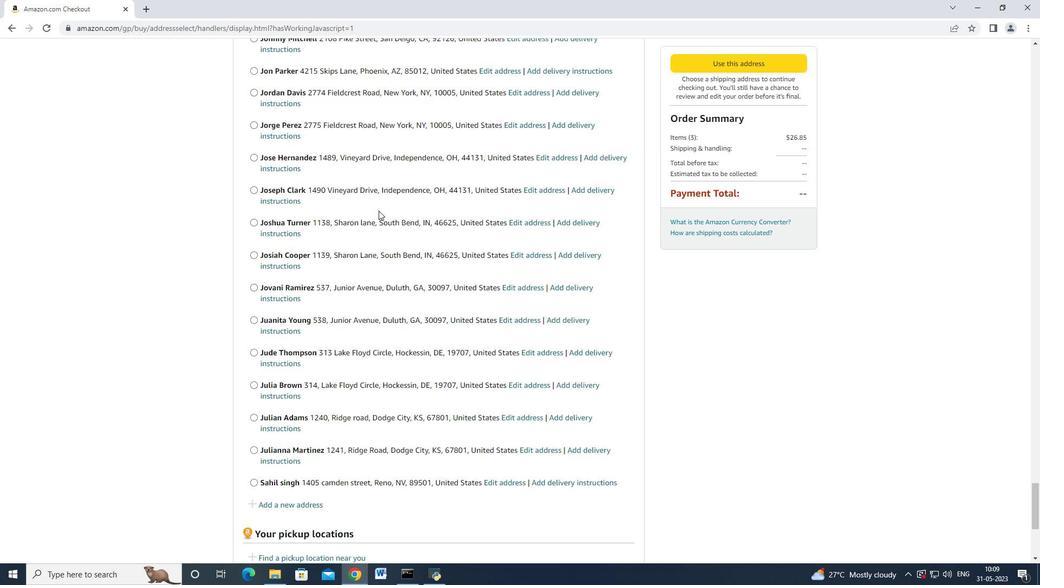 
Action: Mouse scrolled (378, 209) with delta (0, 0)
Screenshot: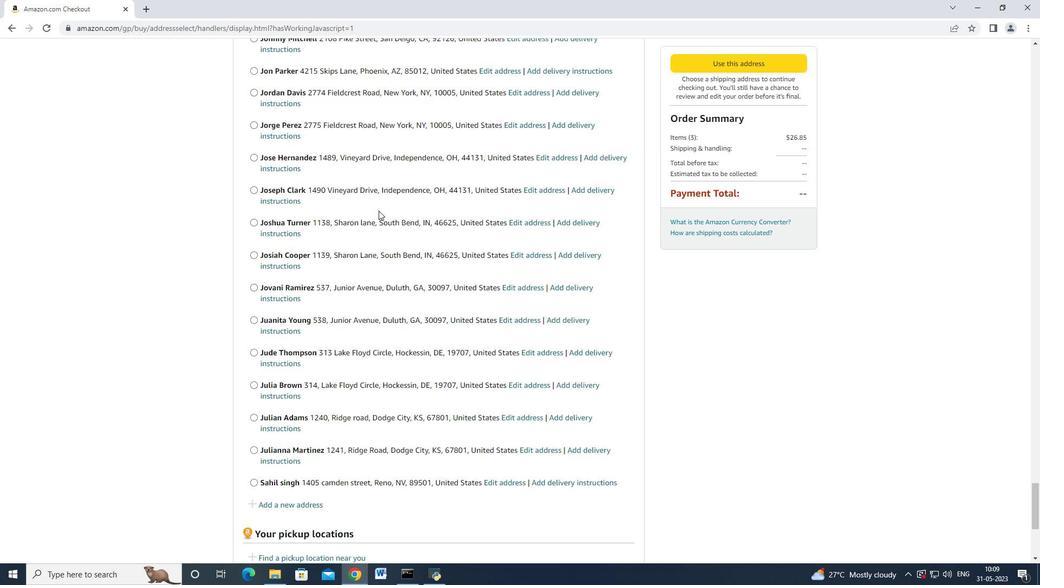 
Action: Mouse scrolled (378, 209) with delta (0, 0)
Screenshot: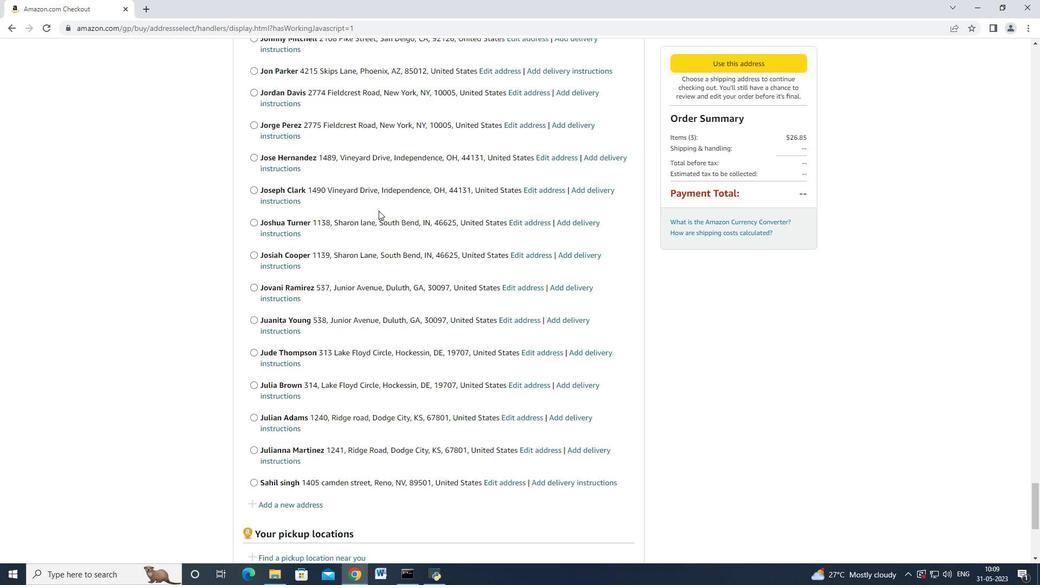 
Action: Mouse scrolled (378, 209) with delta (0, 0)
Screenshot: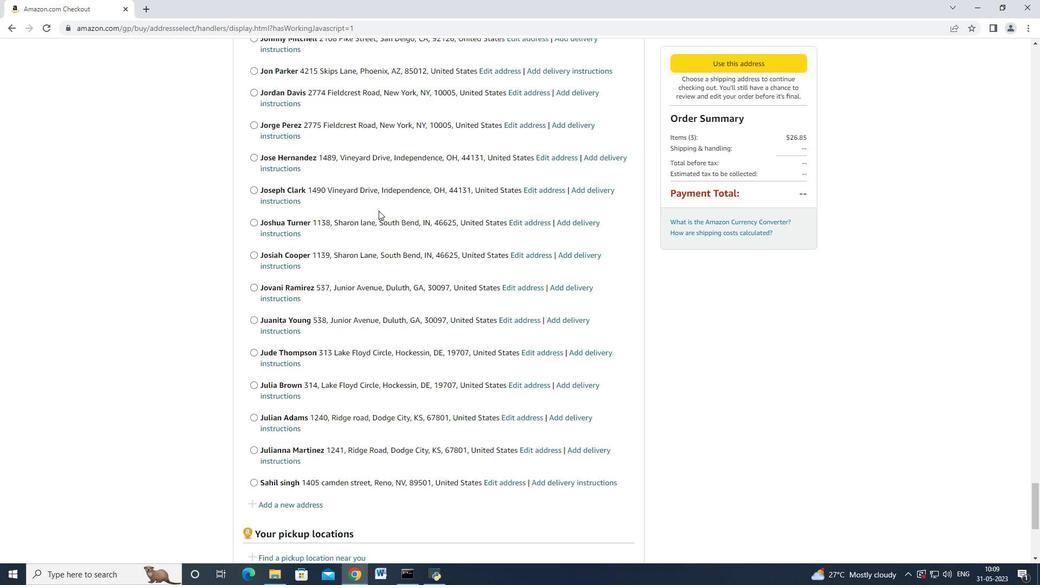 
Action: Mouse scrolled (378, 209) with delta (0, 0)
Screenshot: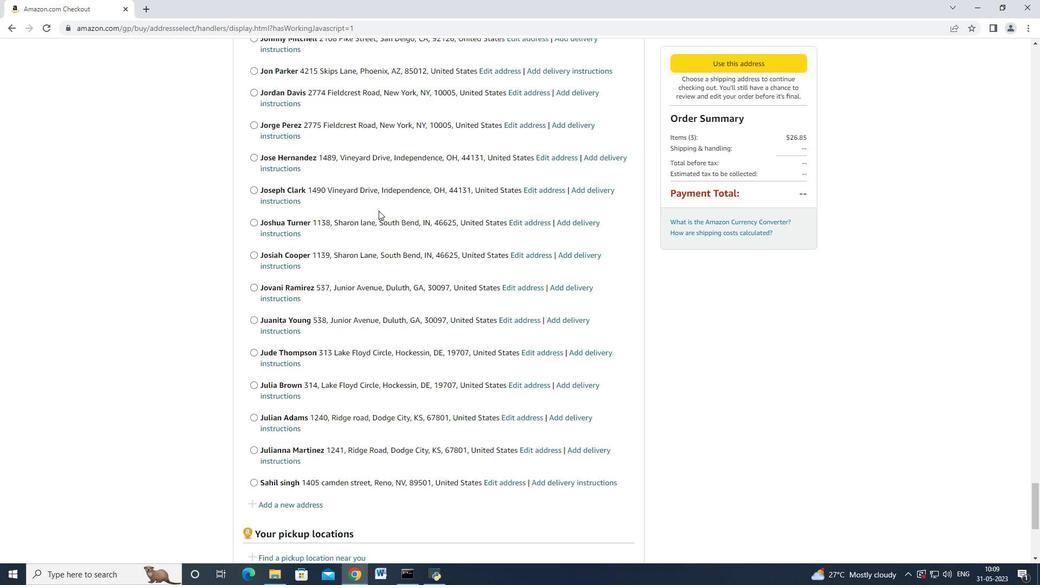 
Action: Mouse moved to (297, 219)
Screenshot: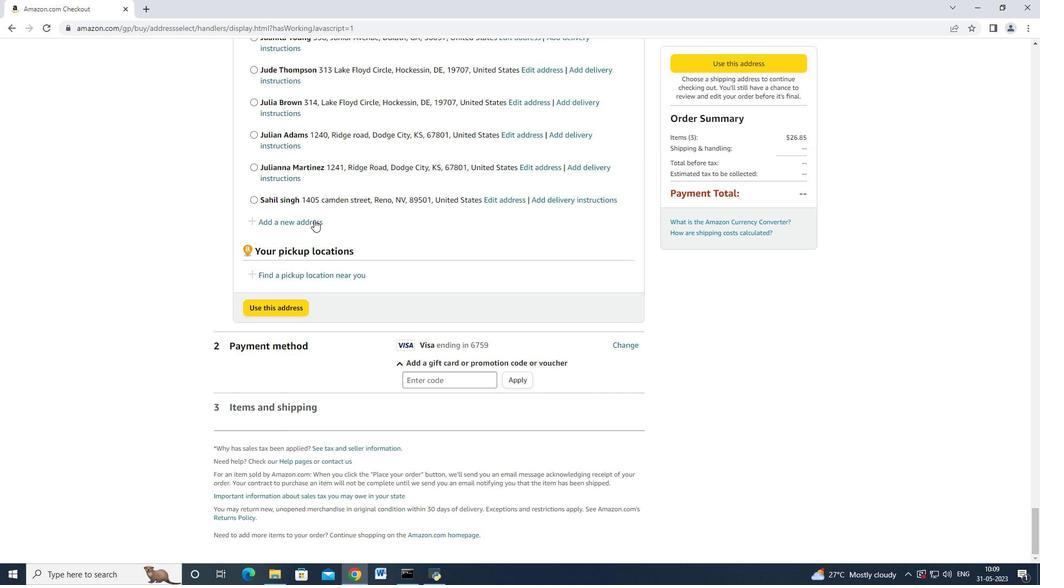 
Action: Mouse pressed left at (297, 219)
Screenshot: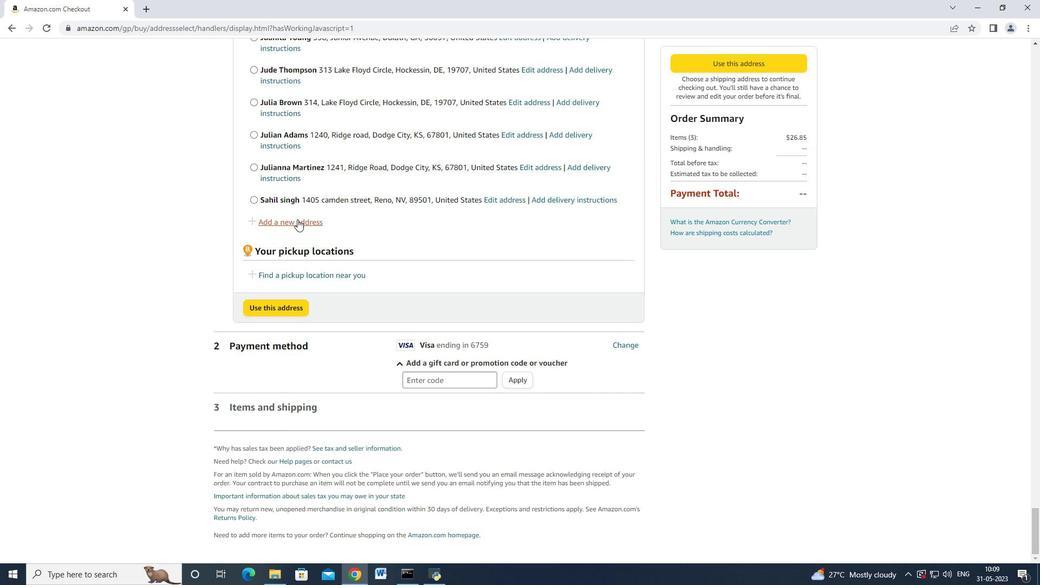 
Action: Mouse moved to (363, 261)
Screenshot: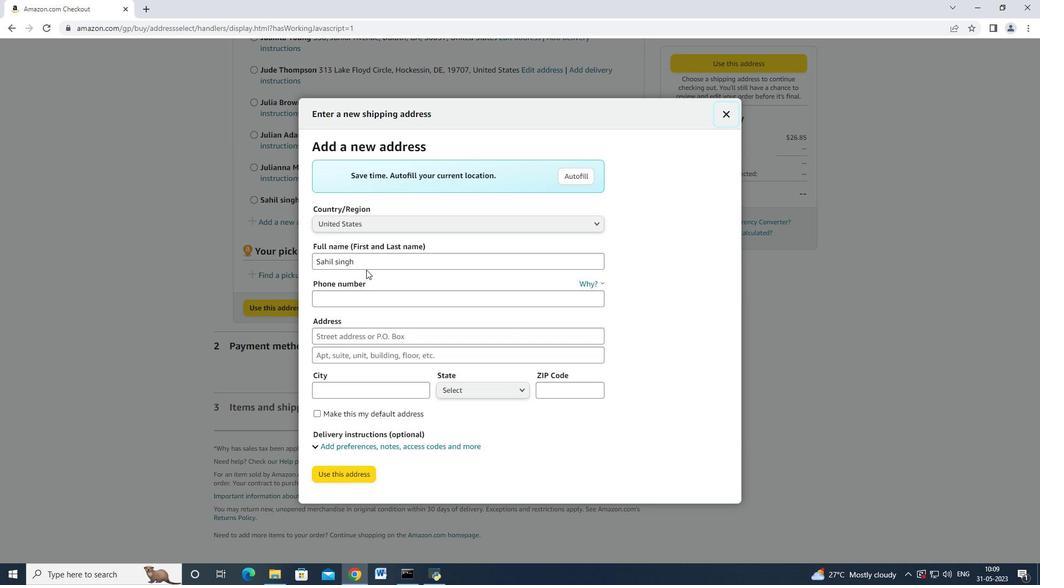 
Action: Mouse pressed left at (363, 261)
Screenshot: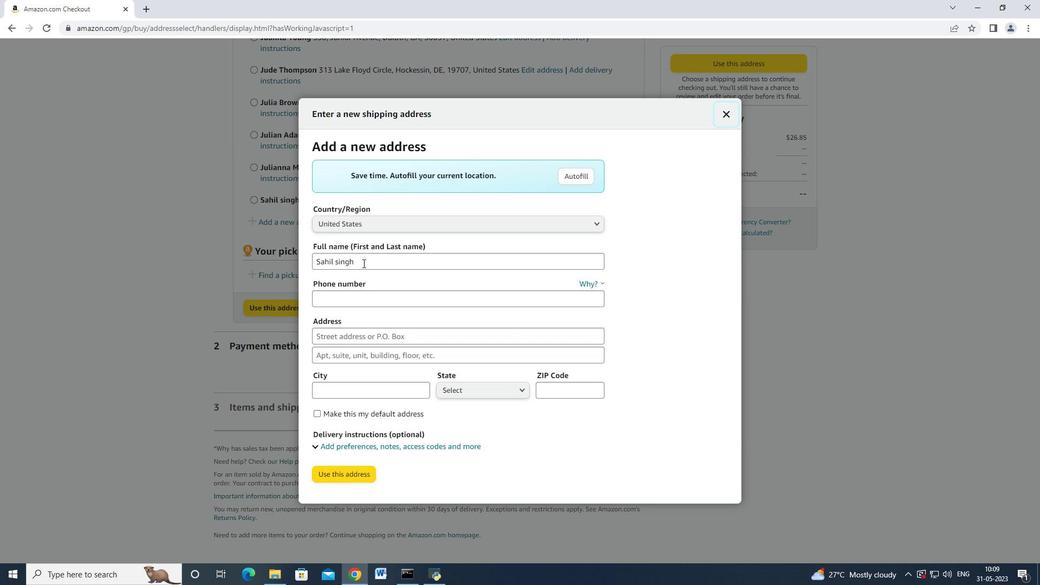 
Action: Mouse moved to (321, 265)
Screenshot: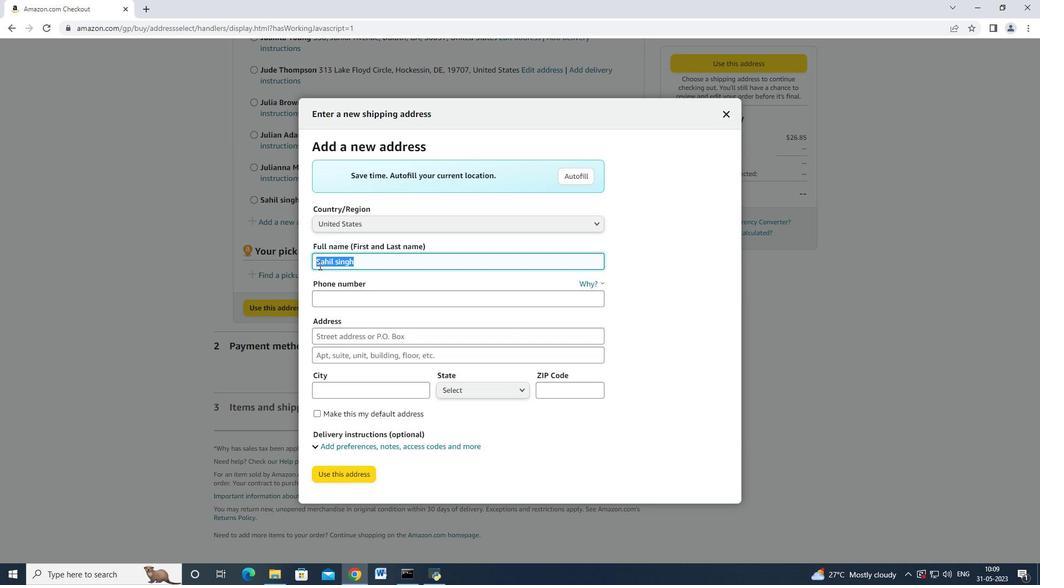 
Action: Key pressed <Key.backspace><Key.shift>Jesus<Key.space><Key.shift_r>Garcia<Key.space><Key.tab><Key.tab>9285042162<Key.tab><Key.shift><Key.shift><Key.shift><Key.shift><Key.shift><Key.shift><Key.shift><Key.shift><Key.shift><Key.shift><Key.shift><Key.shift><Key.shift><Key.shift><Key.shift><Key.shift><Key.shift><Key.shift><Key.shift><Key.shift><Key.shift><Key.shift><Key.shift><Key.shift>2<Key.backspace>4205<Key.space><Key.shift_r>Skips<Key.space><Key.shift>Lane<Key.tab><Key.tab><Key.shift>Phoenix<Key.space>
Screenshot: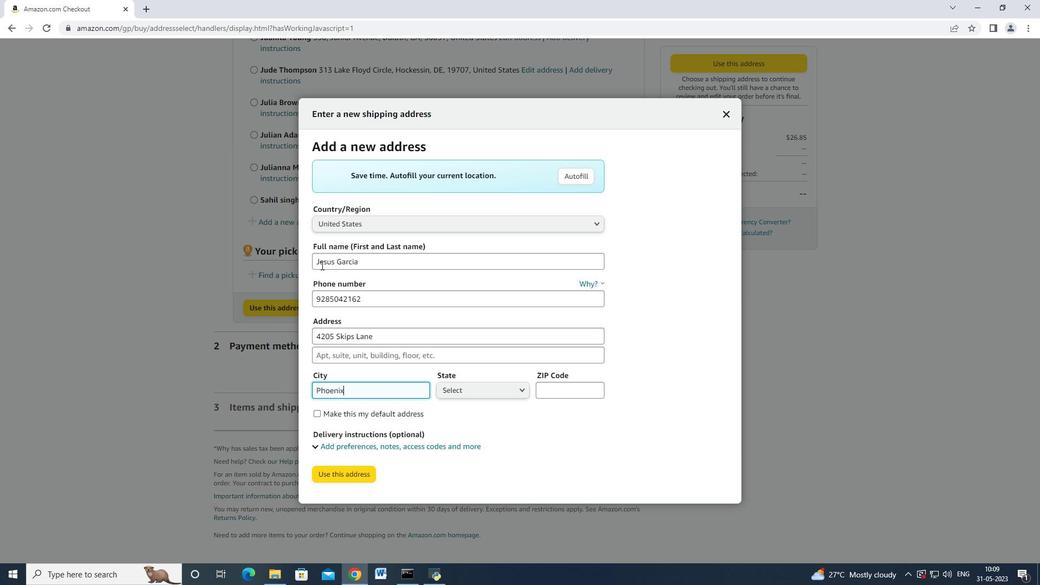 
Action: Mouse moved to (468, 400)
Screenshot: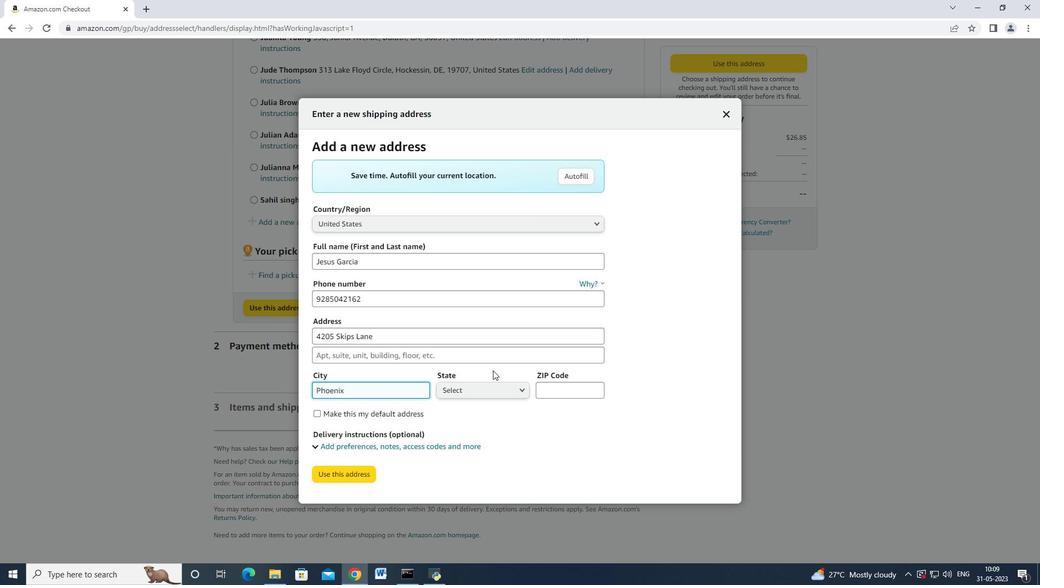 
Action: Mouse pressed left at (468, 400)
Screenshot: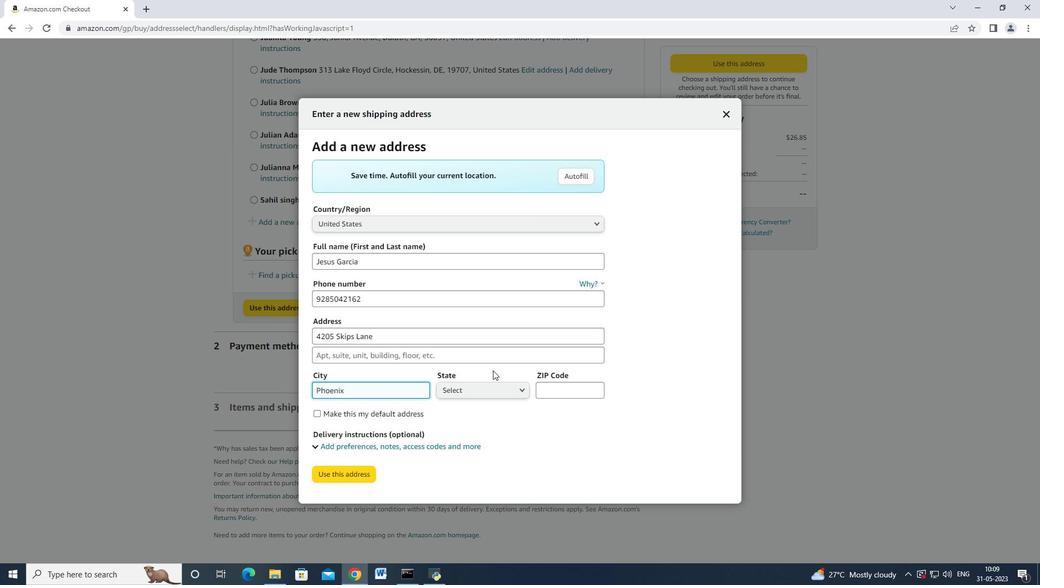 
Action: Mouse moved to (473, 394)
Screenshot: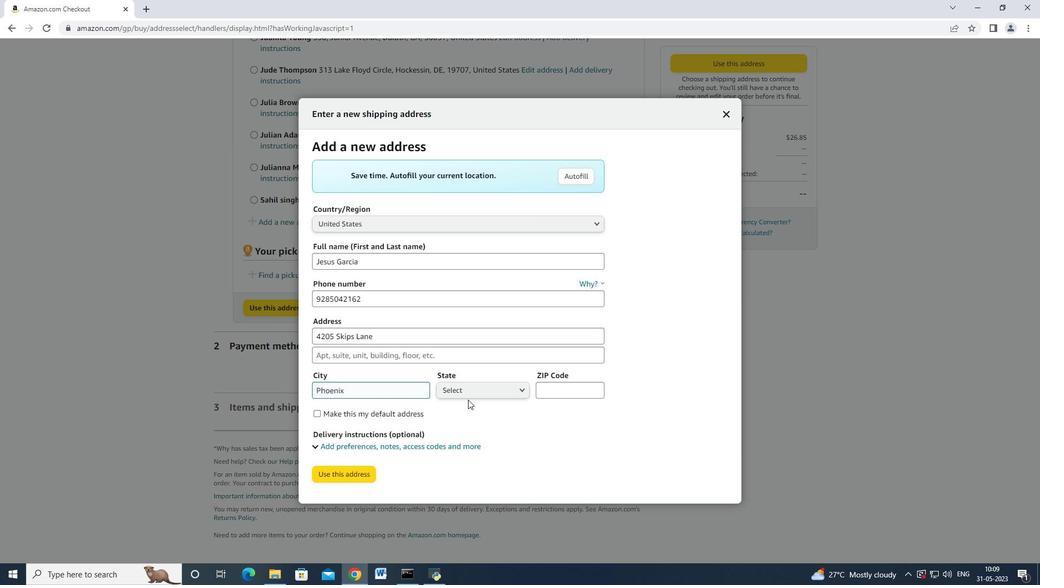 
Action: Mouse pressed left at (473, 394)
Screenshot: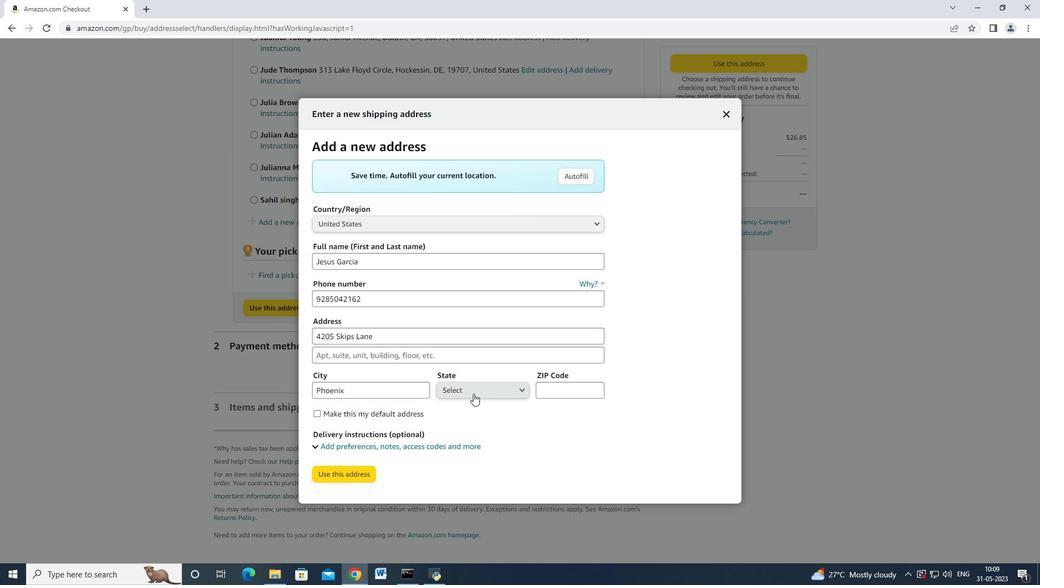 
Action: Mouse moved to (468, 107)
Screenshot: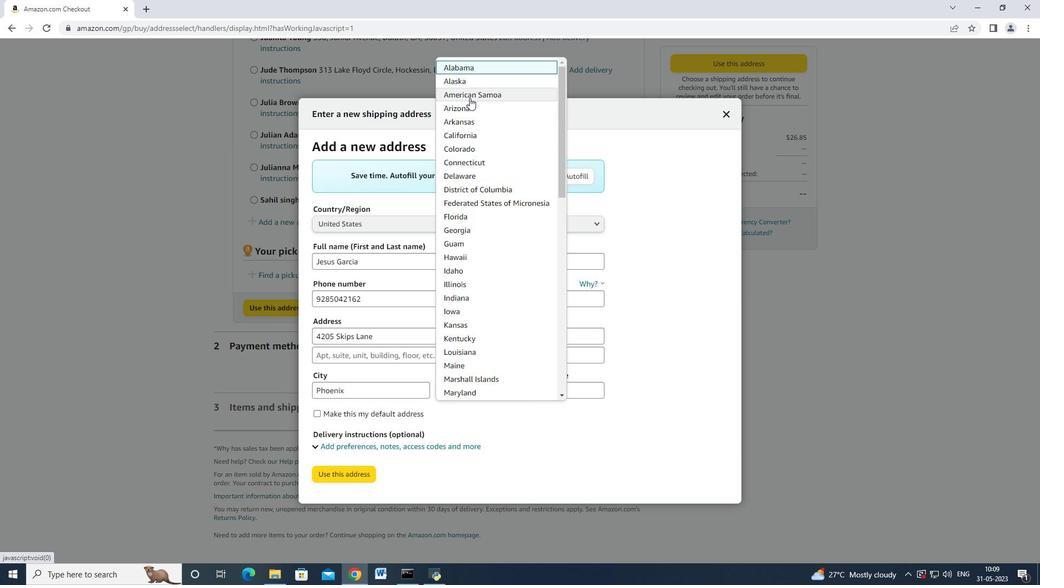 
Action: Mouse pressed left at (468, 107)
Screenshot: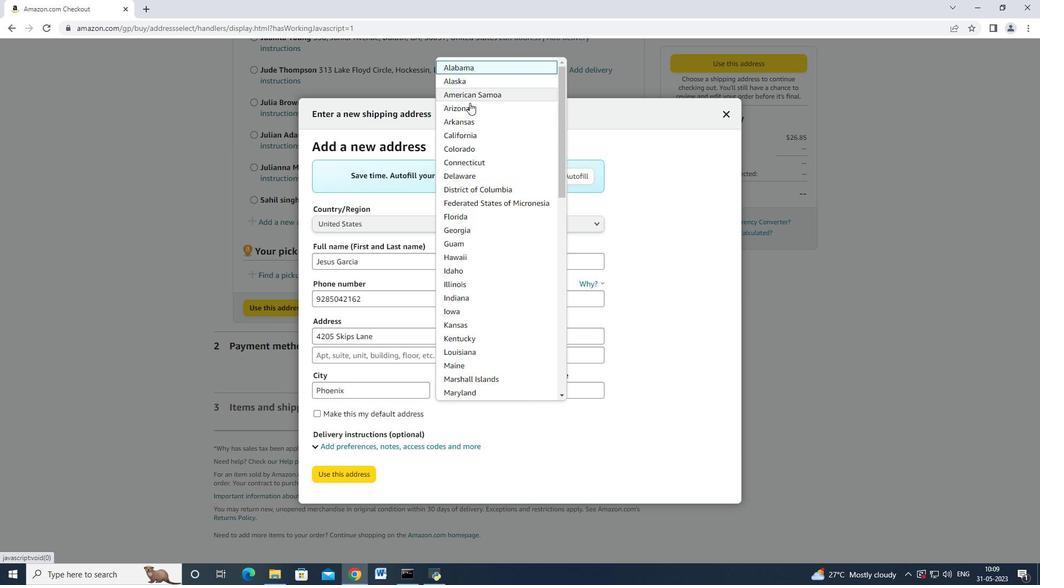 
Action: Mouse moved to (575, 390)
Screenshot: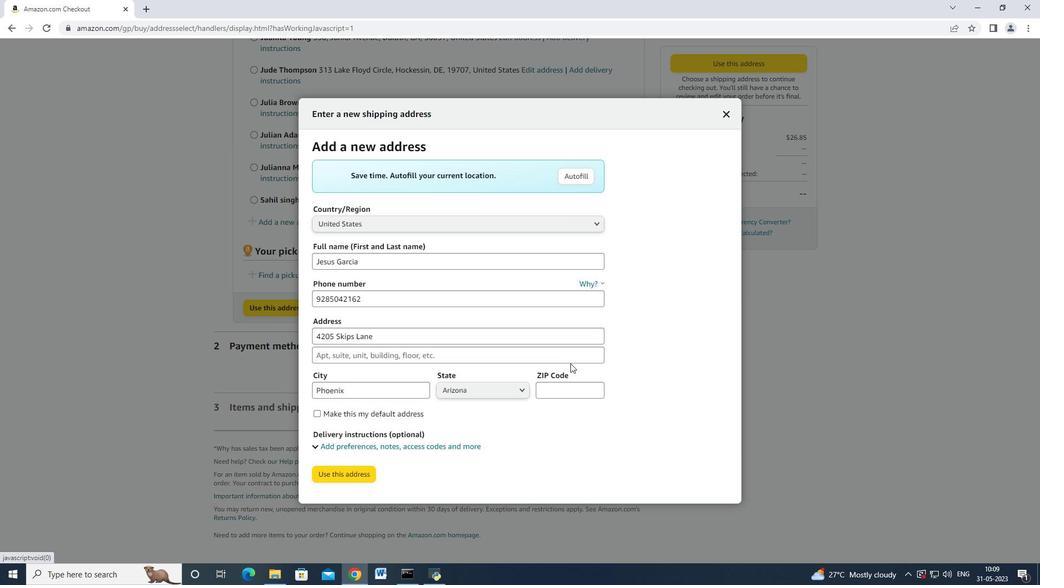 
Action: Mouse pressed left at (575, 390)
Screenshot: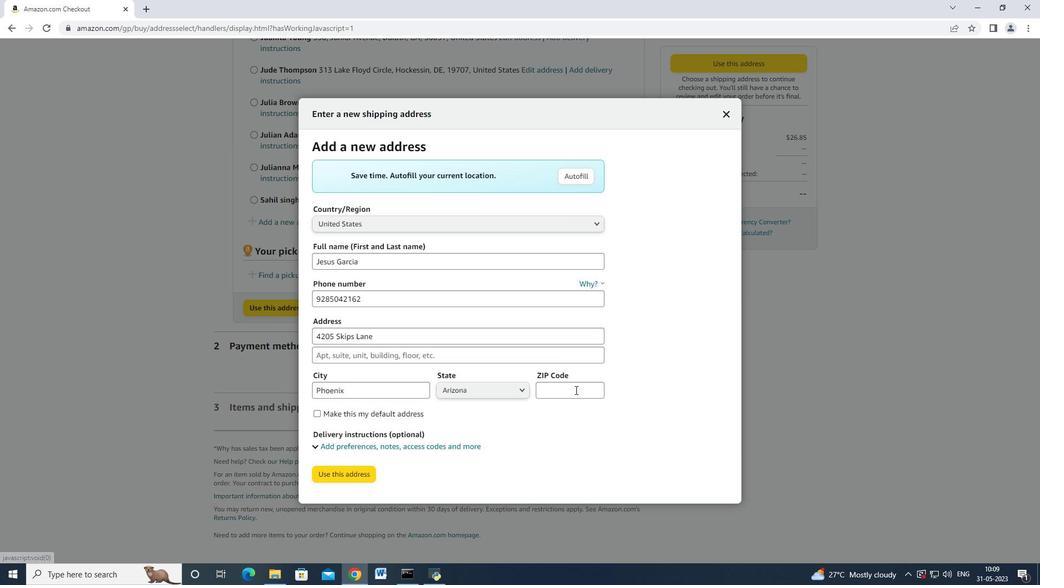 
Action: Mouse moved to (575, 390)
Screenshot: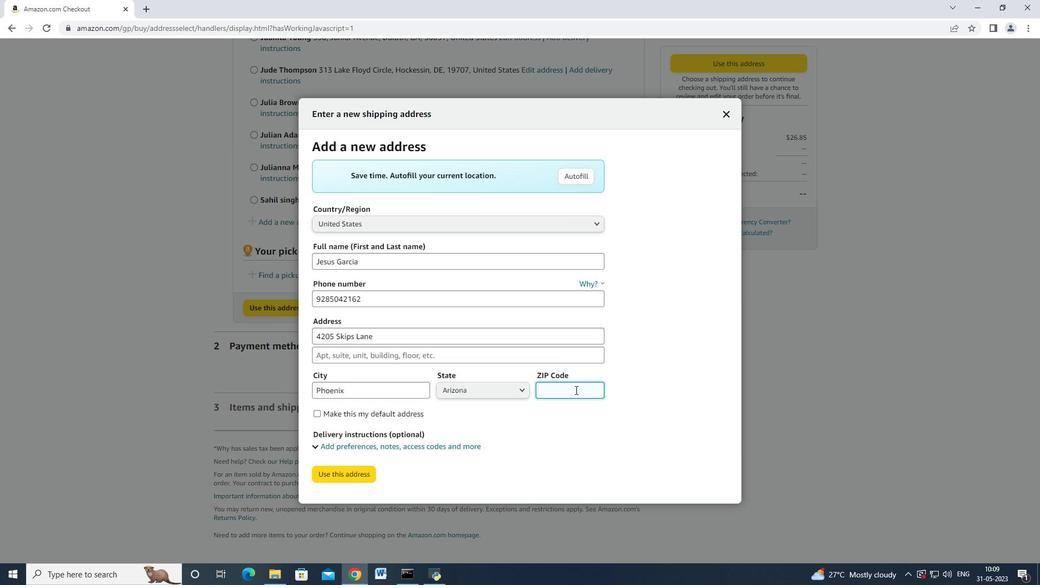 
Action: Key pressed 85012
Screenshot: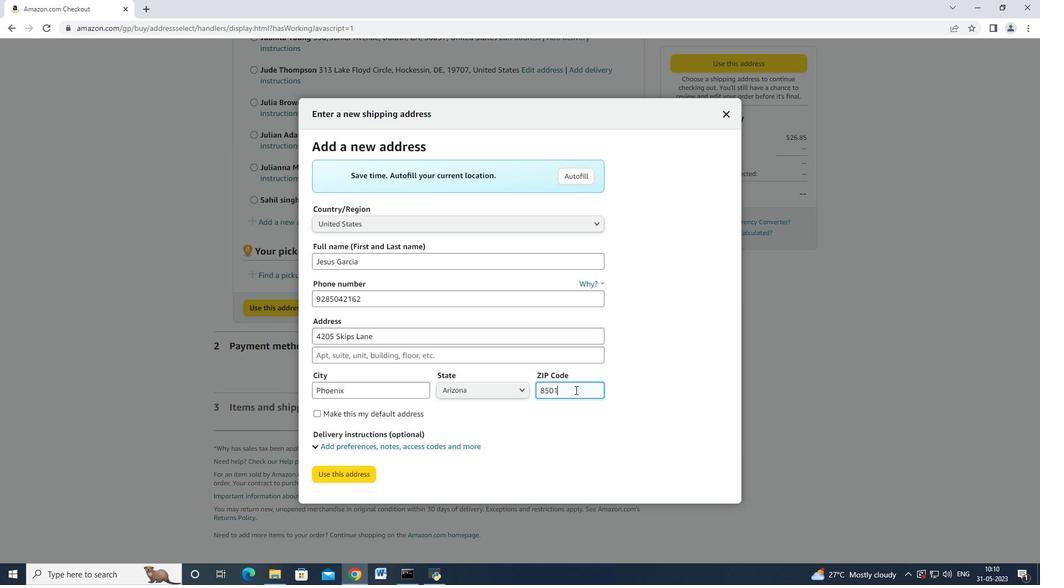 
Action: Mouse moved to (331, 471)
Screenshot: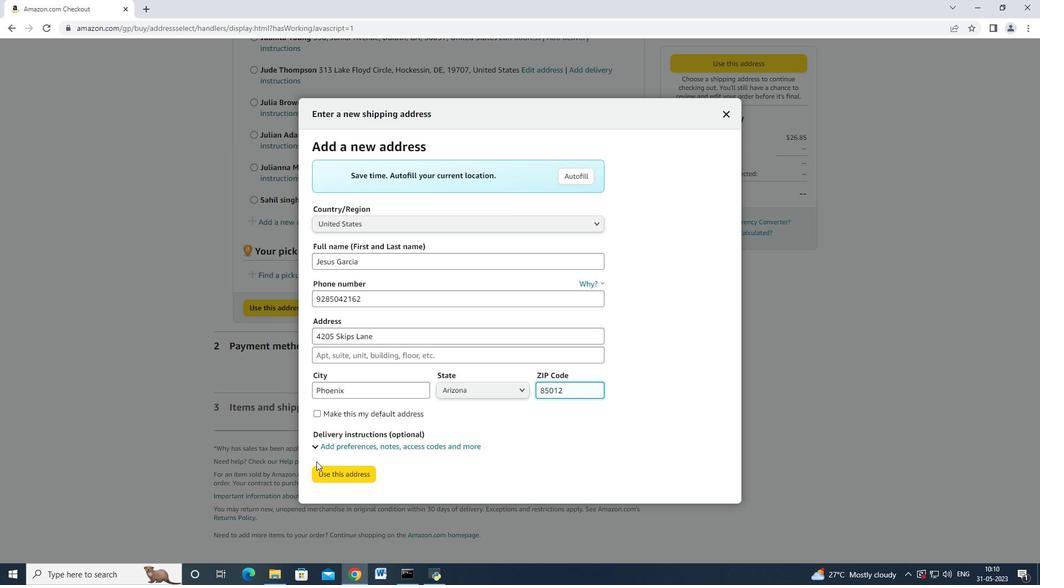 
Action: Mouse pressed left at (331, 471)
Screenshot: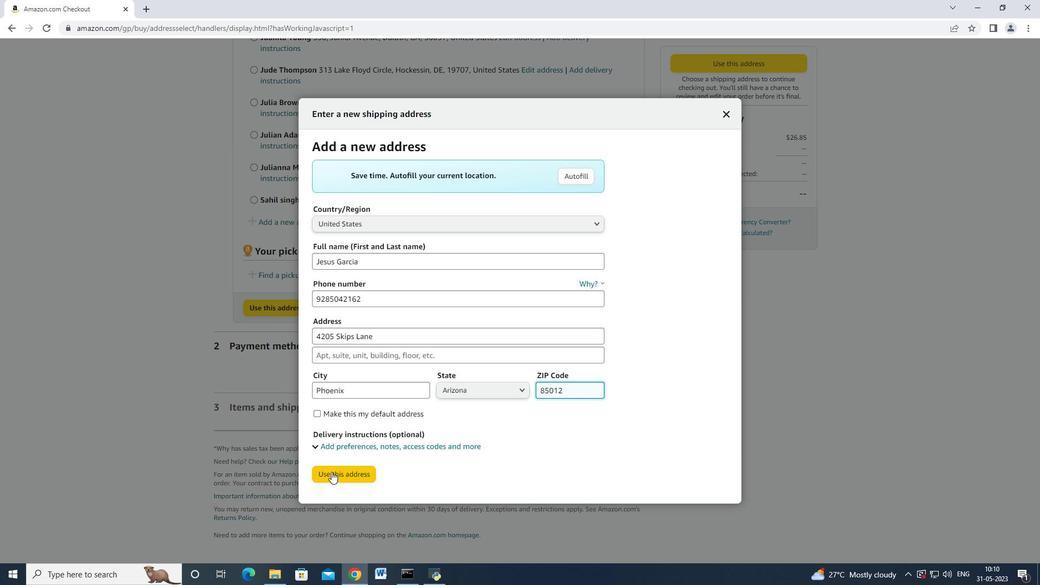 
Action: Mouse moved to (343, 550)
Screenshot: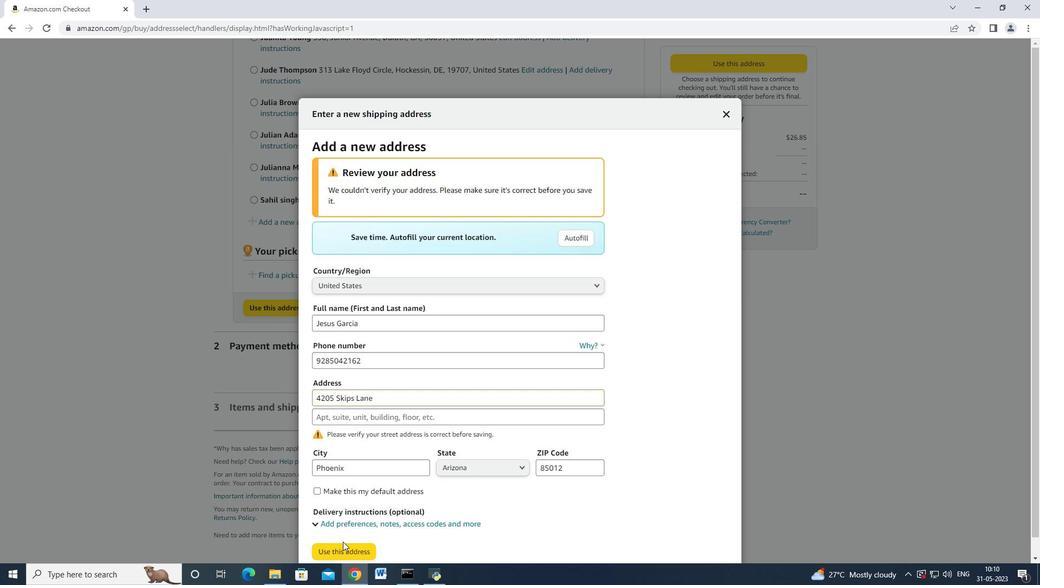 
Action: Mouse pressed left at (343, 550)
Screenshot: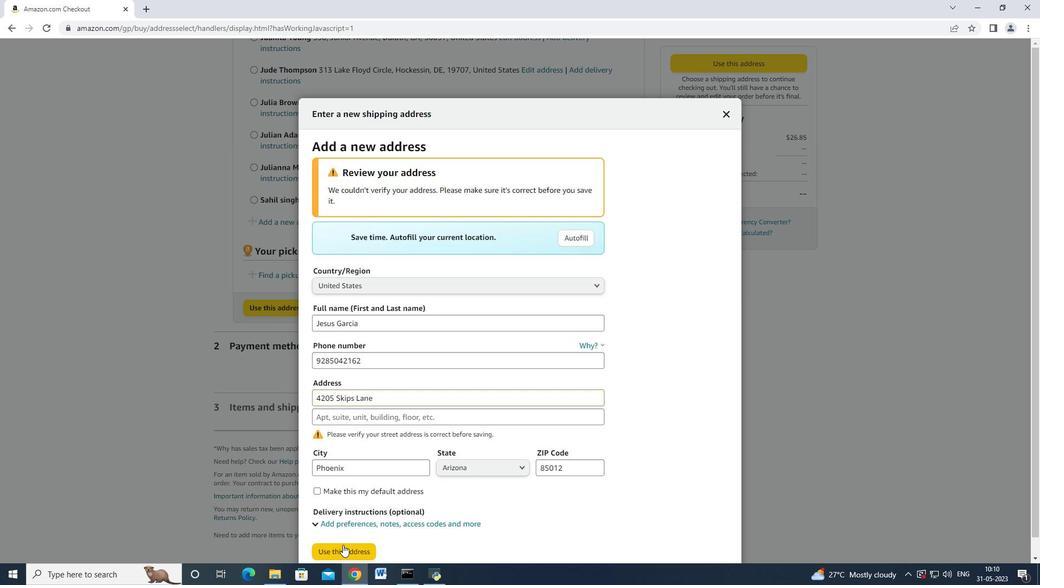 
Action: Mouse moved to (403, 262)
Screenshot: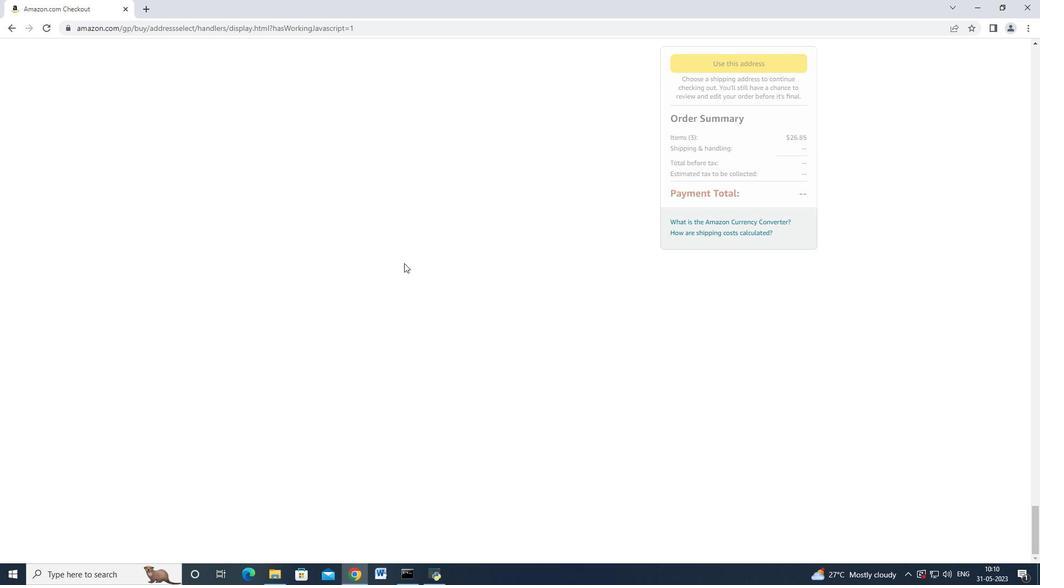 
Action: Mouse scrolled (403, 262) with delta (0, 0)
Screenshot: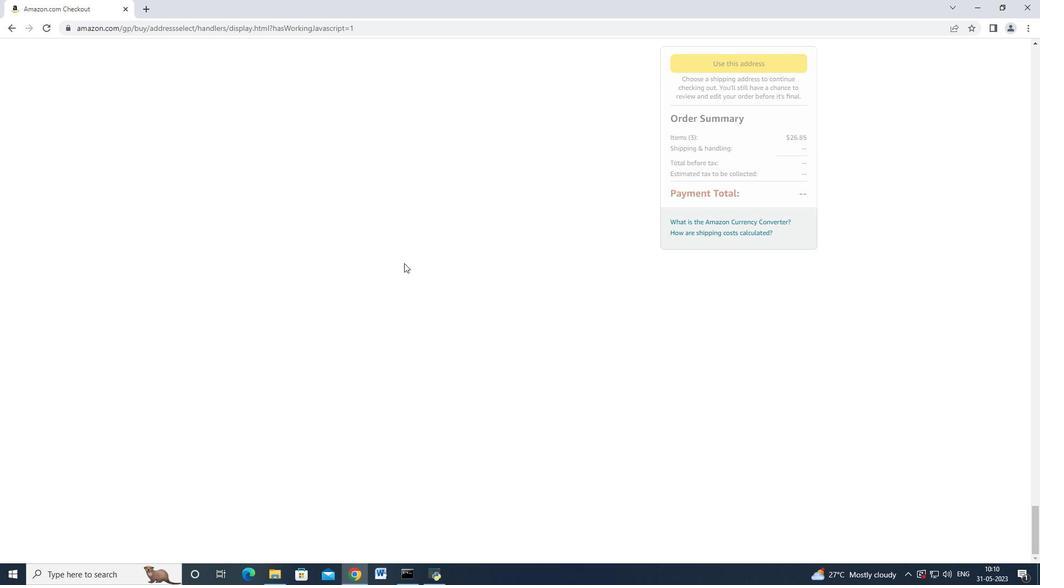
Action: Mouse moved to (403, 262)
Screenshot: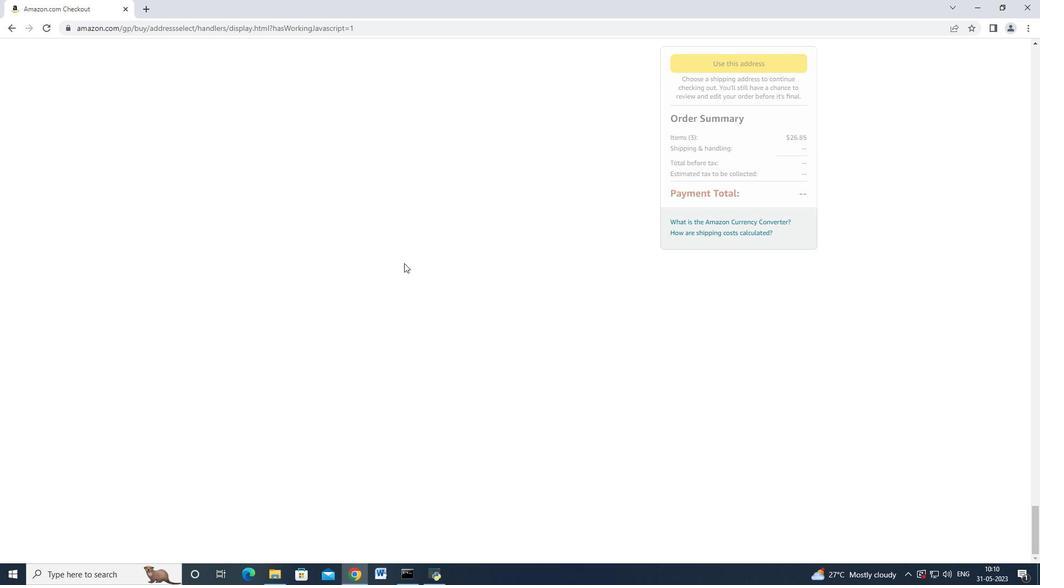 
Action: Mouse scrolled (403, 262) with delta (0, 0)
Screenshot: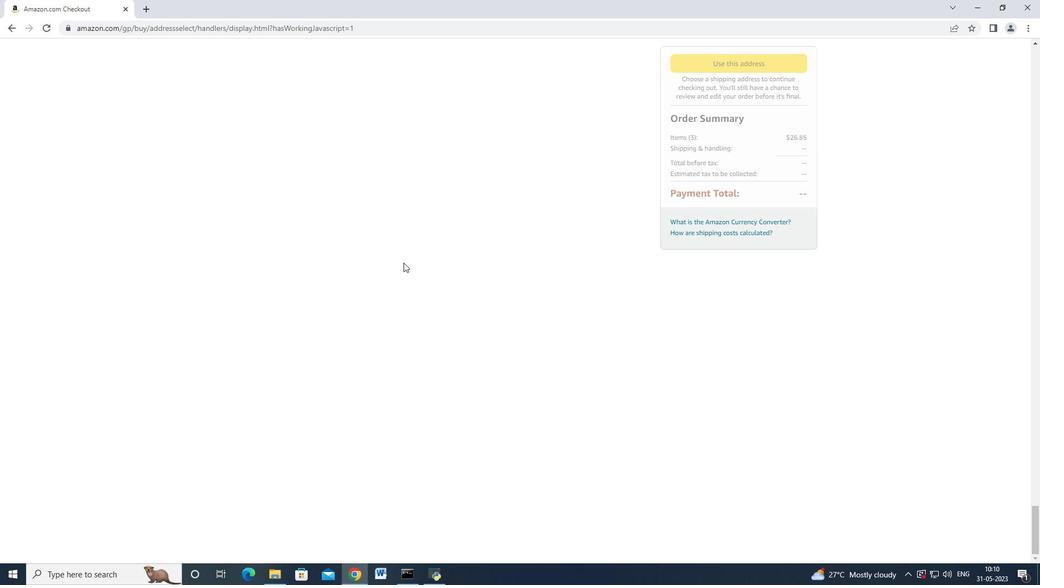 
Action: Mouse moved to (403, 261)
Screenshot: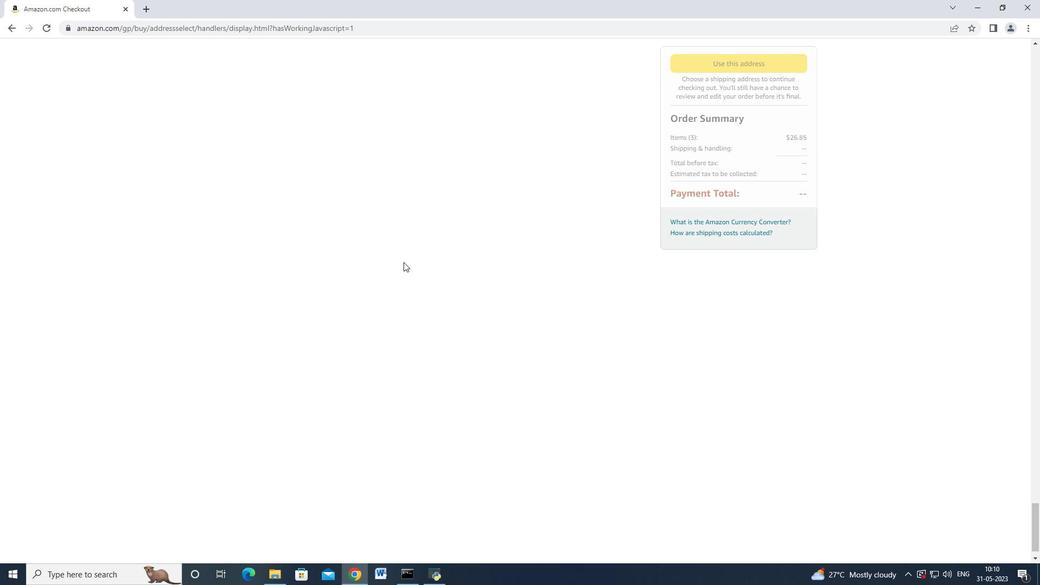 
Action: Mouse scrolled (403, 262) with delta (0, 0)
Screenshot: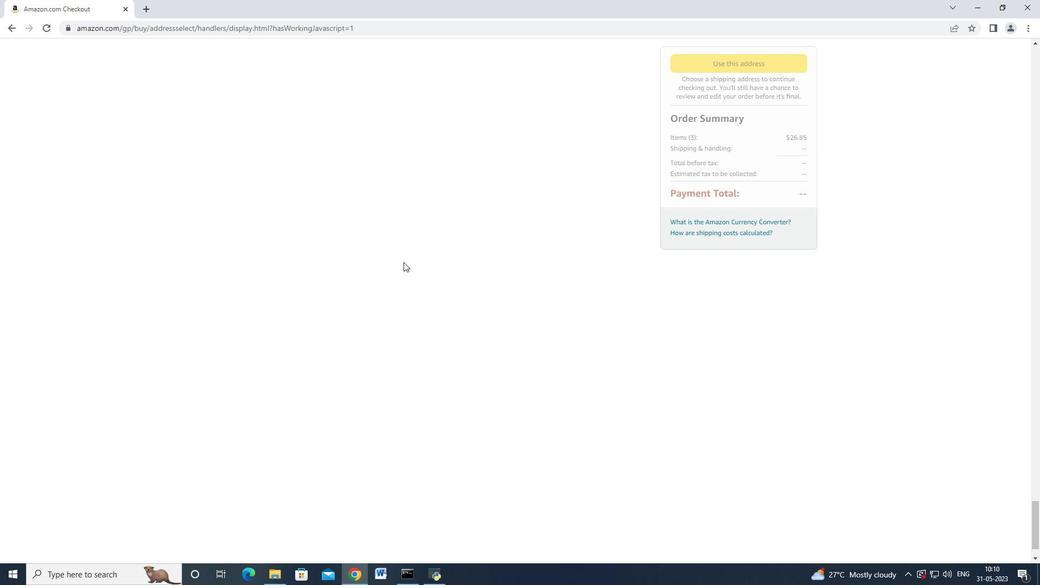 
Action: Mouse scrolled (403, 262) with delta (0, 0)
Screenshot: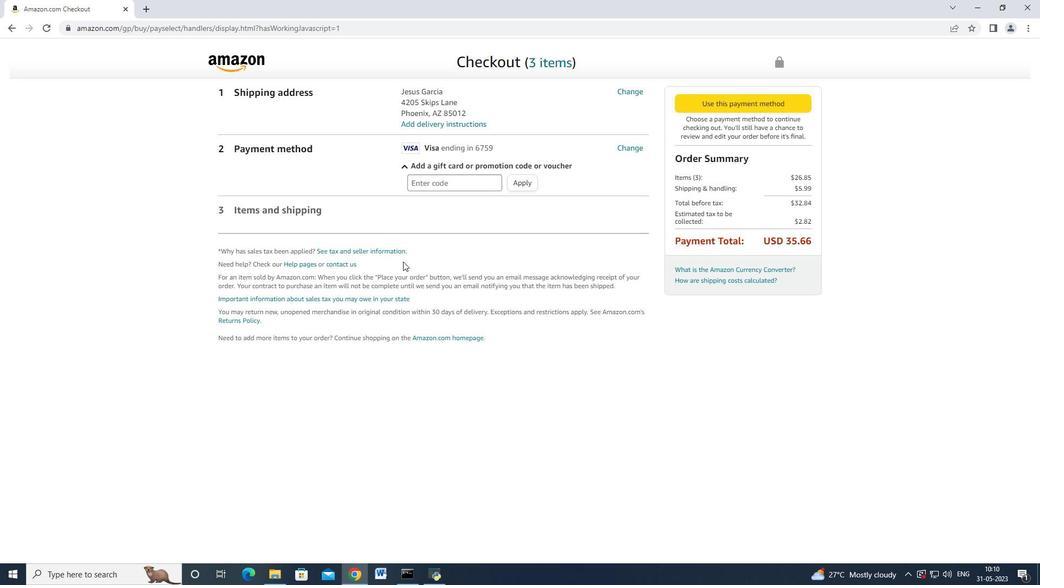
Action: Mouse moved to (455, 143)
Screenshot: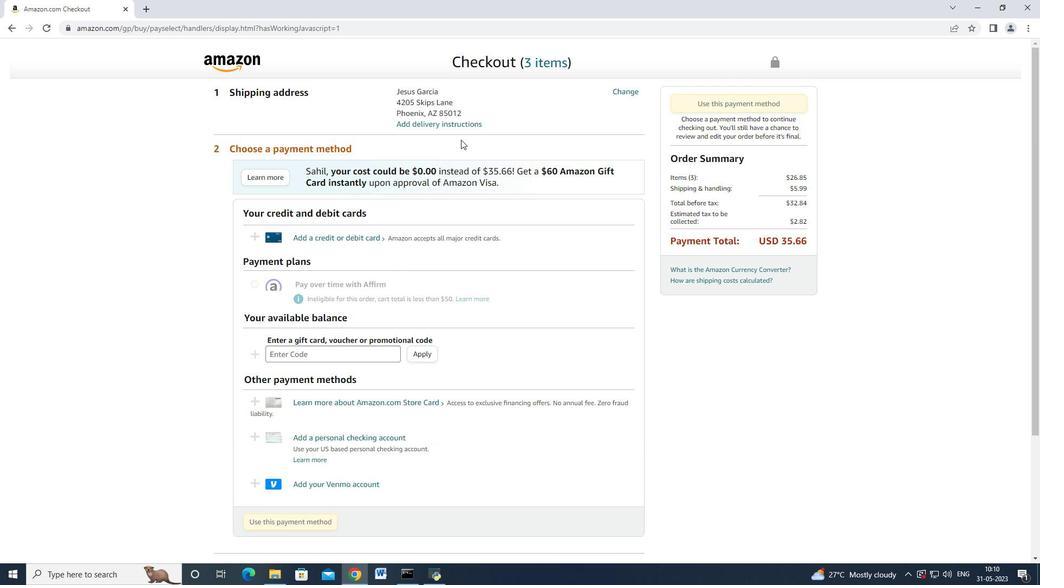 
Action: Mouse scrolled (455, 142) with delta (0, 0)
Screenshot: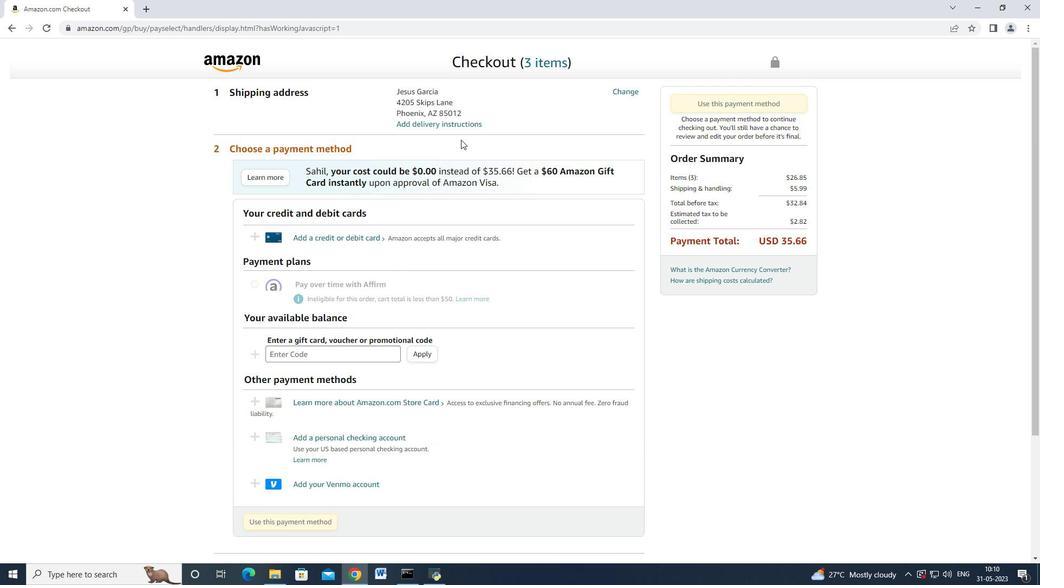 
Action: Mouse moved to (441, 150)
Screenshot: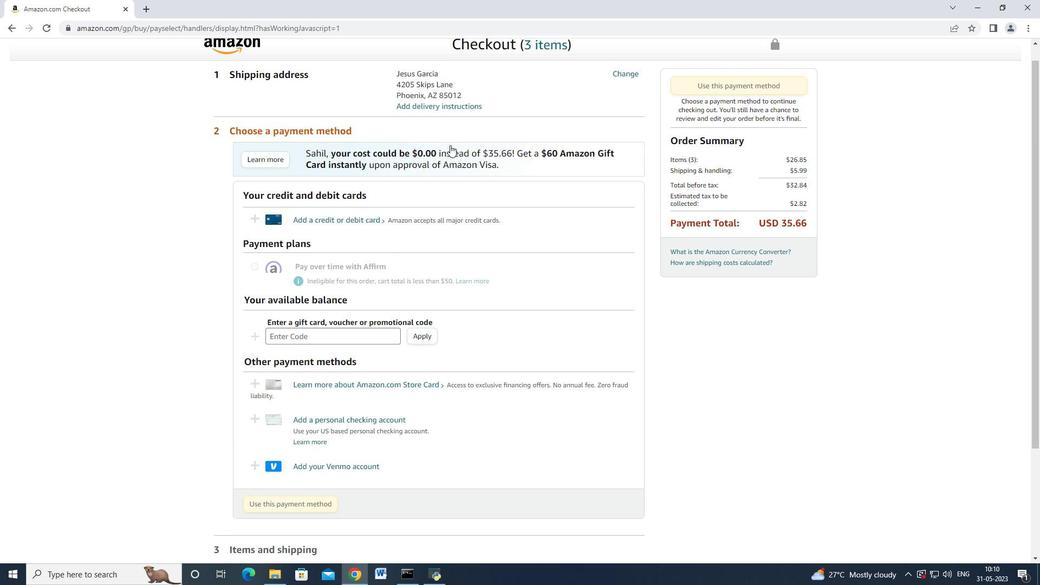 
Action: Mouse scrolled (445, 147) with delta (0, 0)
Screenshot: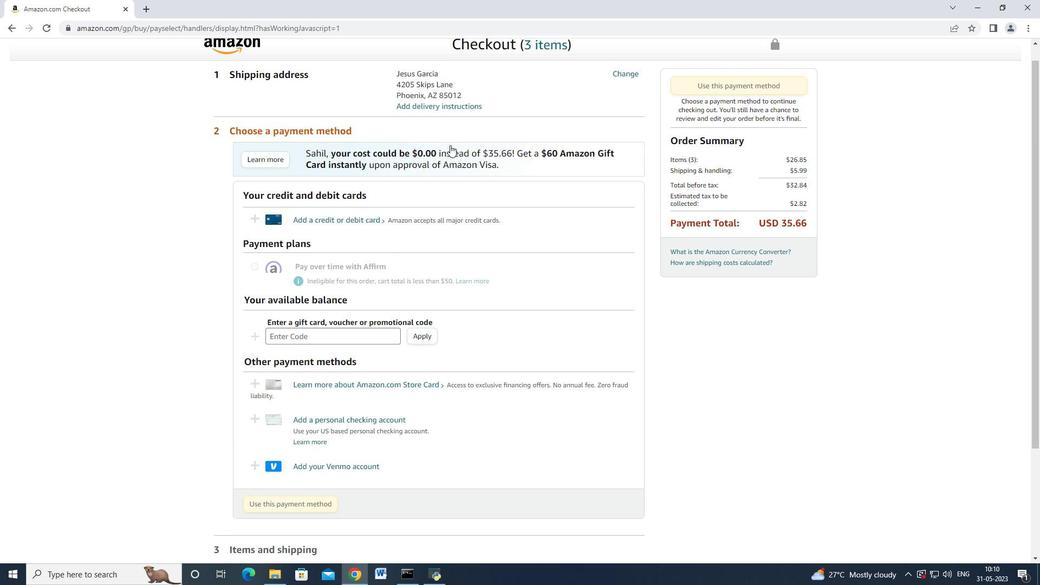 
Action: Mouse moved to (351, 127)
Screenshot: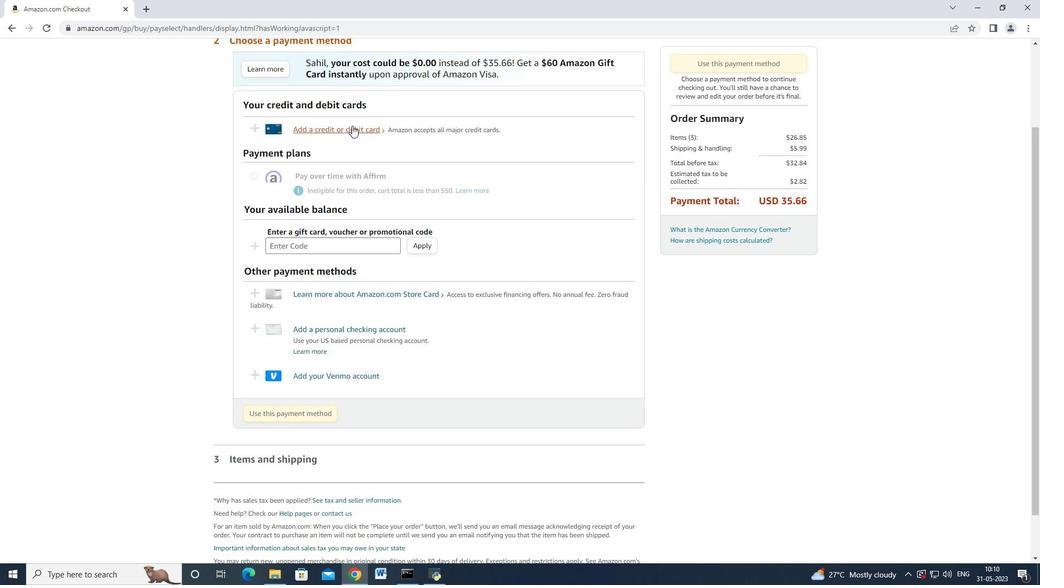 
Action: Mouse pressed left at (351, 127)
Screenshot: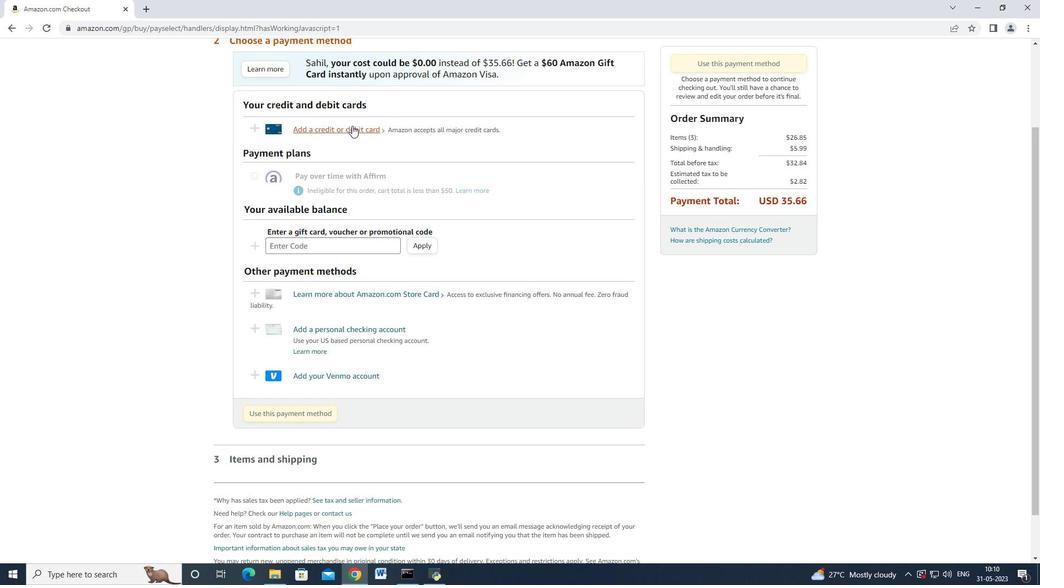 
Action: Mouse moved to (423, 244)
Screenshot: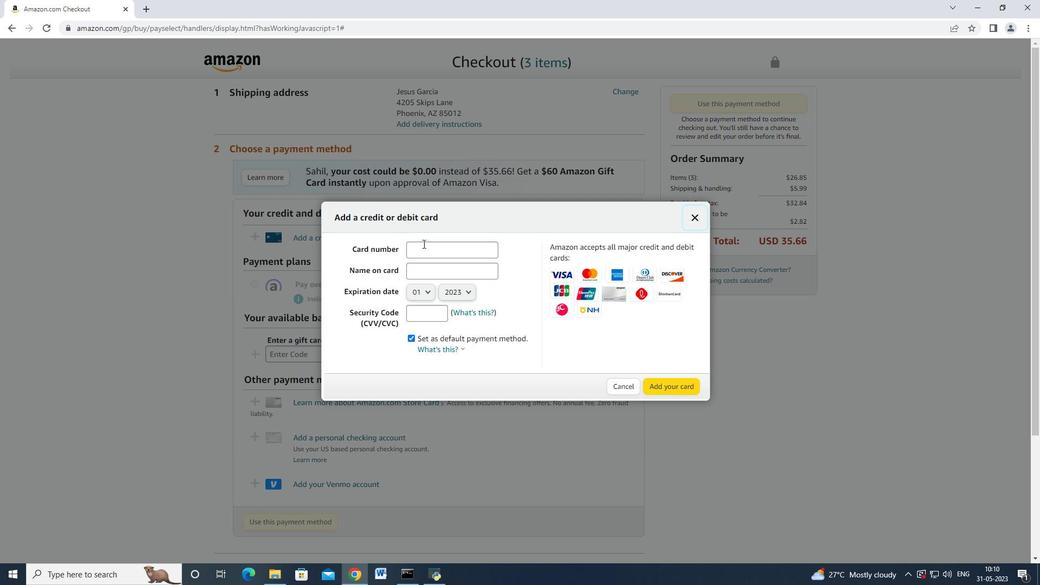 
Action: Mouse pressed left at (423, 244)
Screenshot: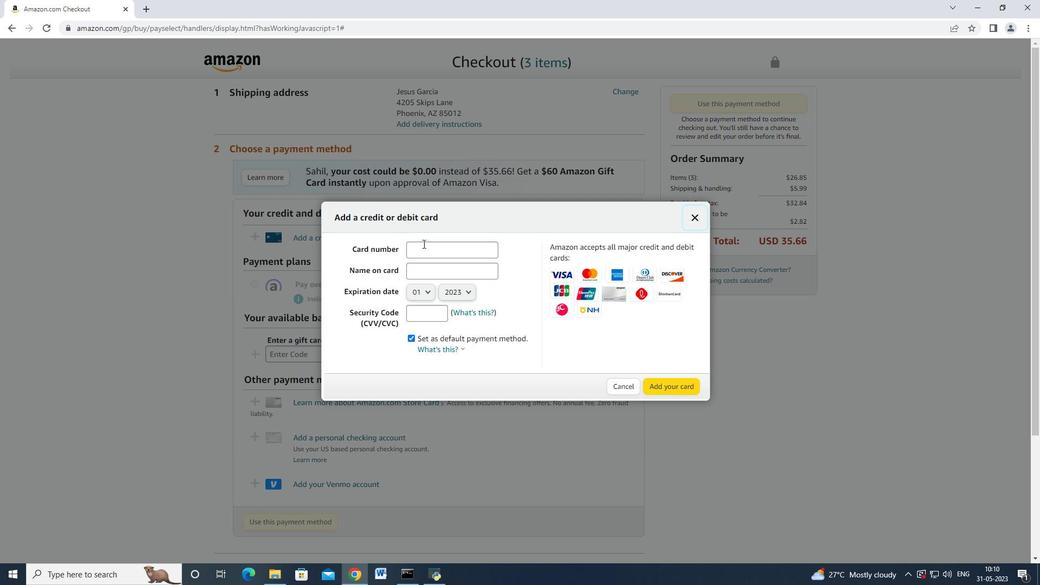 
Action: Mouse moved to (422, 247)
Screenshot: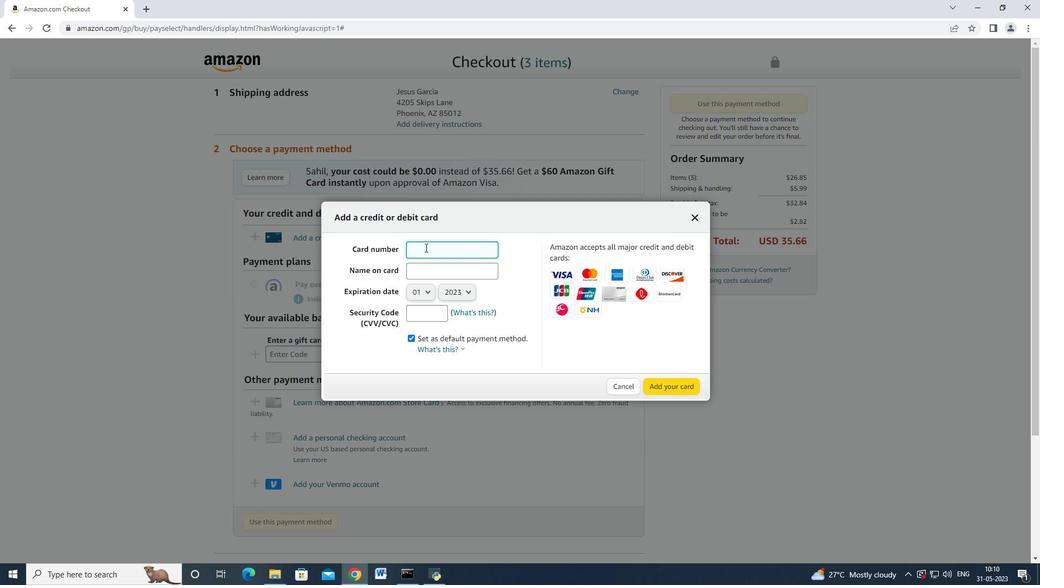 
Action: Key pressed 4262<Key.backspace><Key.backspace><Key.backspace>762664477552005<Key.tab><Key.shift>Mark<Key.space><Key.shift_r>Adma<Key.backspace><Key.backspace>ams<Key.space>
Screenshot: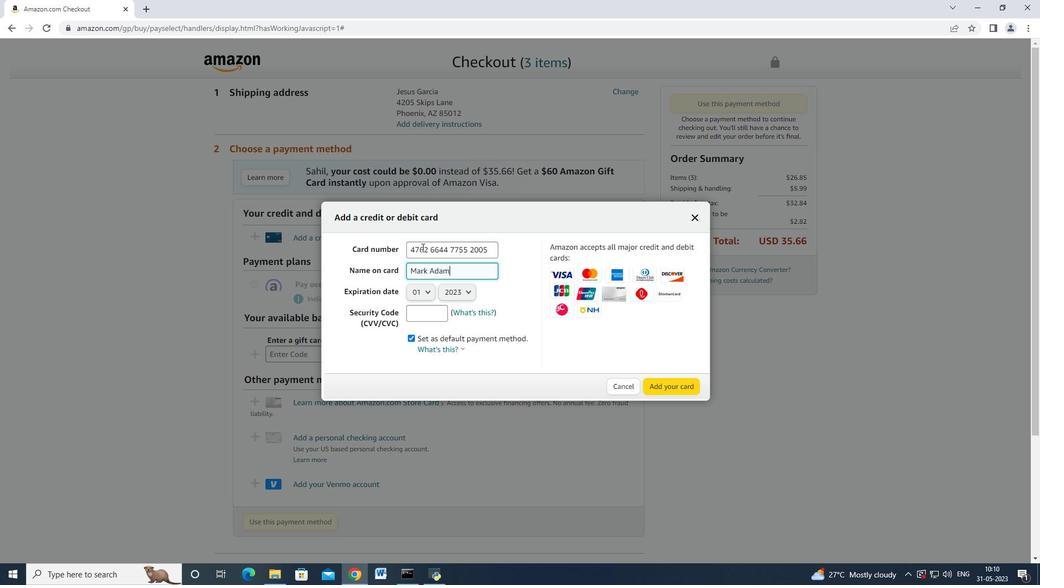 
Action: Mouse moved to (423, 288)
Screenshot: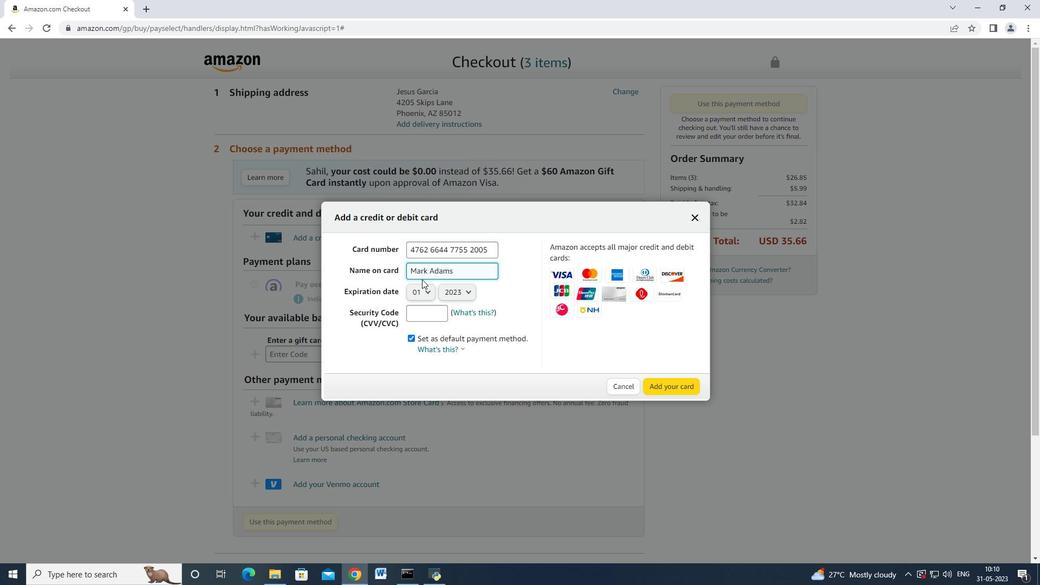 
Action: Mouse pressed left at (423, 288)
Screenshot: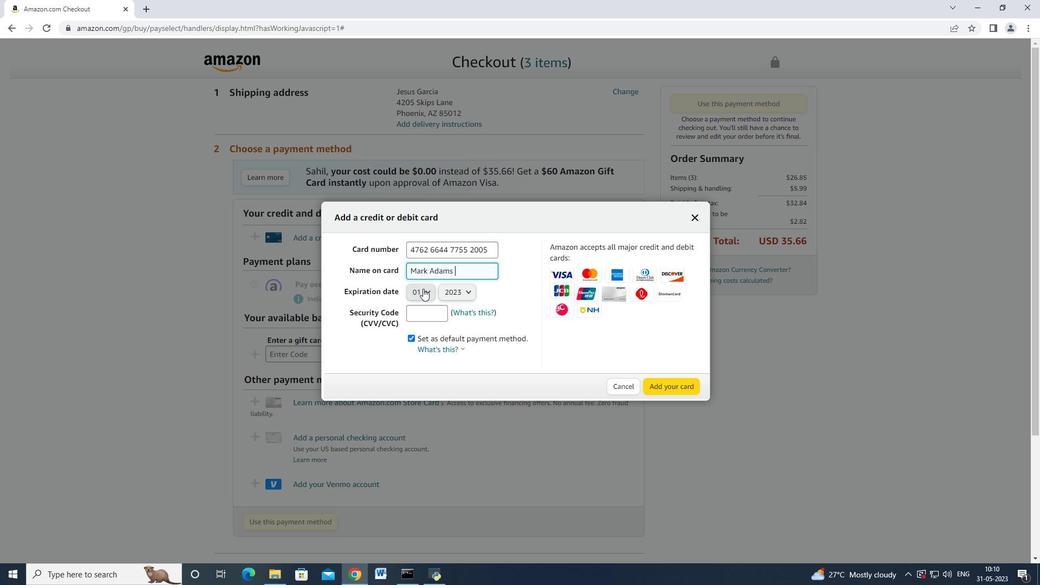 
Action: Mouse moved to (420, 319)
Screenshot: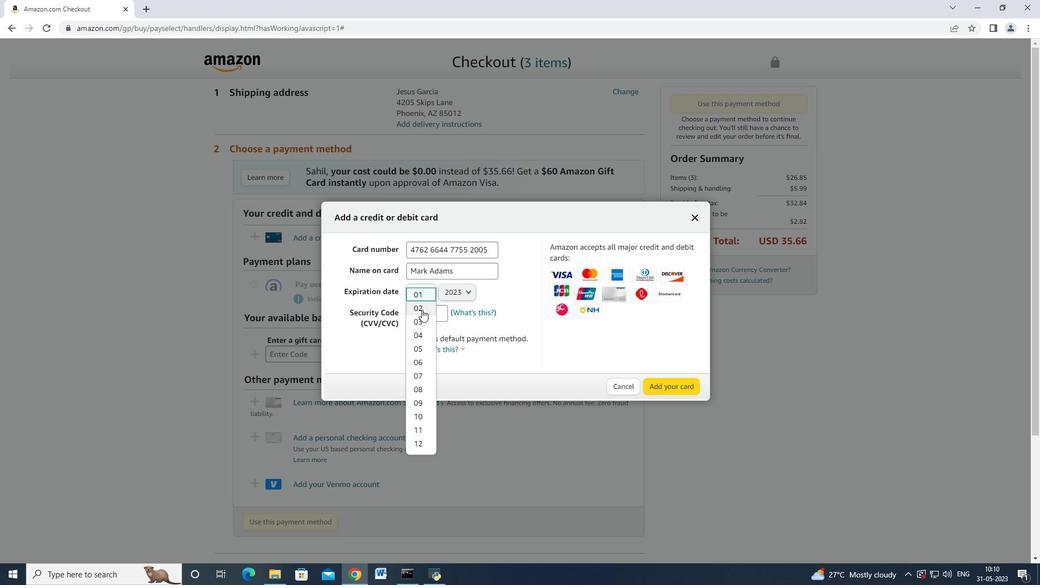 
Action: Mouse pressed left at (420, 319)
Screenshot: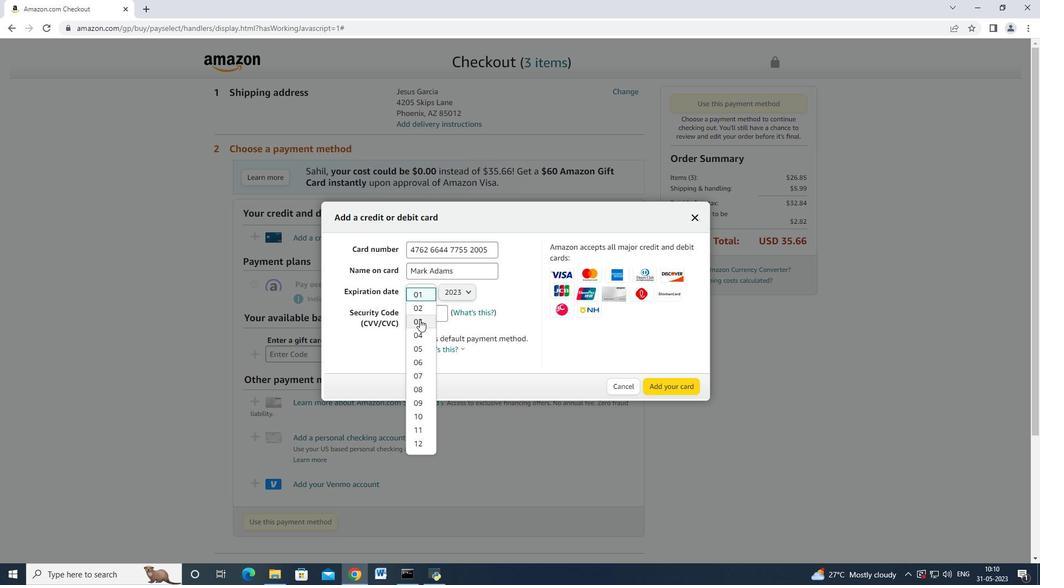 
Action: Mouse moved to (421, 288)
